 Task: Financial Form Template: Rent Receipt House.
Action: Mouse moved to (338, 178)
Screenshot: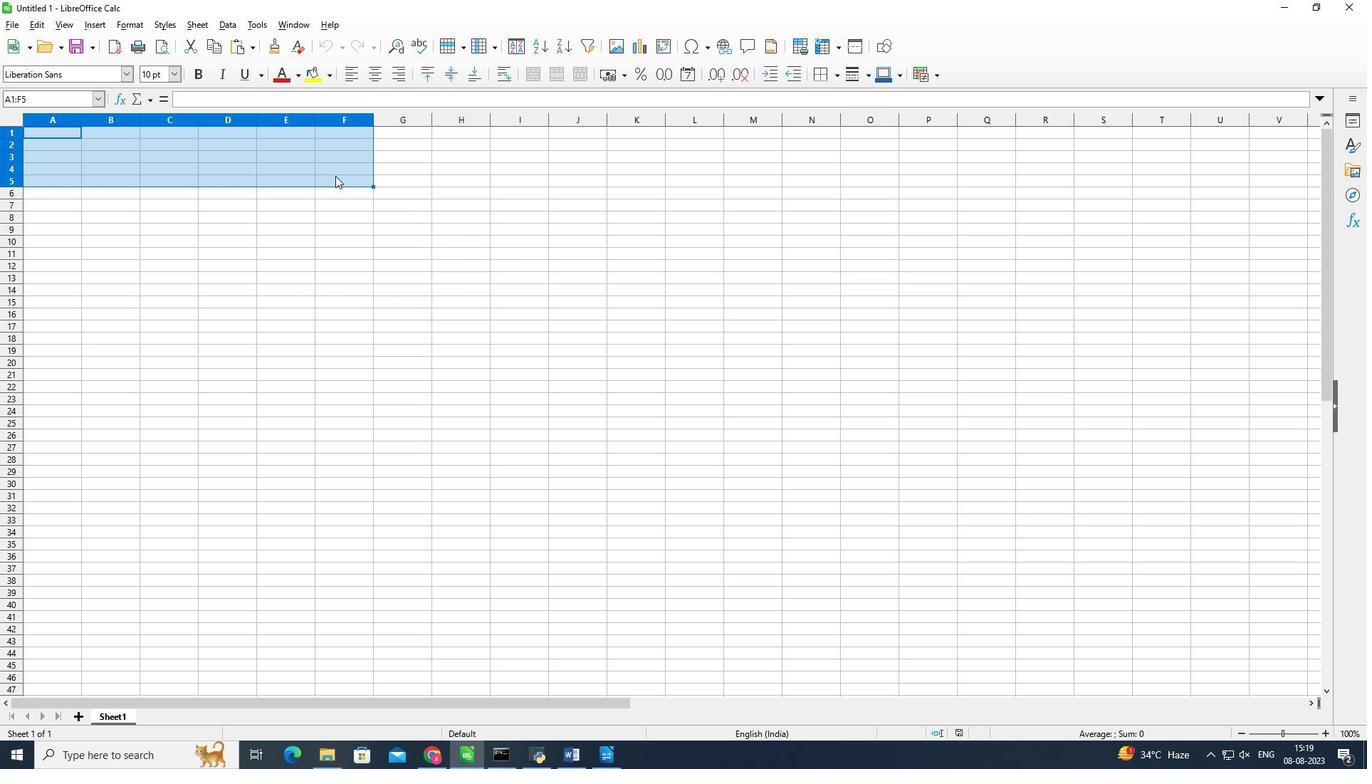 
Action: Mouse pressed left at (338, 178)
Screenshot: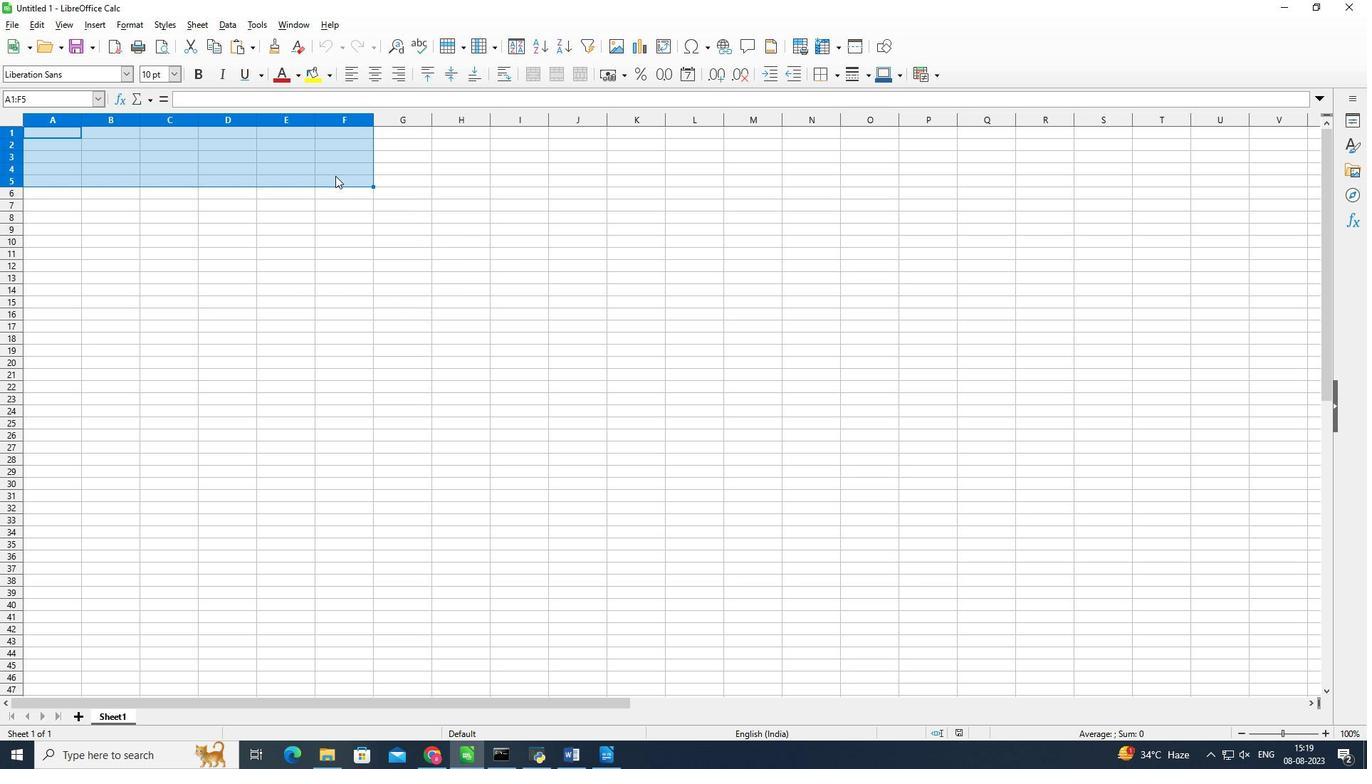 
Action: Mouse moved to (355, 227)
Screenshot: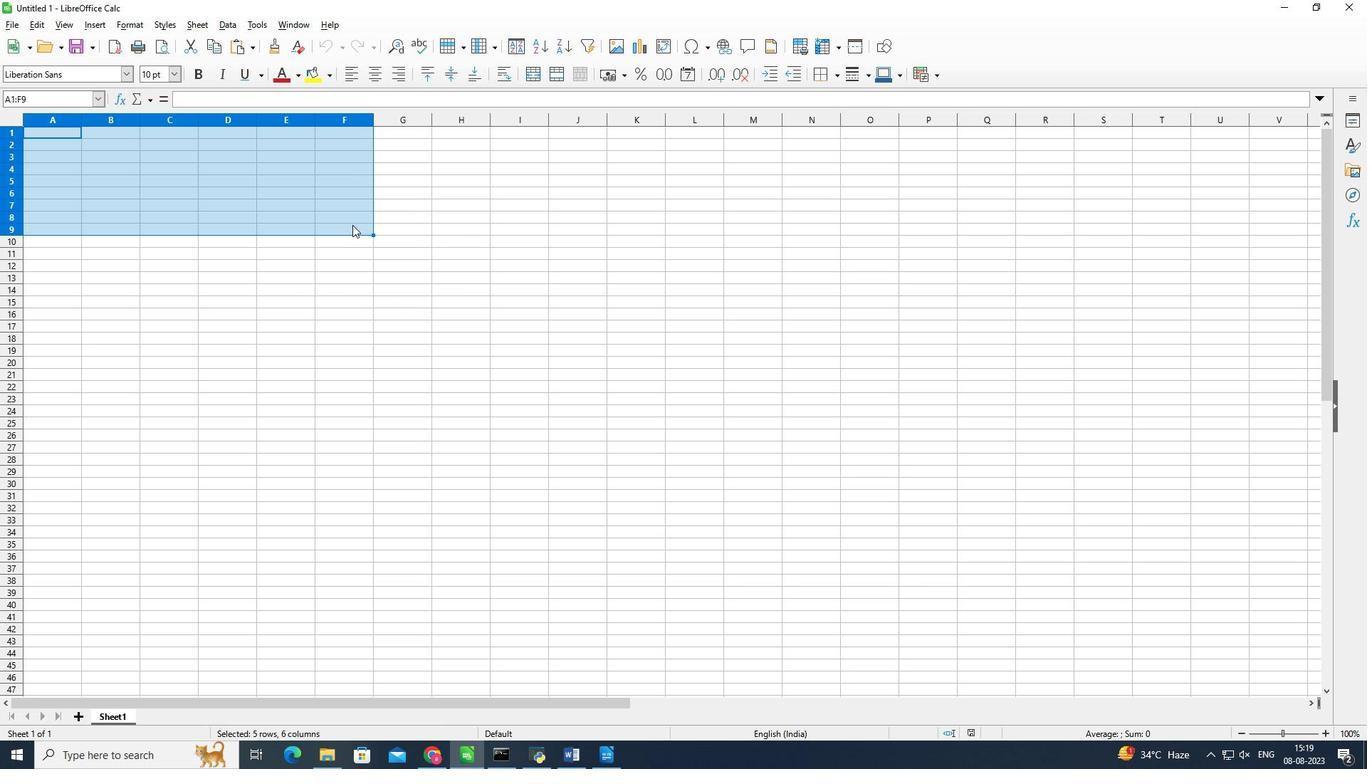 
Action: Mouse pressed left at (355, 227)
Screenshot: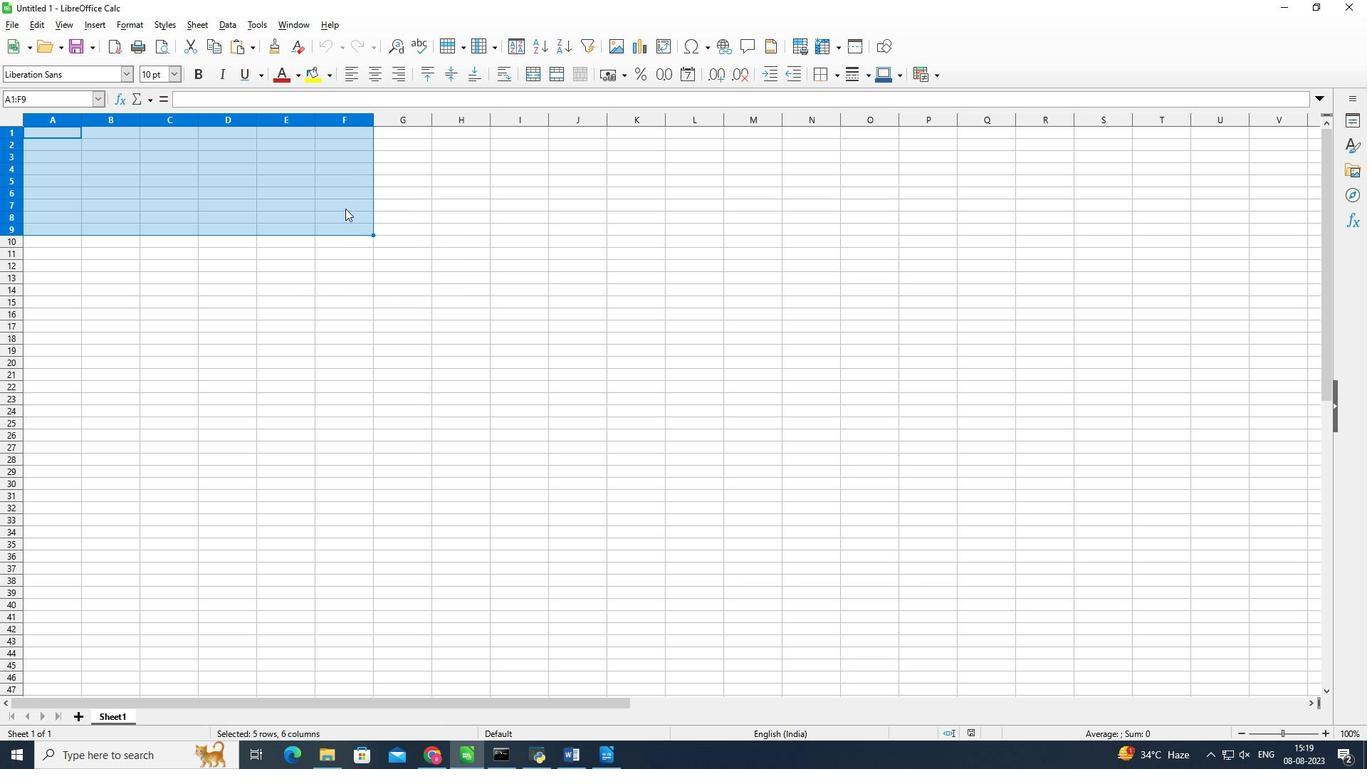 
Action: Mouse moved to (332, 186)
Screenshot: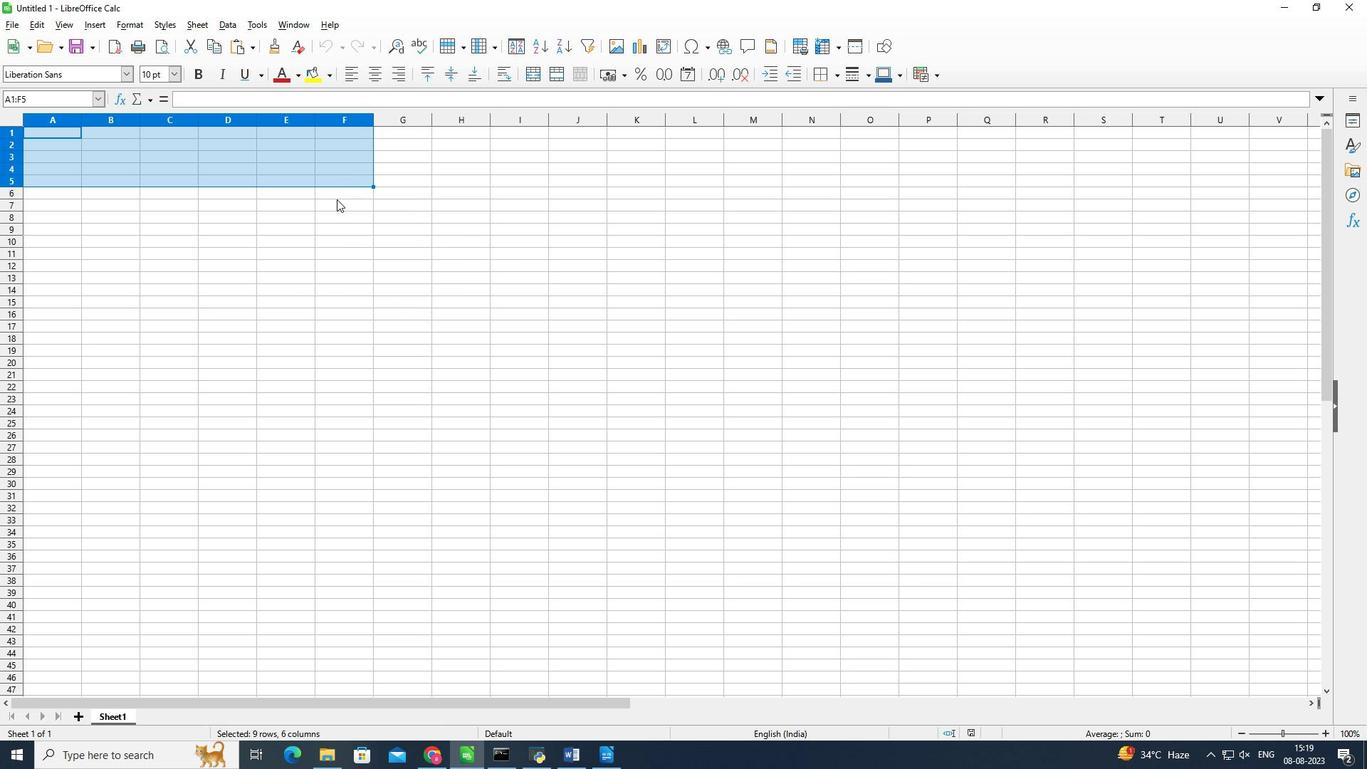 
Action: Mouse pressed left at (332, 186)
Screenshot: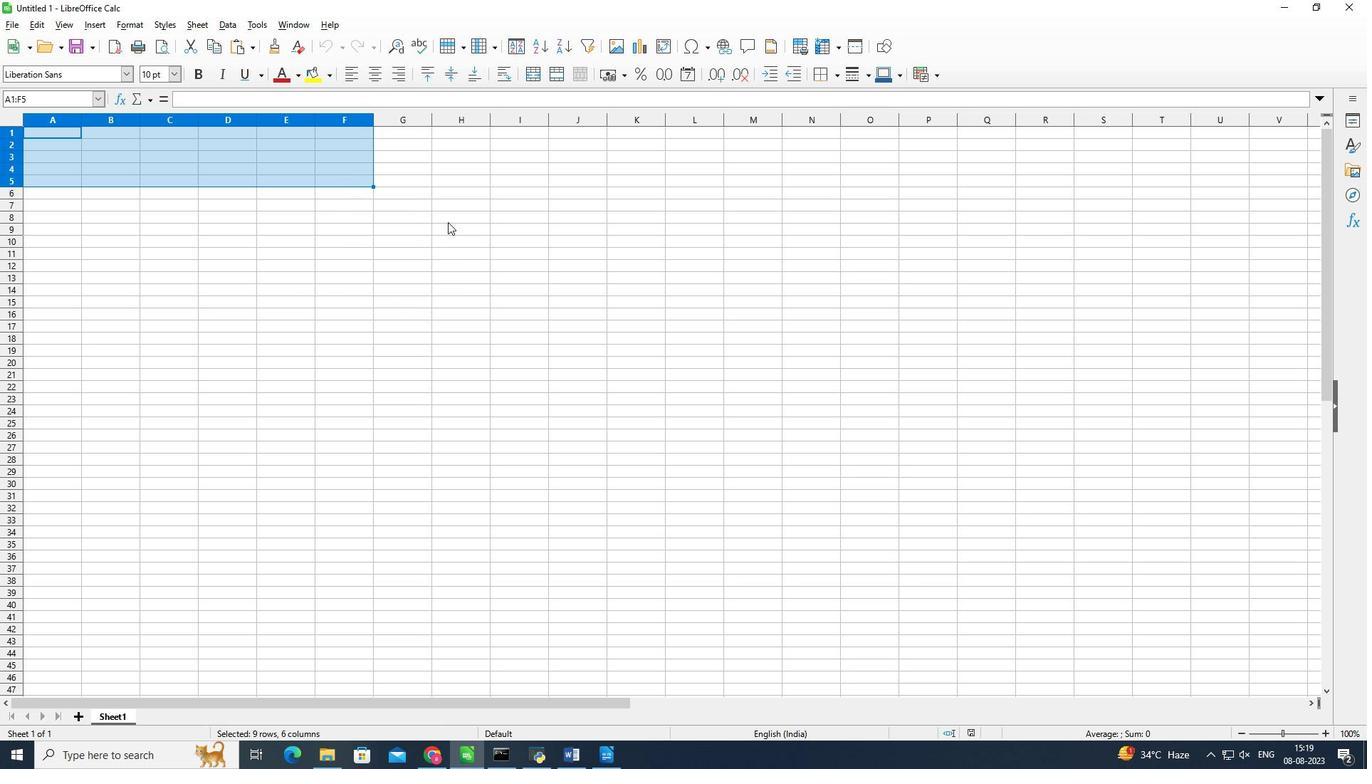 
Action: Mouse moved to (455, 225)
Screenshot: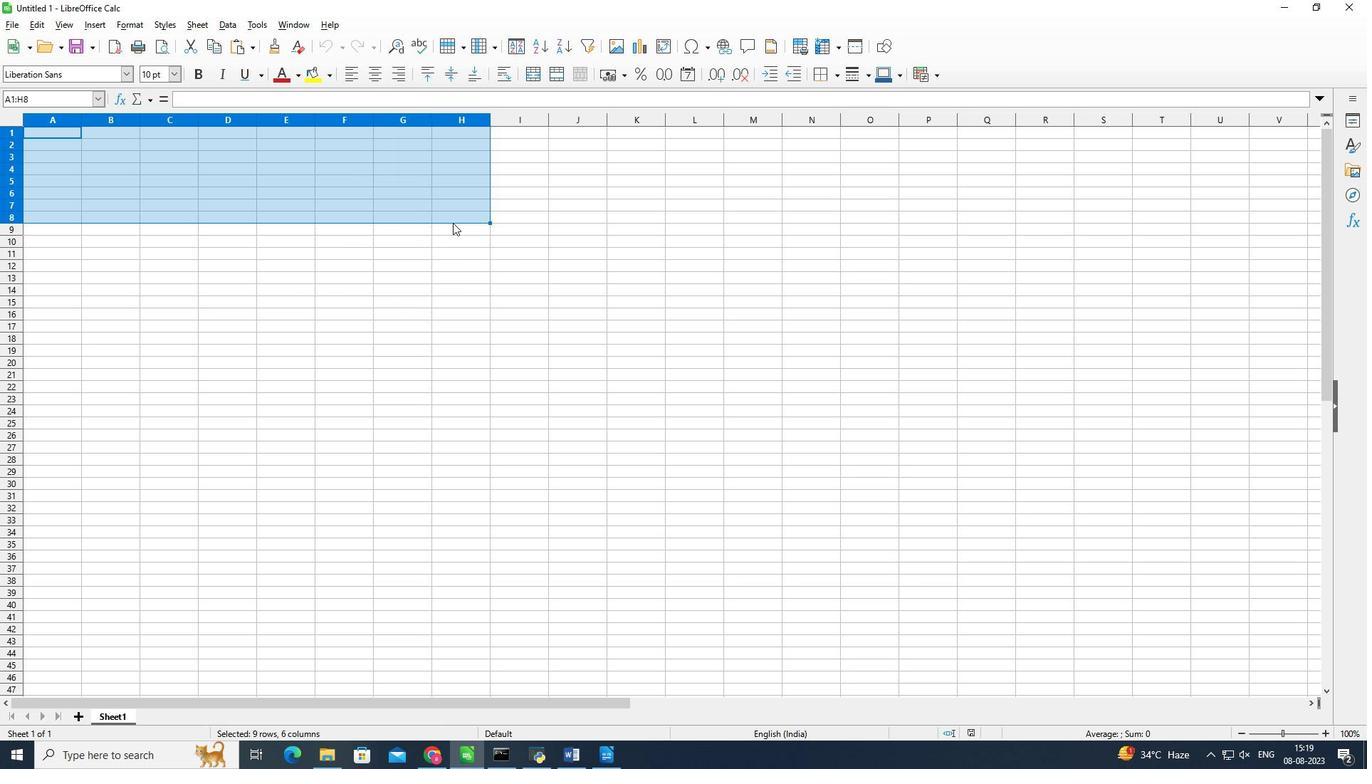 
Action: Mouse pressed left at (455, 225)
Screenshot: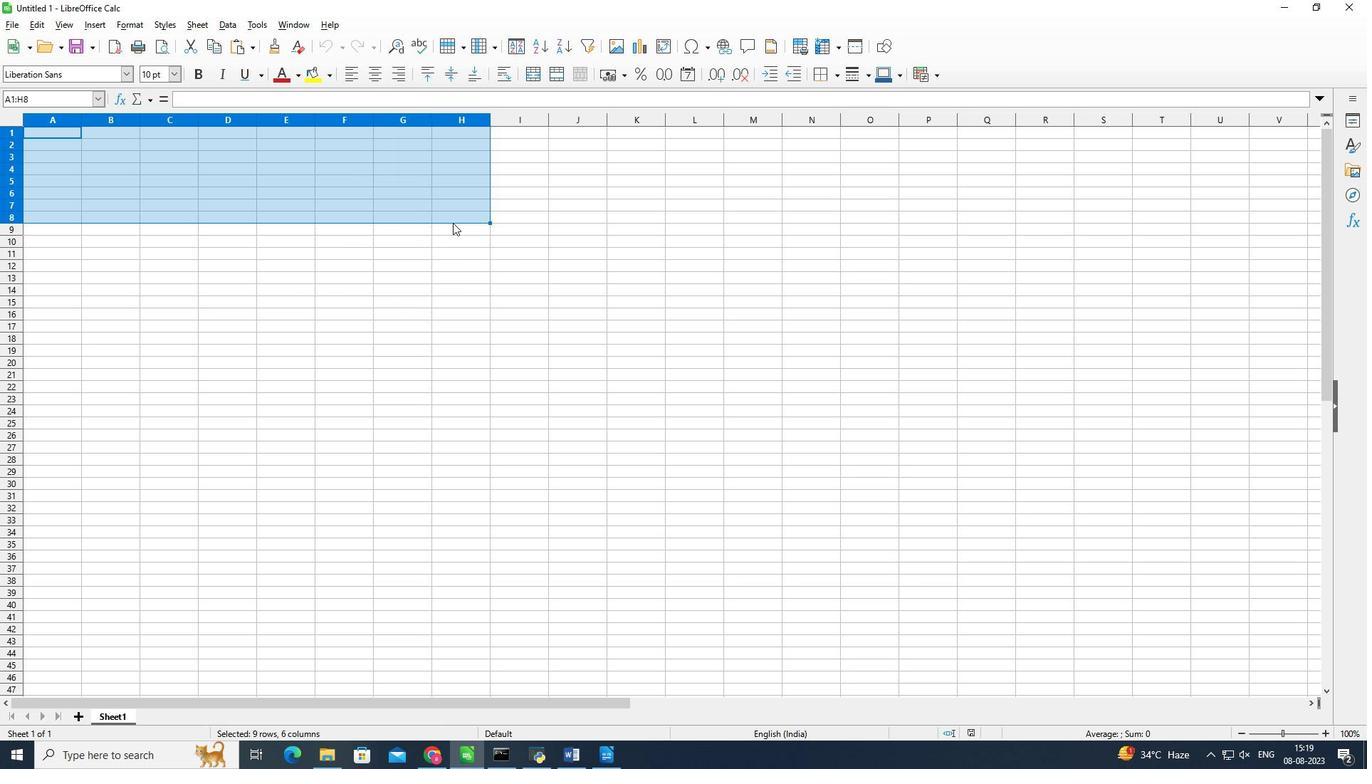 
Action: Mouse moved to (248, 267)
Screenshot: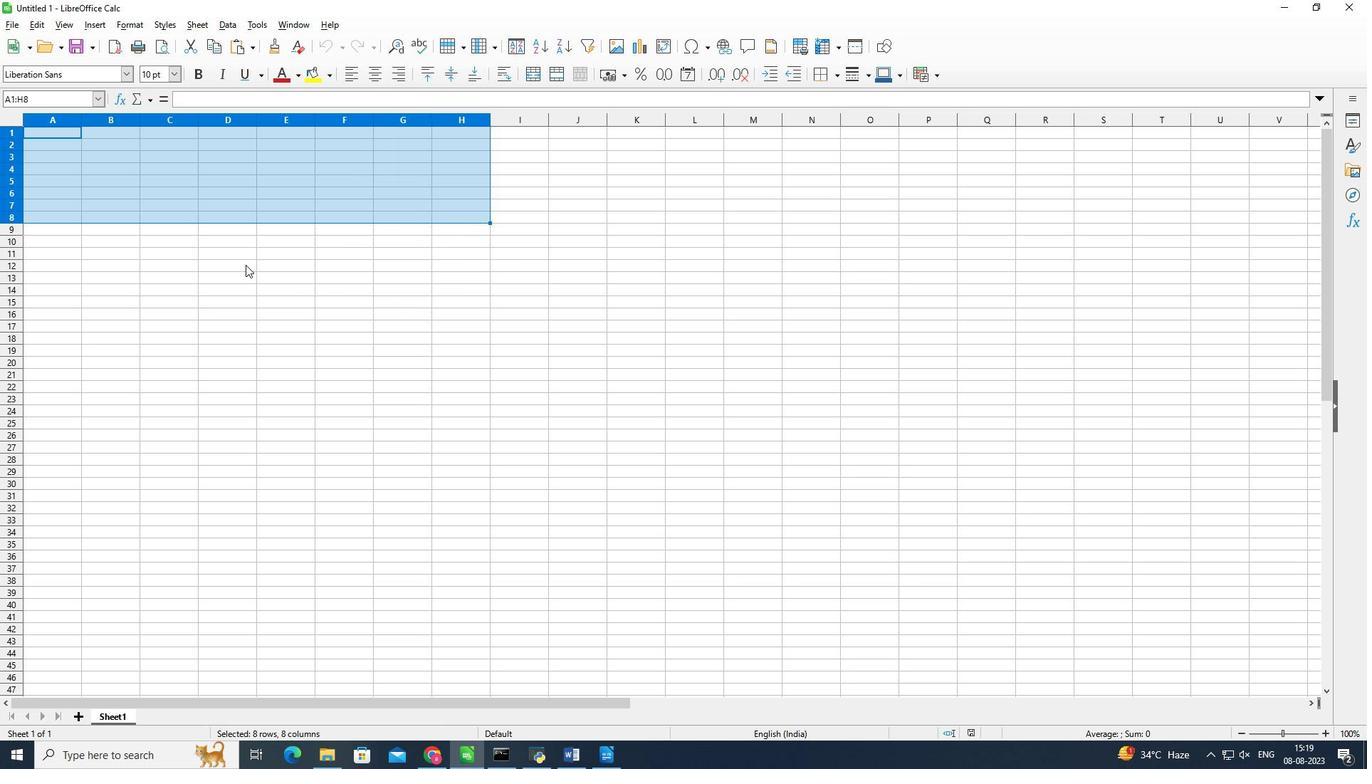 
Action: Mouse pressed left at (248, 267)
Screenshot: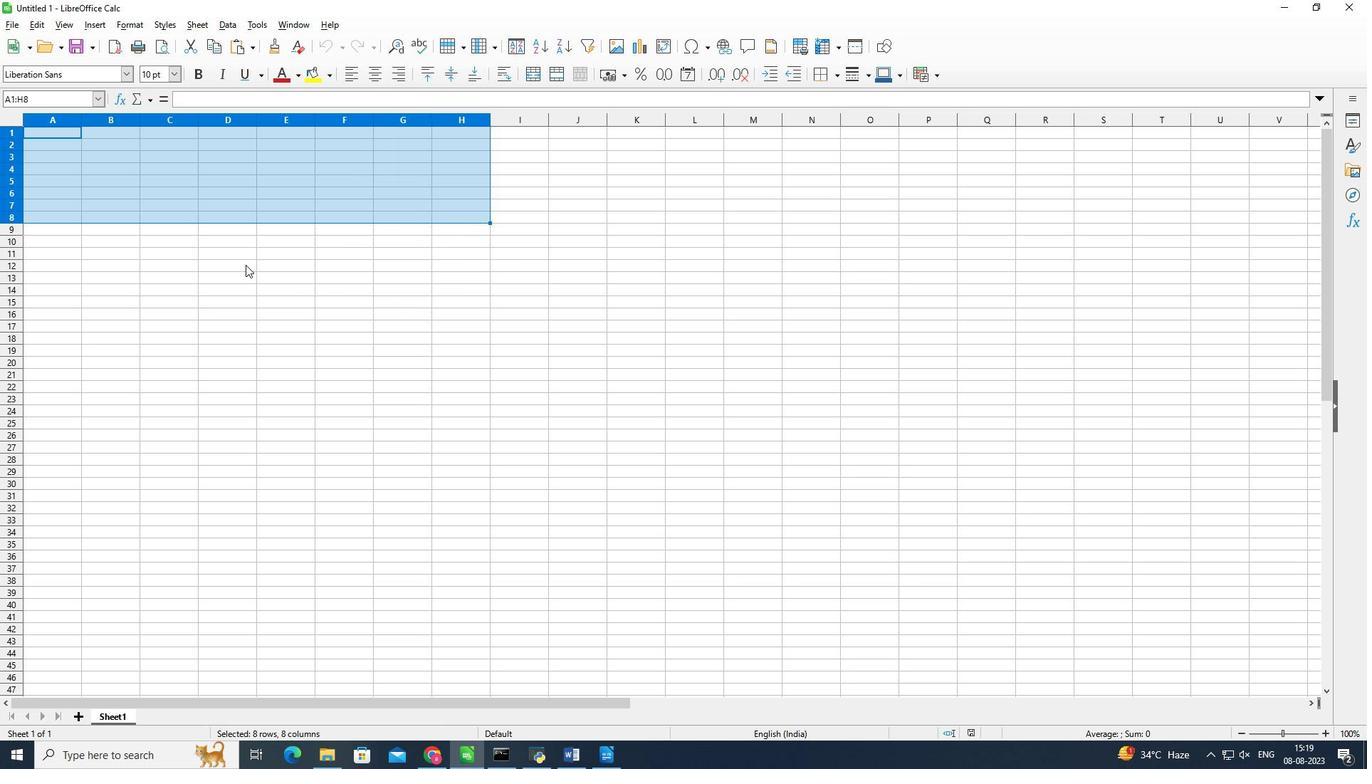 
Action: Mouse pressed left at (248, 267)
Screenshot: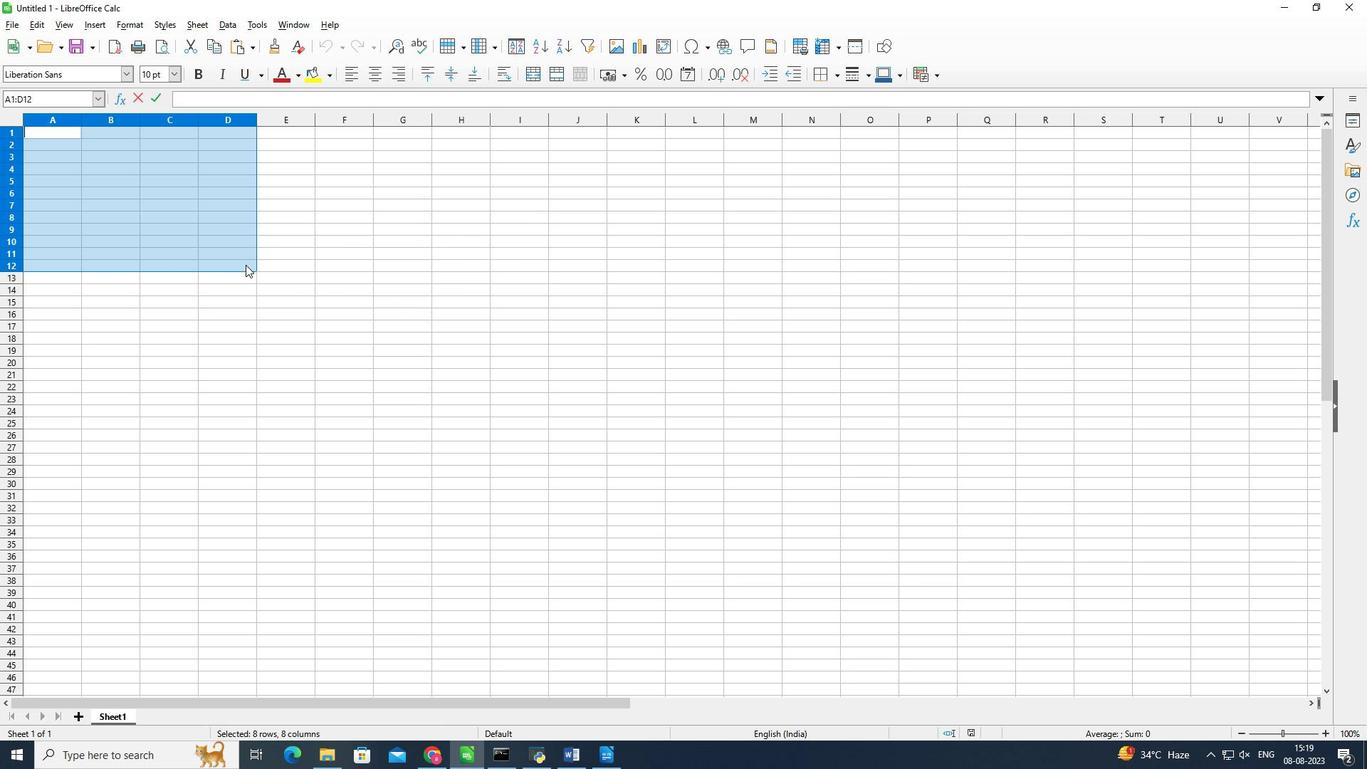
Action: Mouse pressed left at (248, 267)
Screenshot: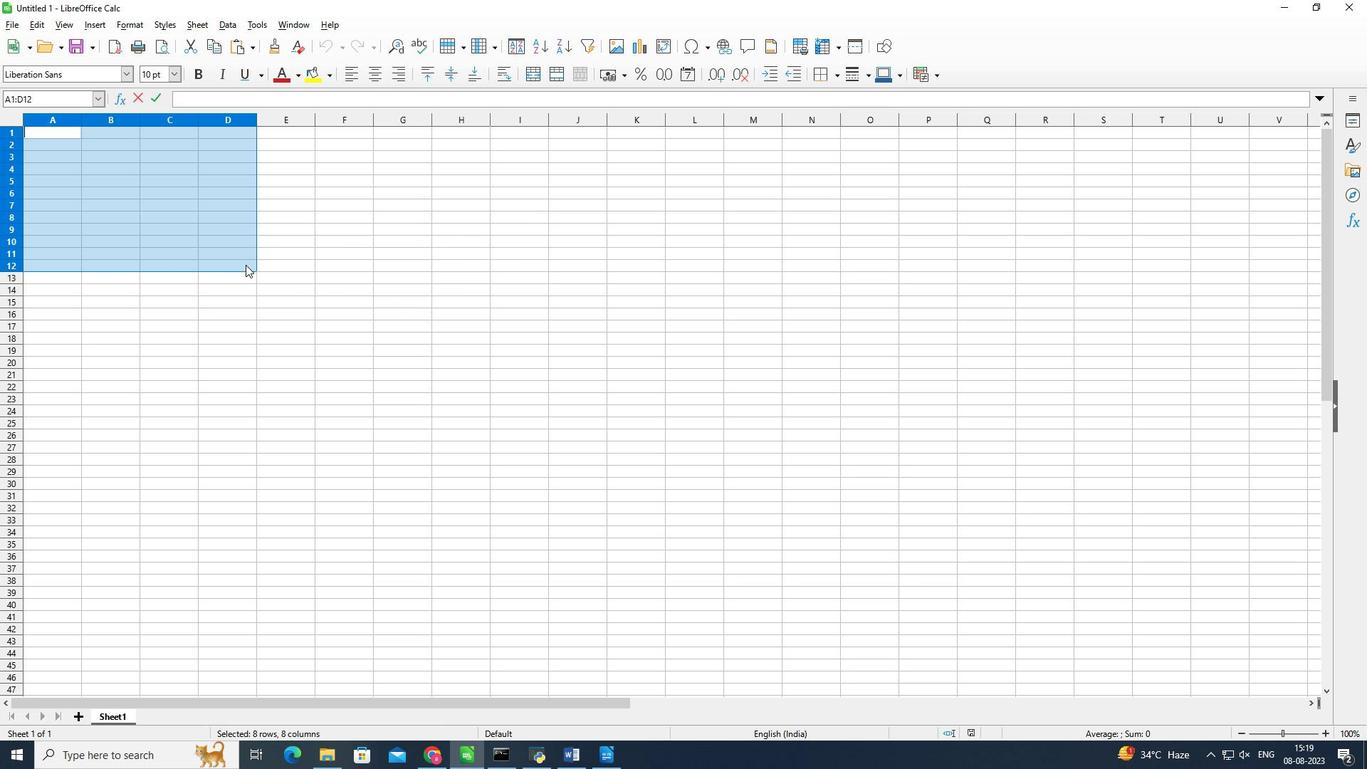 
Action: Mouse pressed left at (248, 267)
Screenshot: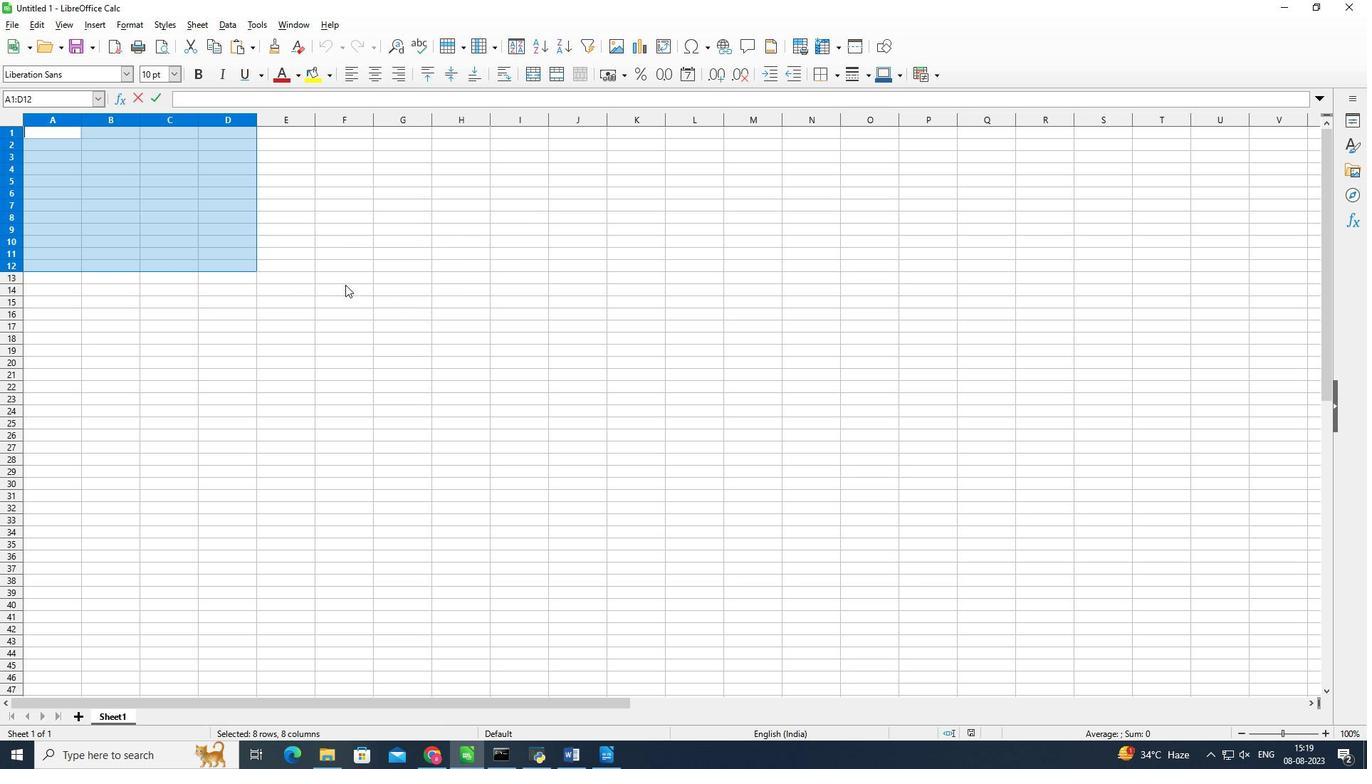 
Action: Mouse moved to (402, 292)
Screenshot: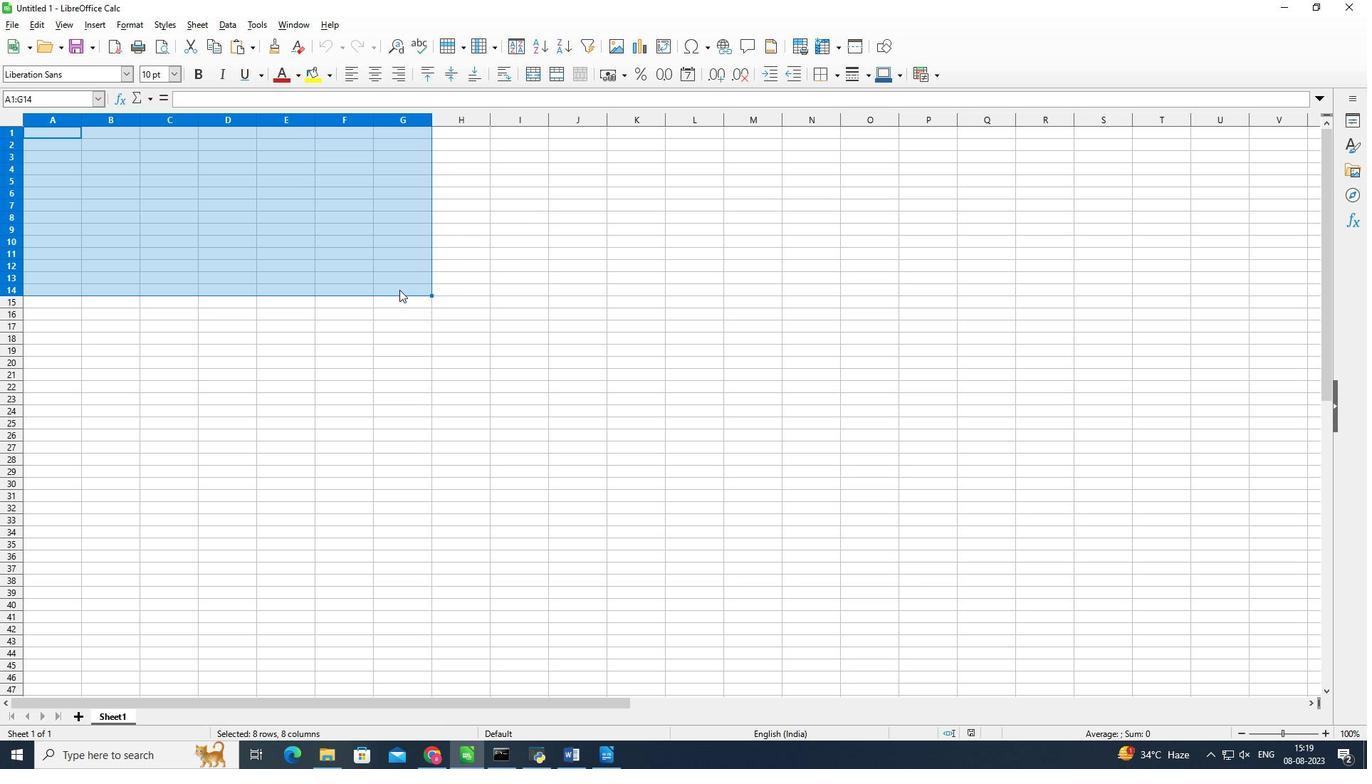 
Action: Mouse pressed left at (402, 292)
Screenshot: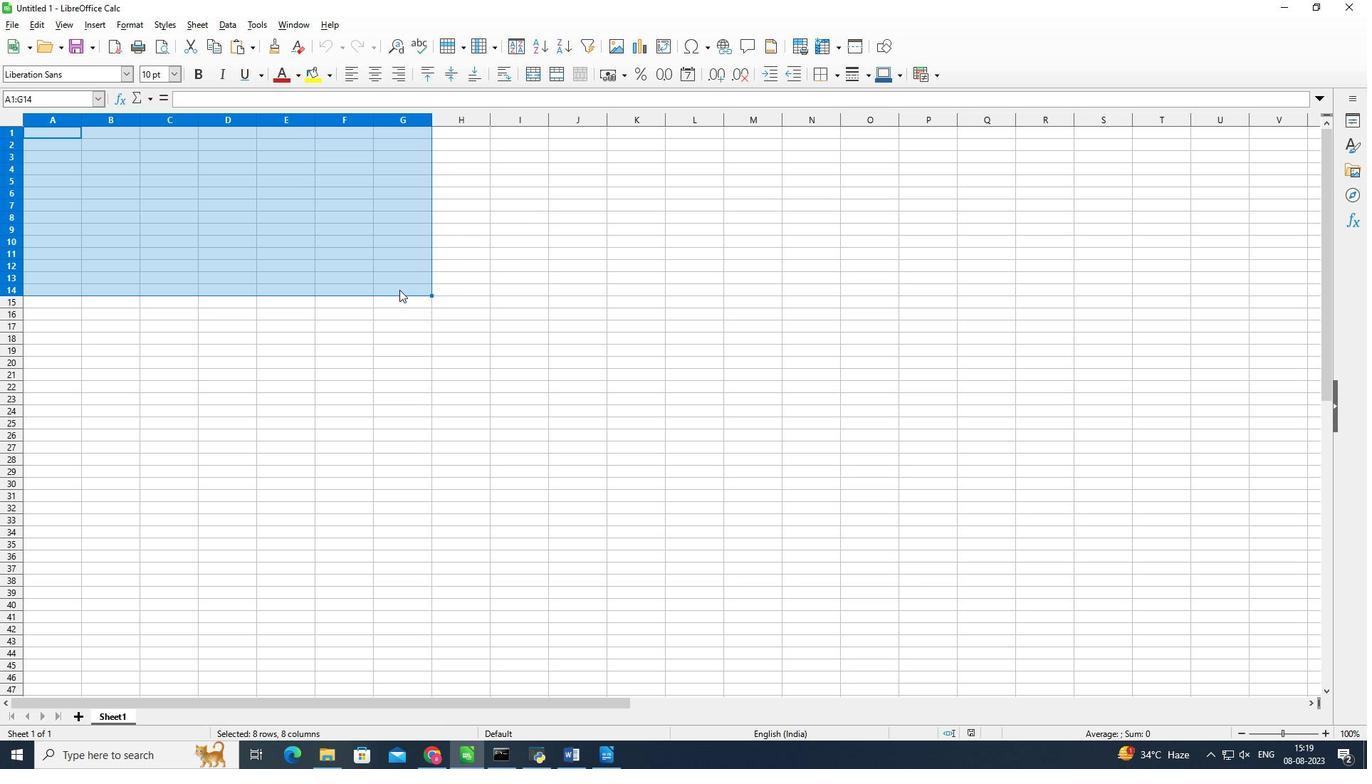 
Action: Mouse moved to (331, 361)
Screenshot: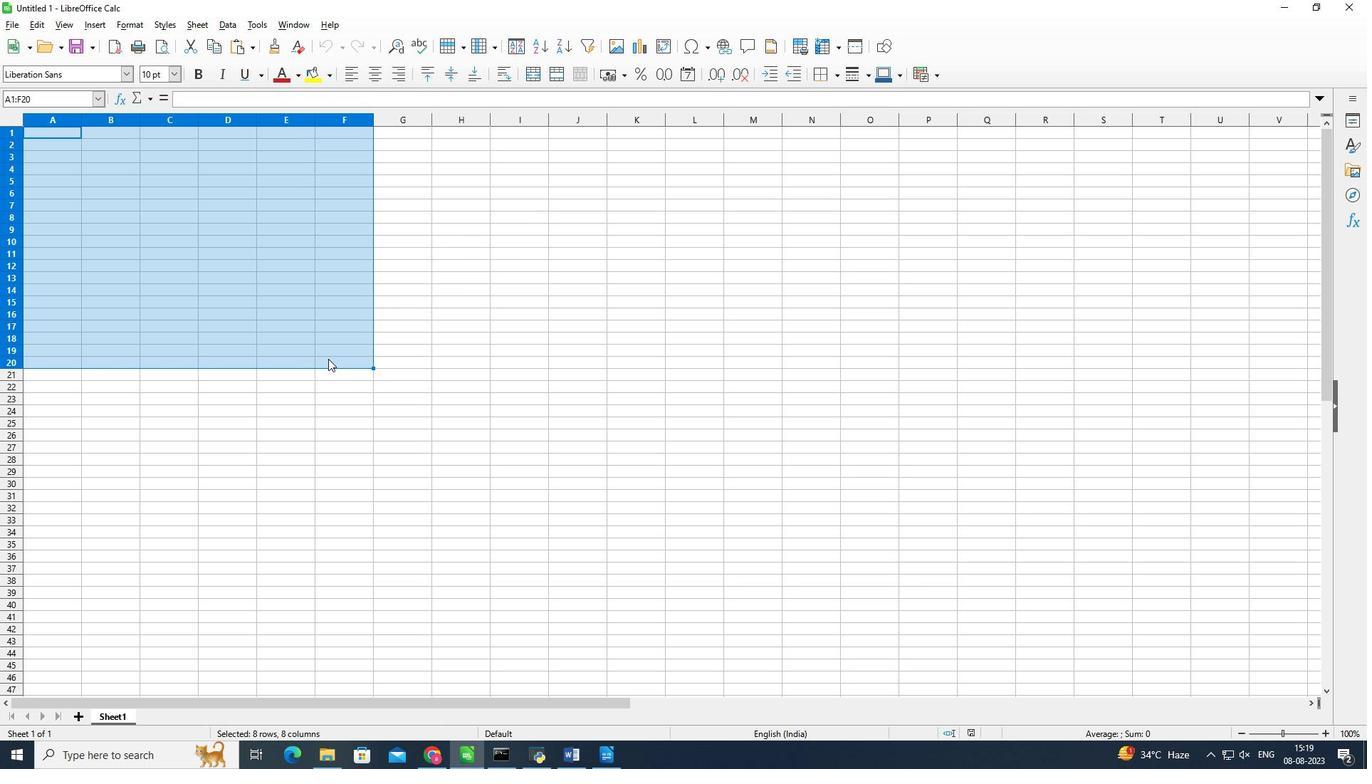 
Action: Mouse pressed left at (331, 361)
Screenshot: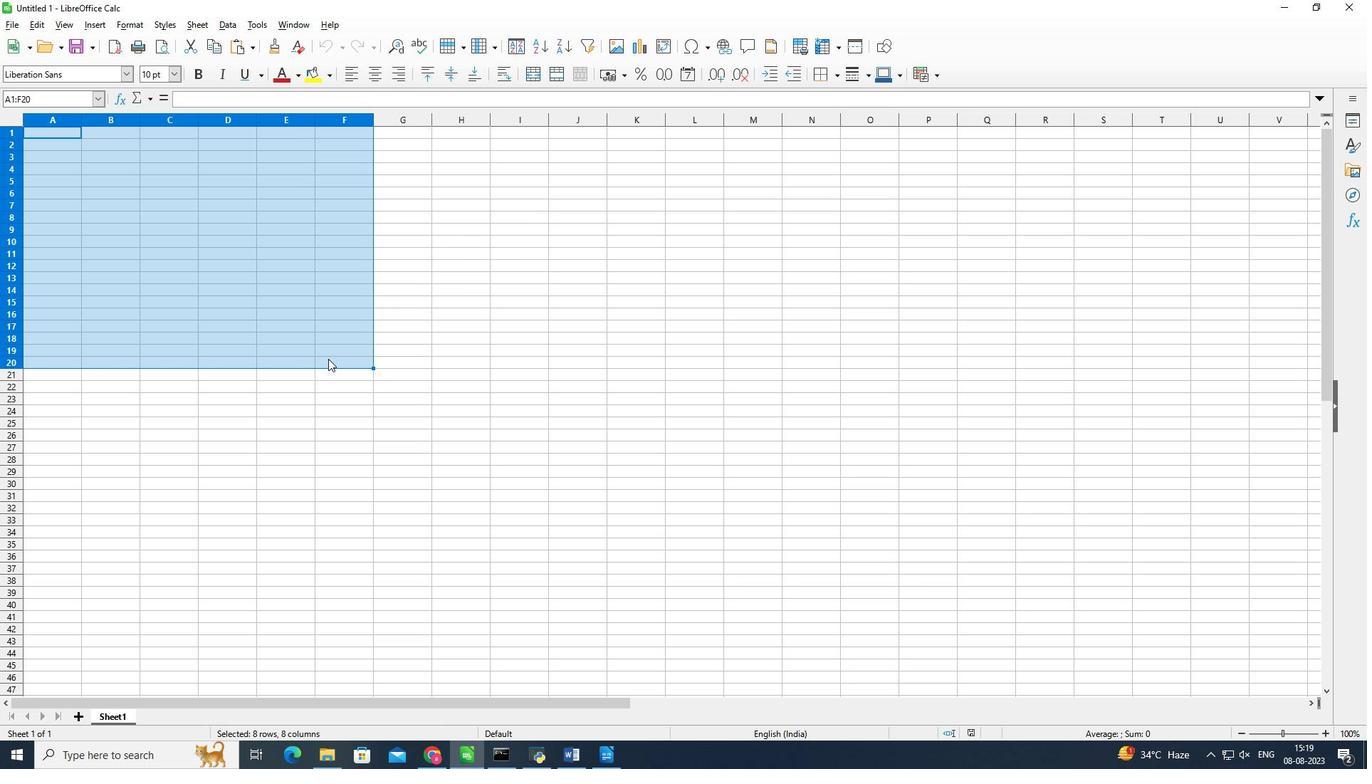 
Action: Mouse pressed right at (331, 361)
Screenshot: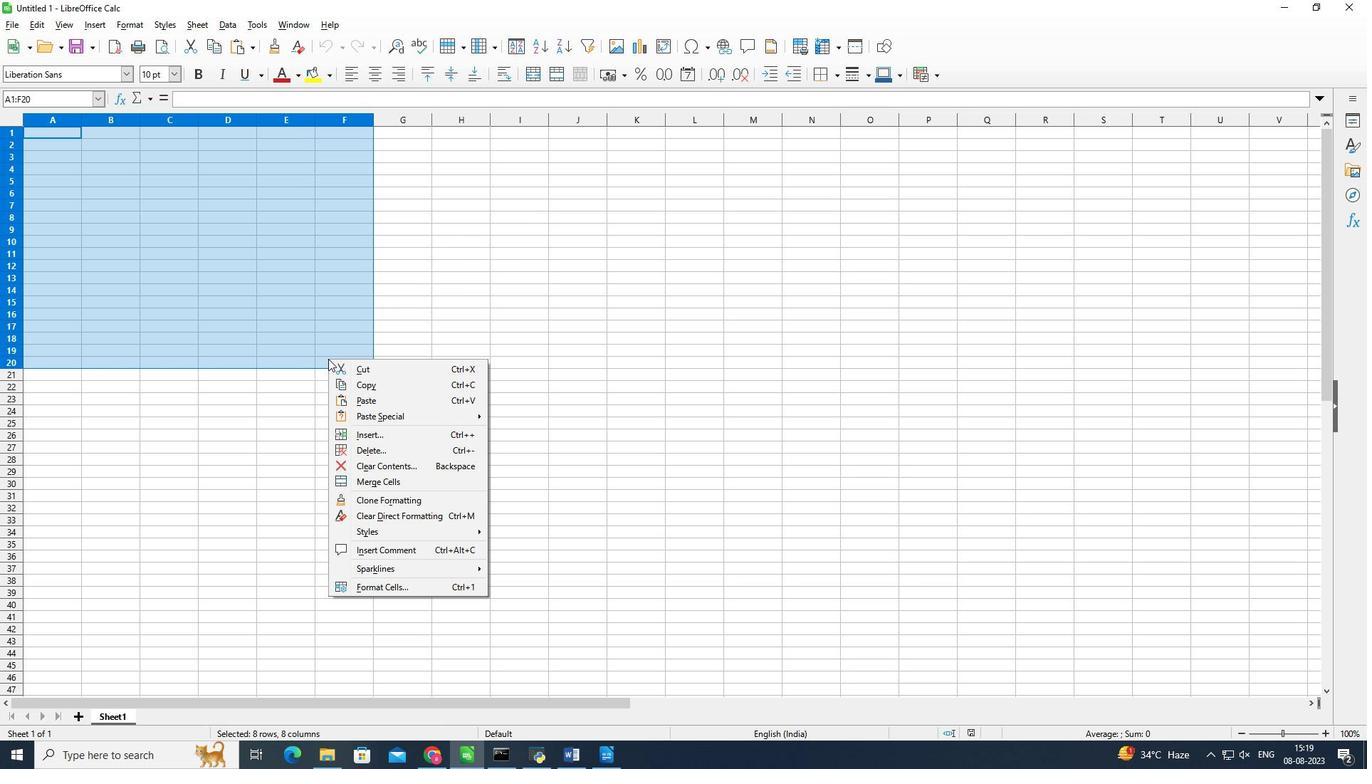 
Action: Mouse moved to (284, 418)
Screenshot: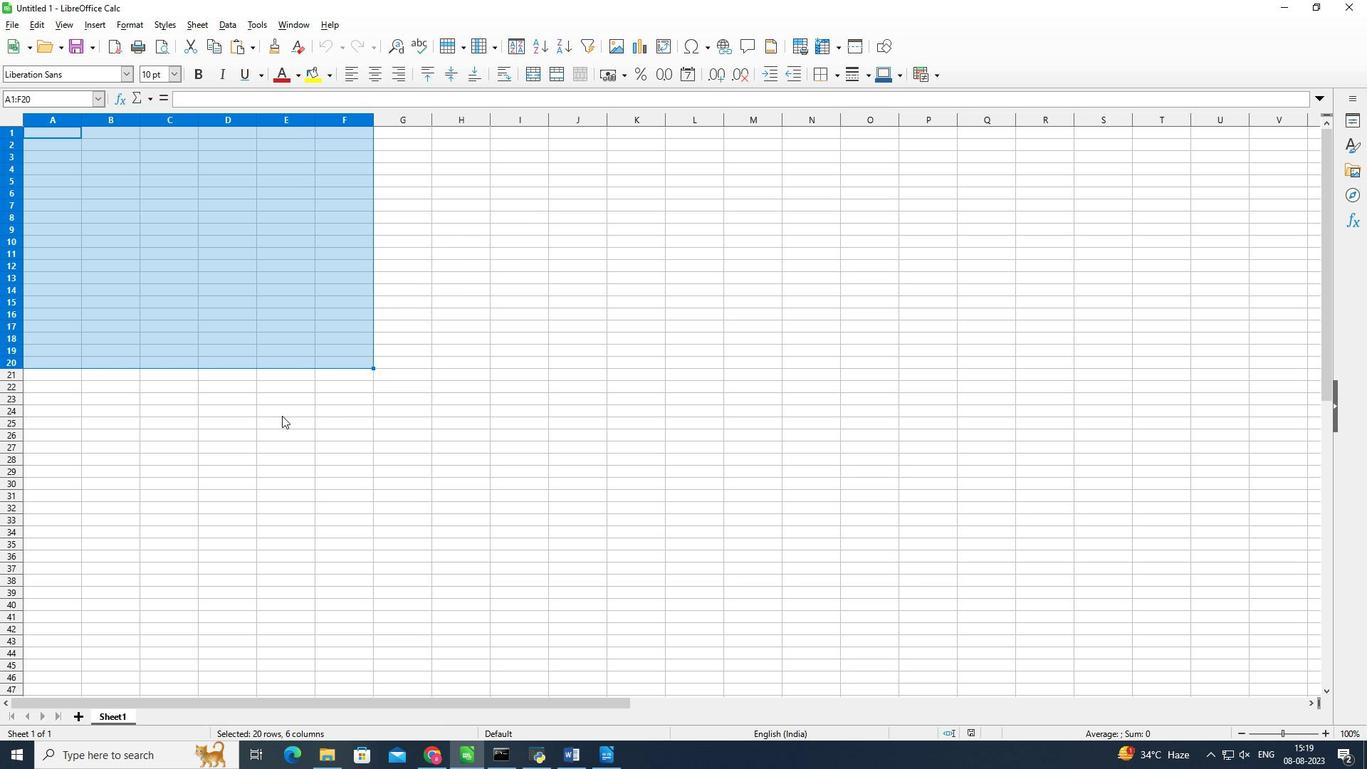 
Action: Mouse pressed left at (284, 418)
Screenshot: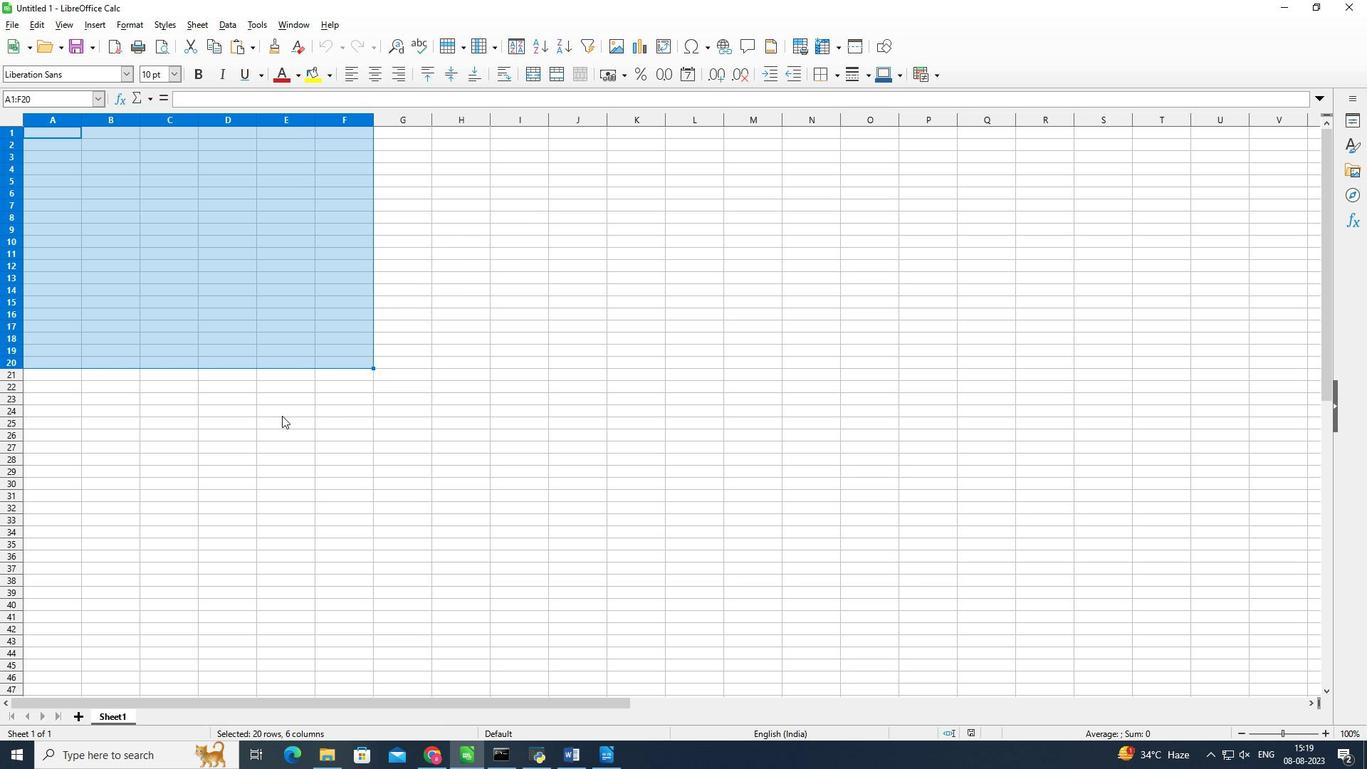 
Action: Mouse pressed left at (284, 418)
Screenshot: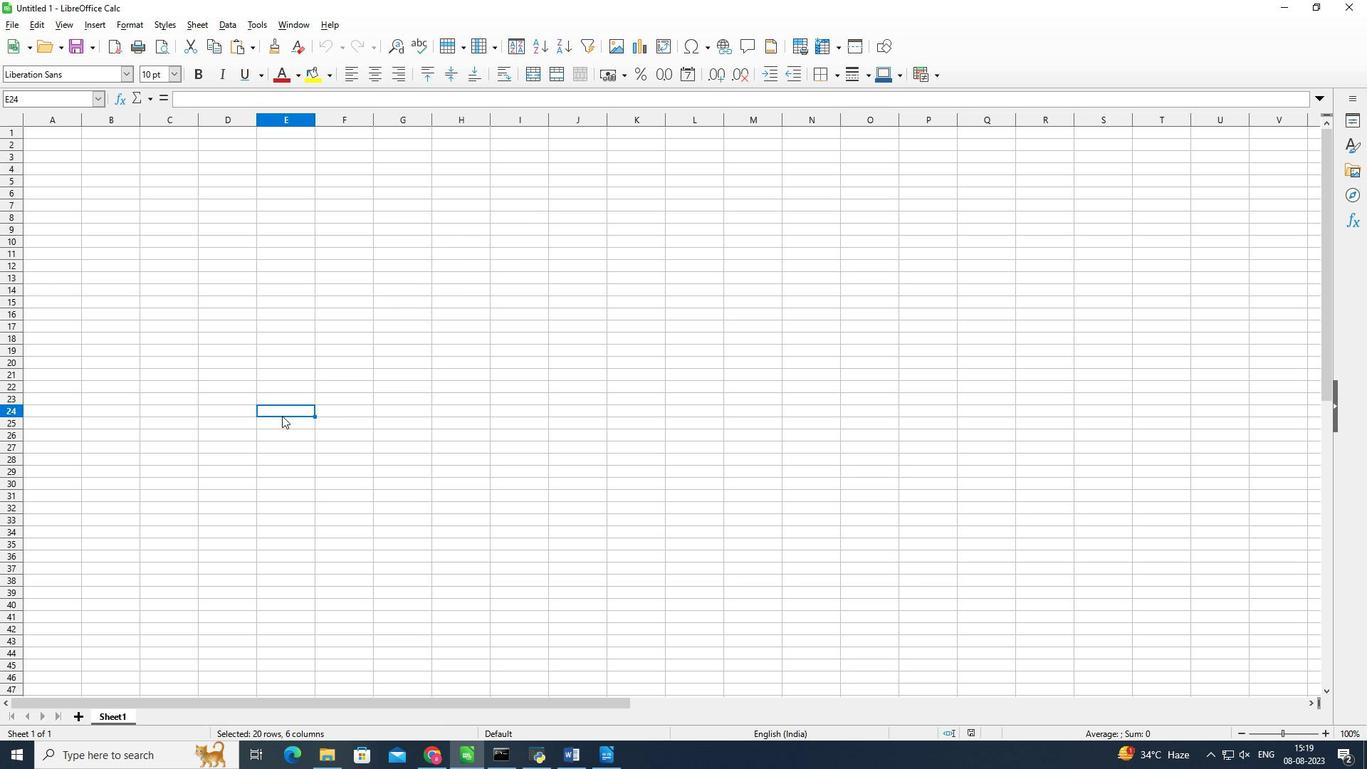 
Action: Mouse moved to (260, 175)
Screenshot: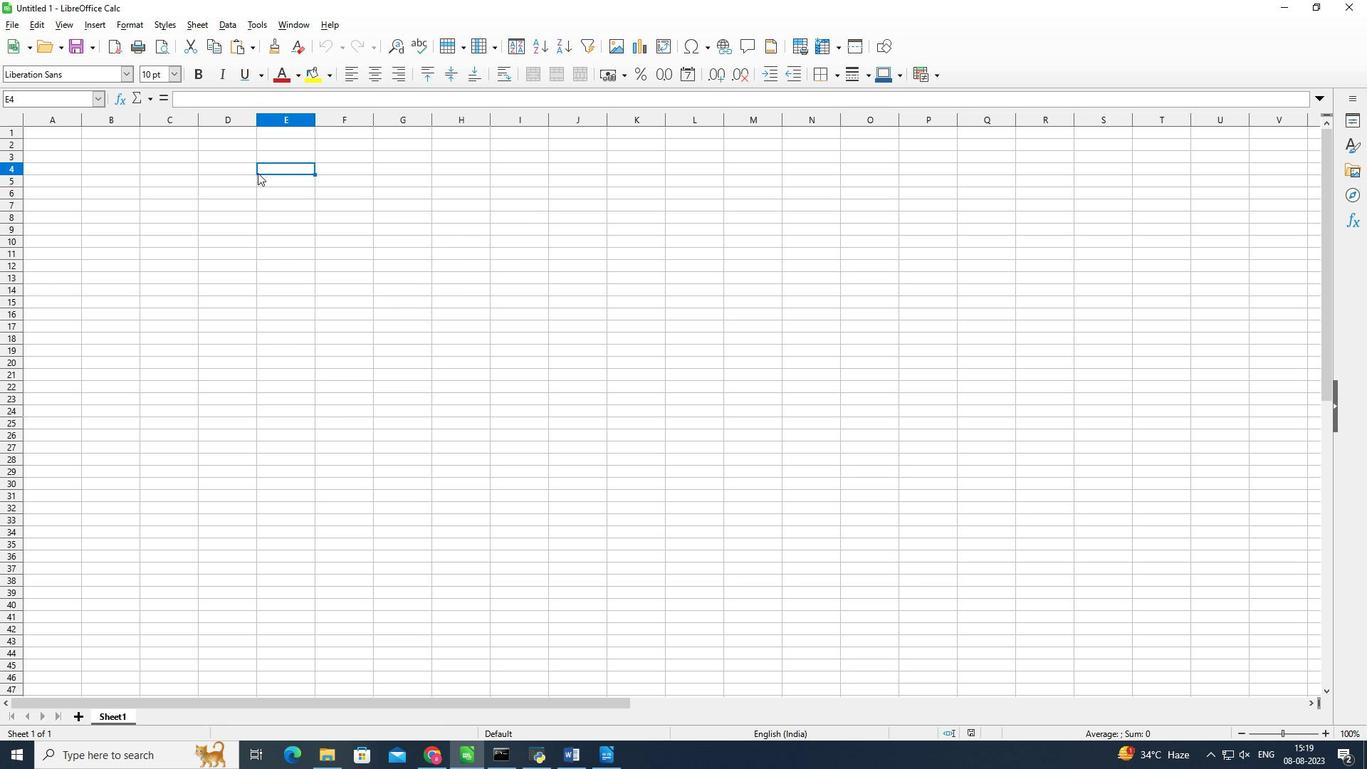 
Action: Mouse pressed left at (260, 175)
Screenshot: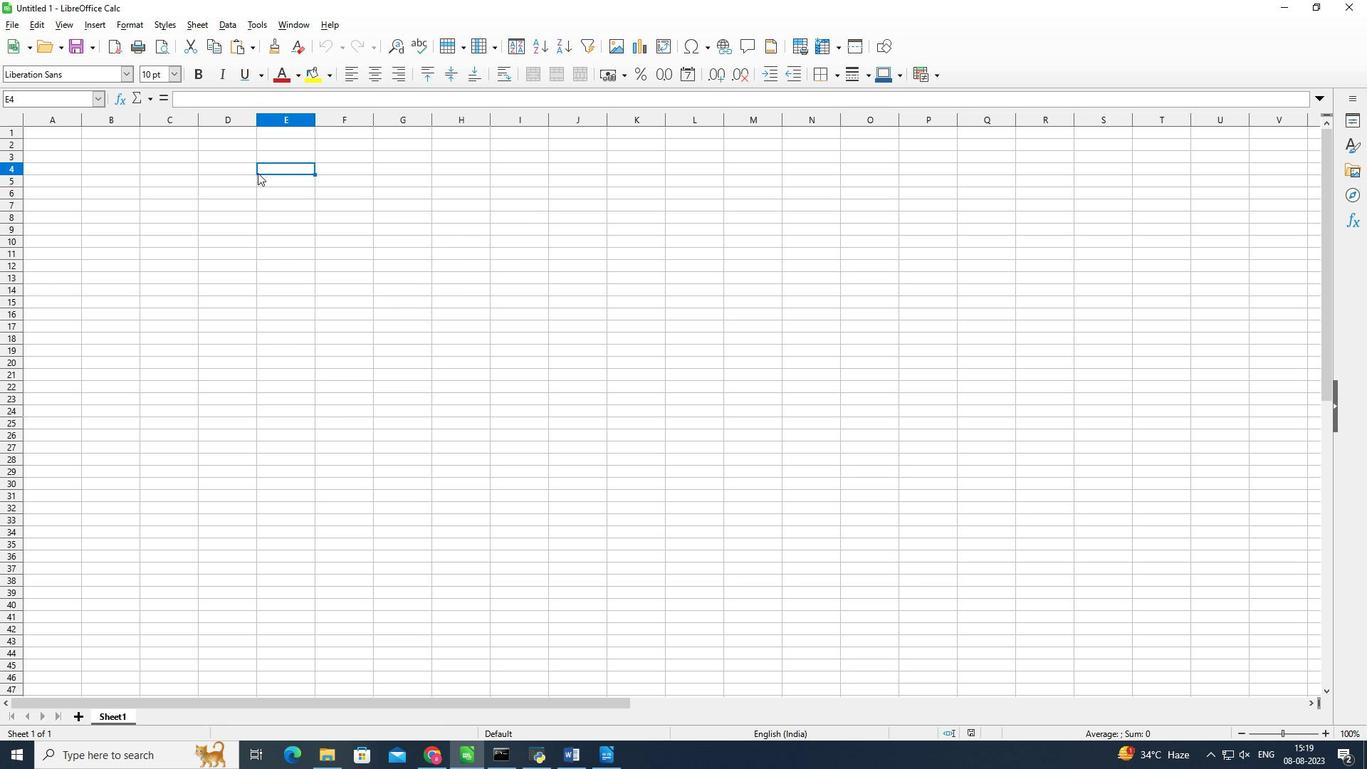 
Action: Mouse moved to (303, 169)
Screenshot: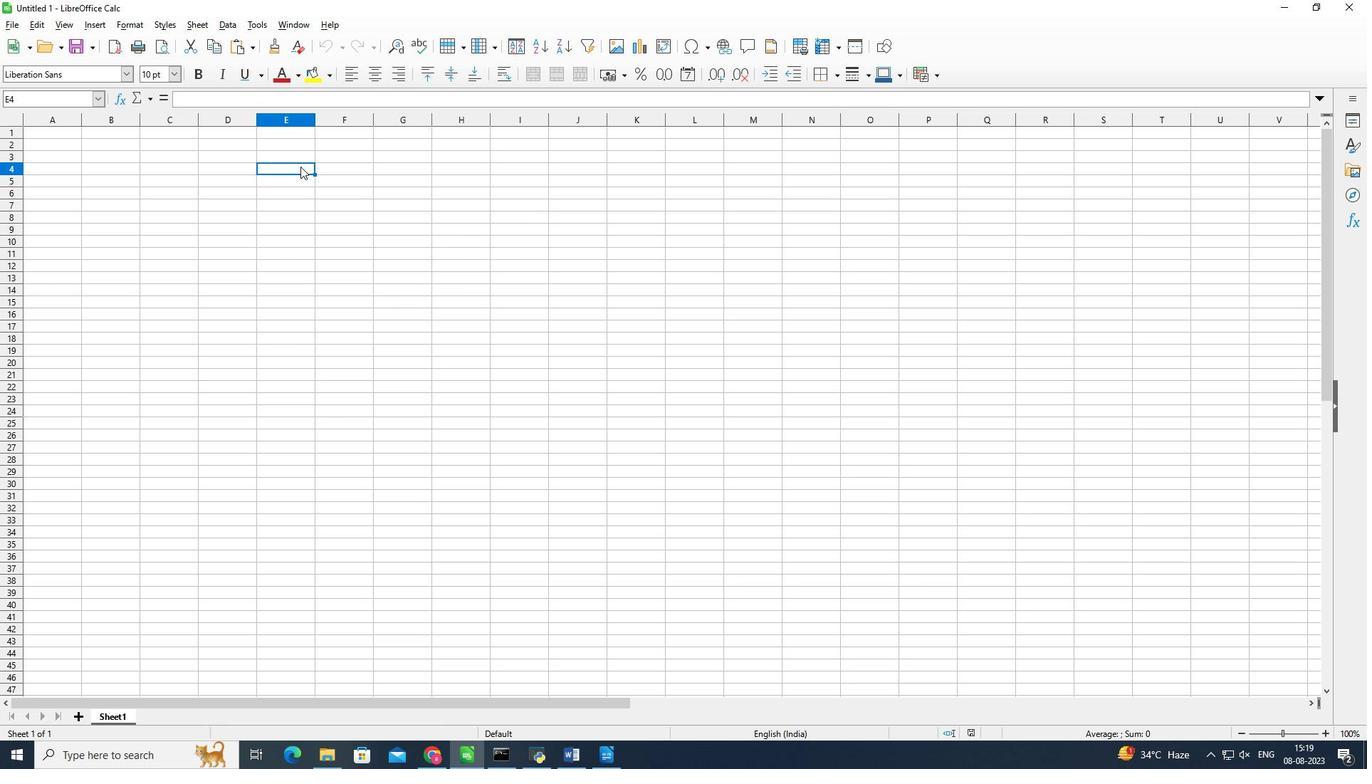 
Action: Key pressed <Key.right><Key.shift>House<Key.space>rent<Key.space><Key.backspace><Key.backspace><Key.backspace><Key.backspace><Key.backspace><Key.shift>Rent<Key.space><Key.shift>Receipt
Screenshot: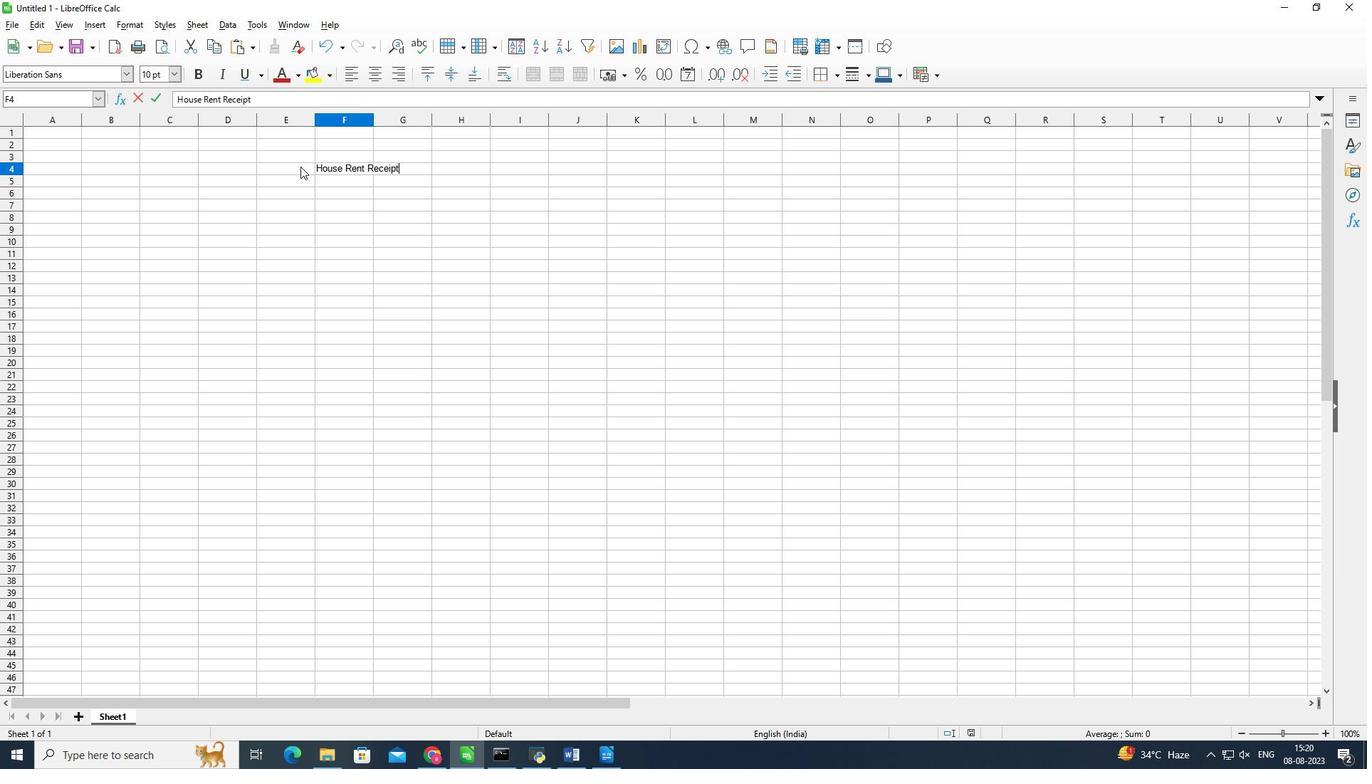 
Action: Mouse moved to (336, 183)
Screenshot: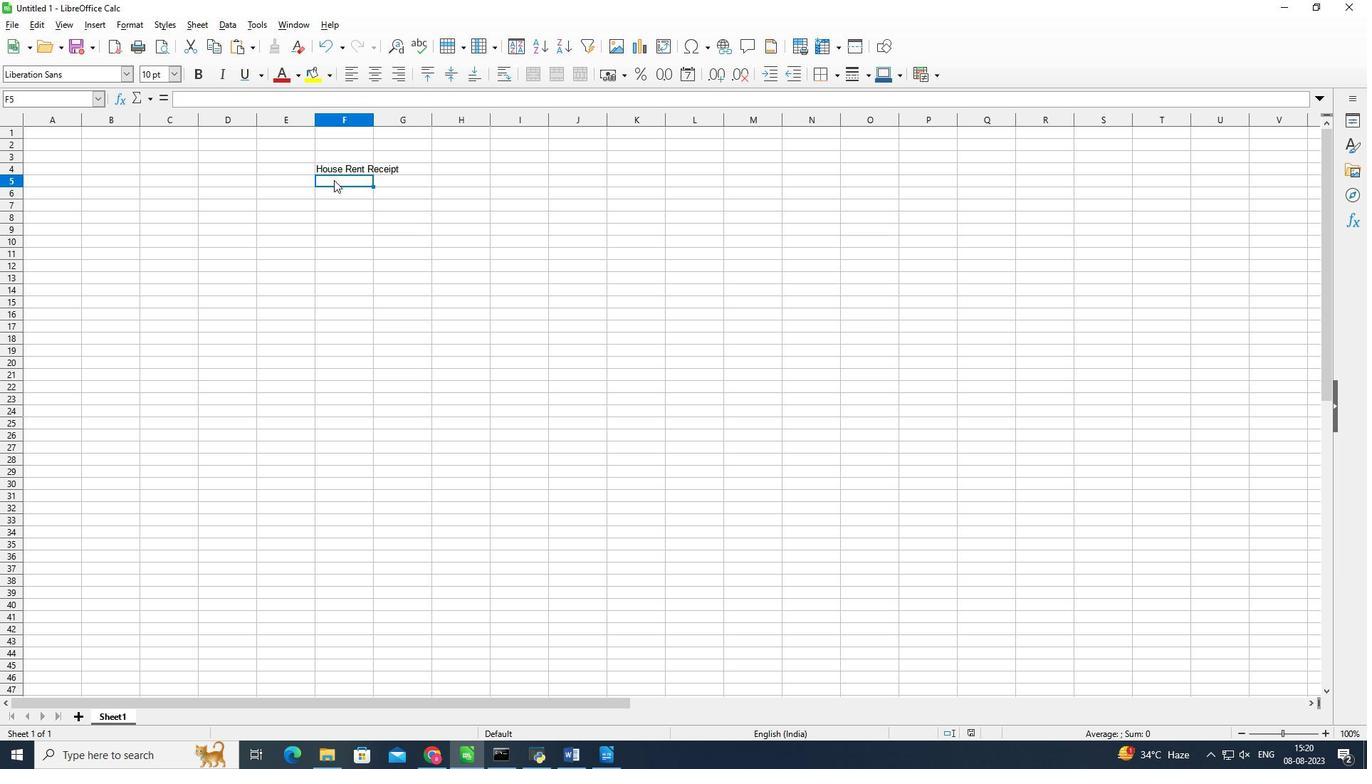 
Action: Mouse pressed left at (336, 183)
Screenshot: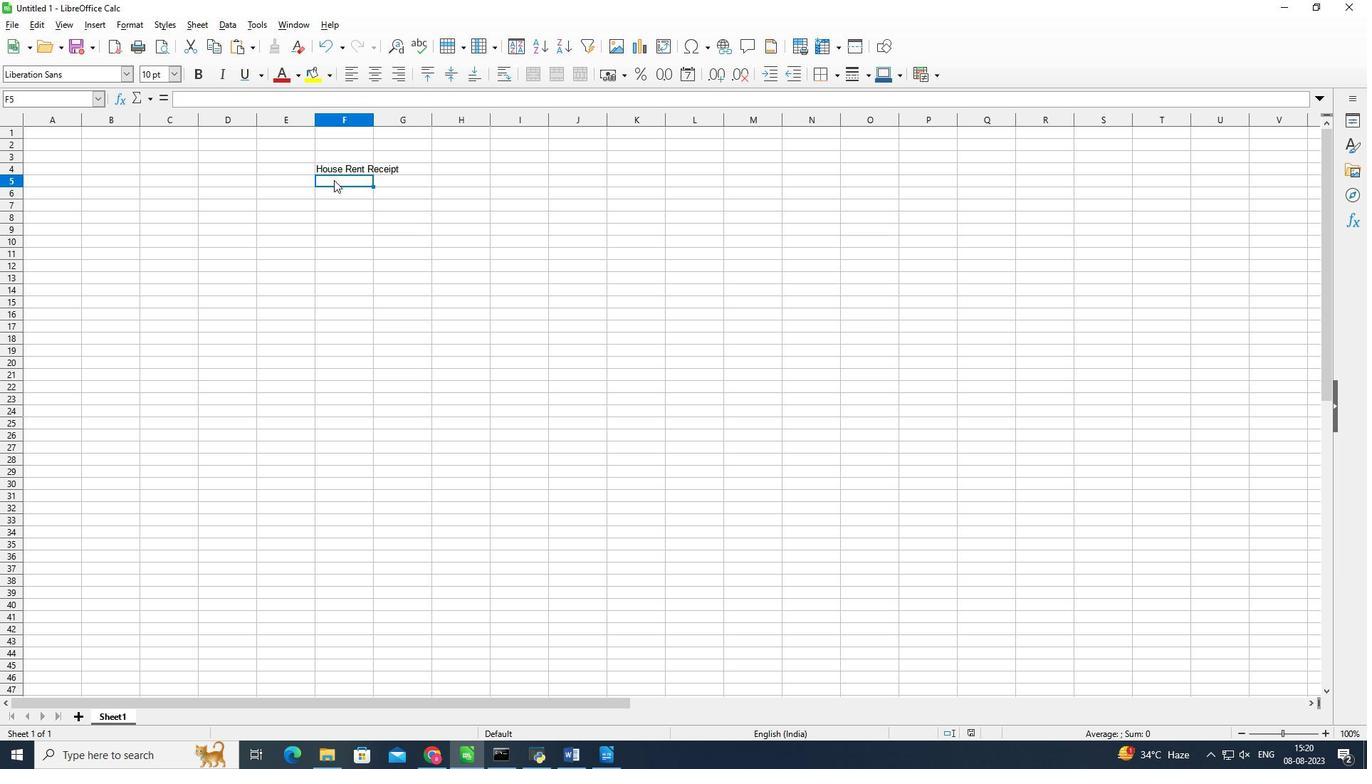 
Action: Mouse moved to (315, 168)
Screenshot: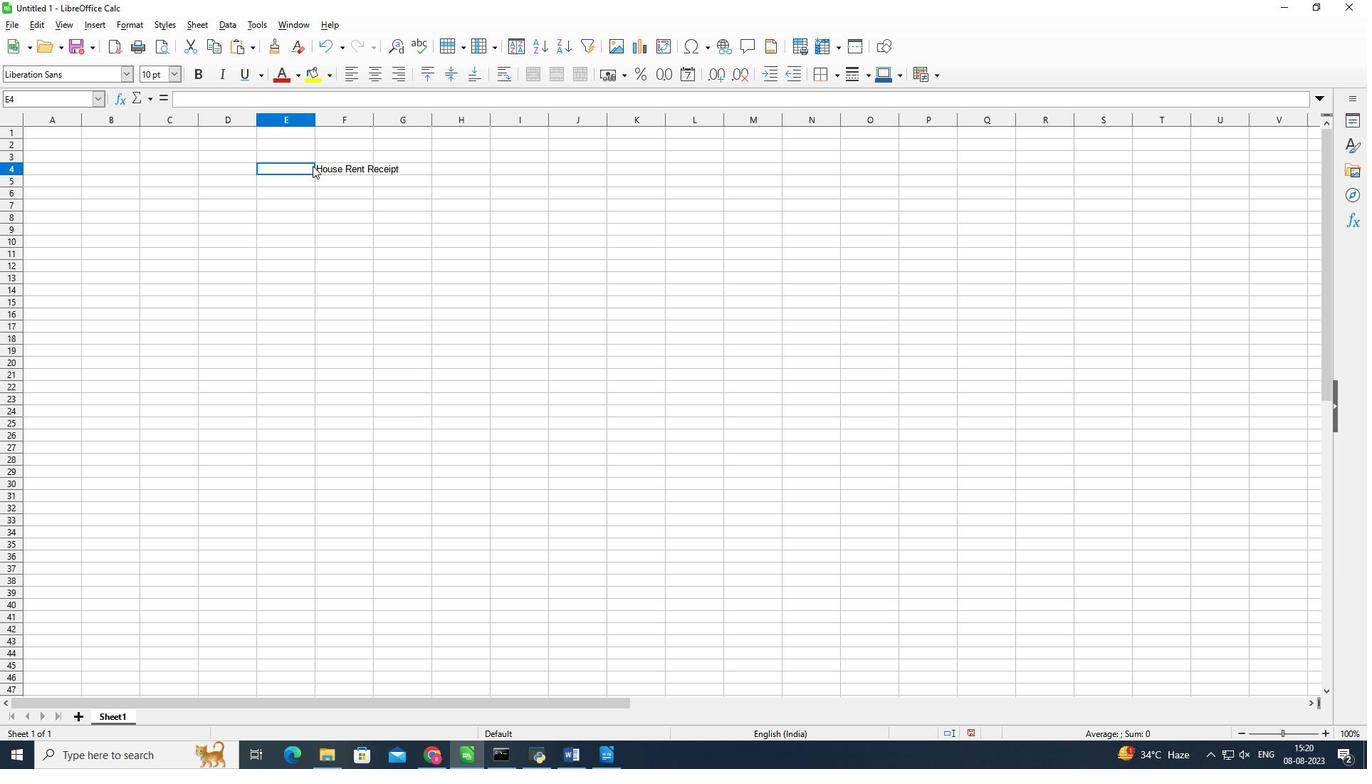 
Action: Mouse pressed left at (315, 168)
Screenshot: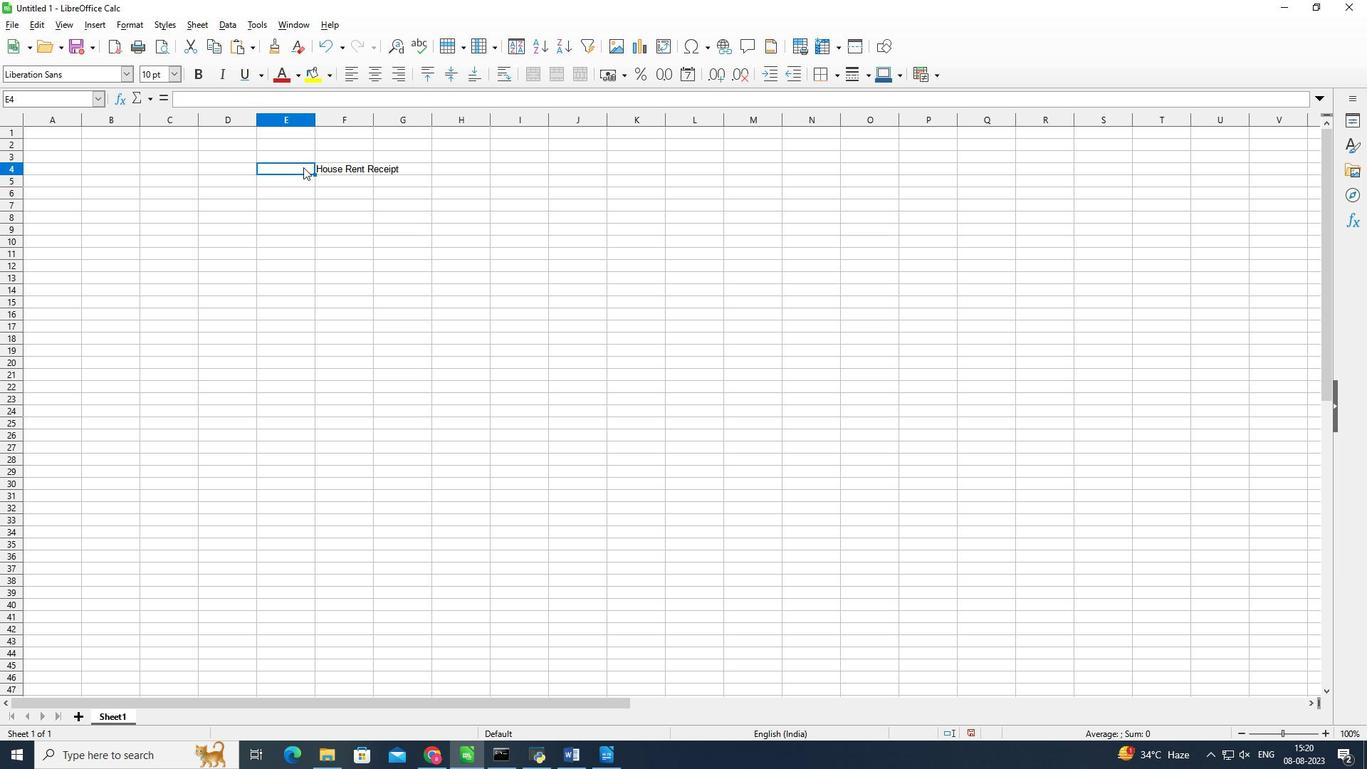 
Action: Mouse moved to (16, 178)
Screenshot: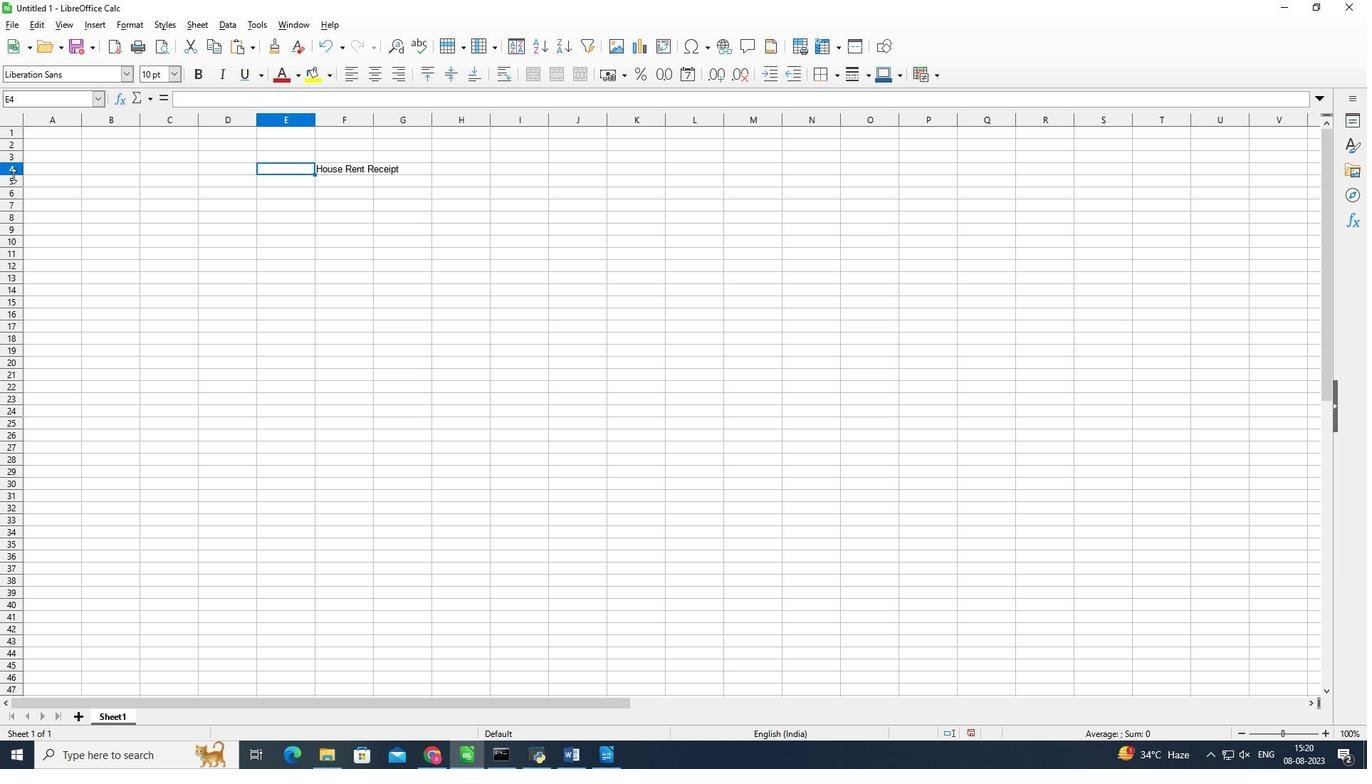 
Action: Mouse pressed left at (16, 178)
Screenshot: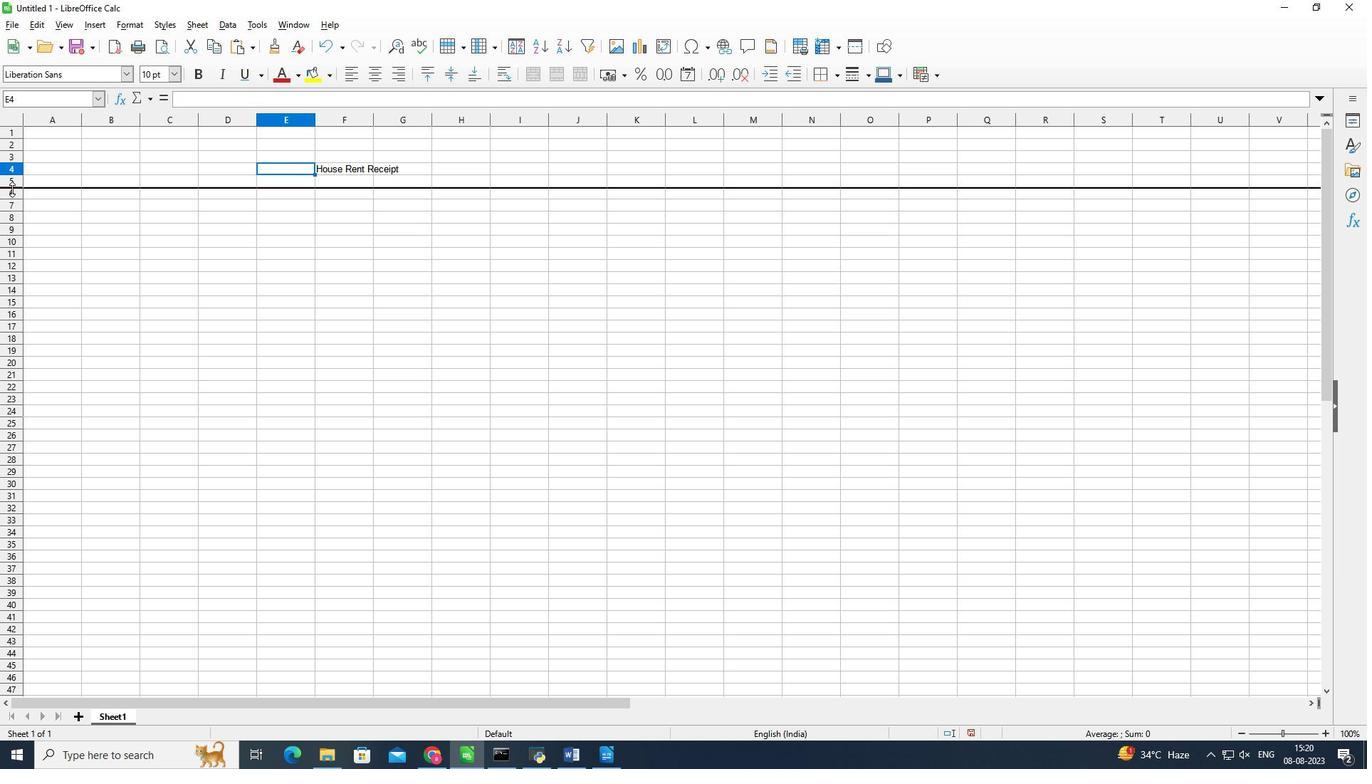 
Action: Mouse moved to (274, 204)
Screenshot: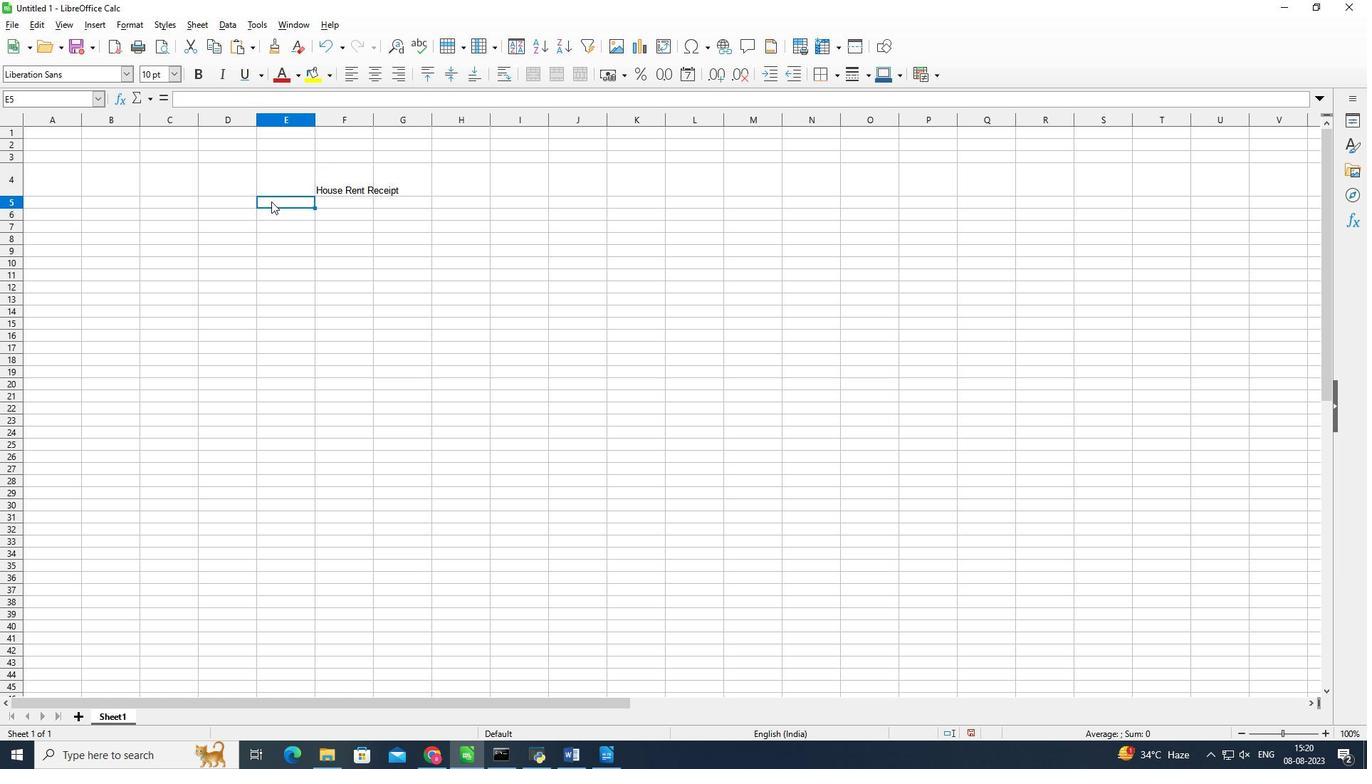 
Action: Mouse pressed left at (274, 204)
Screenshot: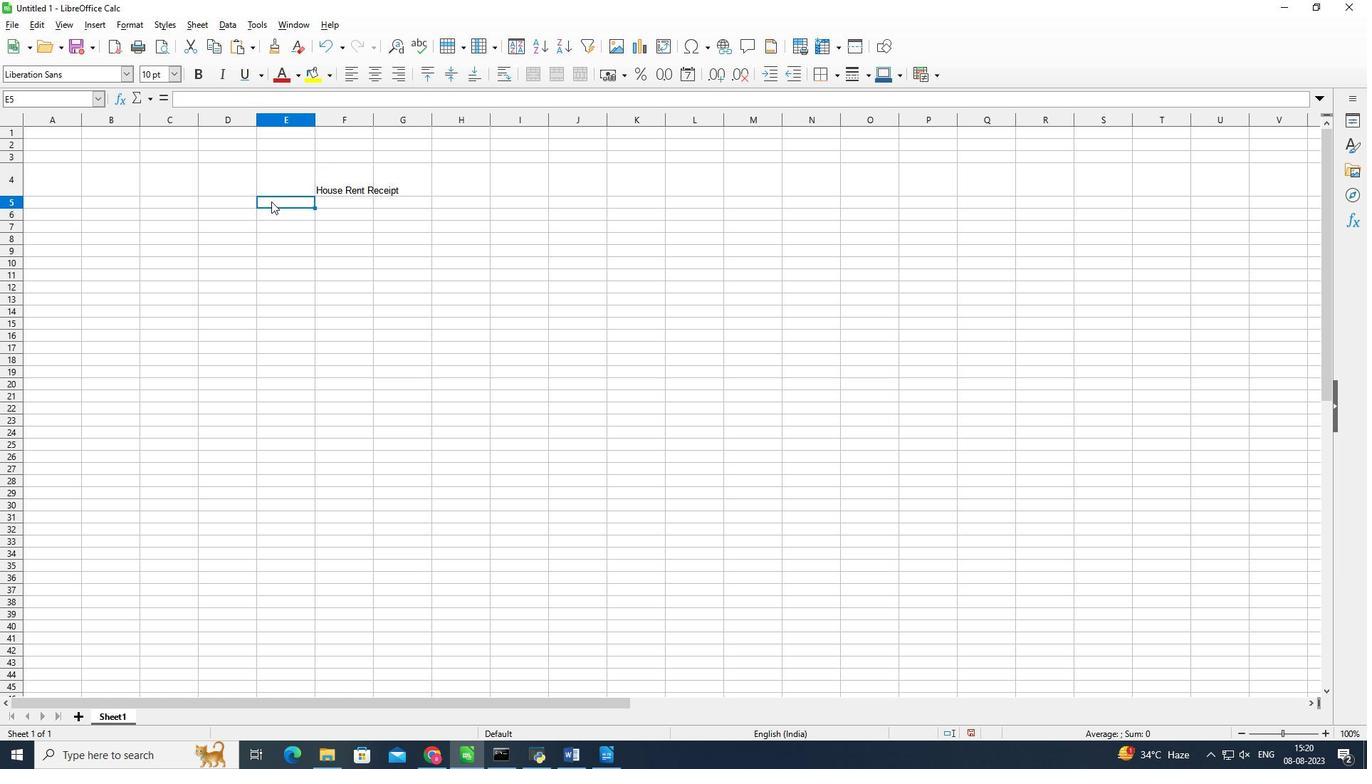 
Action: Mouse moved to (193, 203)
Screenshot: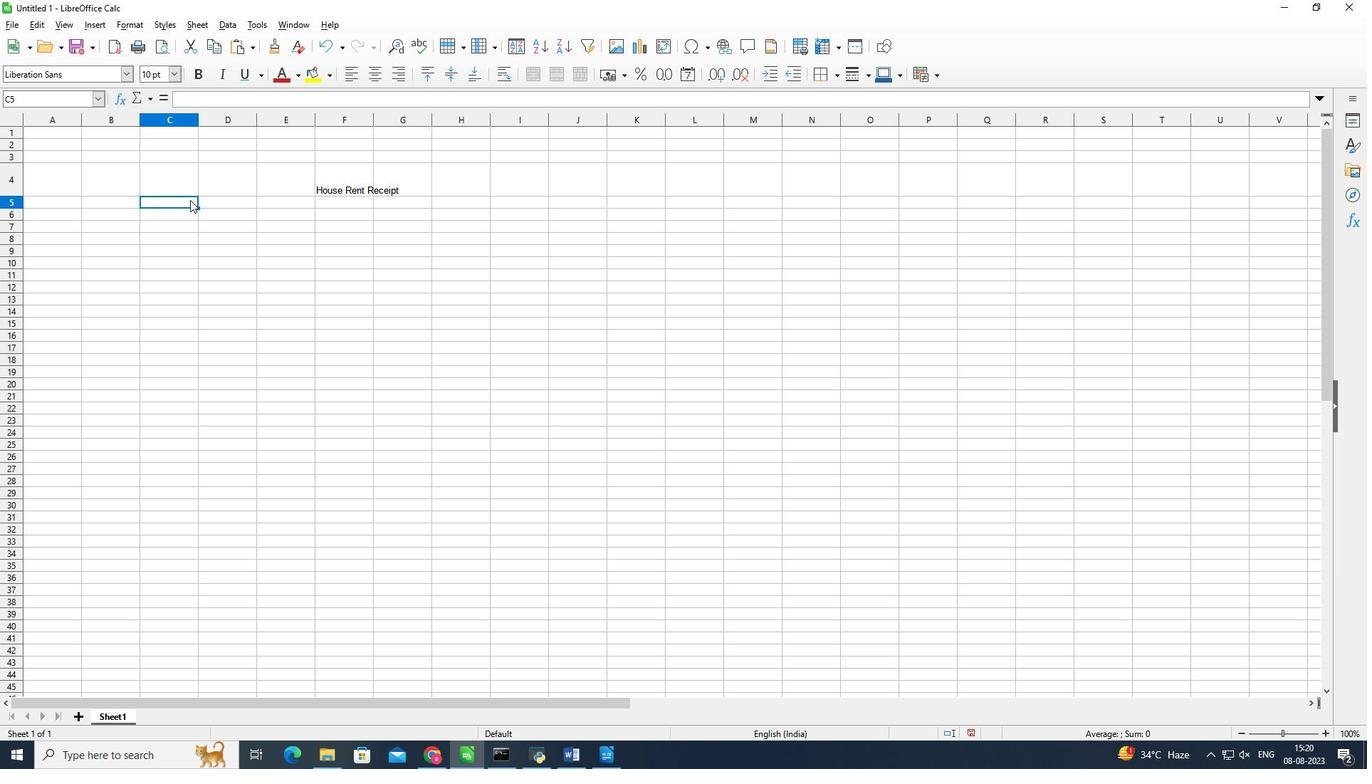 
Action: Mouse pressed left at (193, 203)
Screenshot: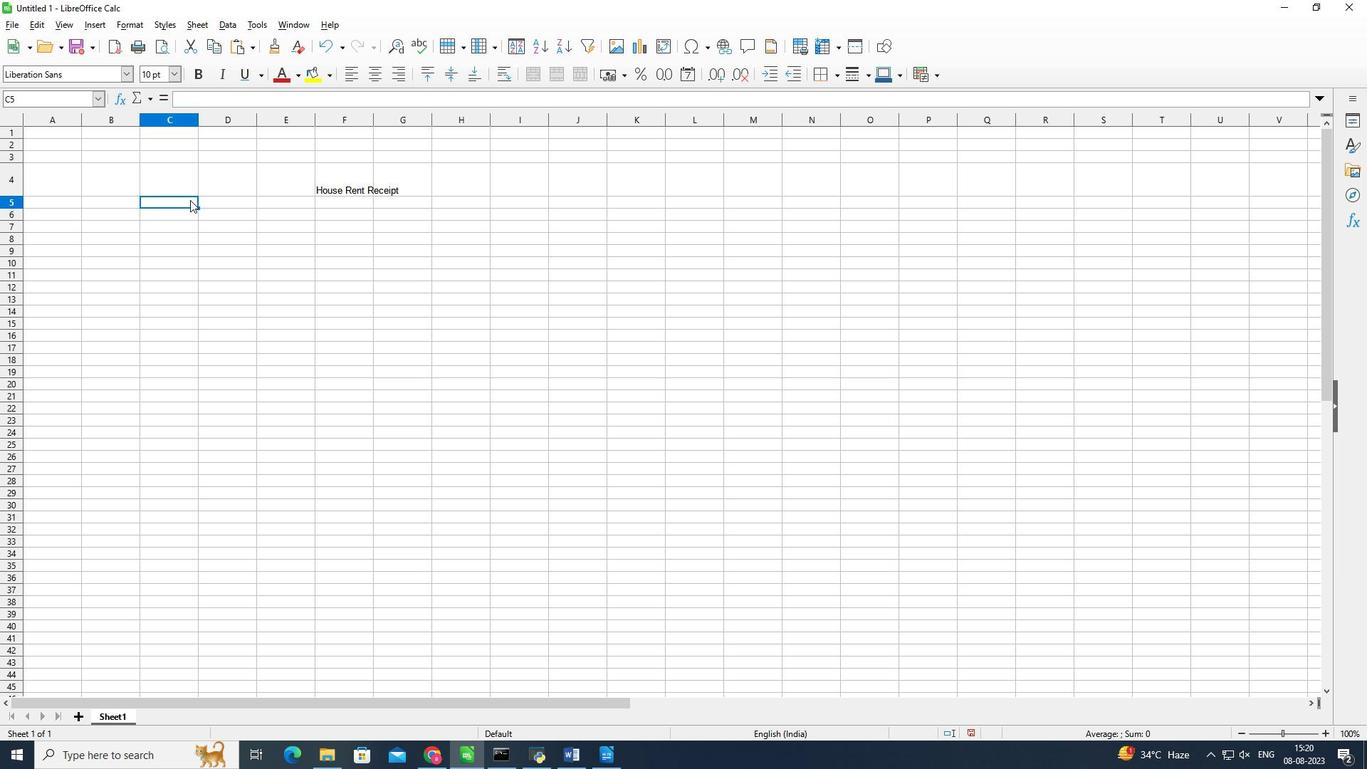 
Action: Key pressed <Key.shift>Landlord<Key.shift_r>:<Key.down><Key.shift>Address<Key.shift_r>:<Key.down><Key.shift>Email<Key.shift_r>:<Key.down><Key.shift><Key.shift><Key.shift><Key.shift><Key.shift><Key.shift><Key.shift><Key.shift><Key.shift><Key.shift><Key.shift>Phone.<Key.shift>No.<Key.down><Key.down><Key.down><Key.shift>D<Key.backspace><Key.shift>Date<Key.shift_r>:<Key.down><Key.shift><Key.shift><Key.shift><Key.shift><Key.shift>Property<Key.shift_r>:<Key.down><Key.shift><Key.shift>Renter<Key.shift_r><Key.shift_r>:<Key.down><Key.shift><Key.shift><Key.shift><Key.shift><Key.shift><Key.shift><Key.shift><Key.shift><Key.shift><Key.shift><Key.shift><Key.shift><Key.shift><Key.shift><Key.shift><Key.shift>Amt.<Key.shift>Due<Key.shift_r><Key.shift_r><Key.shift_r><Key.shift_r><Key.shift_r><Key.shift_r><Key.shift_r><Key.shift_r><Key.shift_r><Key.shift_r><Key.shift_r><Key.shift_r><Key.shift_r><Key.shift_r><Key.shift_r><Key.shift_r>:<Key.down><Key.shift><Key.shift><Key.shift><Key.shift><Key.shift><Key.shift><Key.shift><Key.shift><Key.shift><Key.shift><Key.shift><Key.shift>For<Key.space><Key.shift>Rent<Key.space><Key.shift>Fo<Key.backspace>rom<Key.shift_r><Key.shift_r><Key.shift_r>:<Key.down><Key.down>
Screenshot: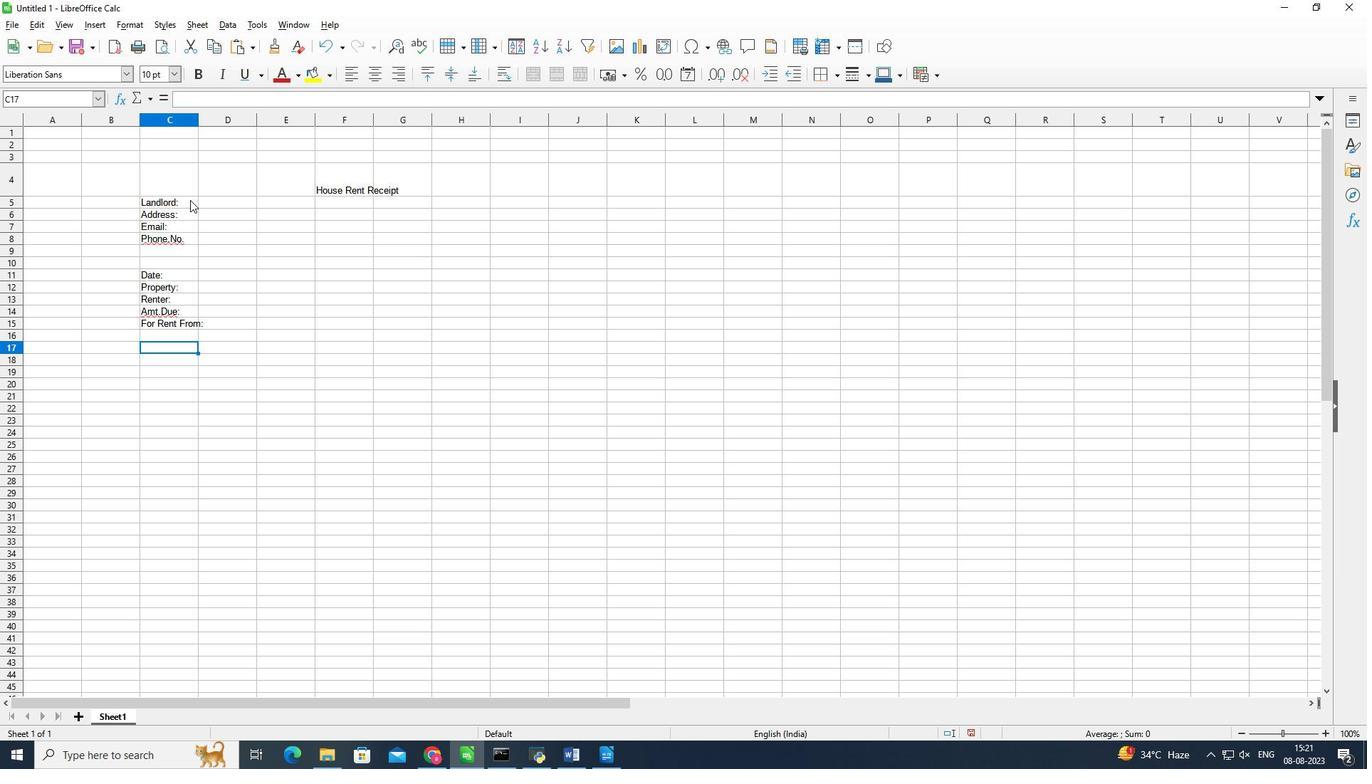 
Action: Mouse moved to (232, 203)
Screenshot: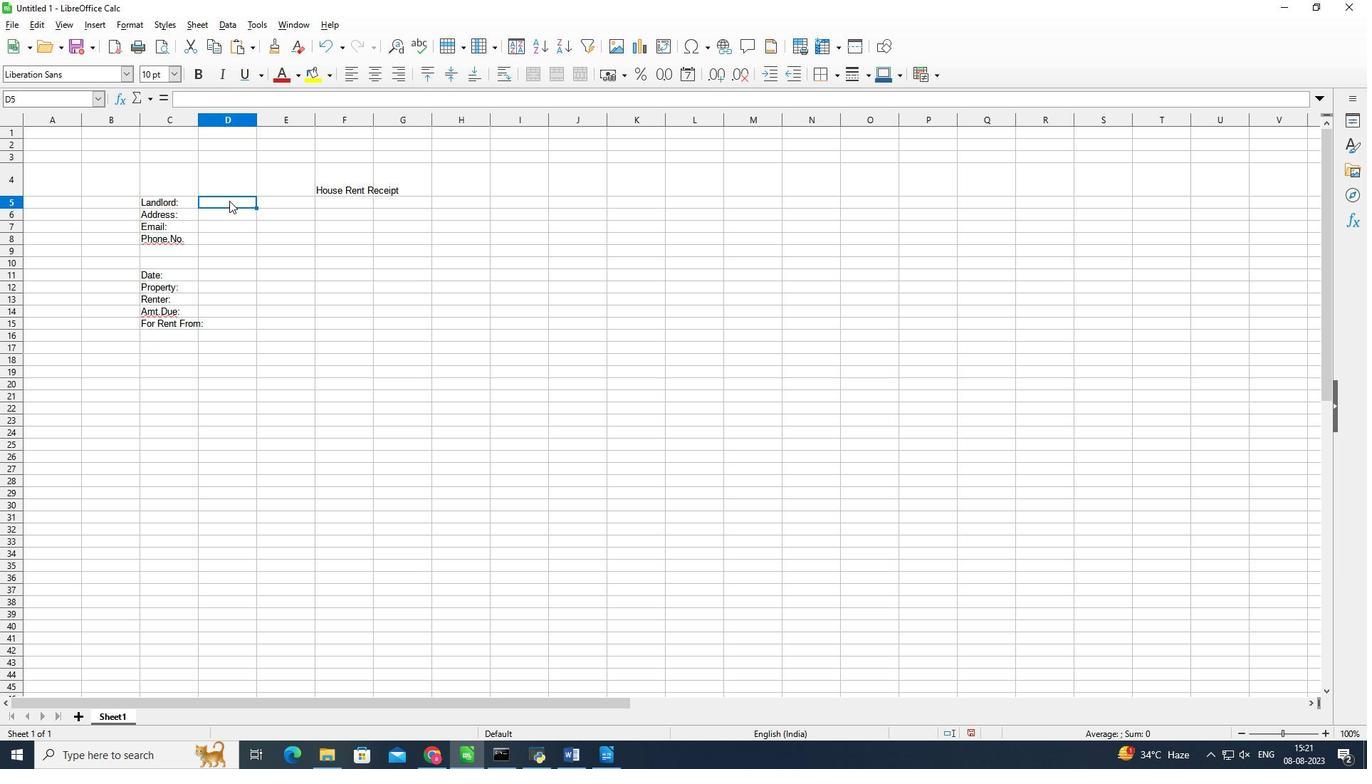 
Action: Mouse pressed left at (232, 203)
Screenshot: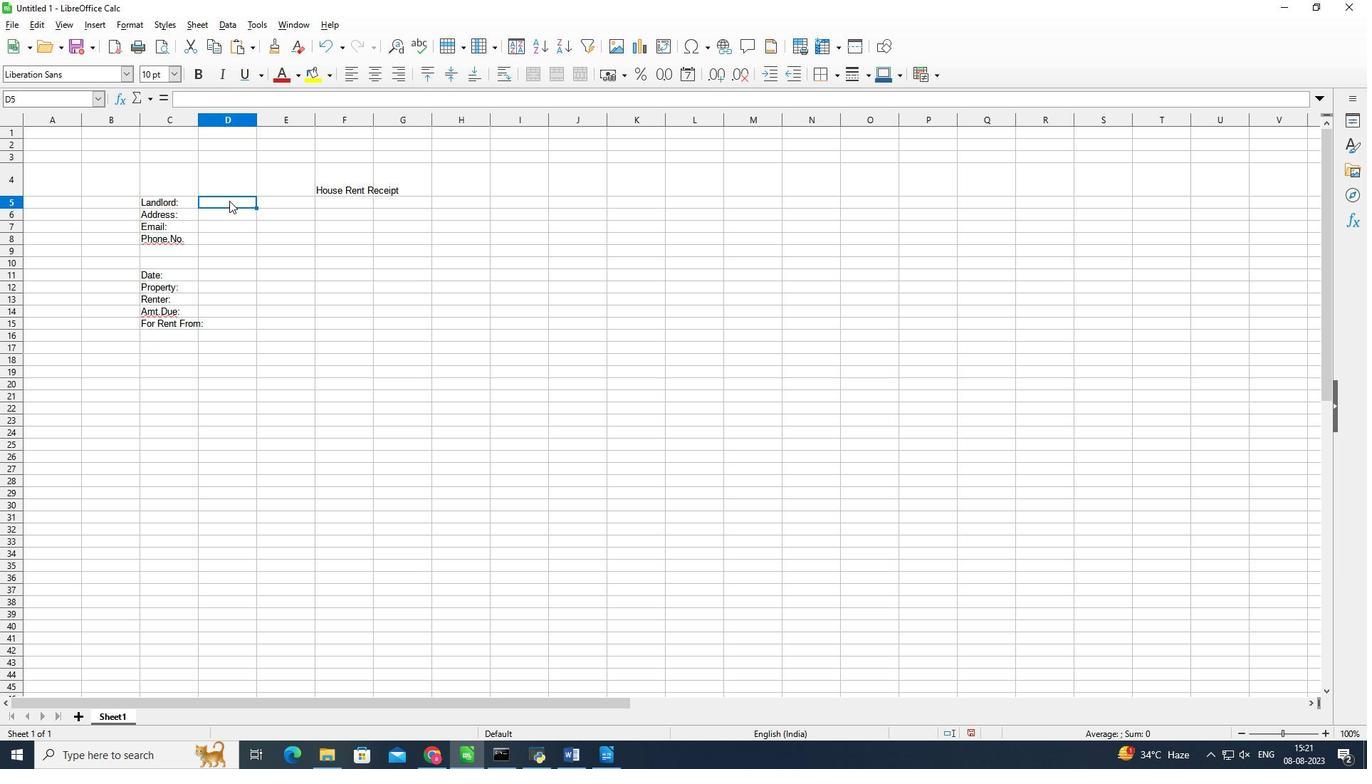 
Action: Key pressed <Key.right><Key.right><Key.shift><Key.shift><Key.shift><Key.shift><Key.shift><Key.shift><Key.shift><Key.shift><Key.shift><Key.shift><Key.shift><Key.shift><Key.shift><Key.shift><Key.shift><Key.shift><Key.shift><Key.shift><Key.shift><Key.shift><Key.shift><Key.shift><Key.shift><Key.shift><Key.shift><Key.shift><Key.shift>Company<Key.shift_r>:<Key.down><Key.down><Key.shift>U<Key.shift><Key.shift><Key.shift><Key.shift><Key.shift><Key.shift><Key.shift><Key.shift><Key.shift><Key.shift><Key.shift><Key.shift><Key.shift><Key.shift><Key.shift><Key.shift><Key.shift><Key.shift><Key.shift><Key.shift><Key.shift><Key.shift><Key.shift><Key.shift><Key.shift><Key.shift><Key.shift><Key.shift><Key.shift><Key.shift><Key.shift><Key.shift><Key.shift><Key.shift><Key.shift><Key.shift><Key.shift><Key.shift><Key.shift><Key.shift><Key.shift><Key.shift><Key.shift><Key.shift><Key.shift><Key.shift><Key.shift><Key.shift><Key.shift><Key.shift><Key.shift><Key.shift><Key.shift><Key.shift><Key.shift><Key.shift><Key.shift><Key.shift><Key.shift><Key.shift><Key.shift><Key.shift><Key.shift><Key.shift><Key.shift><Key.shift><Key.shift><Key.shift><Key.shift><Key.shift><Key.shift><Key.shift><Key.shift><Key.shift>RL<Key.down><Key.shift>Fax<Key.shift_r>:
Screenshot: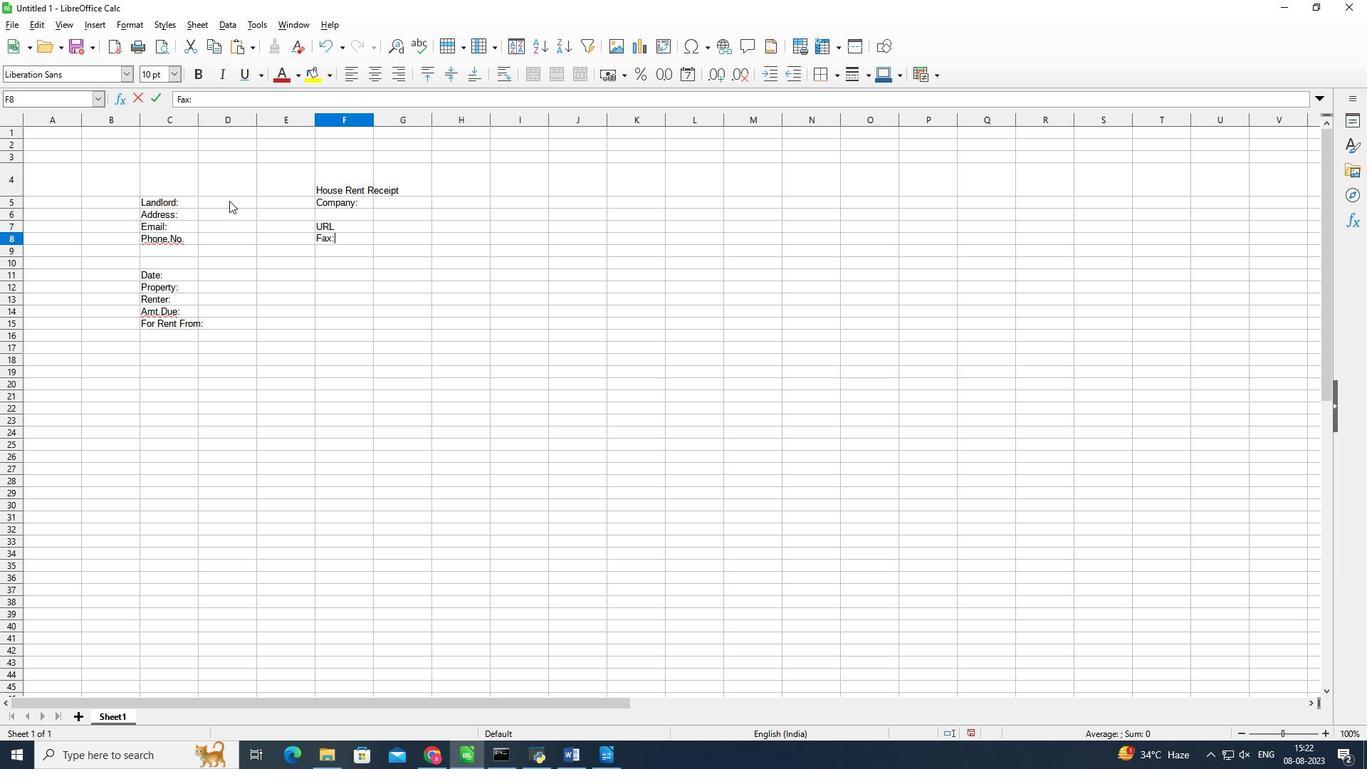 
Action: Mouse moved to (330, 205)
Screenshot: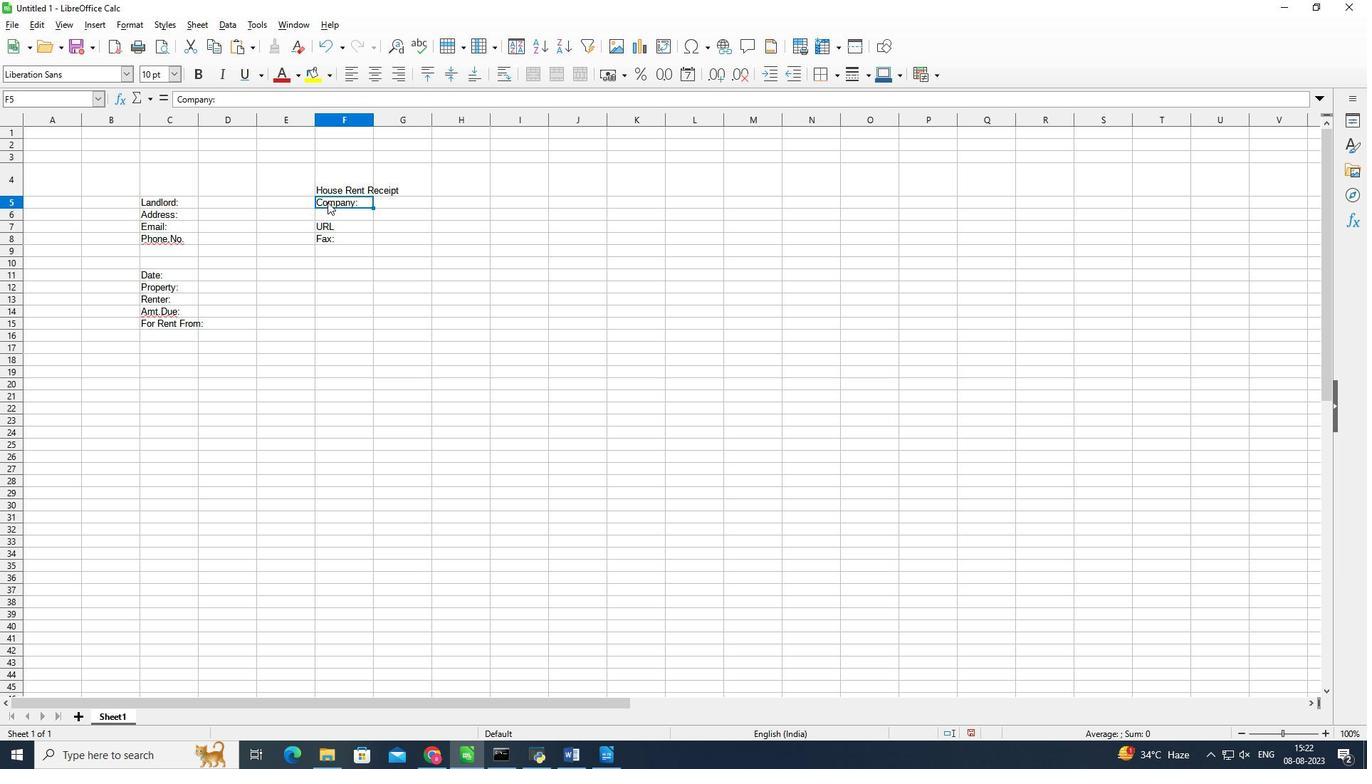 
Action: Mouse pressed left at (330, 205)
Screenshot: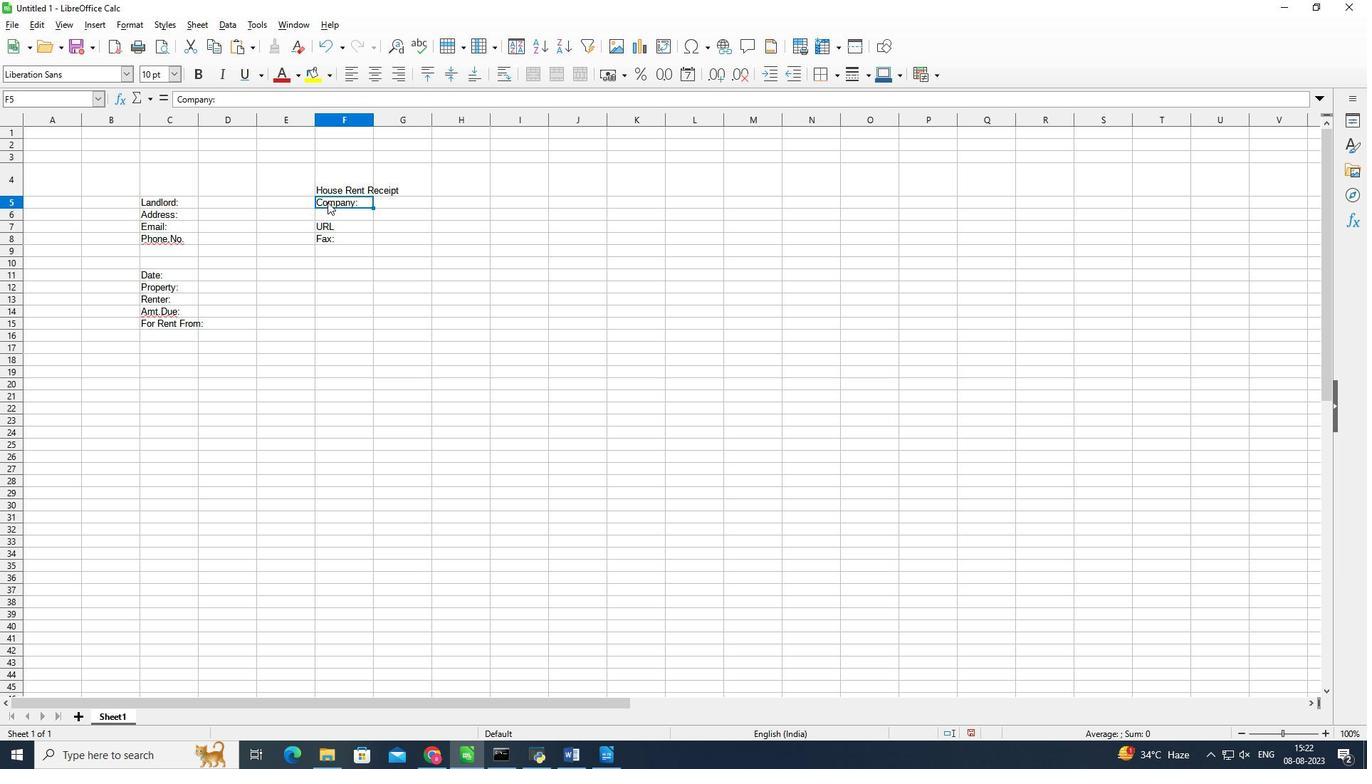 
Action: Mouse moved to (383, 84)
Screenshot: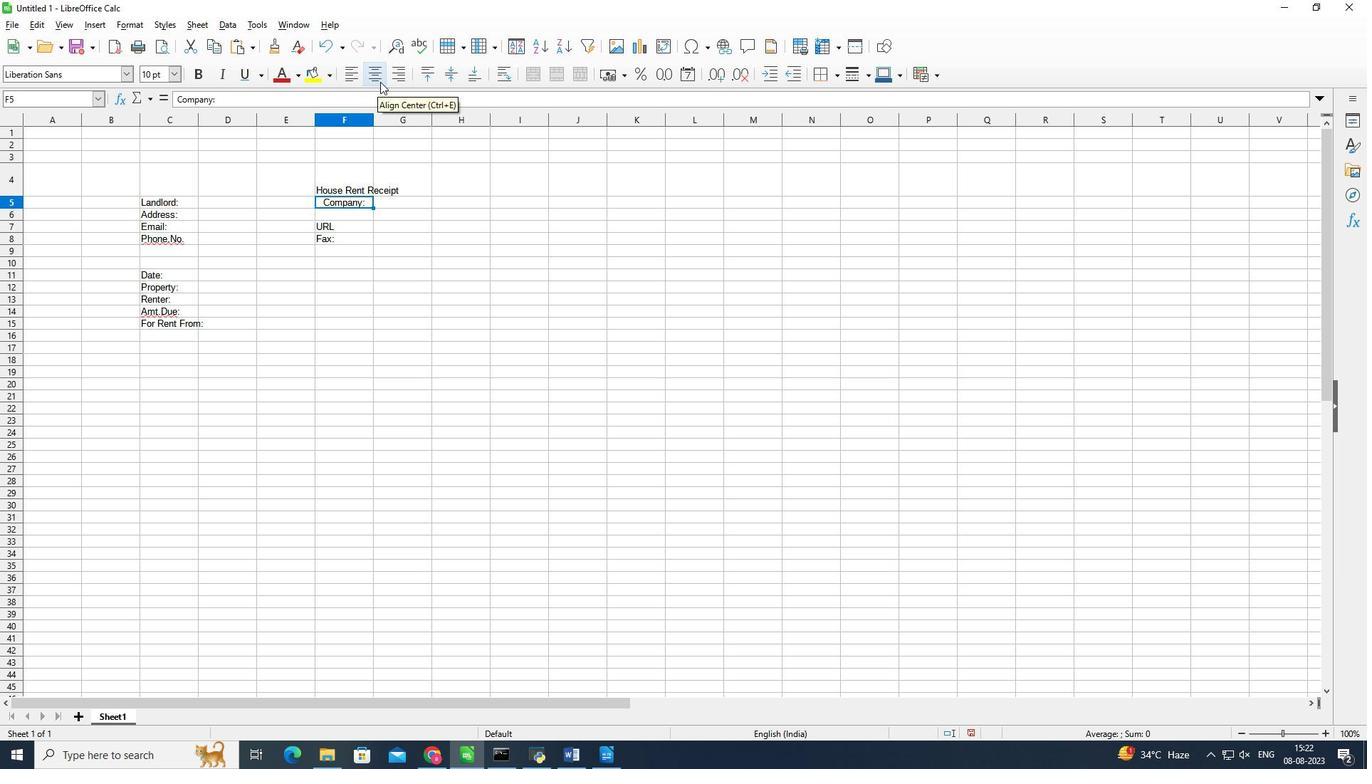 
Action: Mouse pressed left at (383, 84)
Screenshot: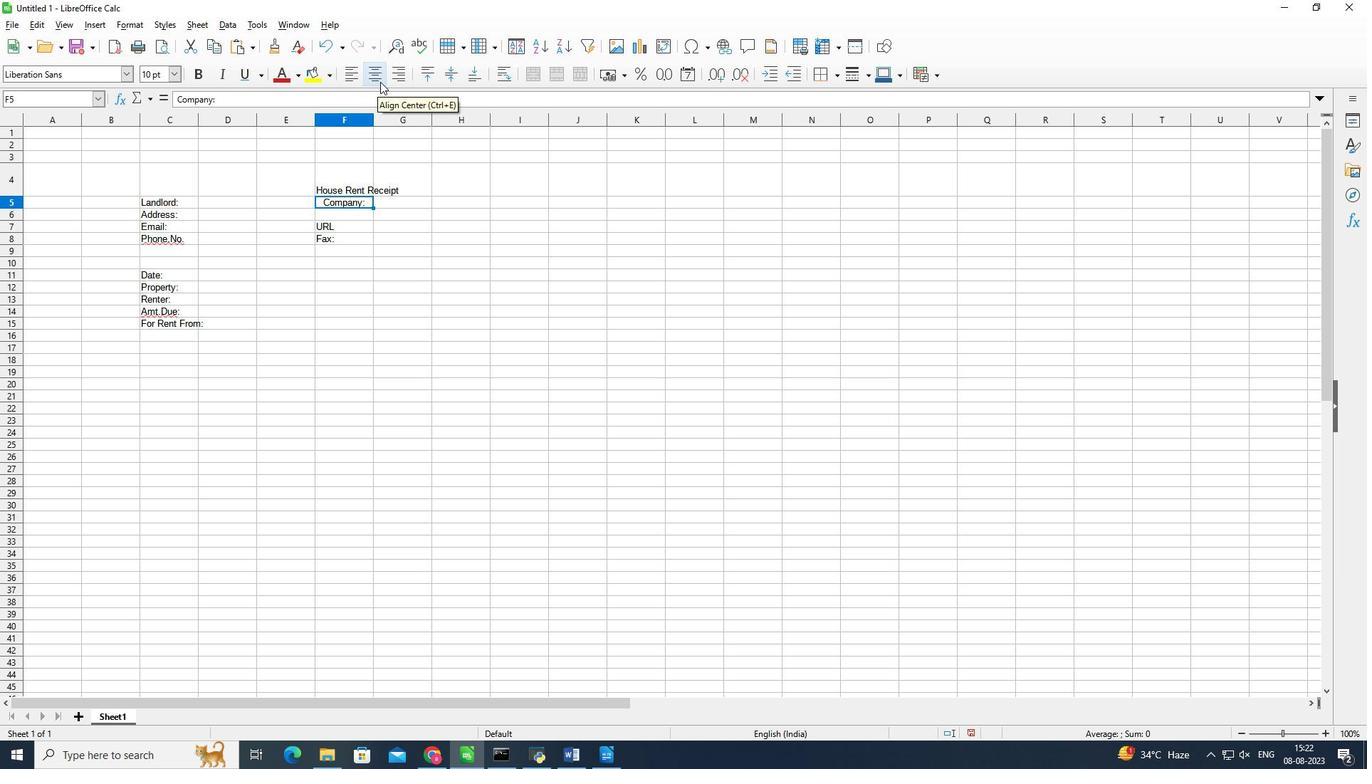 
Action: Mouse moved to (348, 225)
Screenshot: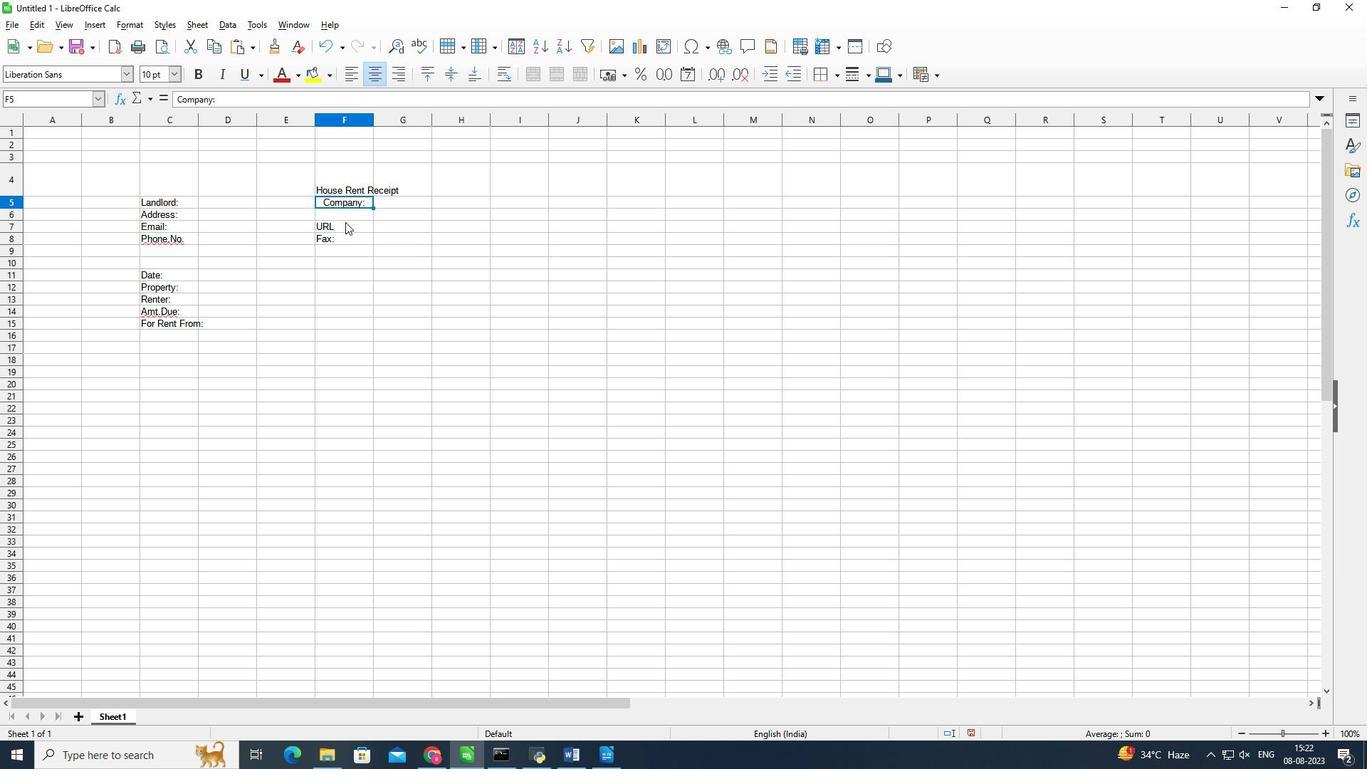 
Action: Mouse pressed left at (348, 225)
Screenshot: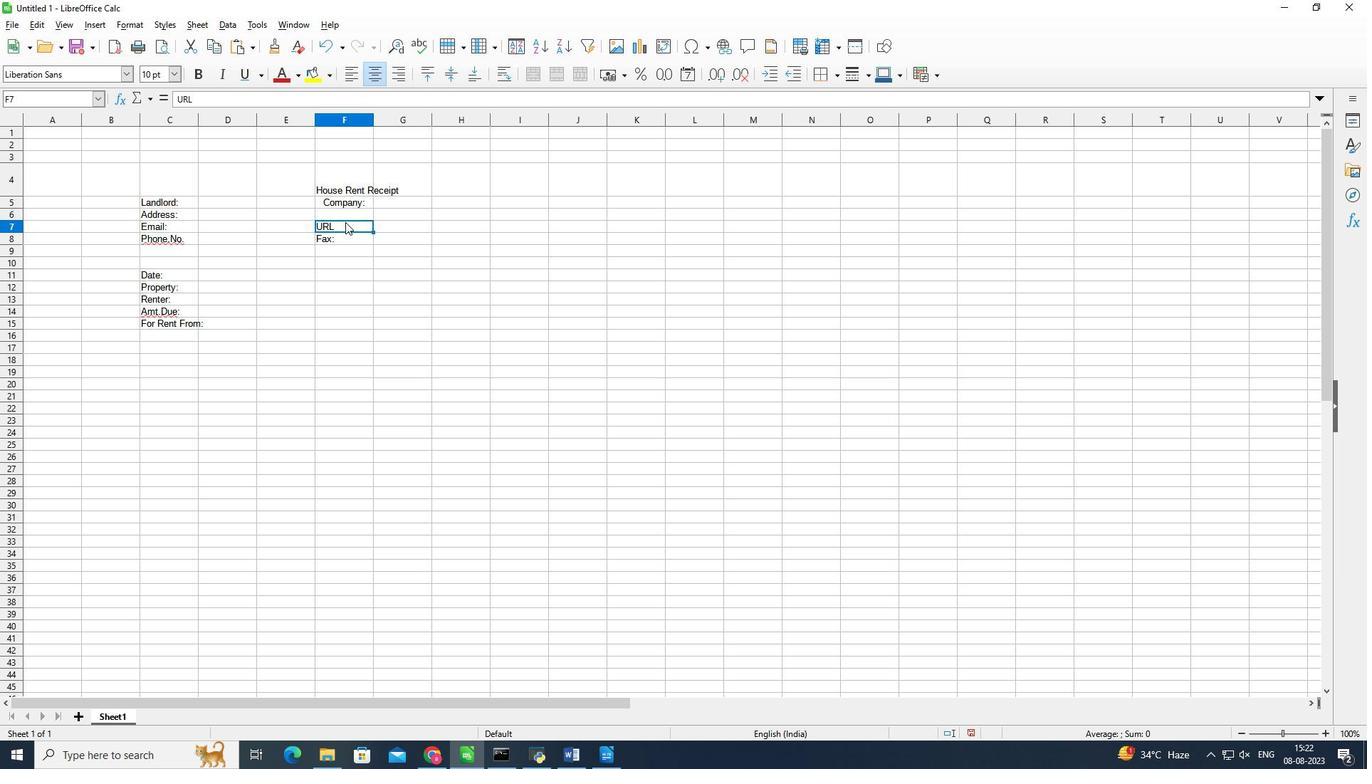 
Action: Mouse moved to (353, 81)
Screenshot: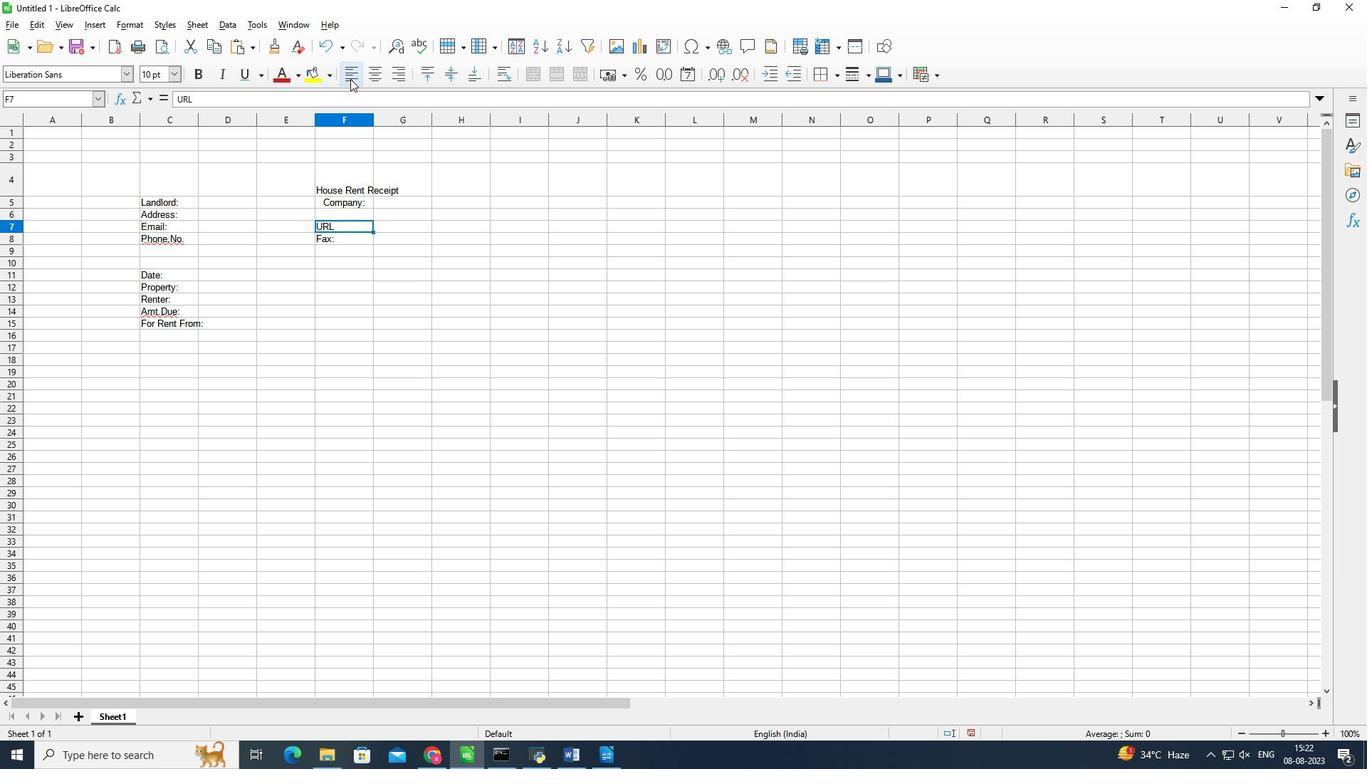 
Action: Mouse pressed left at (353, 81)
Screenshot: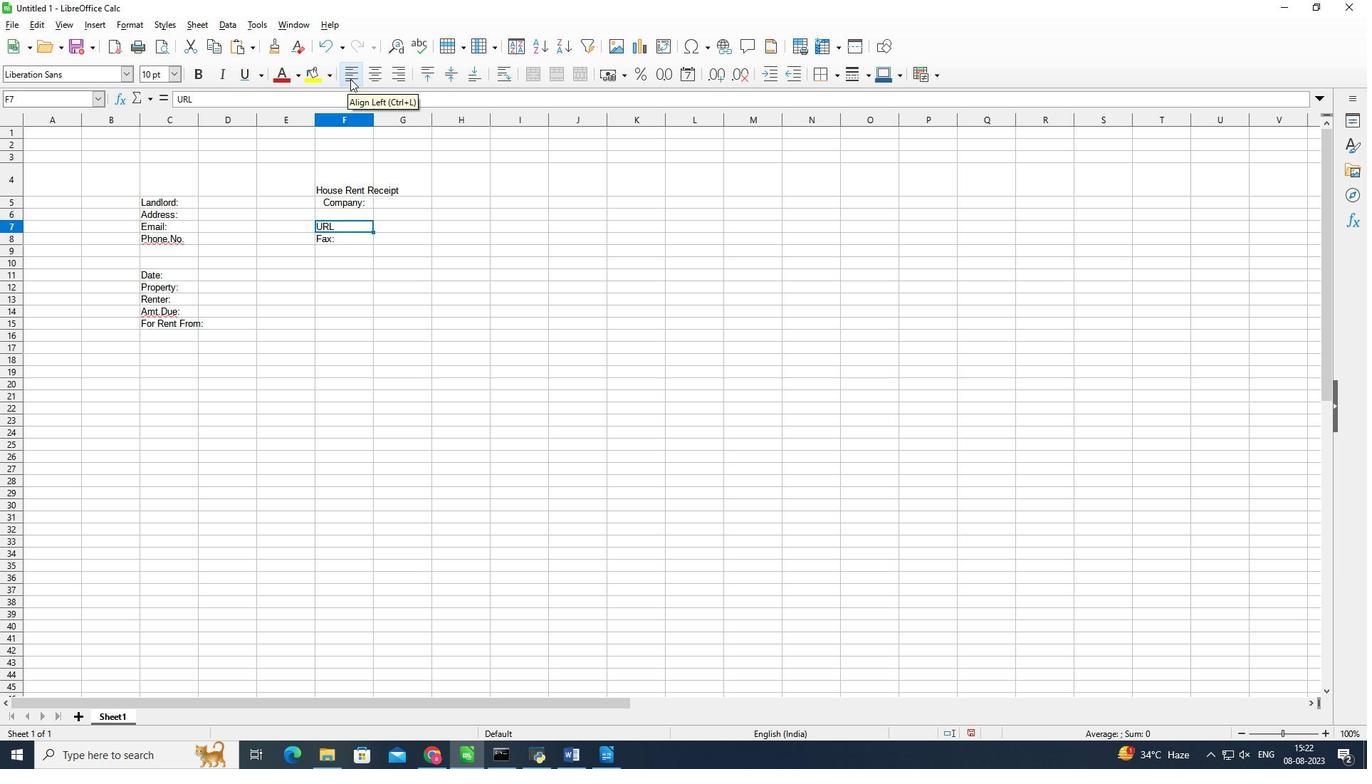 
Action: Mouse moved to (326, 273)
Screenshot: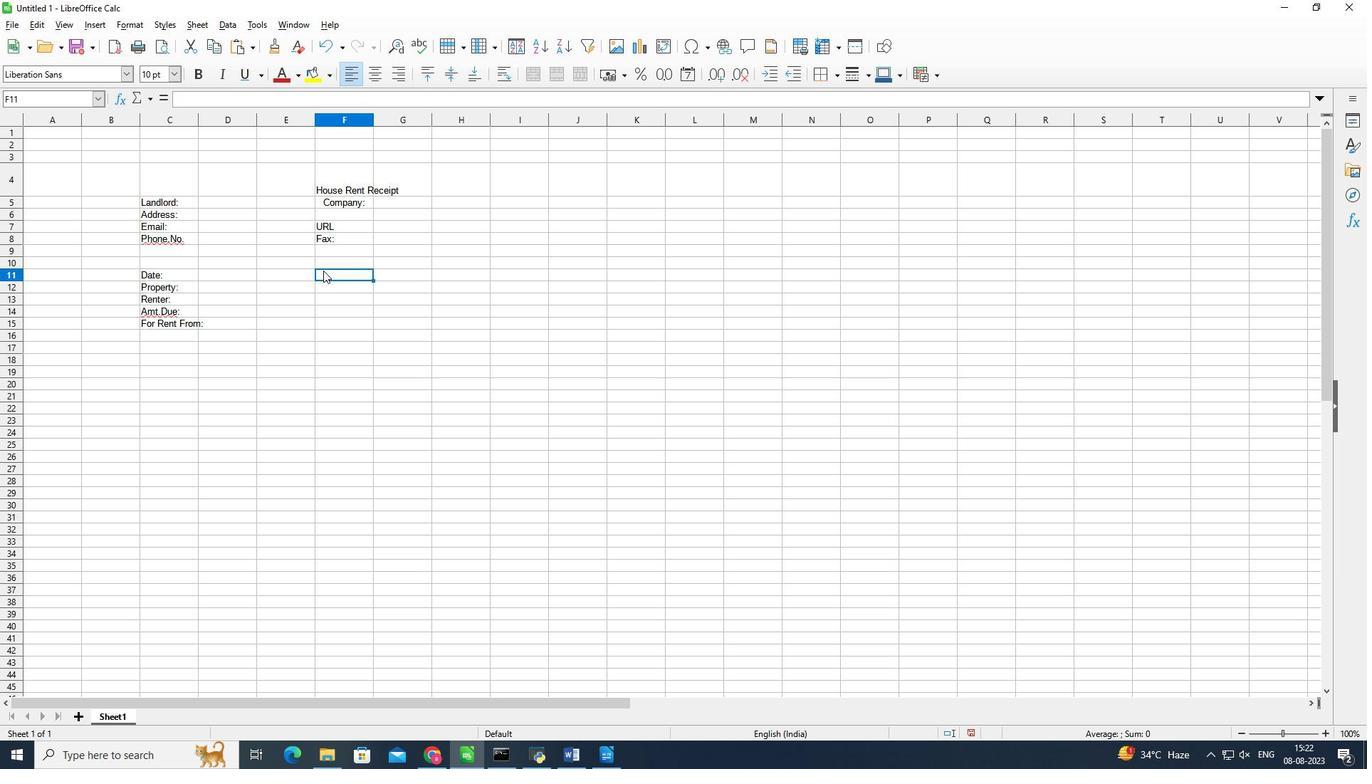 
Action: Mouse pressed left at (326, 273)
Screenshot: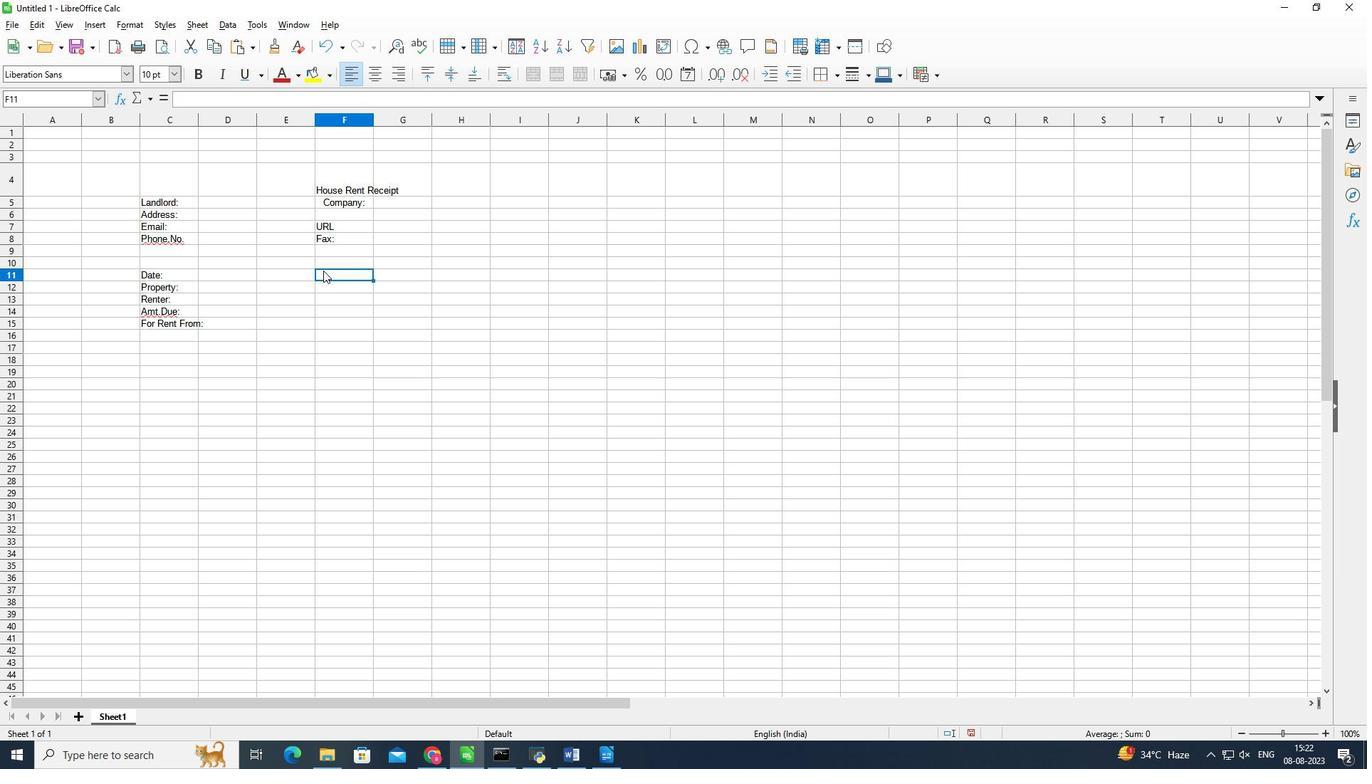 
Action: Mouse moved to (229, 207)
Screenshot: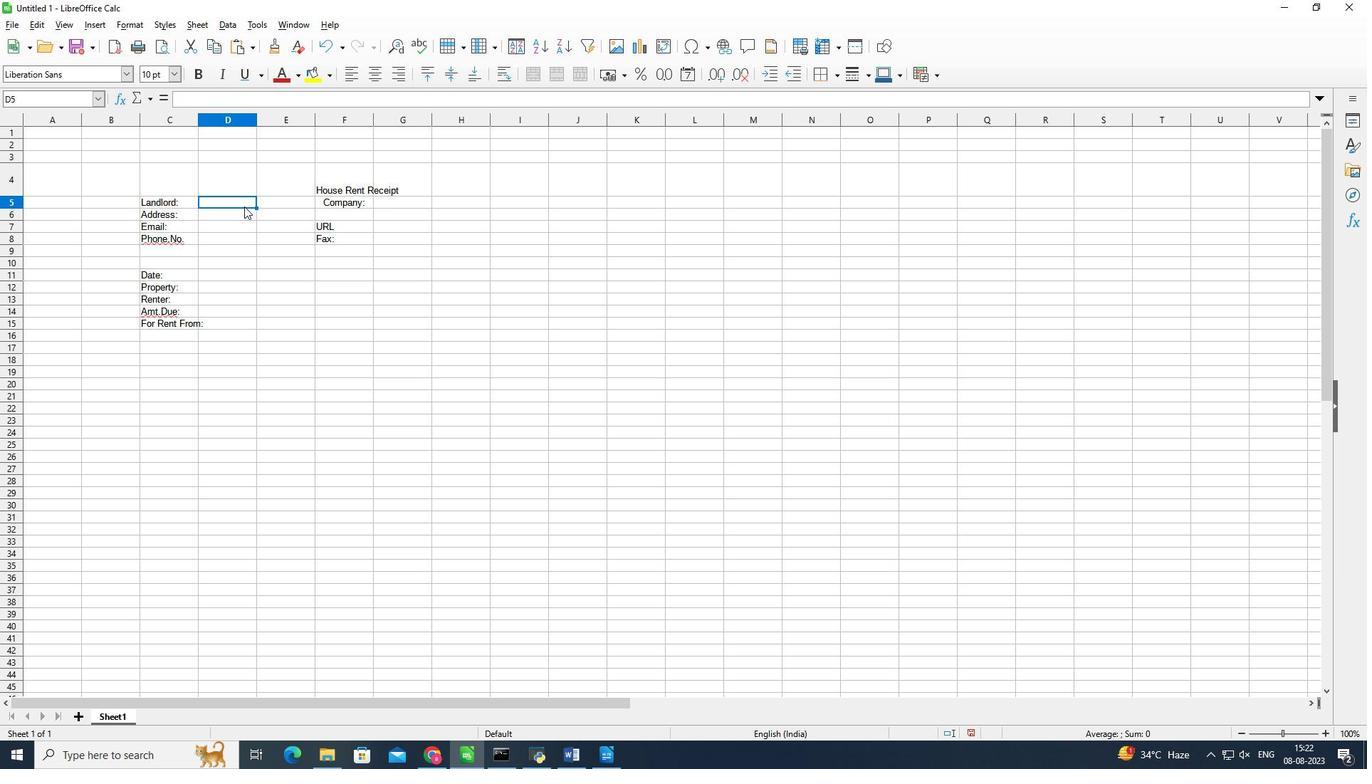 
Action: Mouse pressed left at (229, 207)
Screenshot: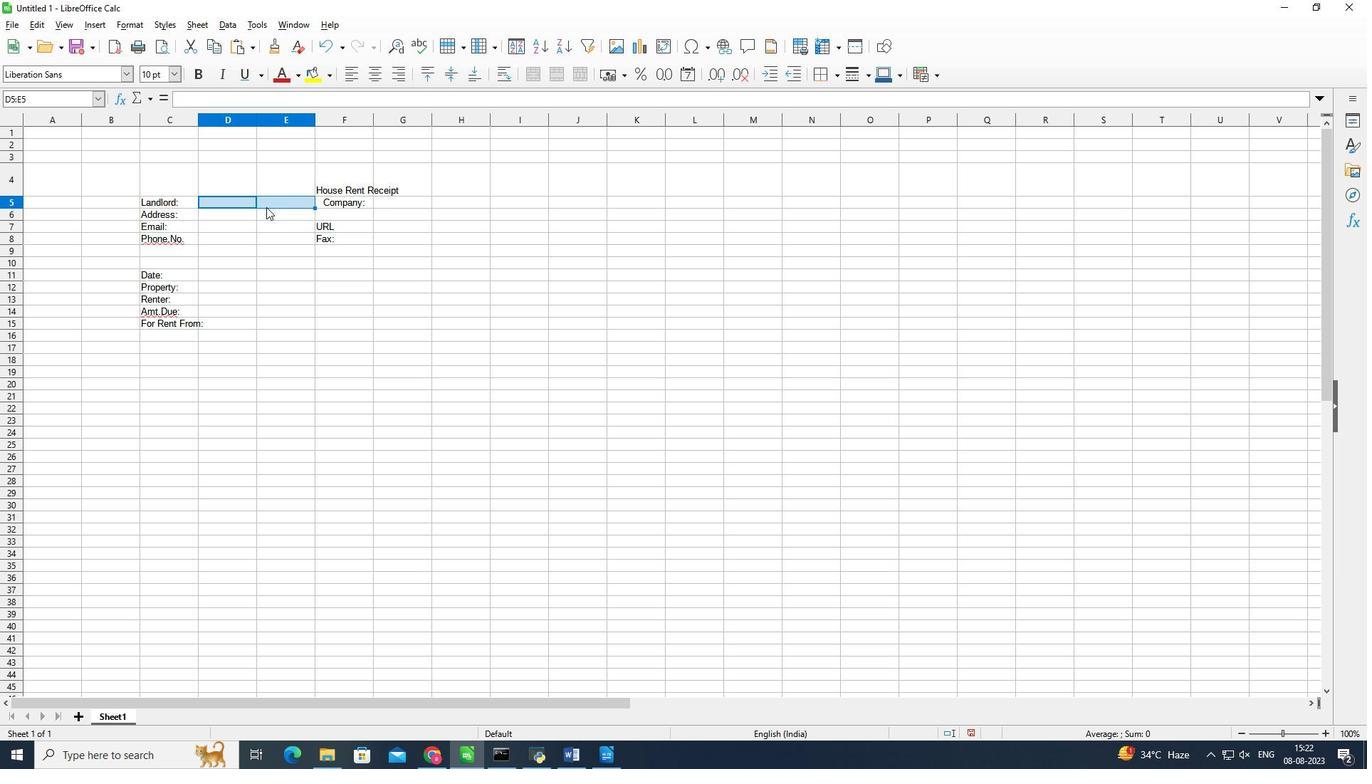 
Action: Mouse moved to (214, 216)
Screenshot: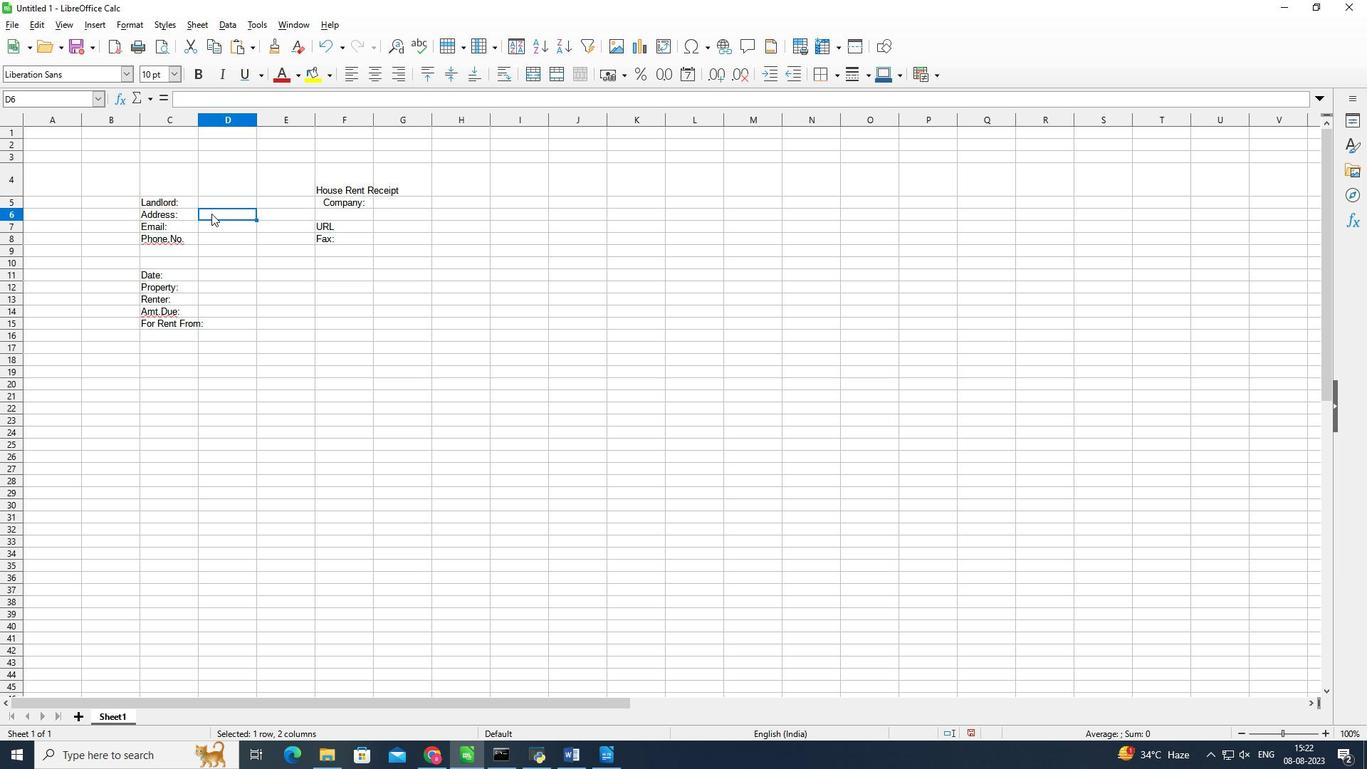 
Action: Mouse pressed left at (214, 216)
Screenshot: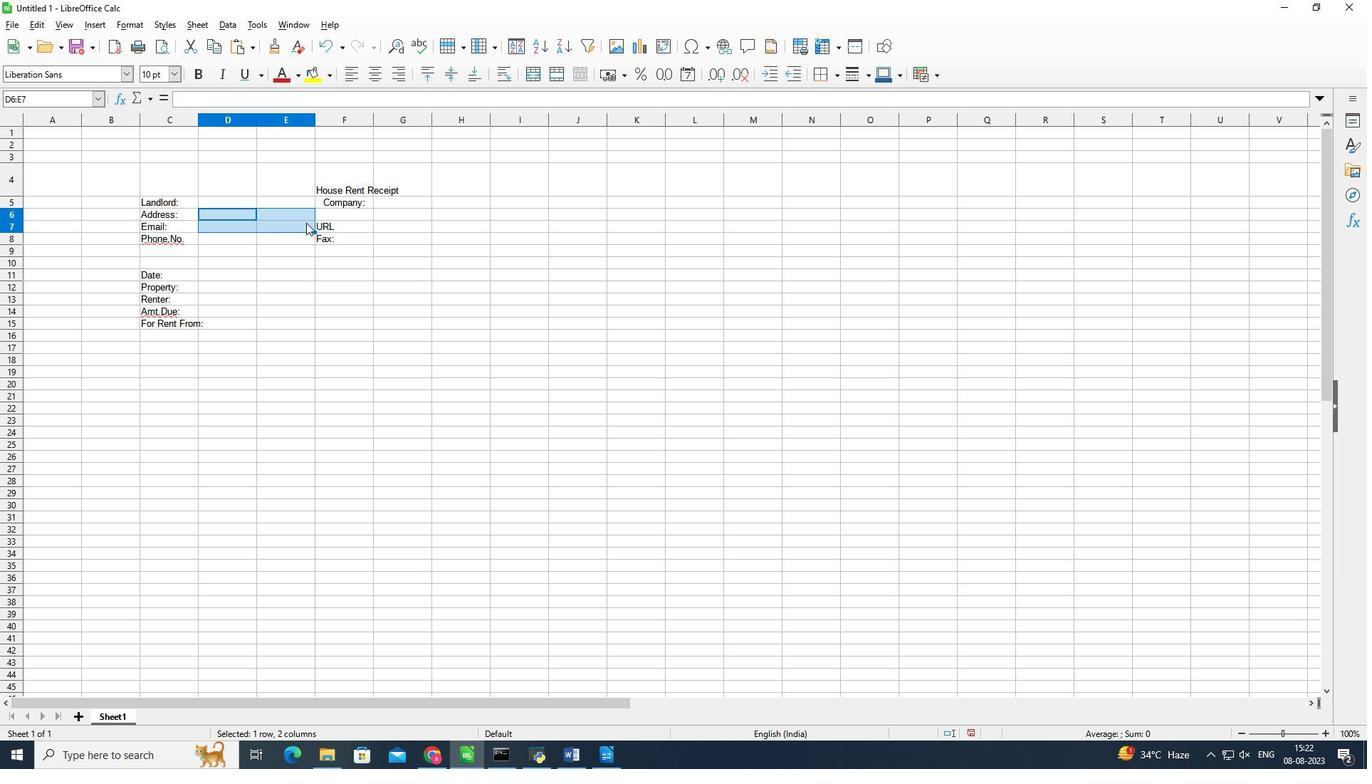 
Action: Mouse moved to (241, 243)
Screenshot: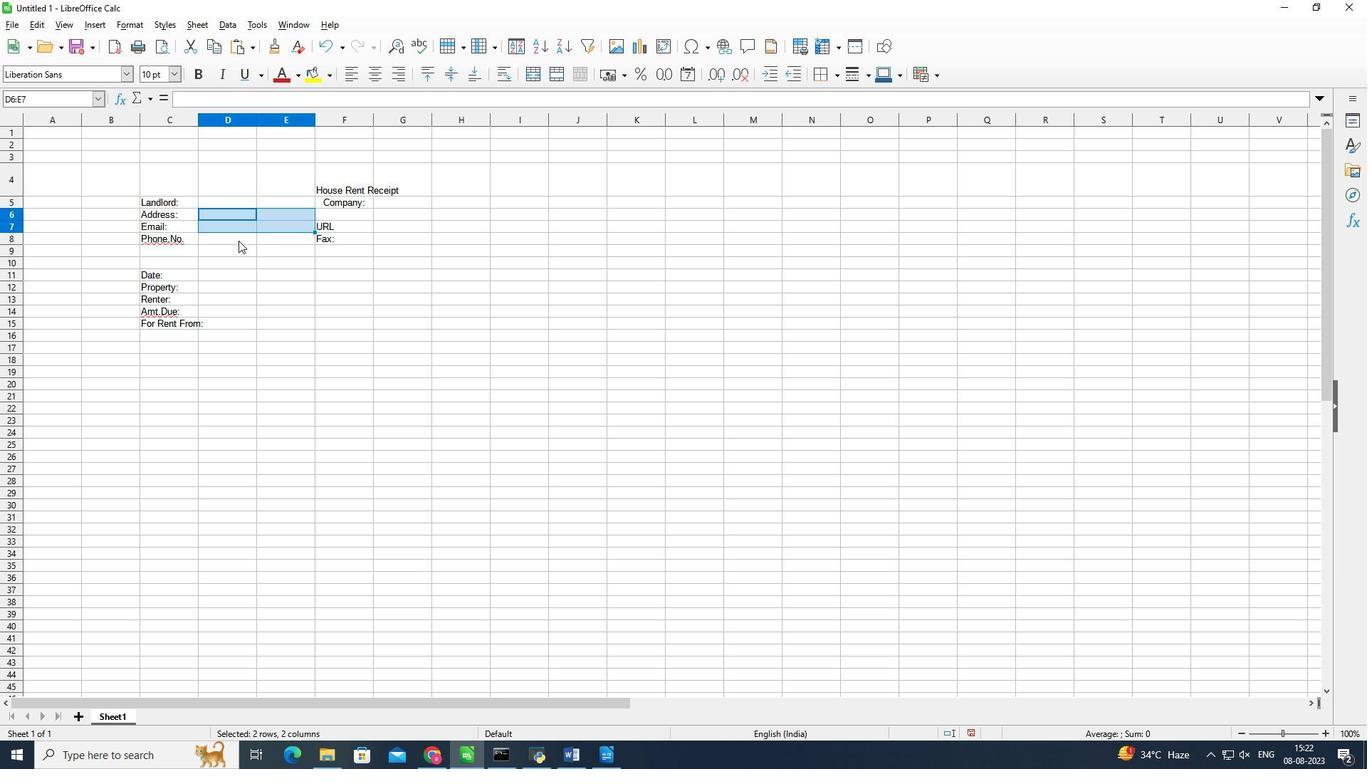 
Action: Mouse pressed left at (241, 243)
Screenshot: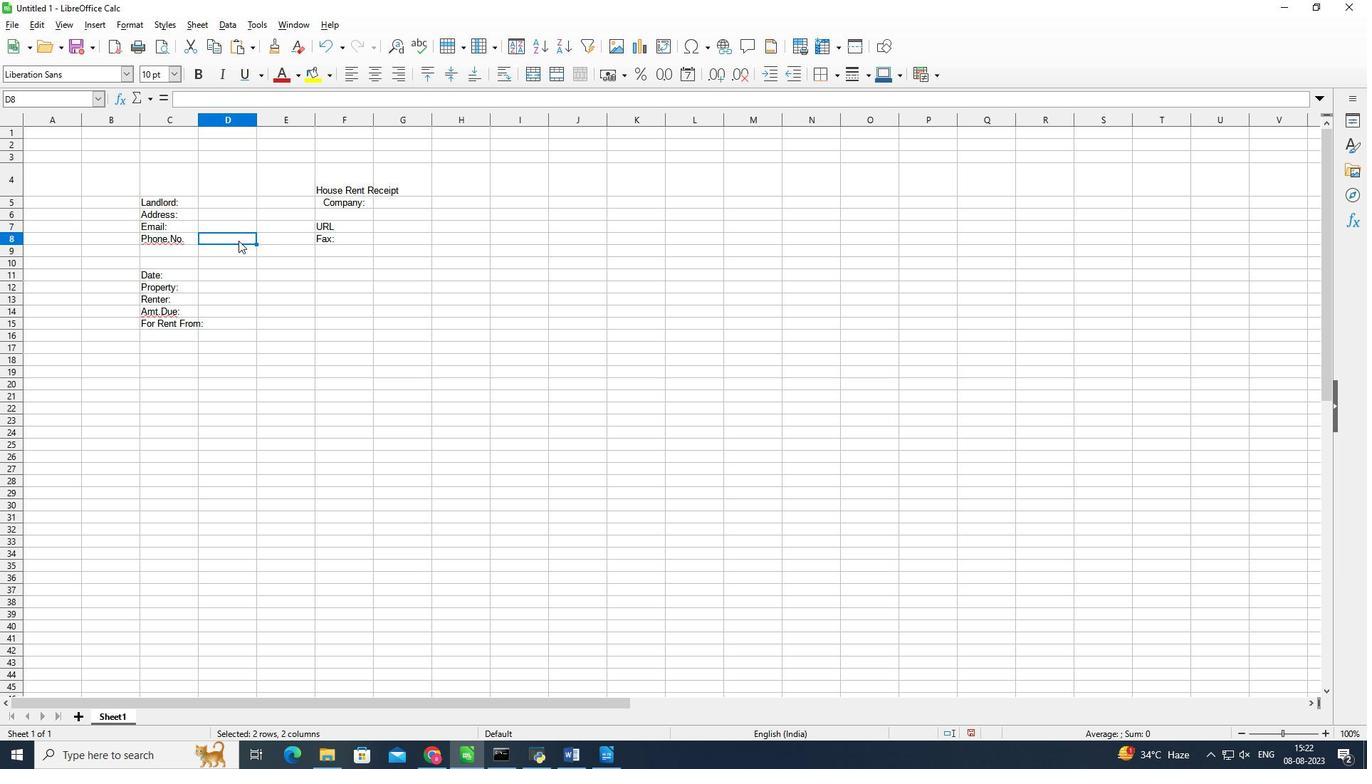 
Action: Mouse moved to (220, 215)
Screenshot: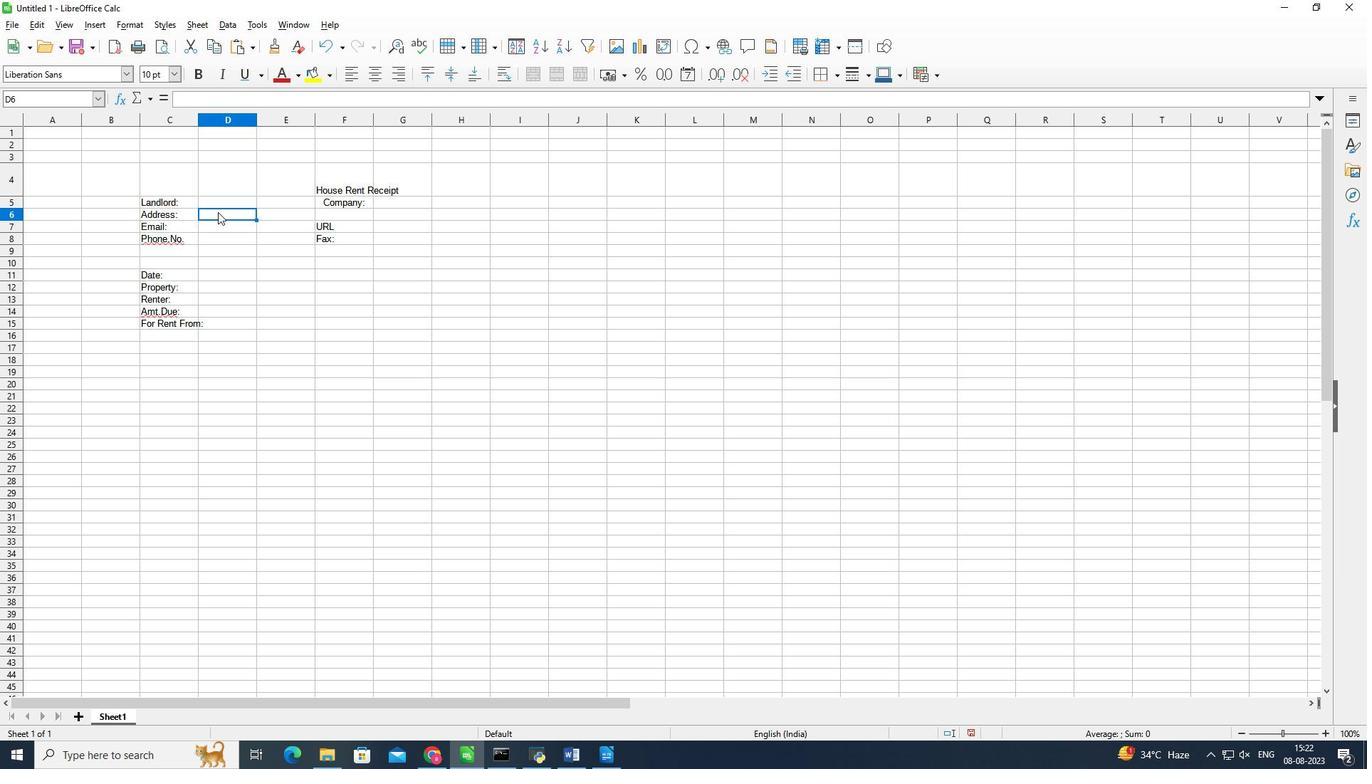 
Action: Mouse pressed left at (220, 215)
Screenshot: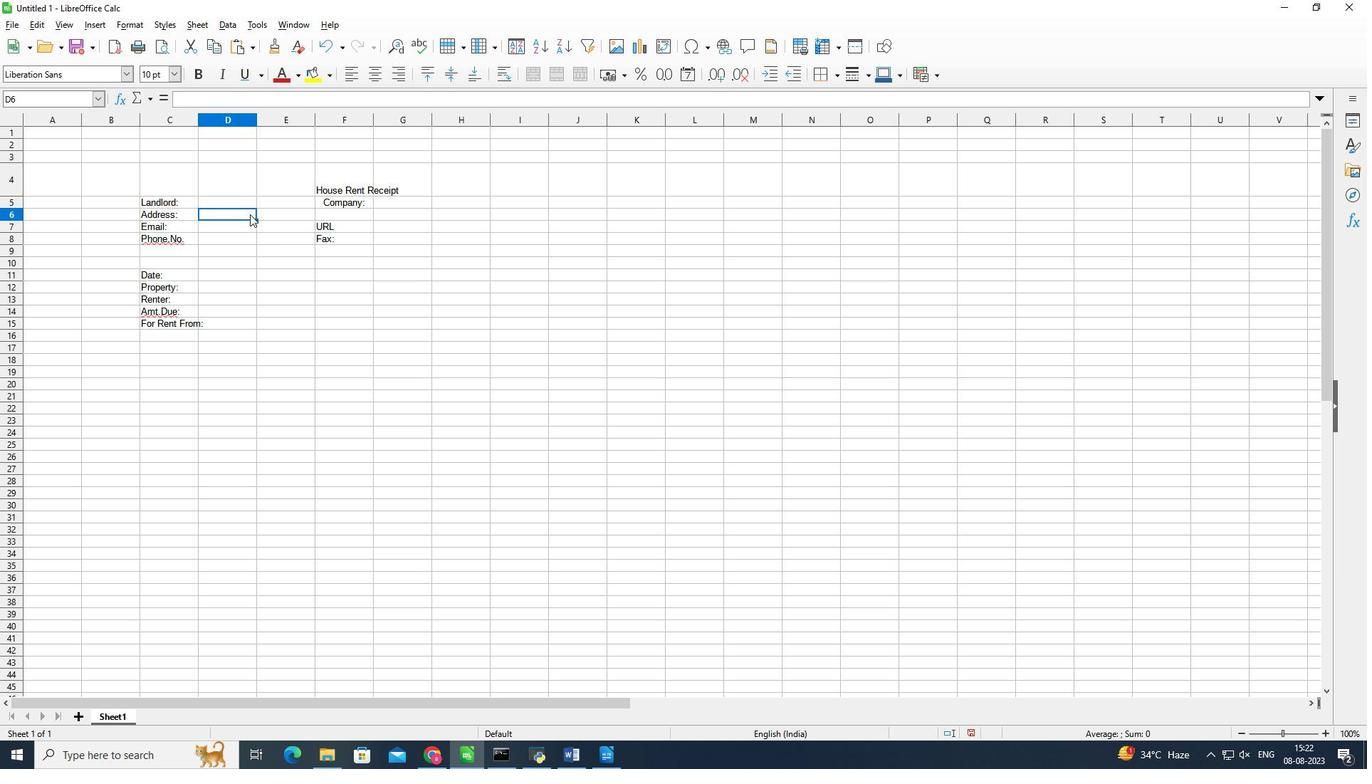 
Action: Mouse moved to (833, 79)
Screenshot: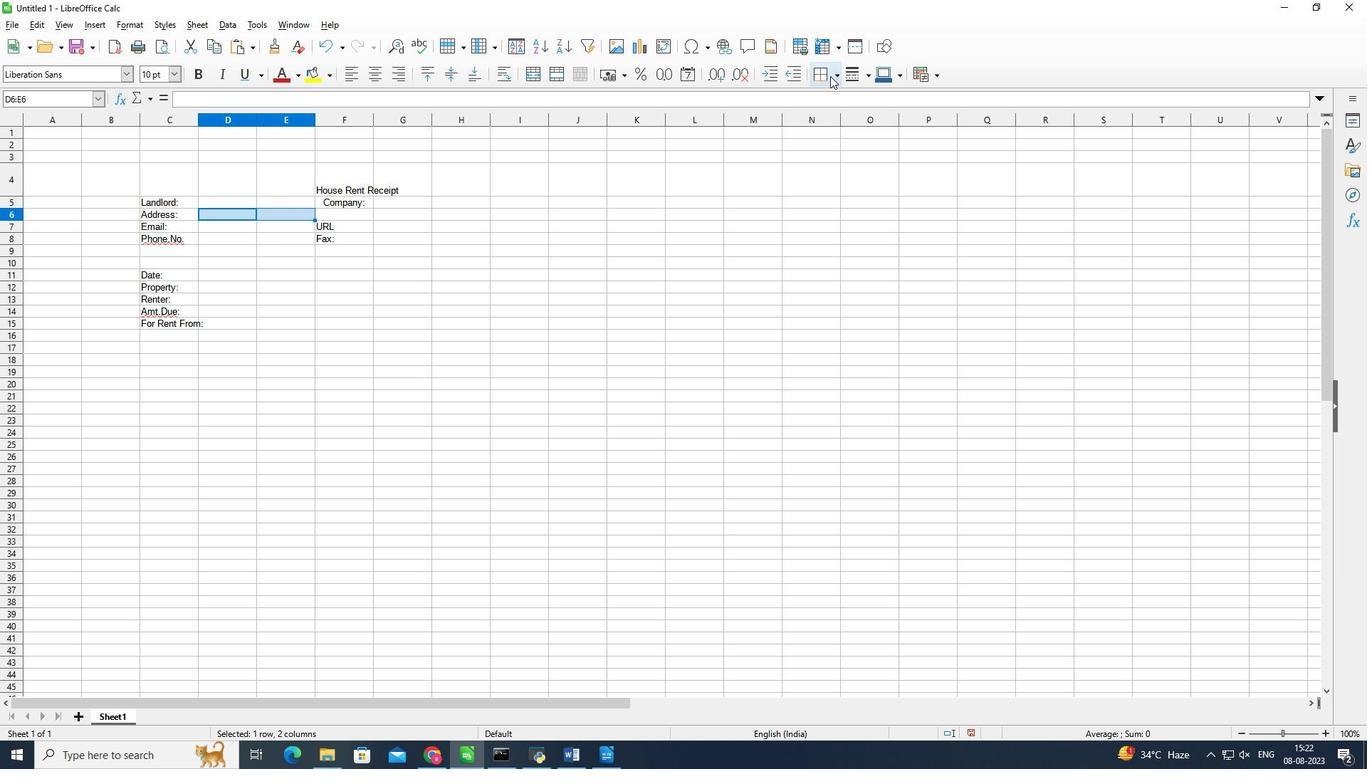 
Action: Mouse pressed left at (833, 79)
Screenshot: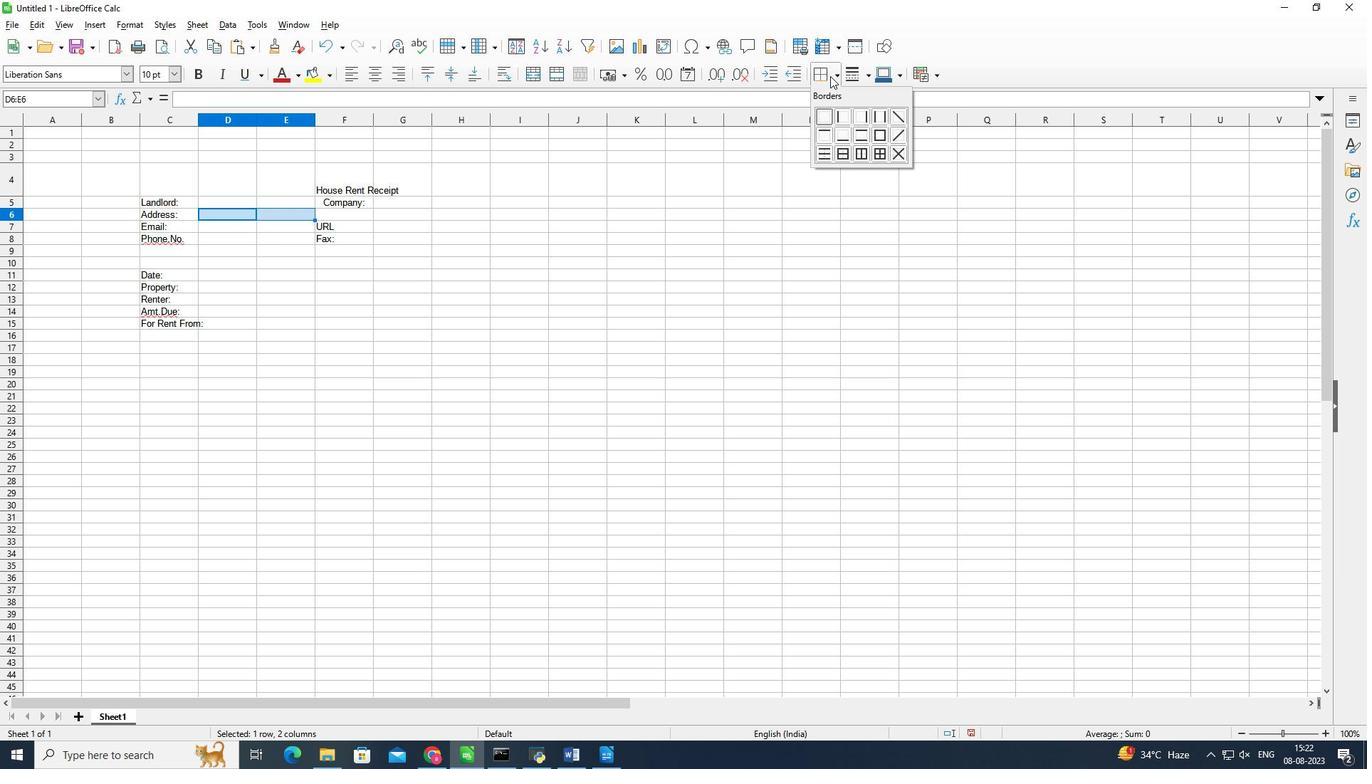 
Action: Mouse moved to (856, 132)
Screenshot: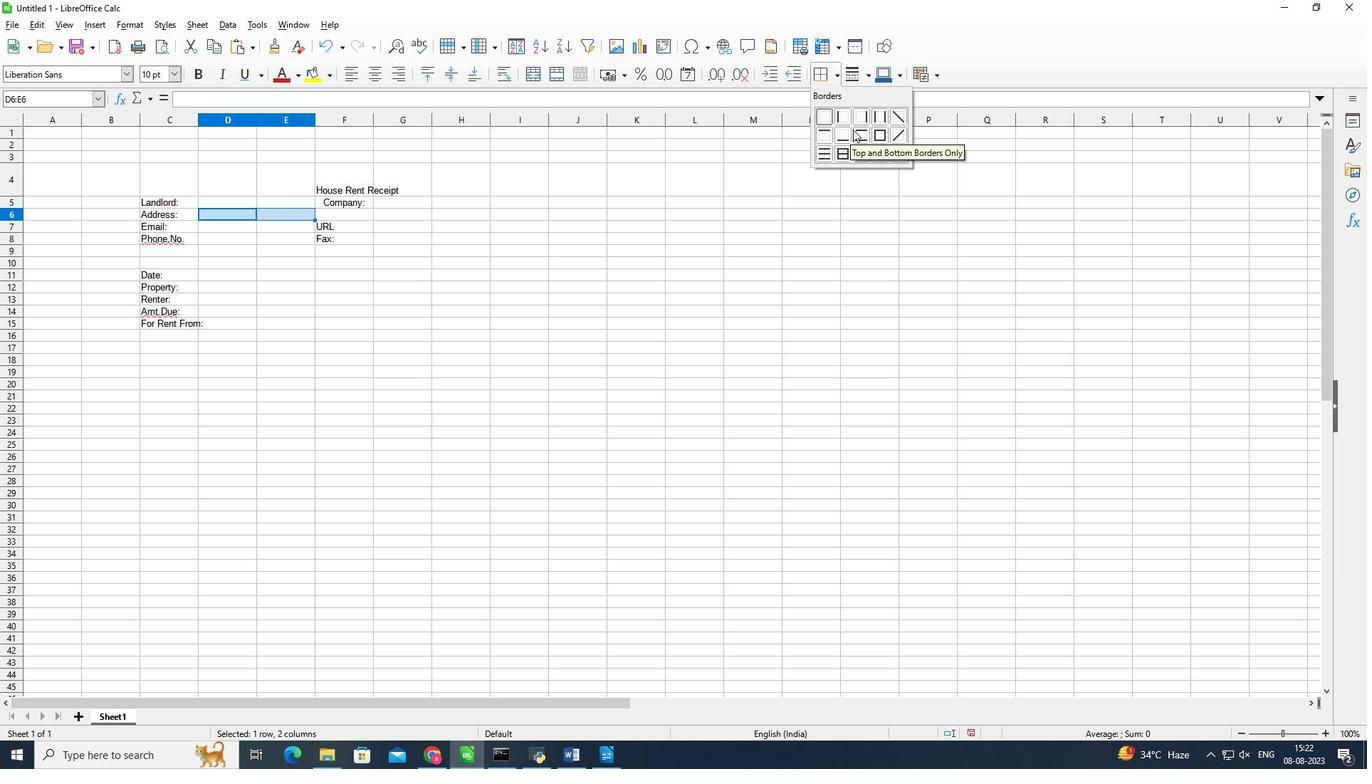 
Action: Mouse pressed left at (856, 132)
Screenshot: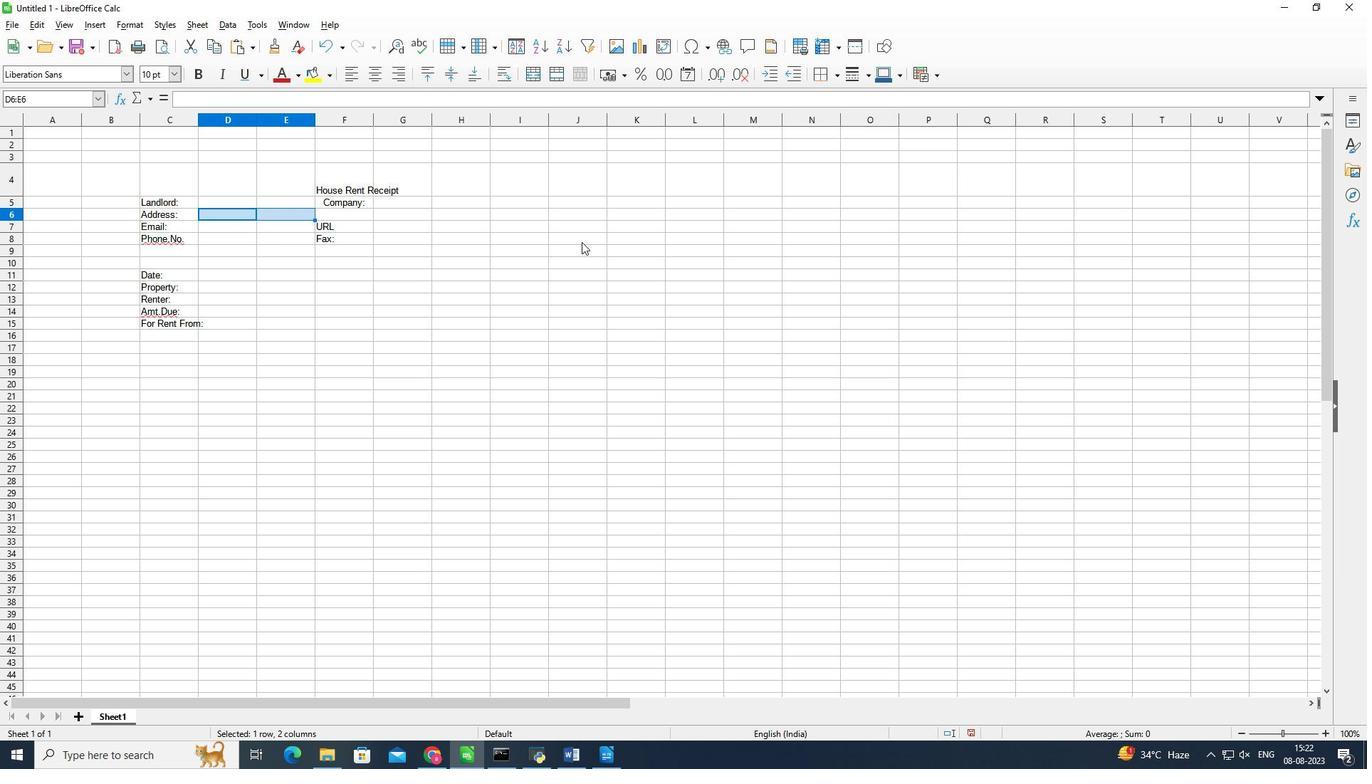 
Action: Mouse moved to (208, 236)
Screenshot: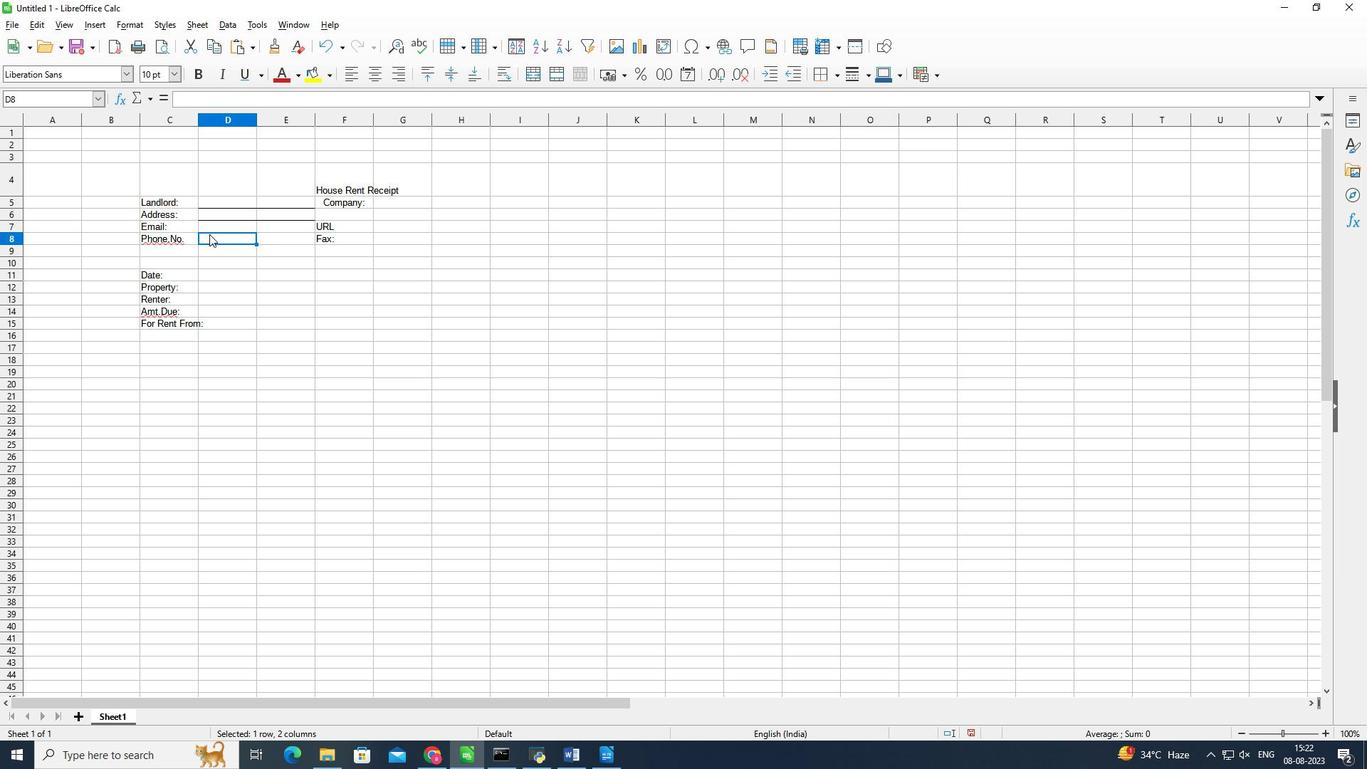
Action: Mouse pressed left at (208, 236)
Screenshot: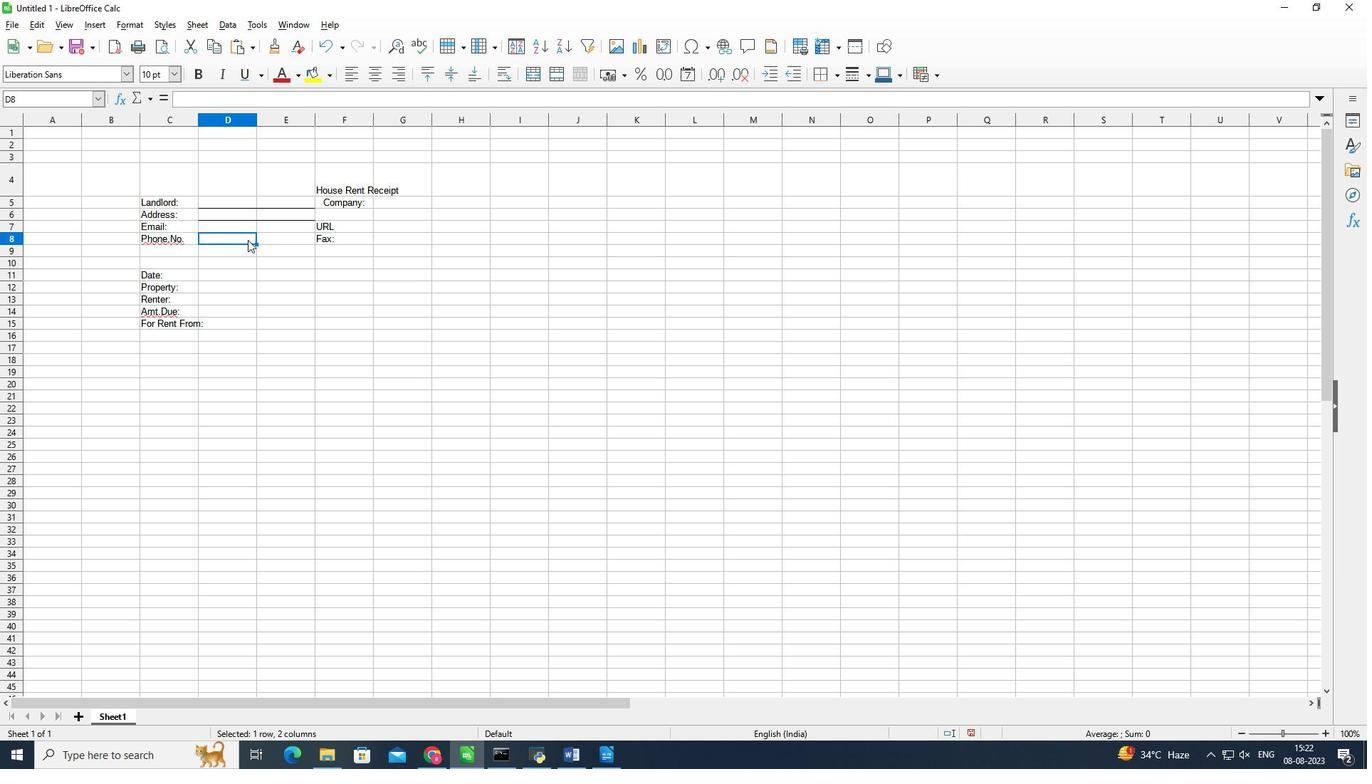 
Action: Mouse moved to (209, 229)
Screenshot: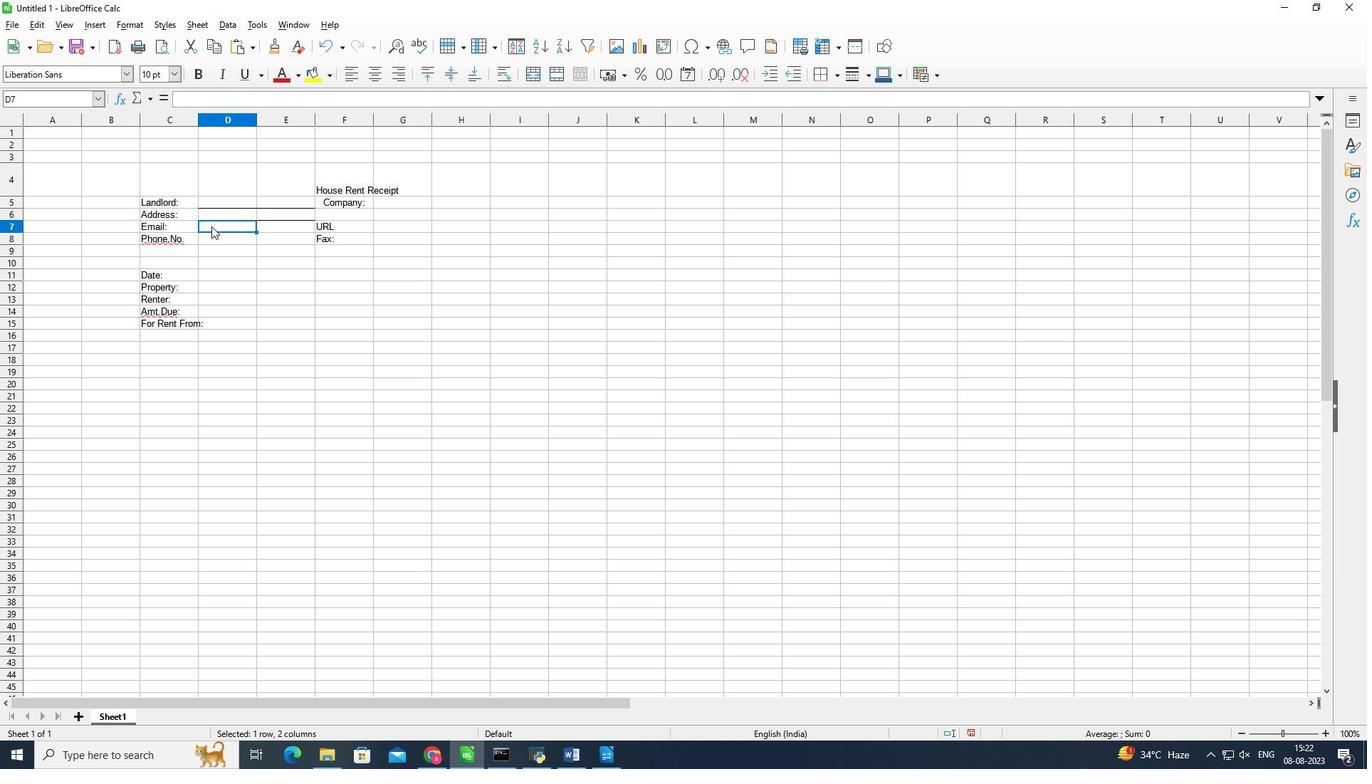 
Action: Mouse pressed left at (209, 229)
Screenshot: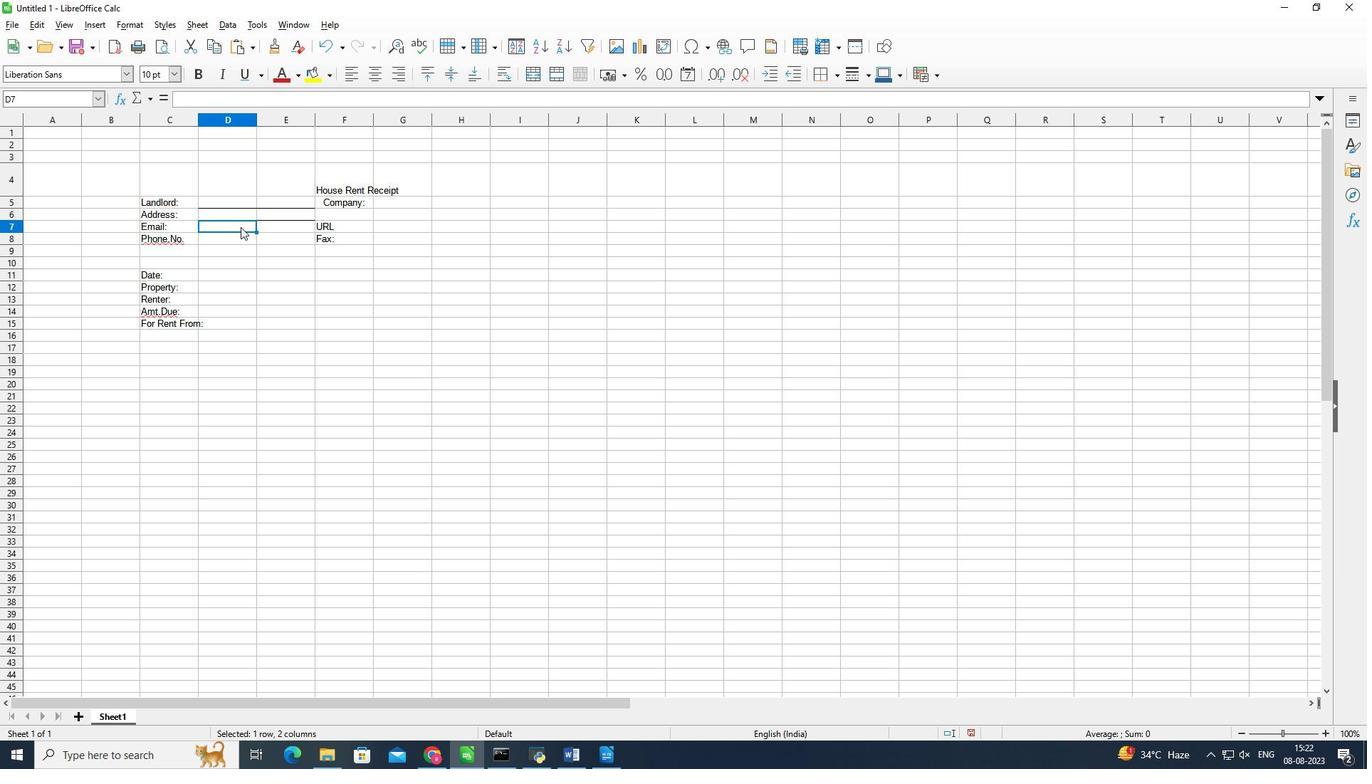 
Action: Mouse moved to (212, 240)
Screenshot: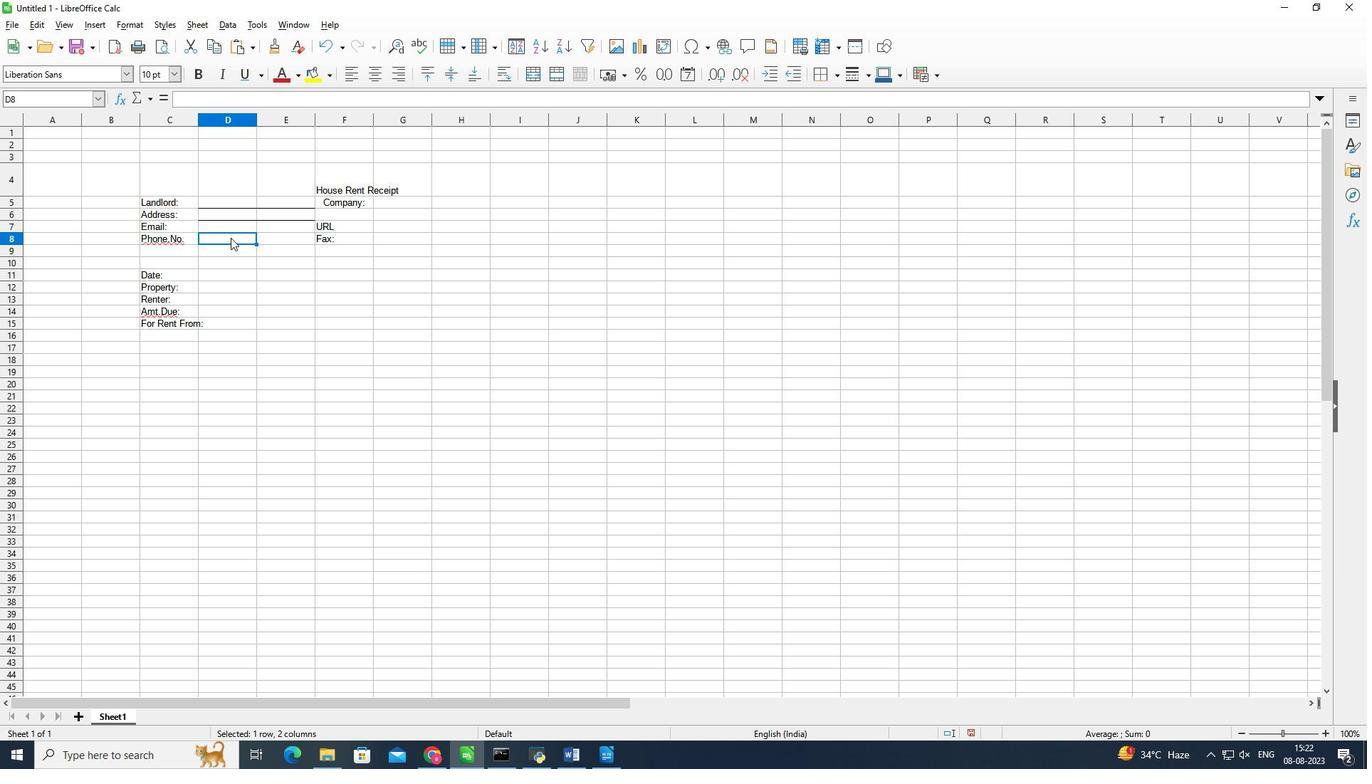 
Action: Mouse pressed left at (212, 240)
Screenshot: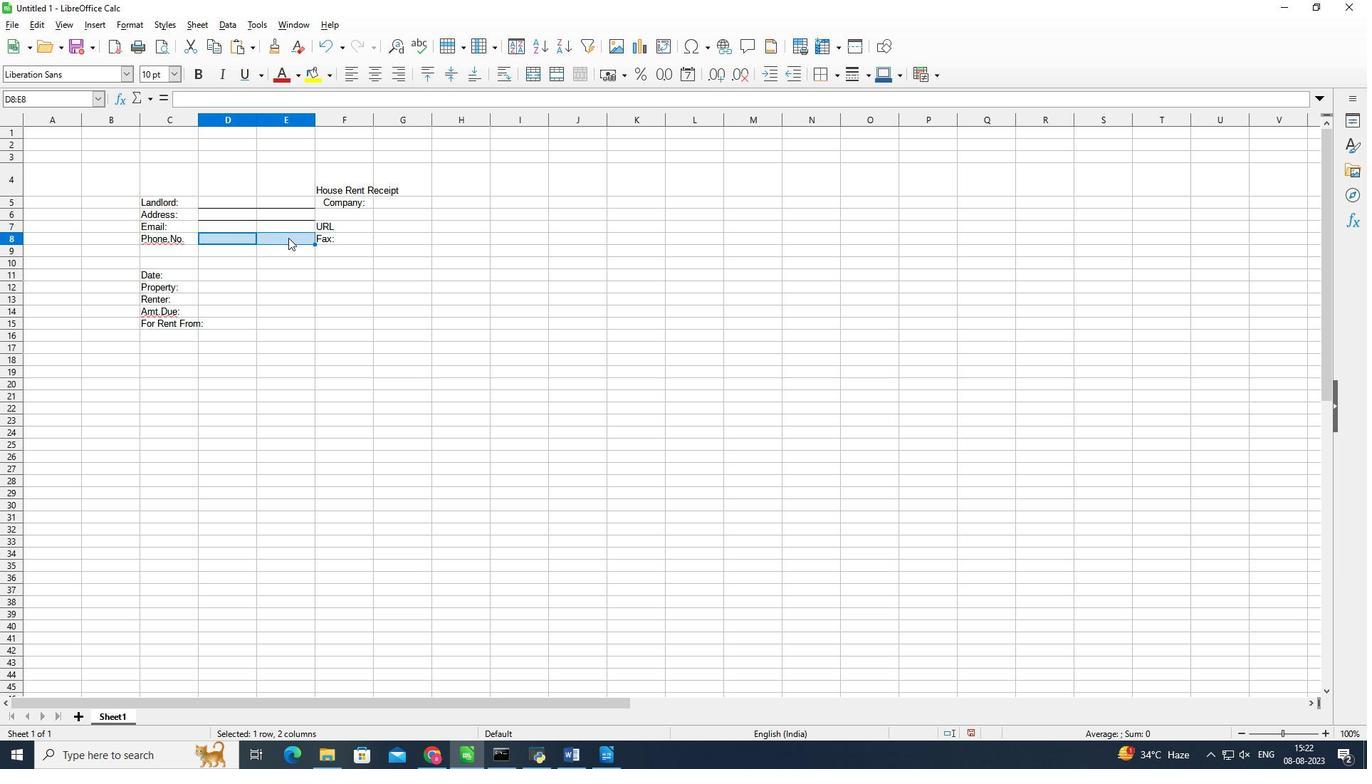 
Action: Mouse moved to (833, 78)
Screenshot: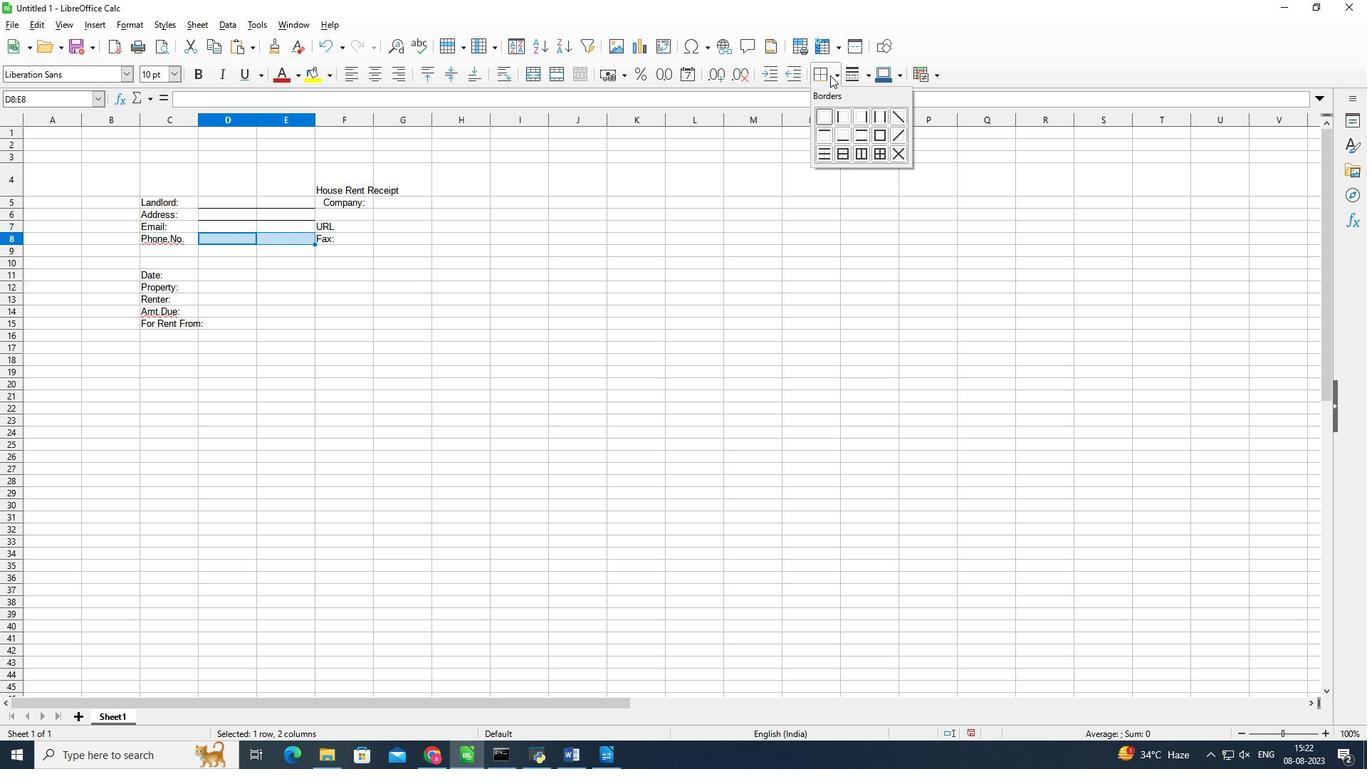 
Action: Mouse pressed left at (833, 78)
Screenshot: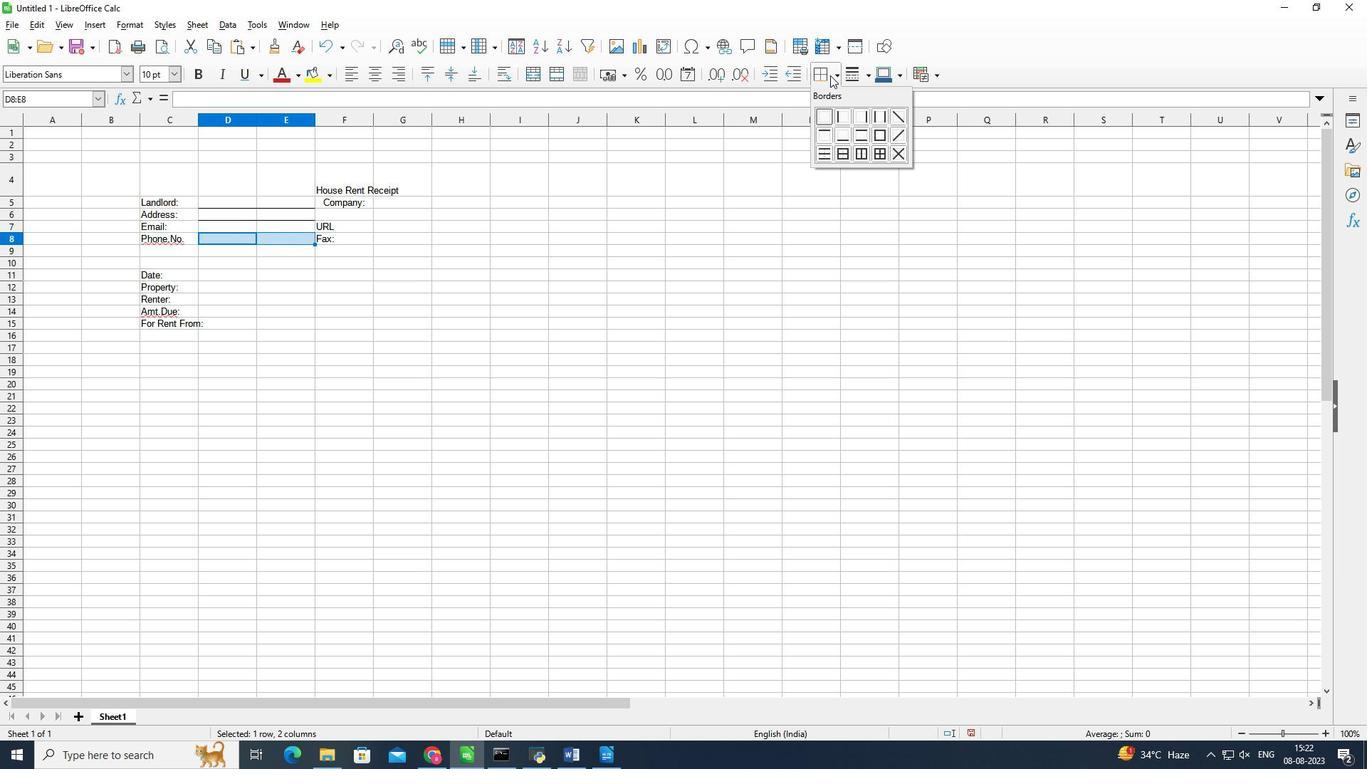 
Action: Mouse moved to (867, 133)
Screenshot: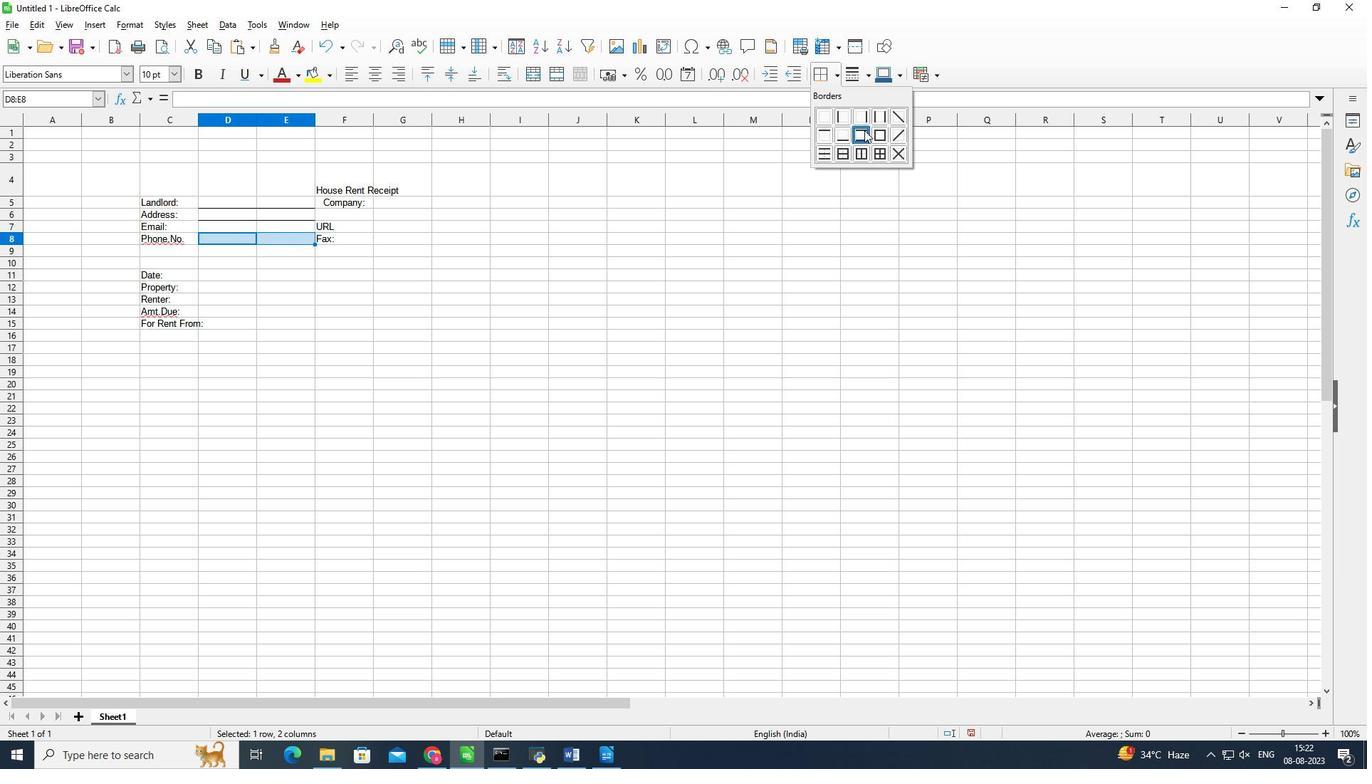 
Action: Mouse pressed left at (867, 133)
Screenshot: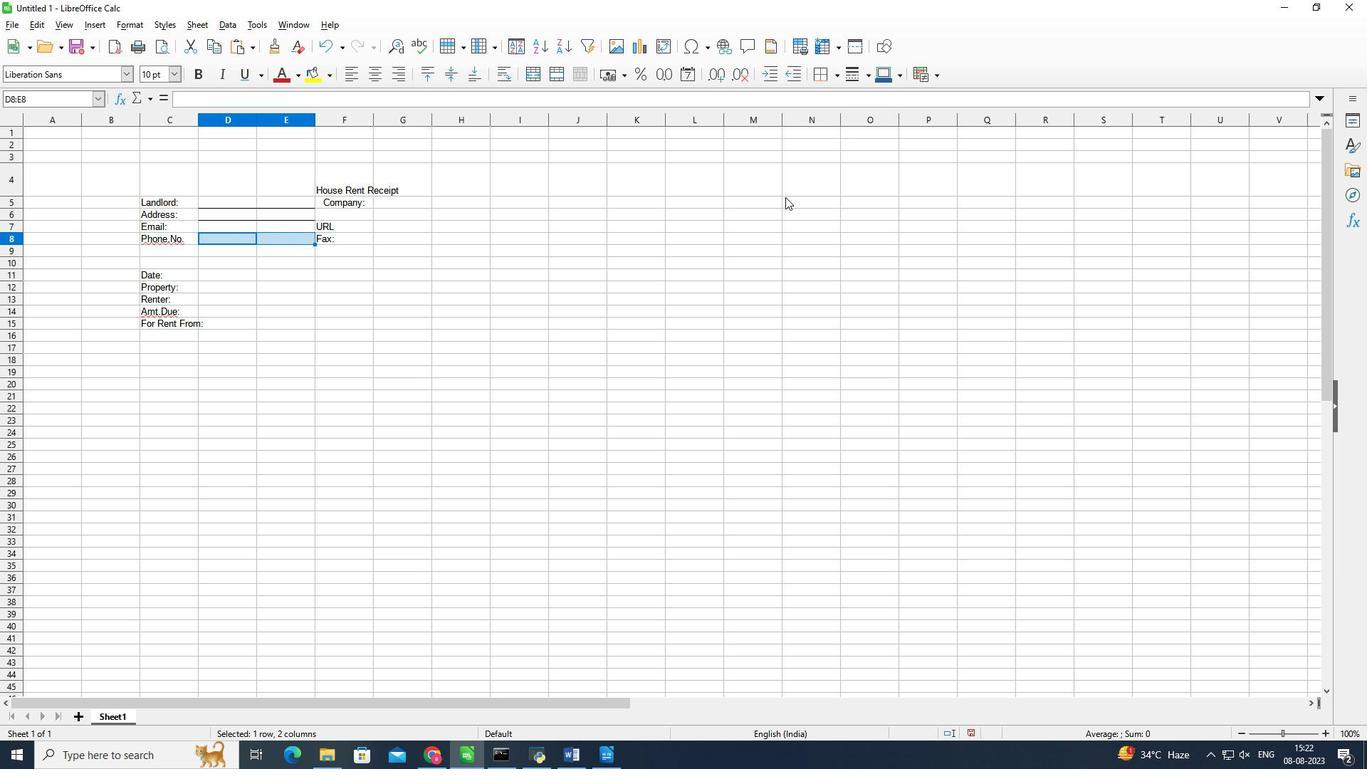 
Action: Mouse moved to (687, 274)
Screenshot: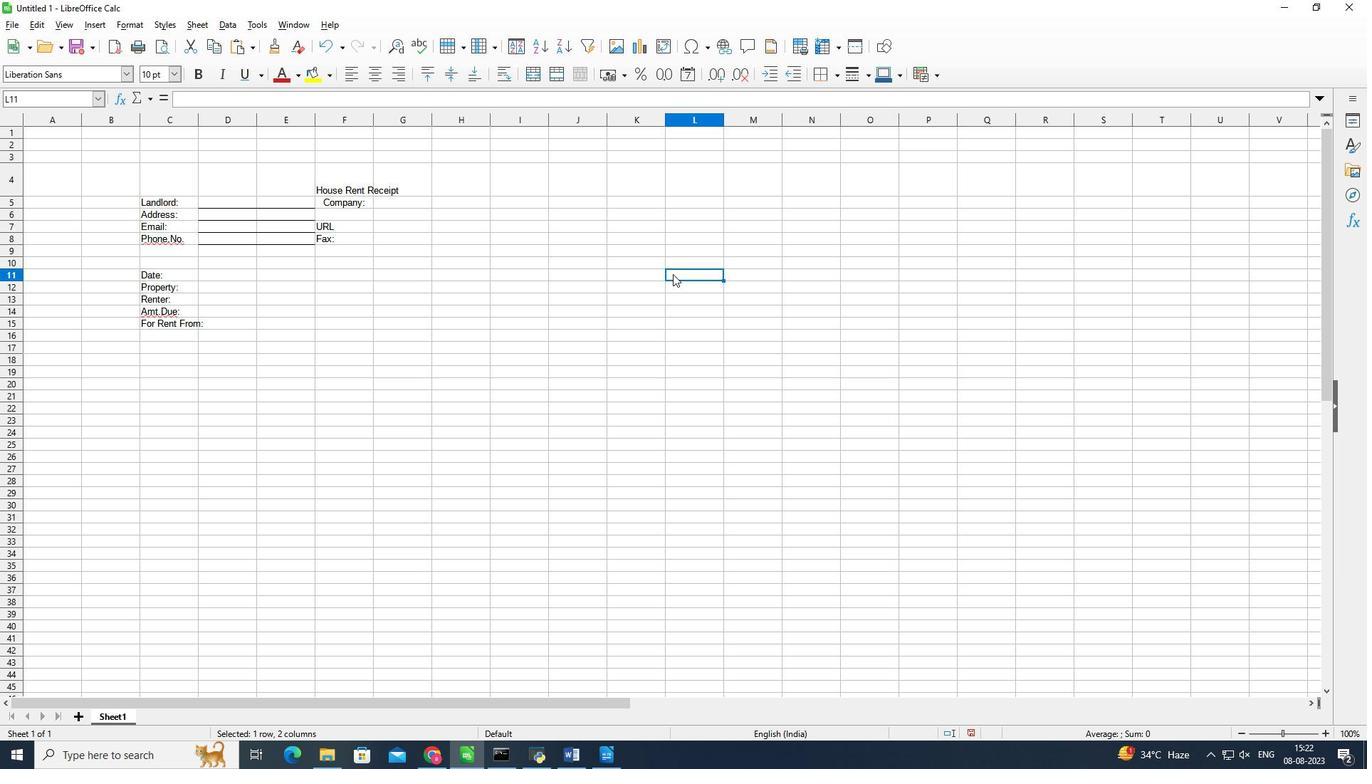 
Action: Mouse pressed left at (687, 274)
Screenshot: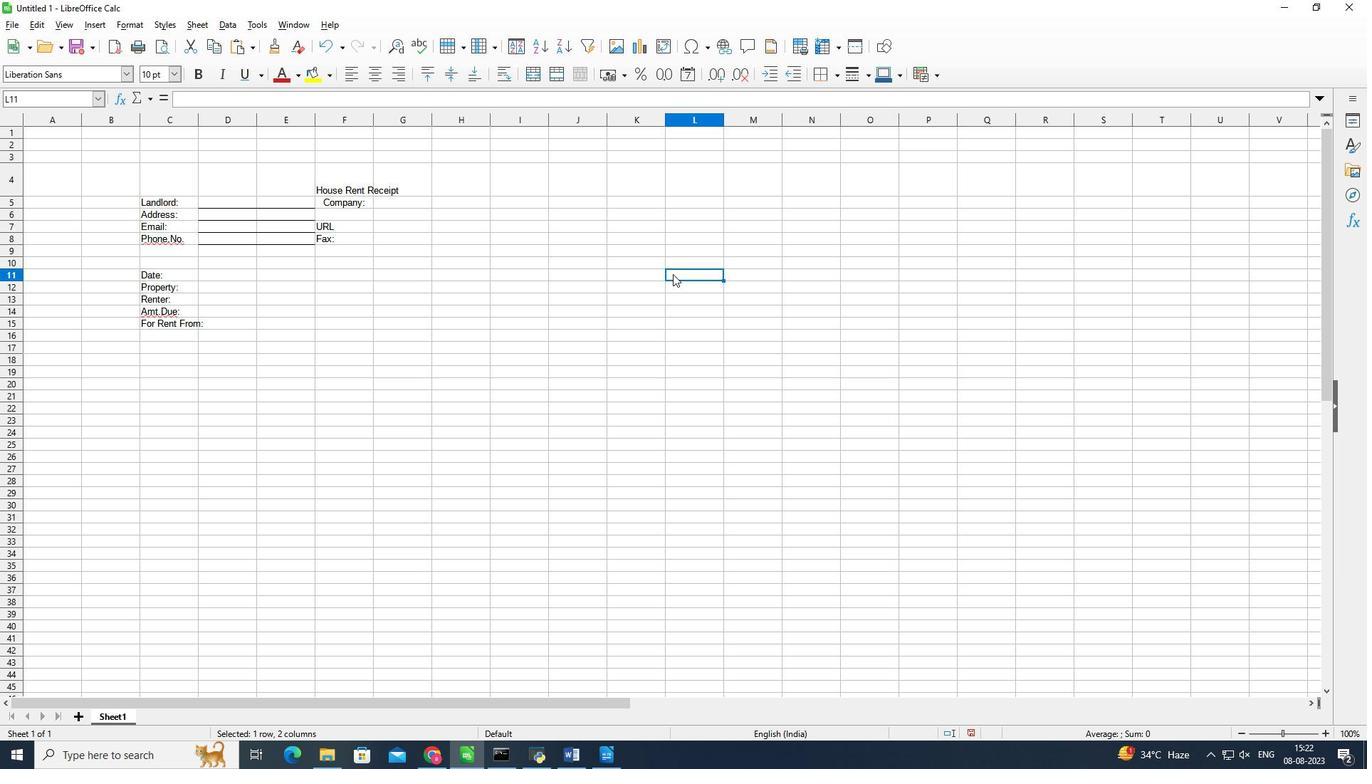 
Action: Mouse moved to (328, 220)
Screenshot: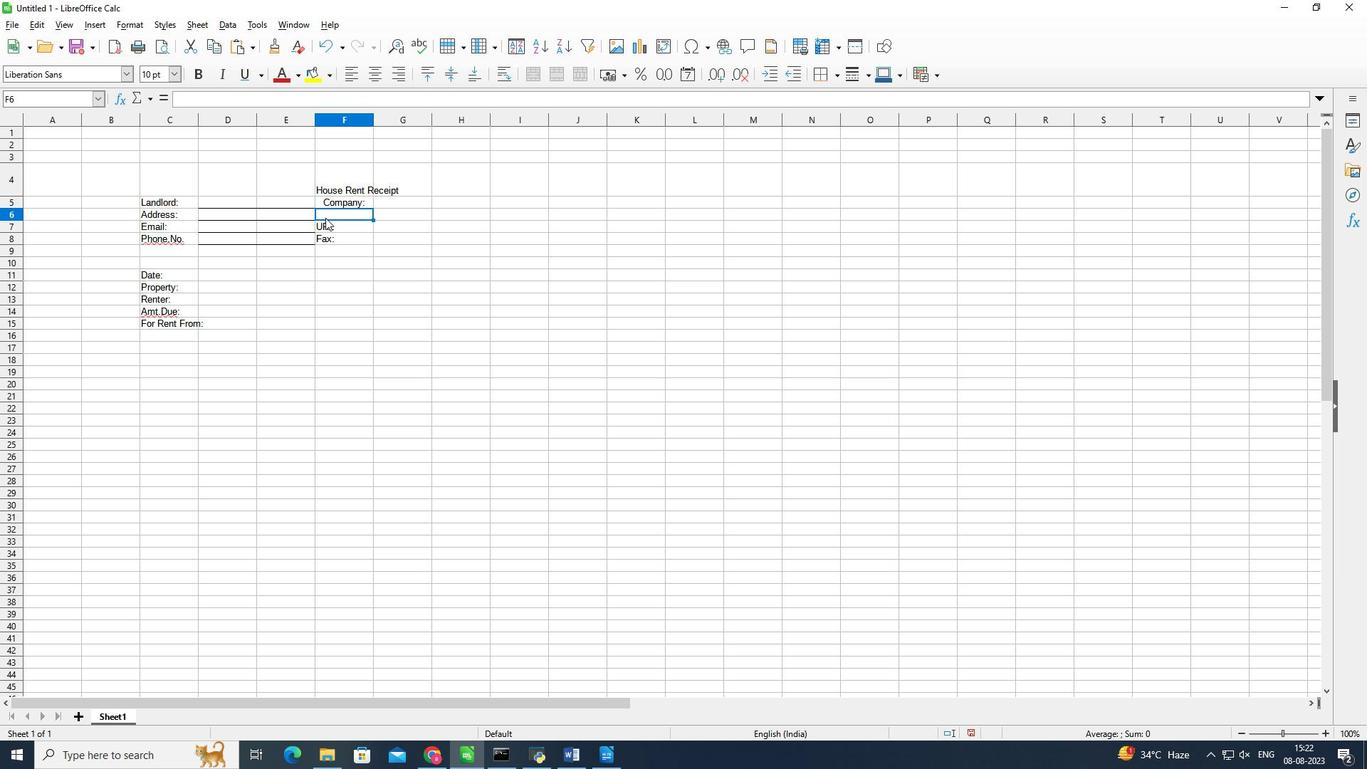 
Action: Mouse pressed left at (328, 220)
Screenshot: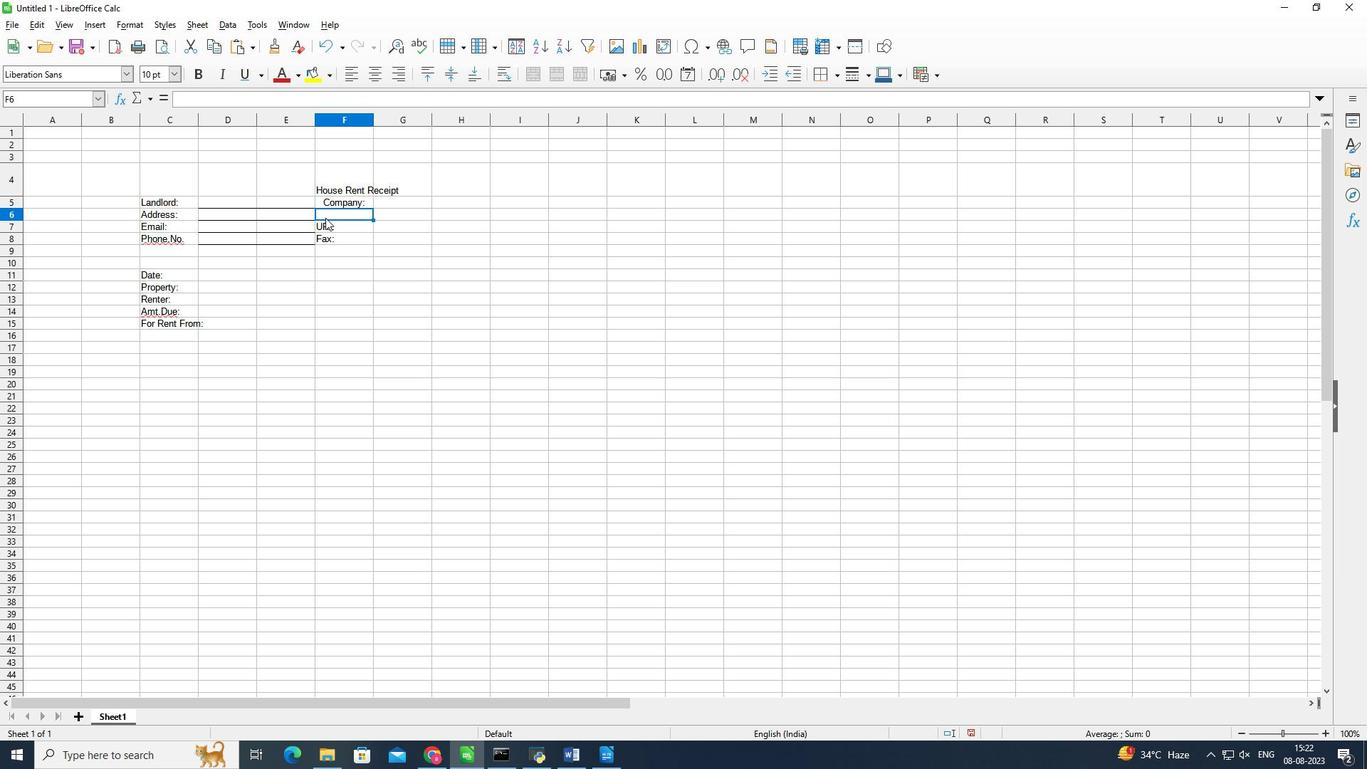 
Action: Mouse moved to (409, 207)
Screenshot: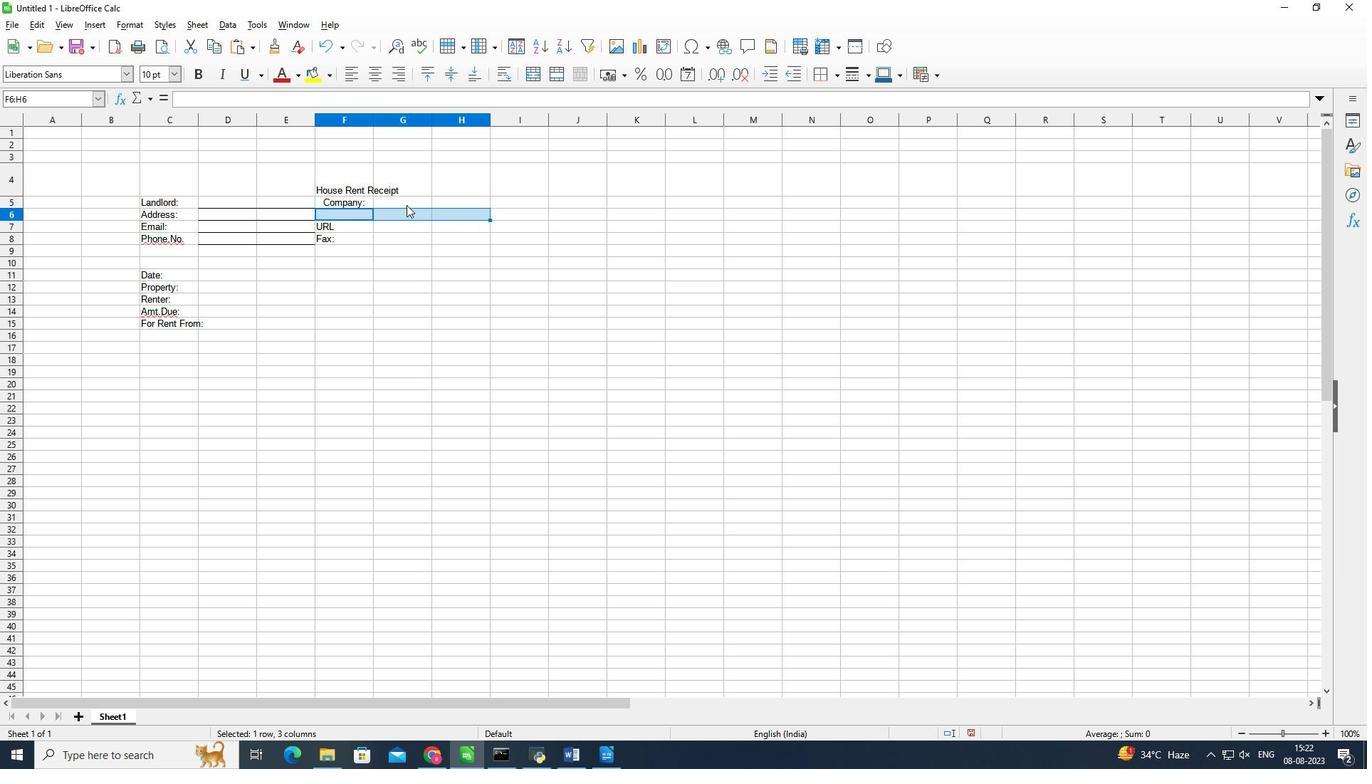 
Action: Mouse pressed left at (409, 207)
Screenshot: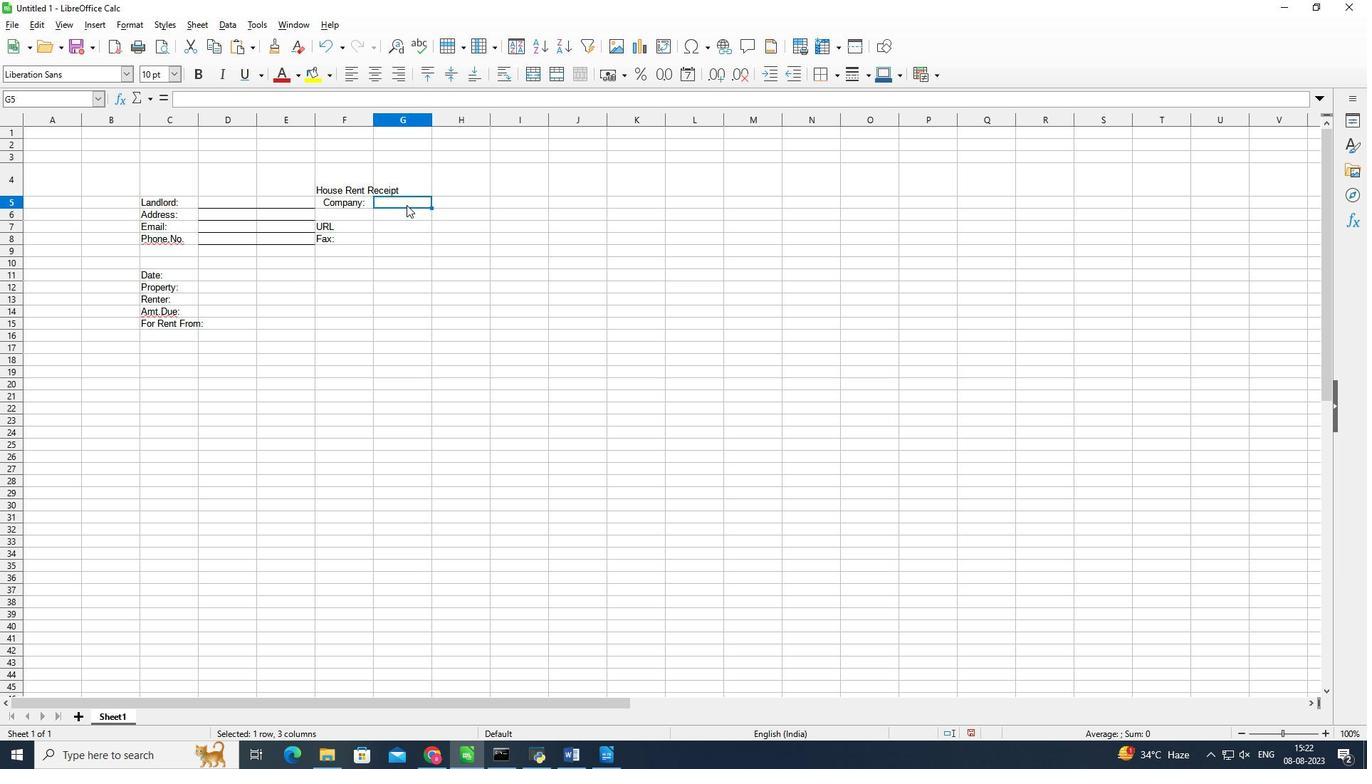 
Action: Mouse pressed left at (409, 207)
Screenshot: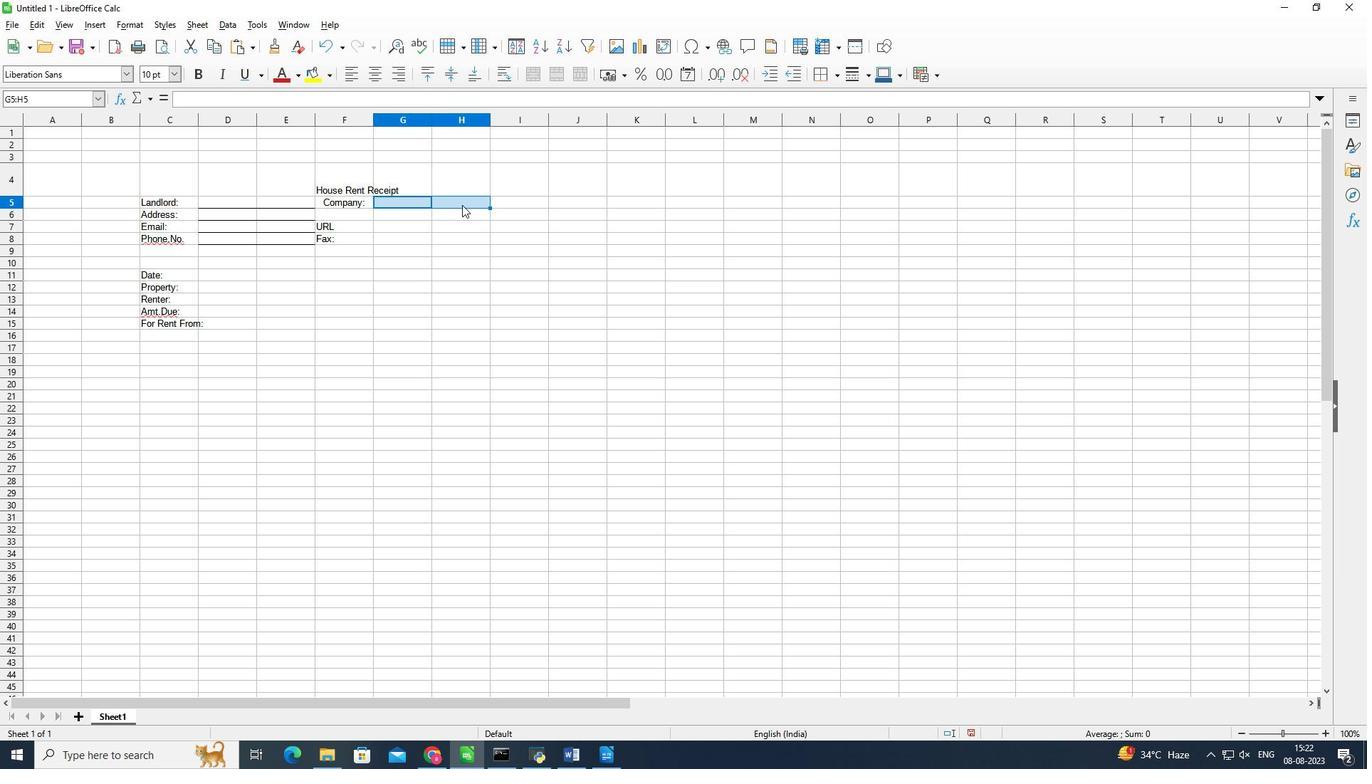 
Action: Mouse moved to (833, 77)
Screenshot: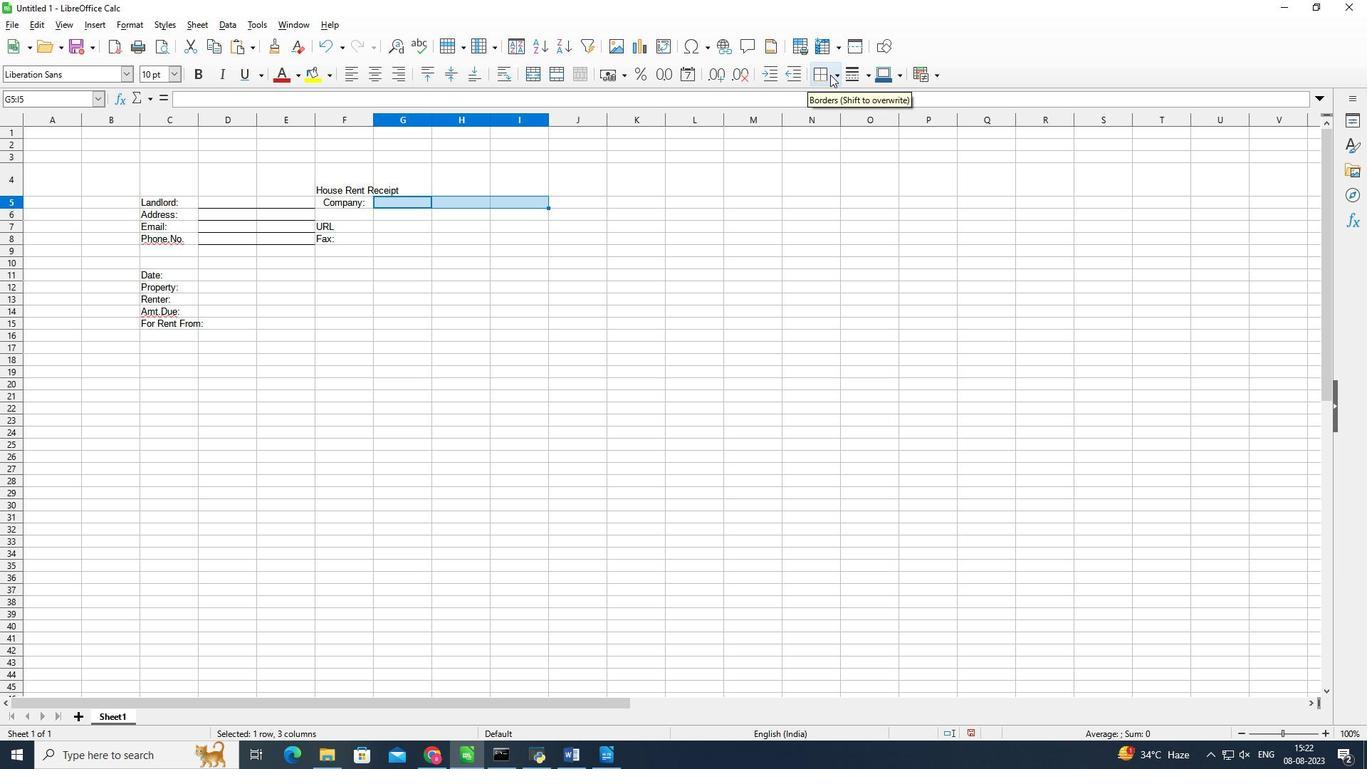 
Action: Mouse pressed left at (833, 77)
Screenshot: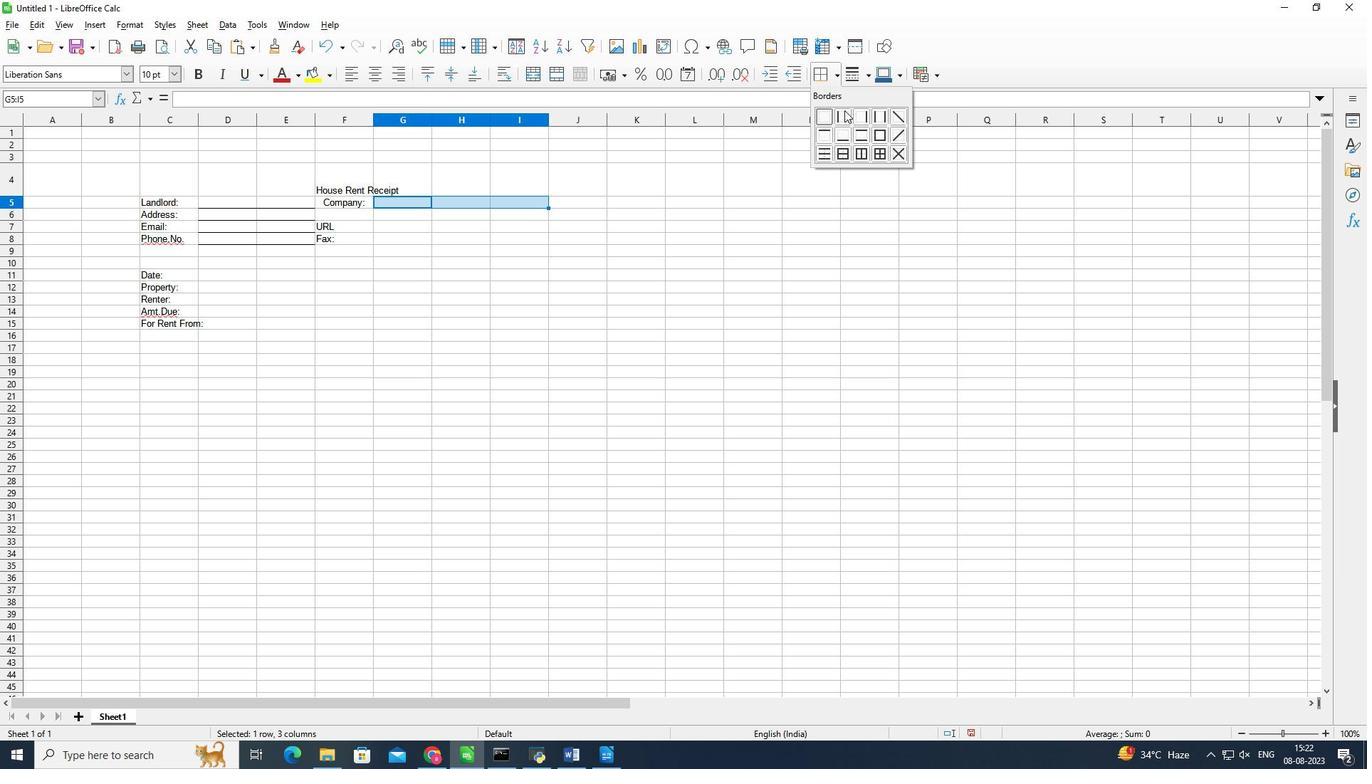 
Action: Mouse moved to (852, 136)
Screenshot: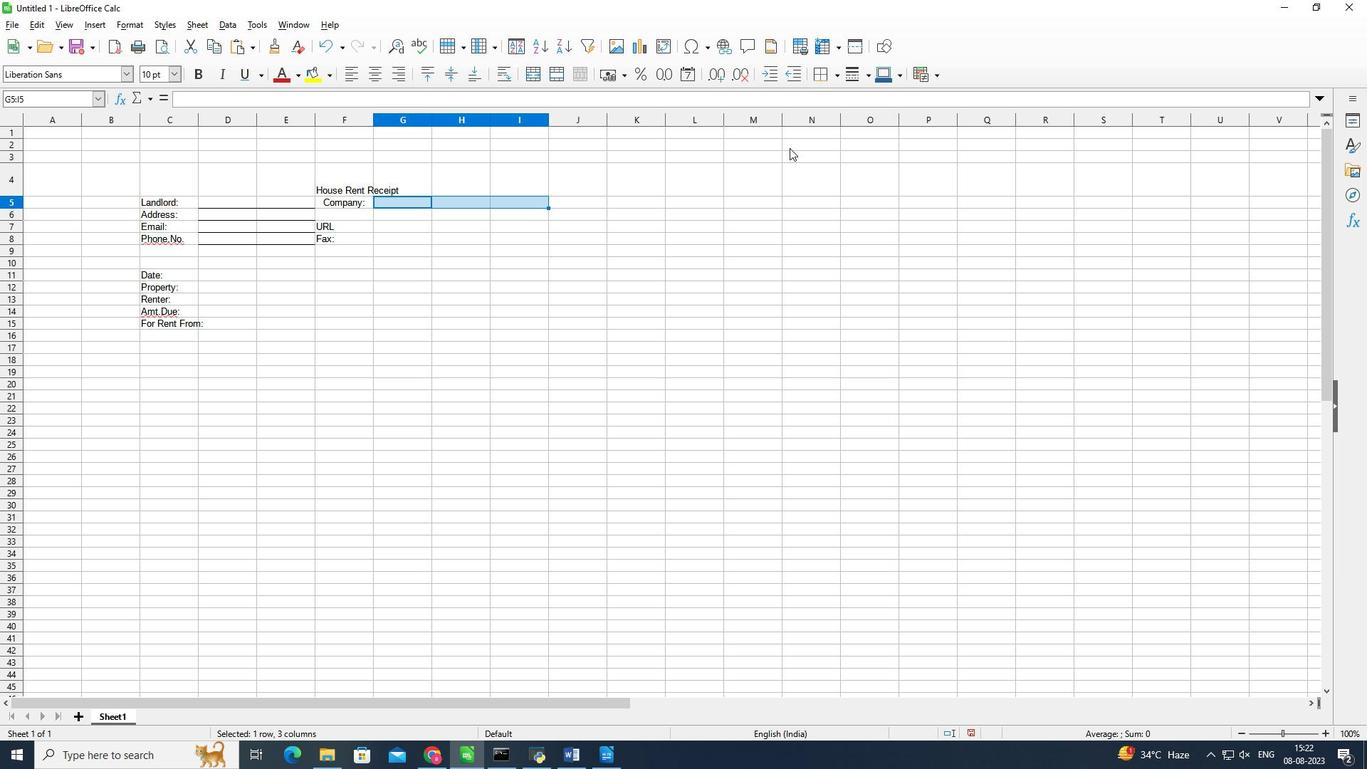 
Action: Mouse pressed left at (852, 136)
Screenshot: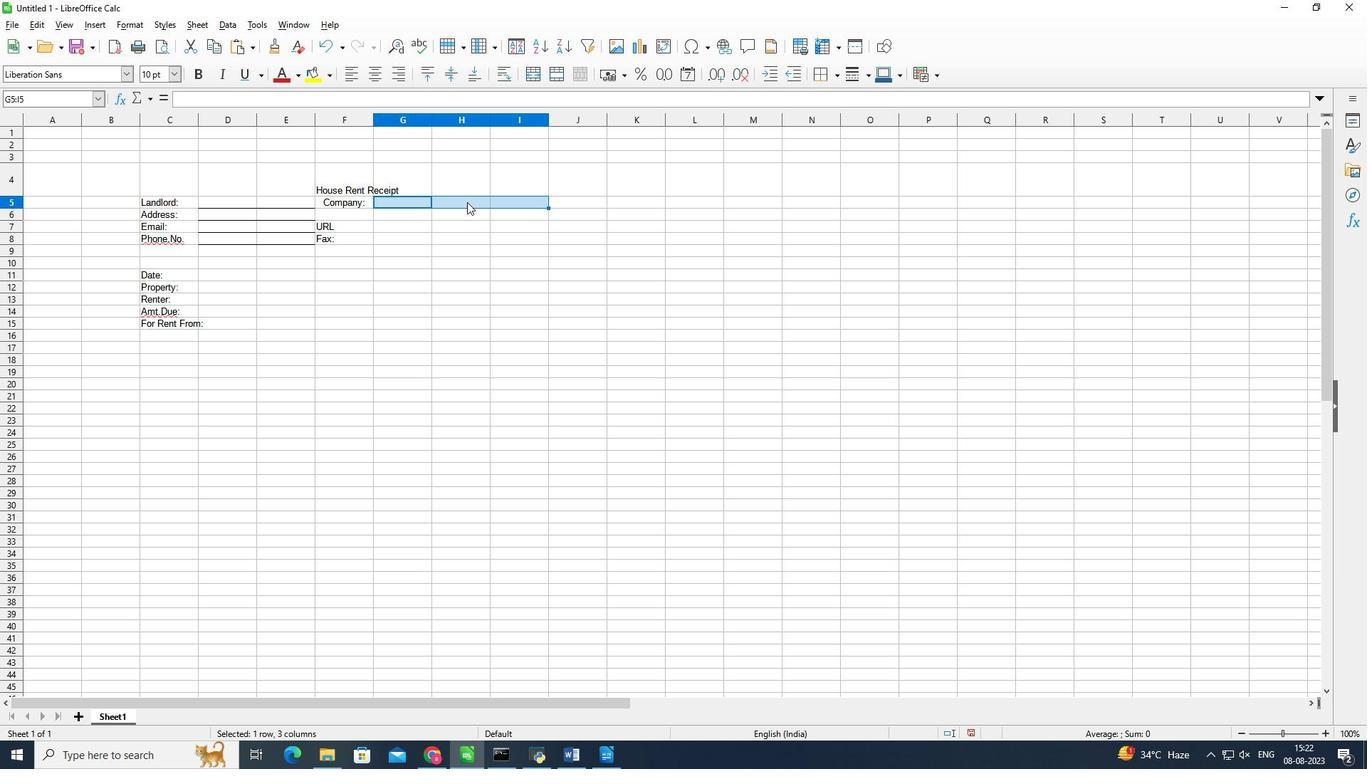 
Action: Mouse moved to (385, 217)
Screenshot: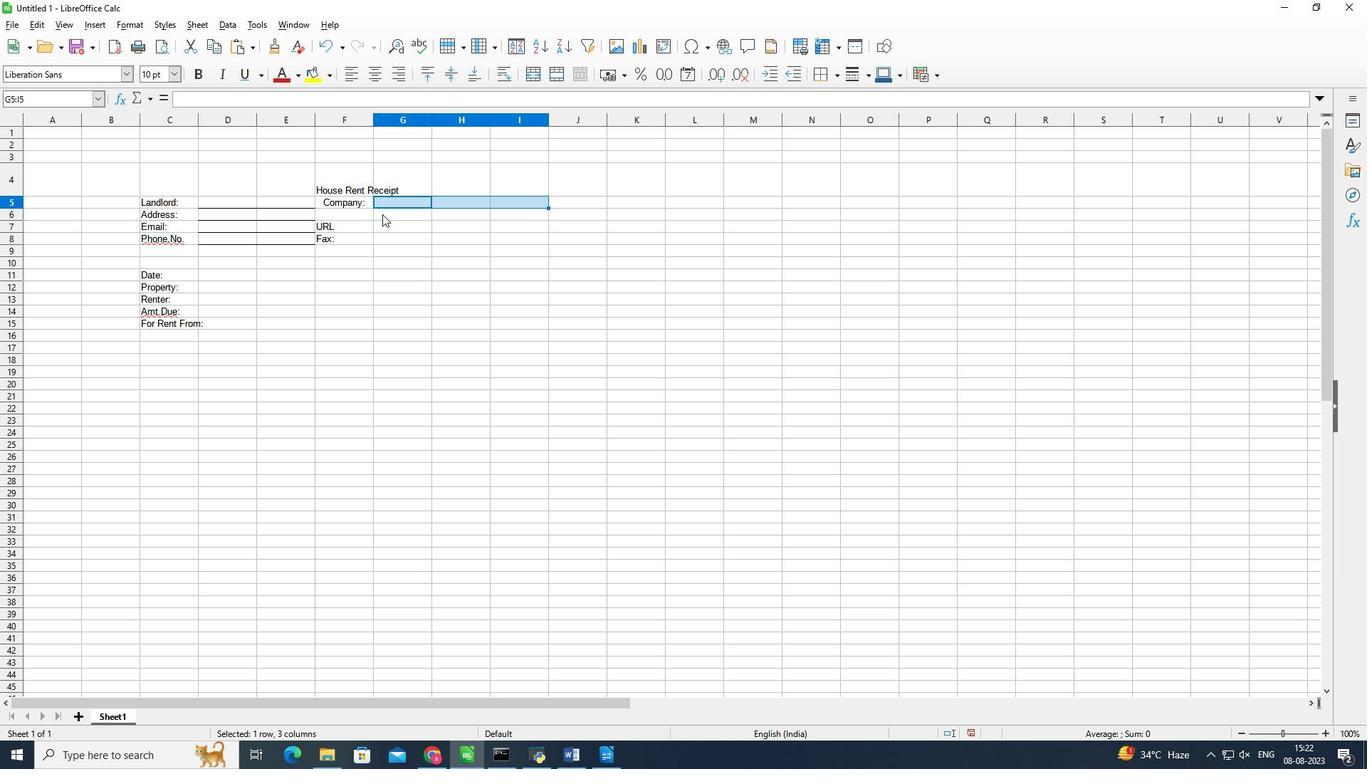 
Action: Mouse pressed left at (385, 217)
Screenshot: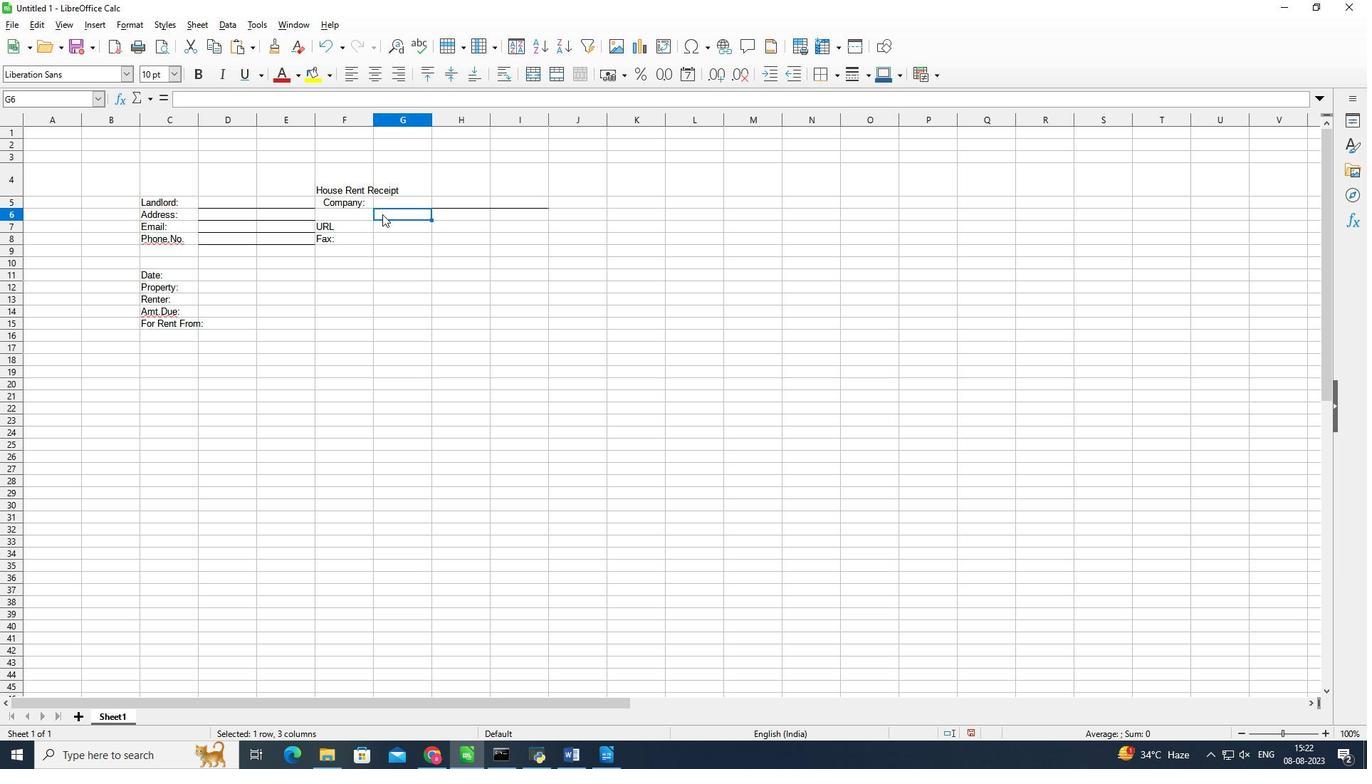 
Action: Mouse moved to (341, 214)
Screenshot: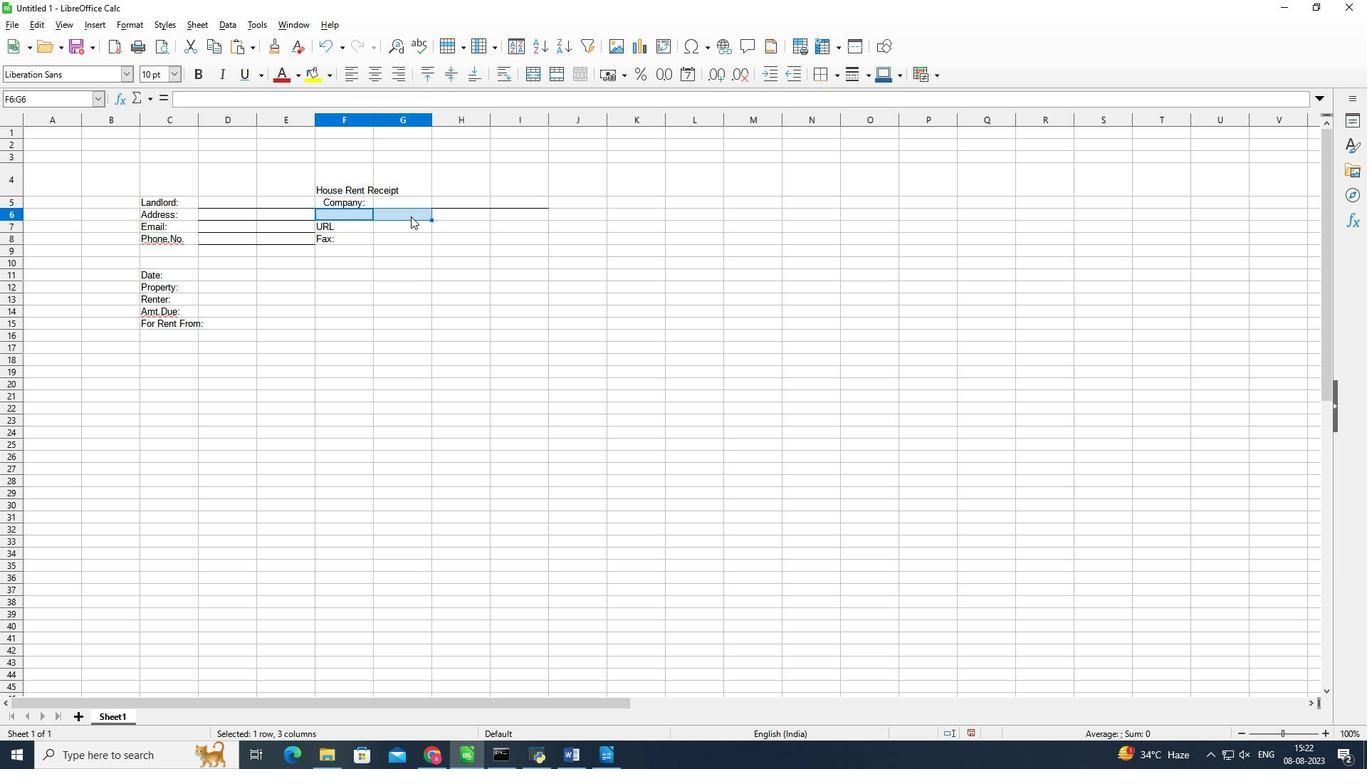 
Action: Mouse pressed left at (341, 214)
Screenshot: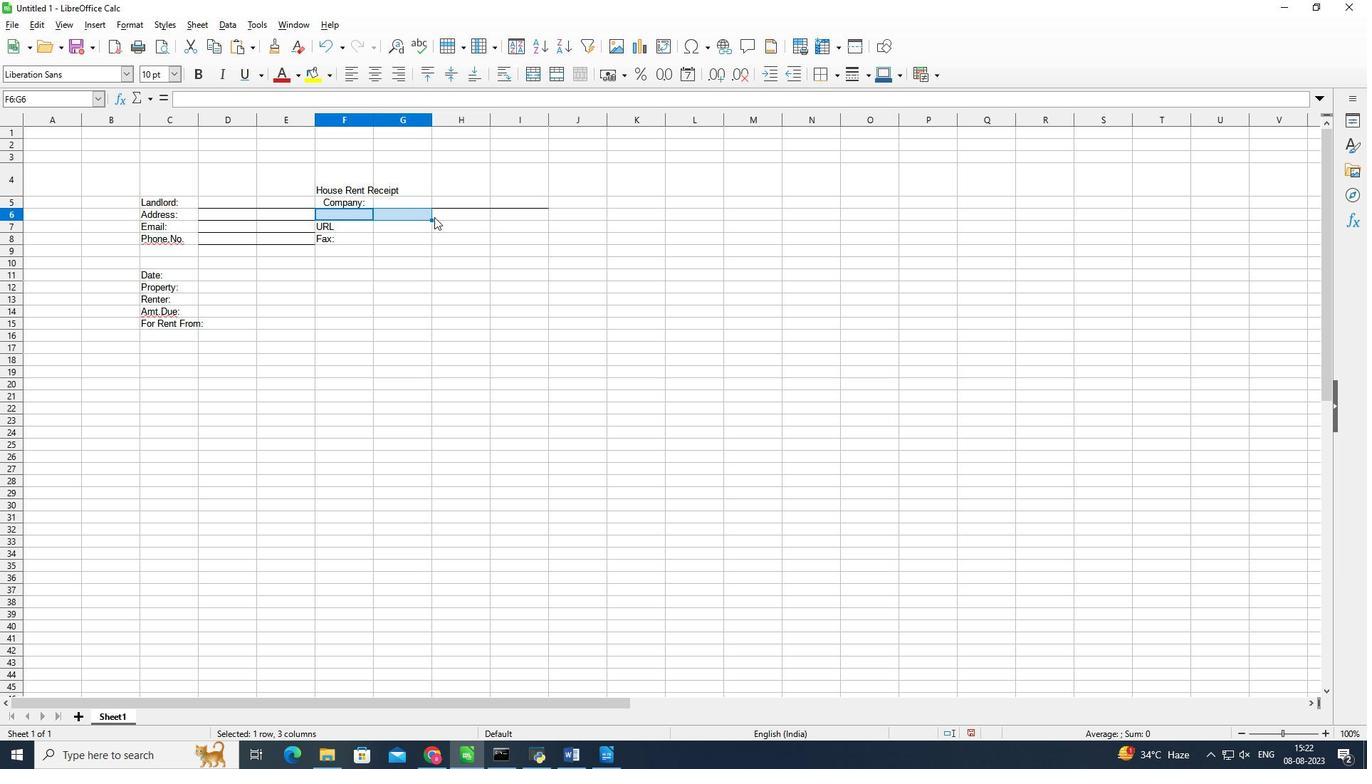 
Action: Mouse moved to (838, 78)
Screenshot: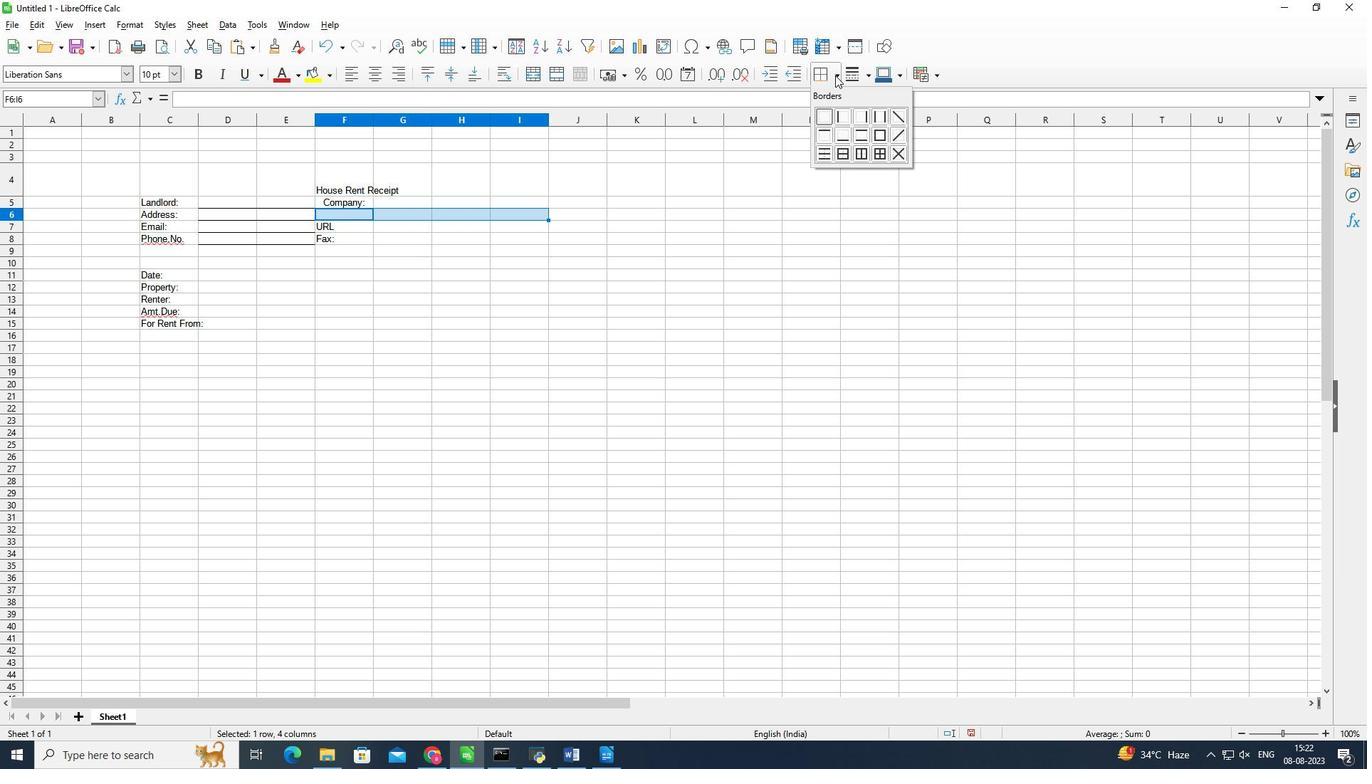 
Action: Mouse pressed left at (838, 78)
Screenshot: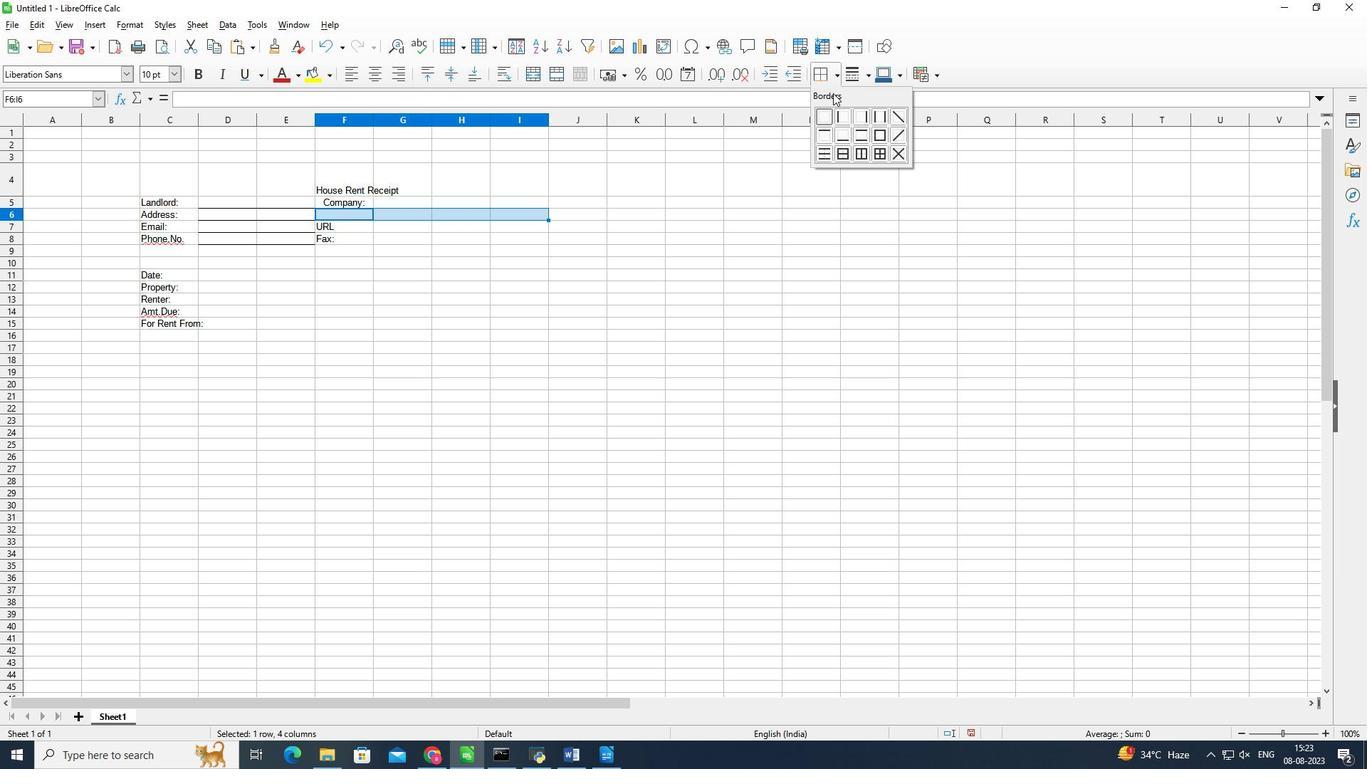 
Action: Mouse moved to (846, 135)
Screenshot: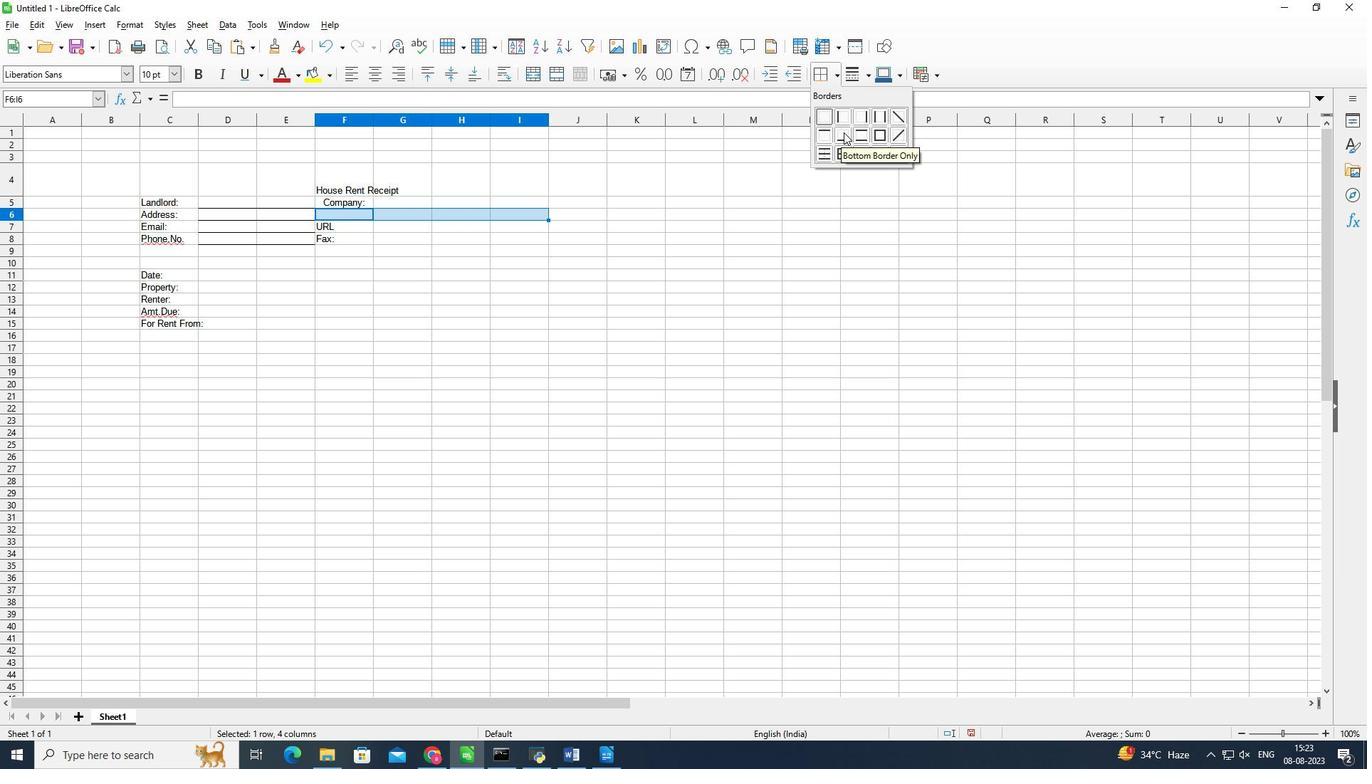 
Action: Mouse pressed left at (846, 135)
Screenshot: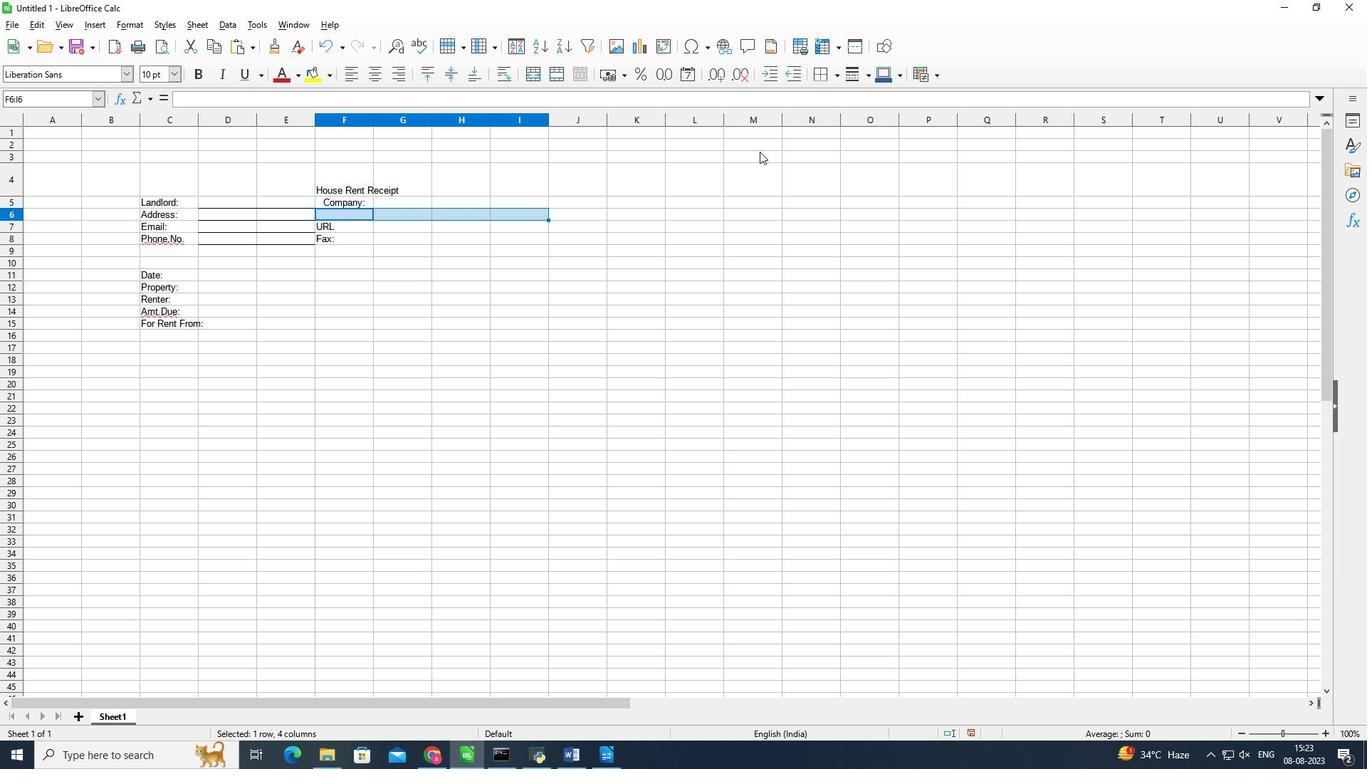 
Action: Mouse moved to (388, 230)
Screenshot: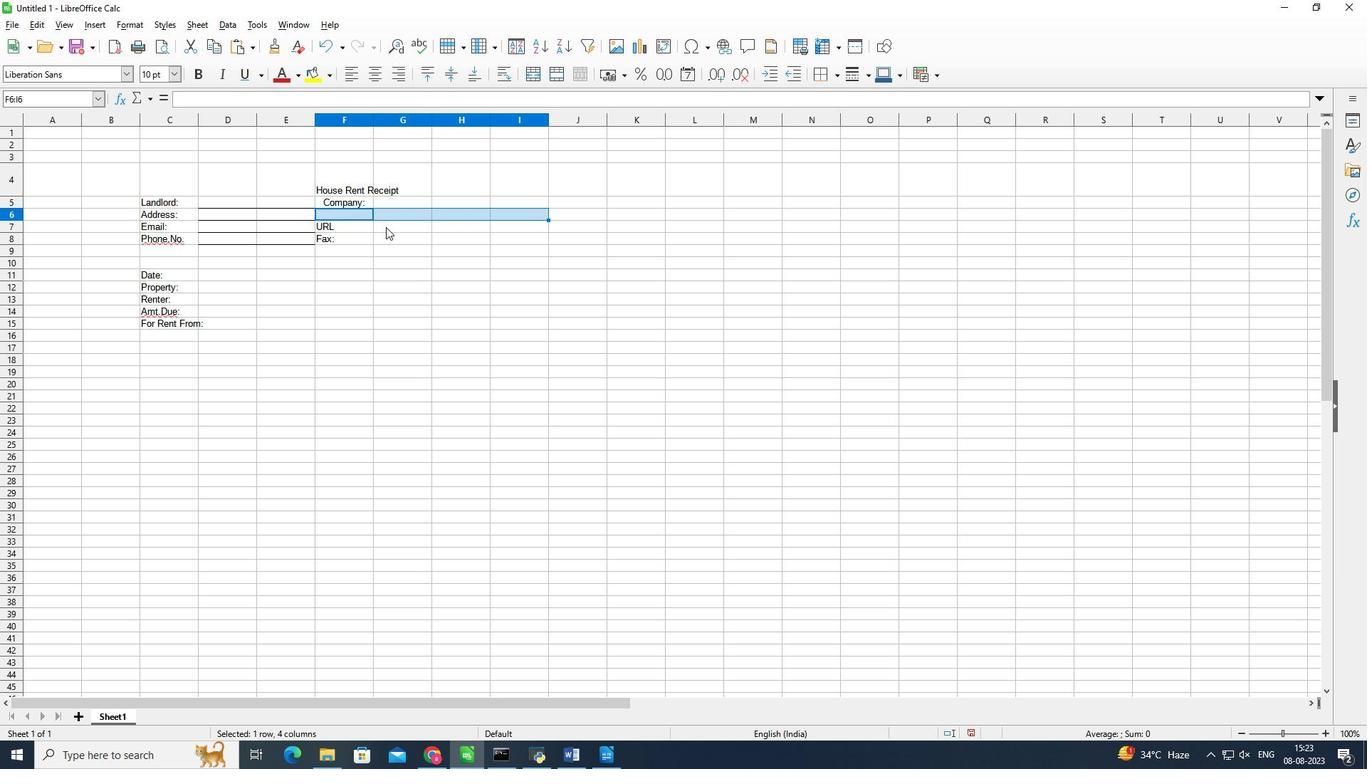 
Action: Mouse pressed left at (388, 230)
Screenshot: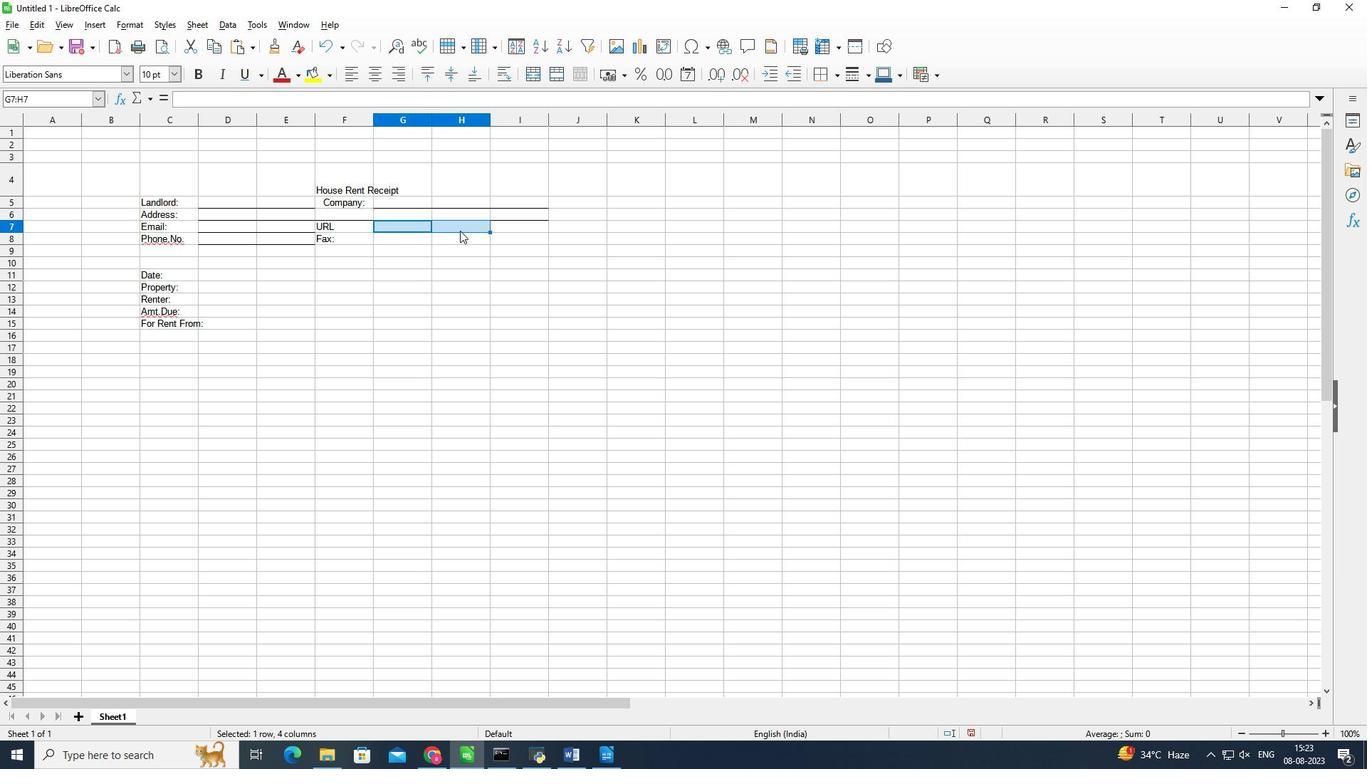 
Action: Mouse moved to (834, 81)
Screenshot: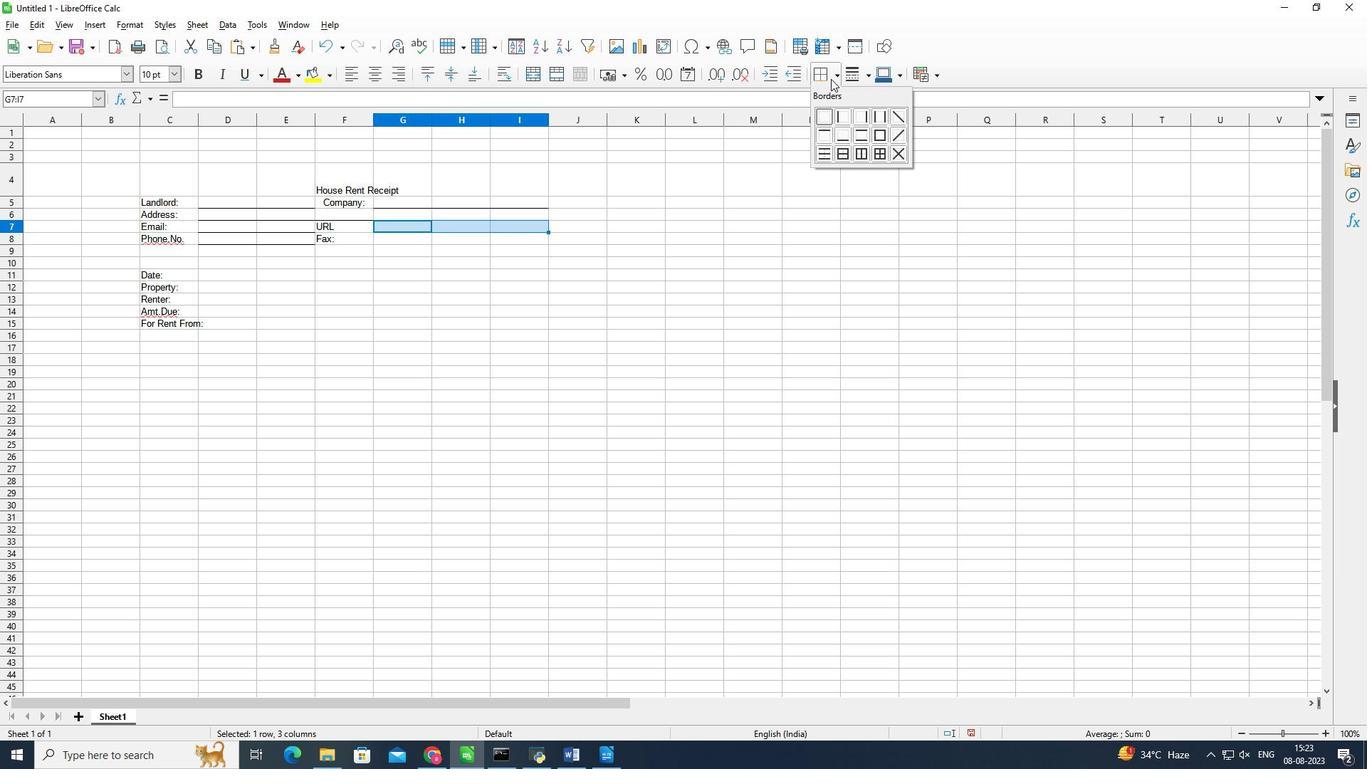 
Action: Mouse pressed left at (834, 81)
Screenshot: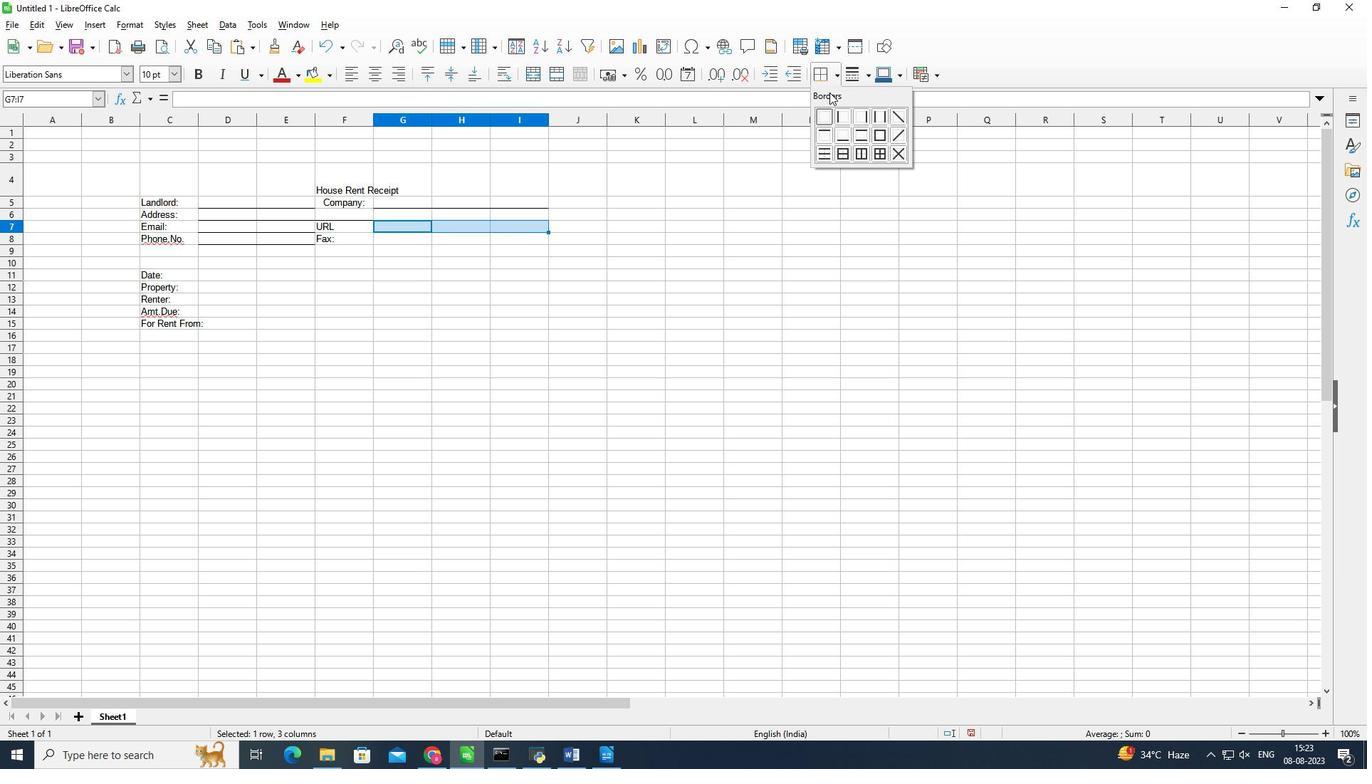 
Action: Mouse moved to (851, 139)
Screenshot: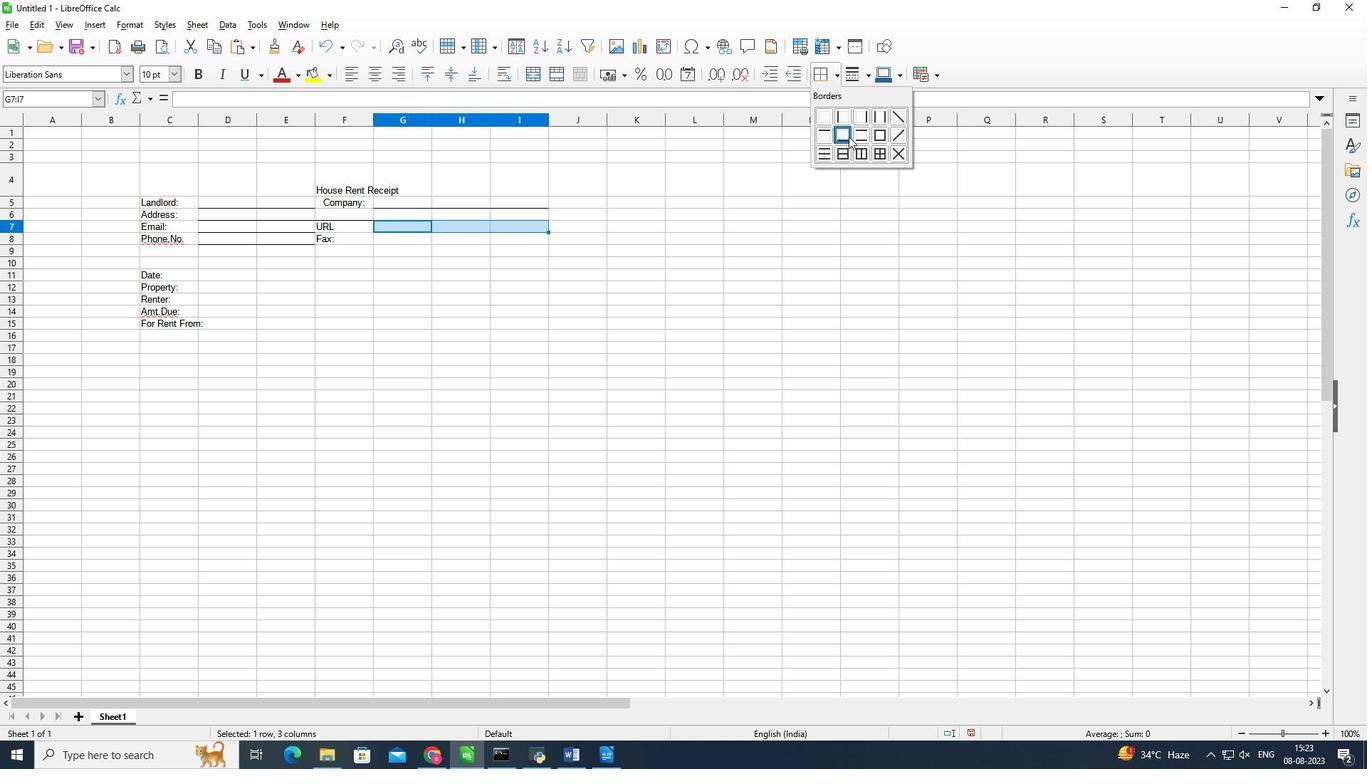 
Action: Mouse pressed left at (851, 139)
Screenshot: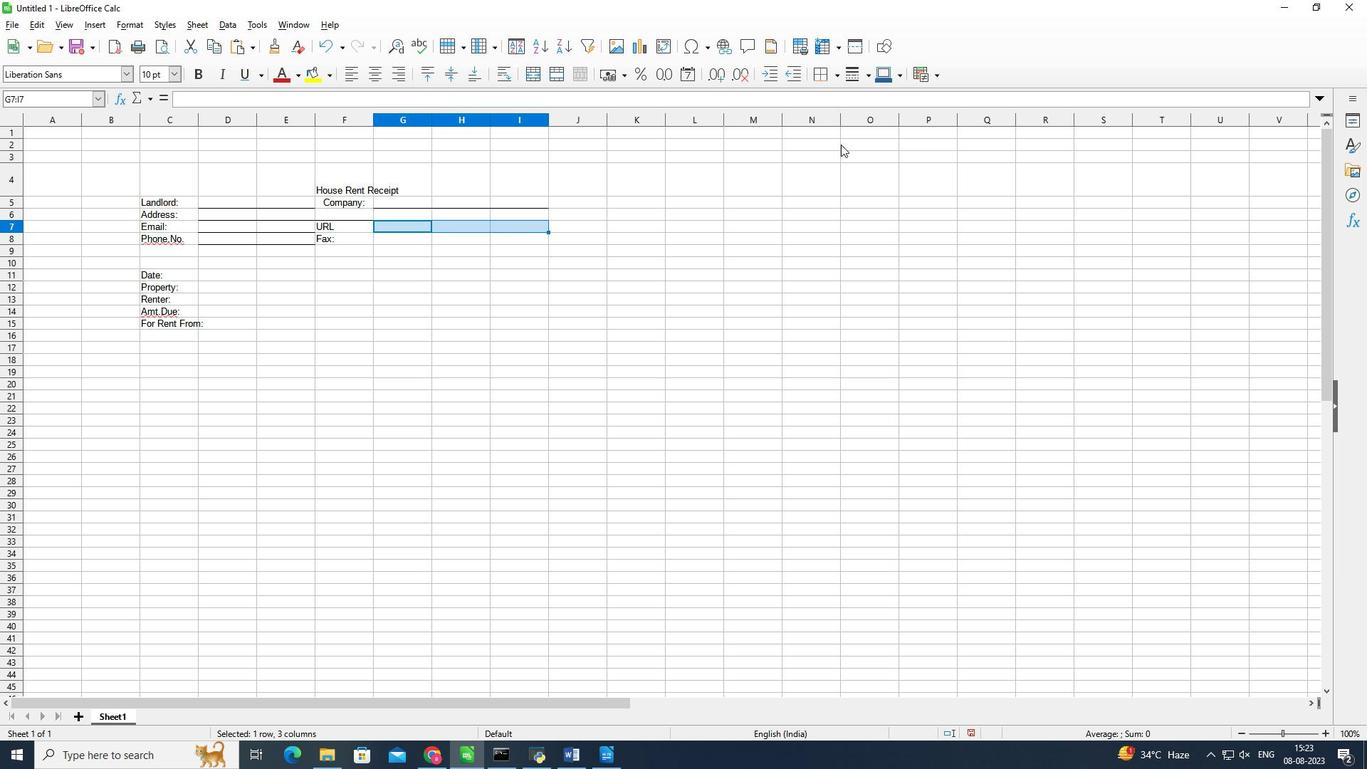 
Action: Mouse moved to (796, 182)
Screenshot: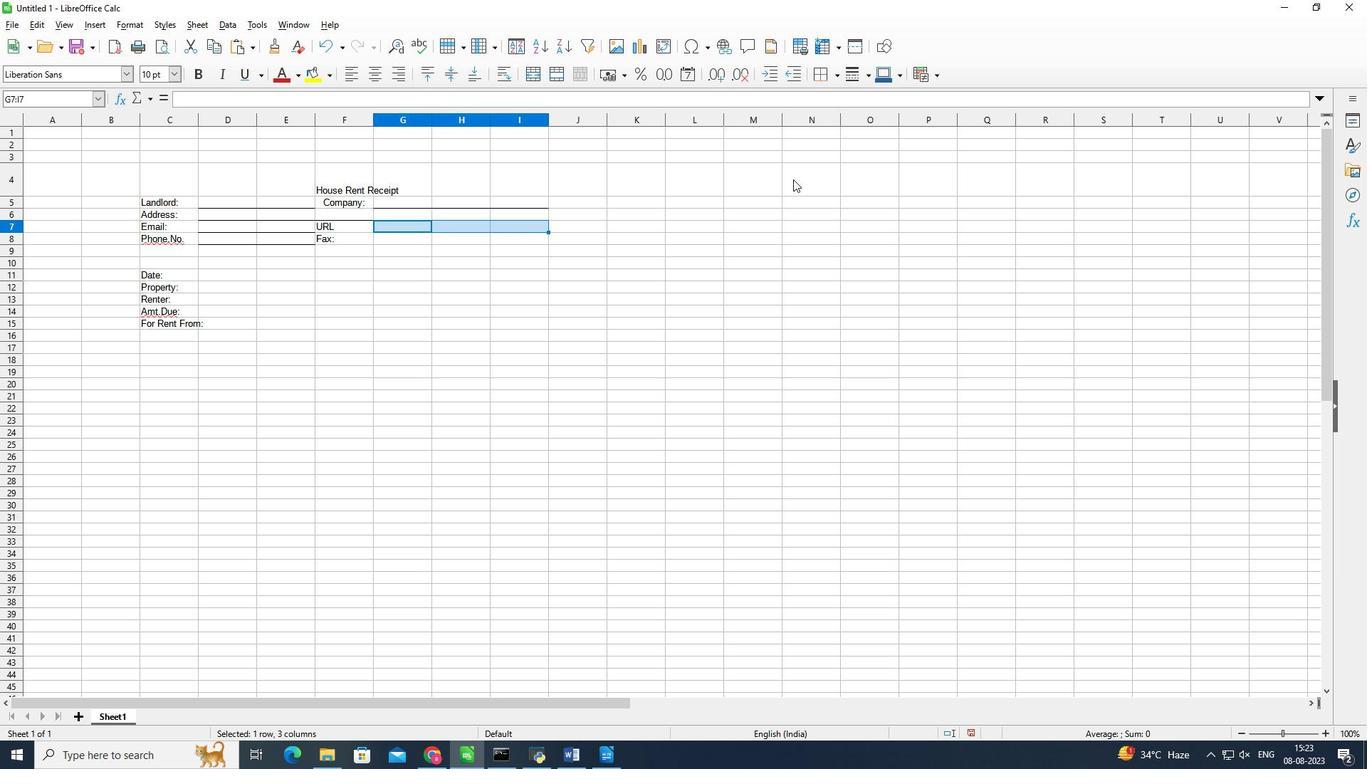 
Action: Key pressed <Key.down>
Screenshot: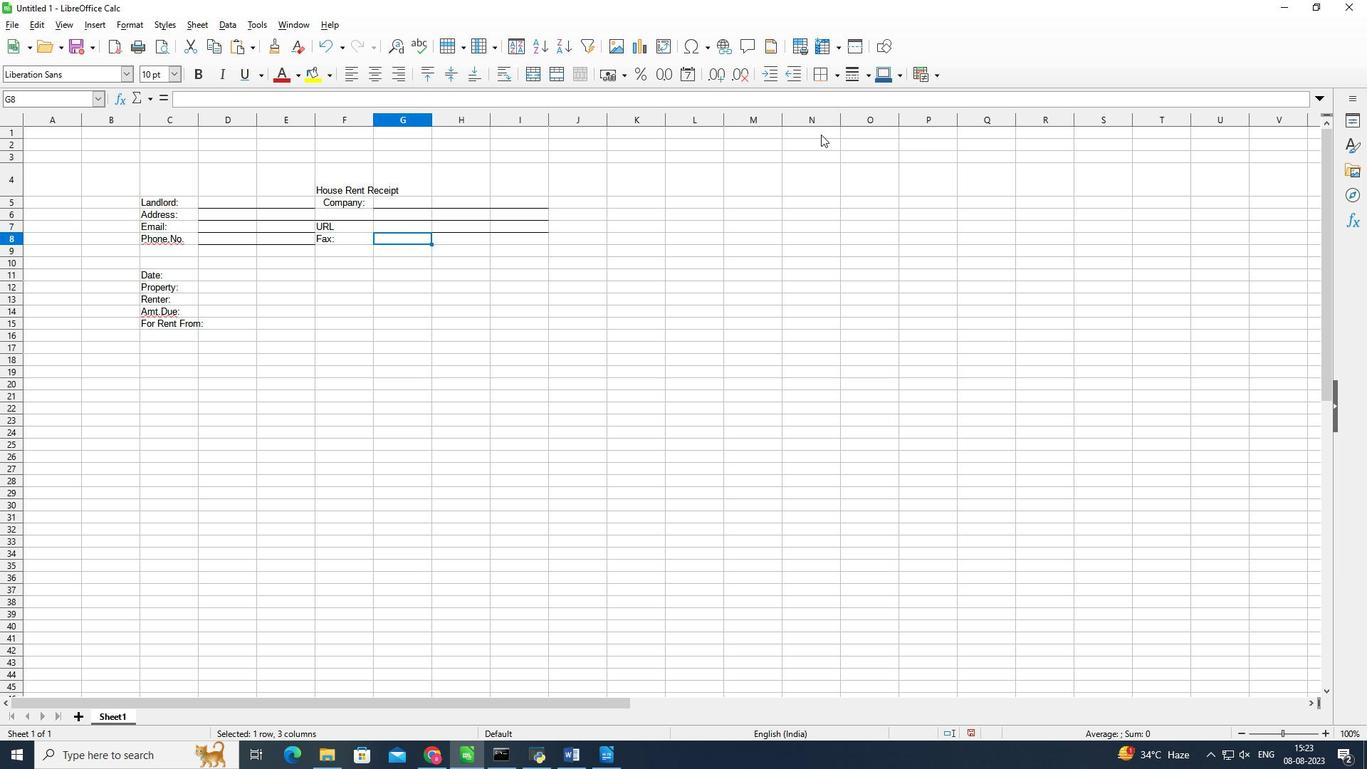 
Action: Mouse moved to (824, 137)
Screenshot: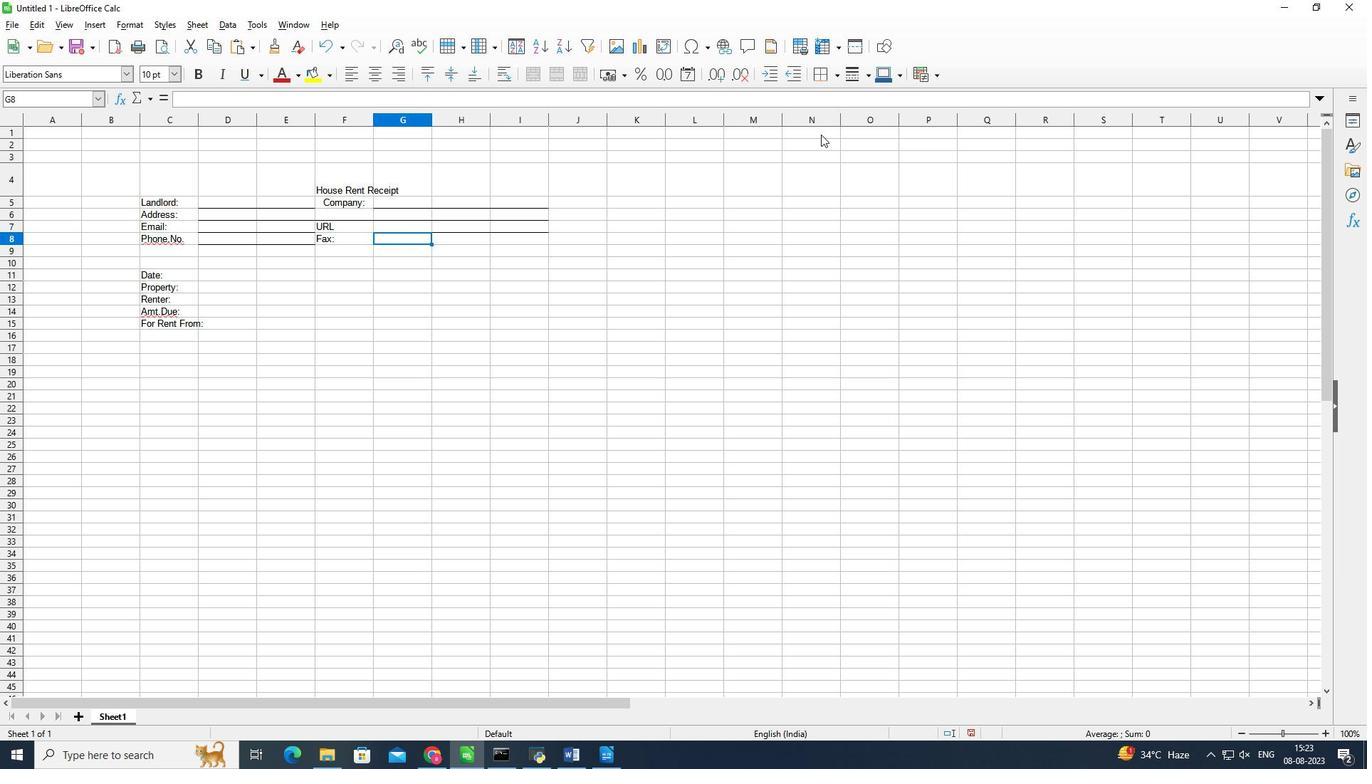 
Action: Key pressed <Key.shift><Key.right><Key.right>
Screenshot: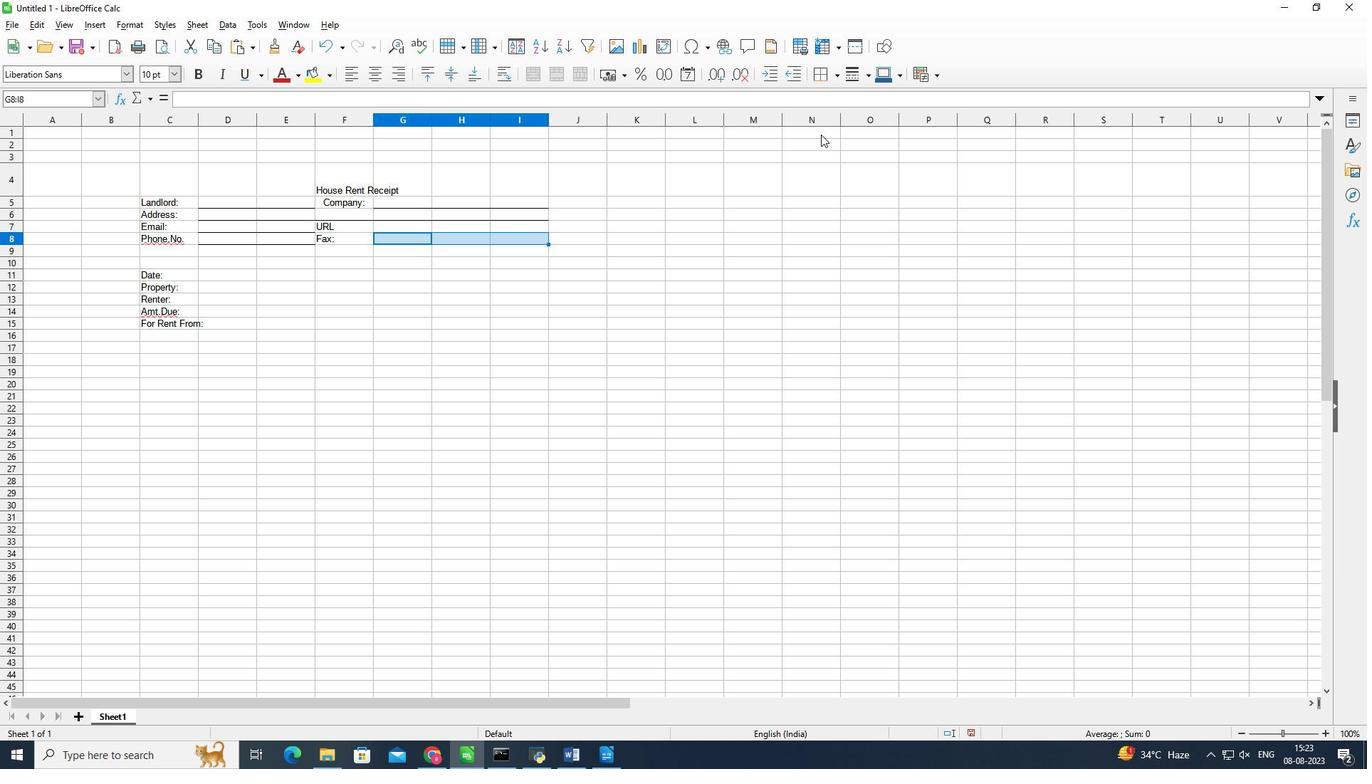 
Action: Mouse moved to (833, 83)
Screenshot: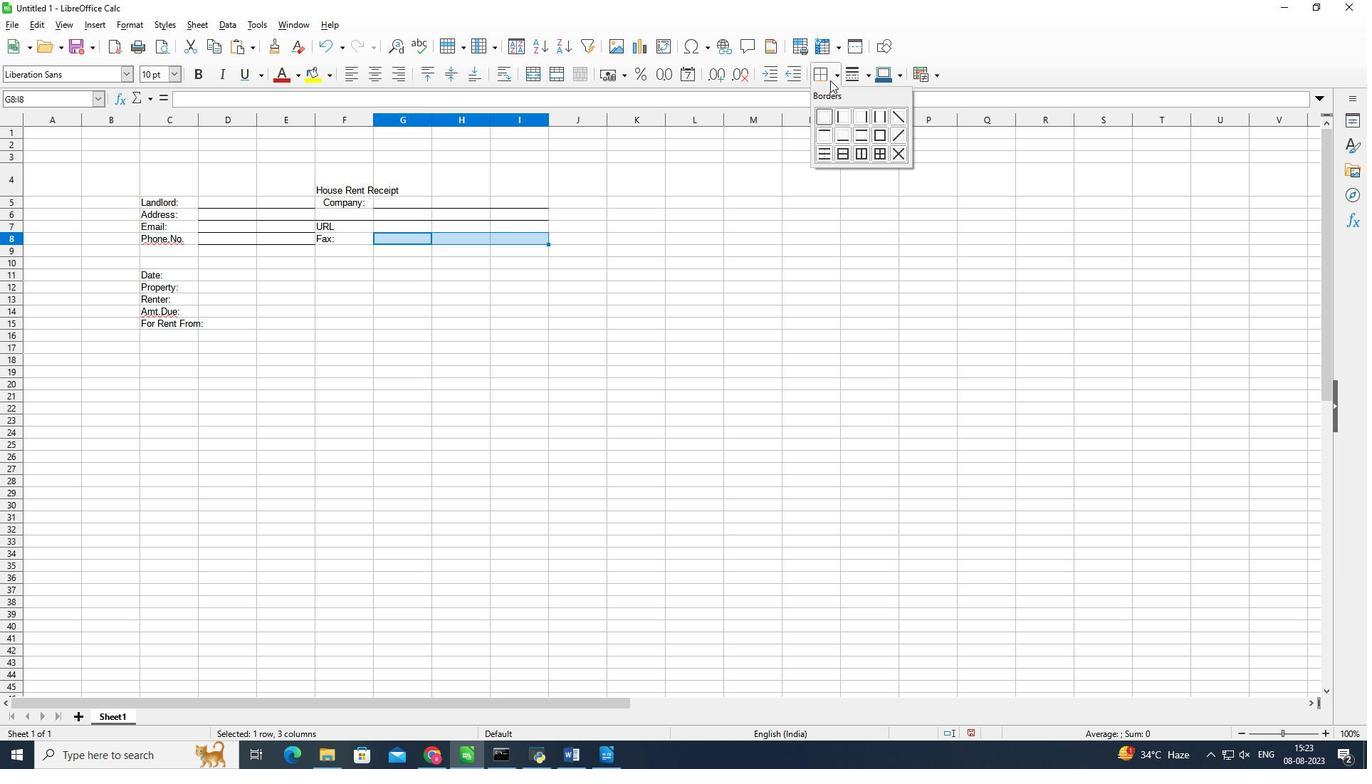 
Action: Mouse pressed left at (833, 83)
Screenshot: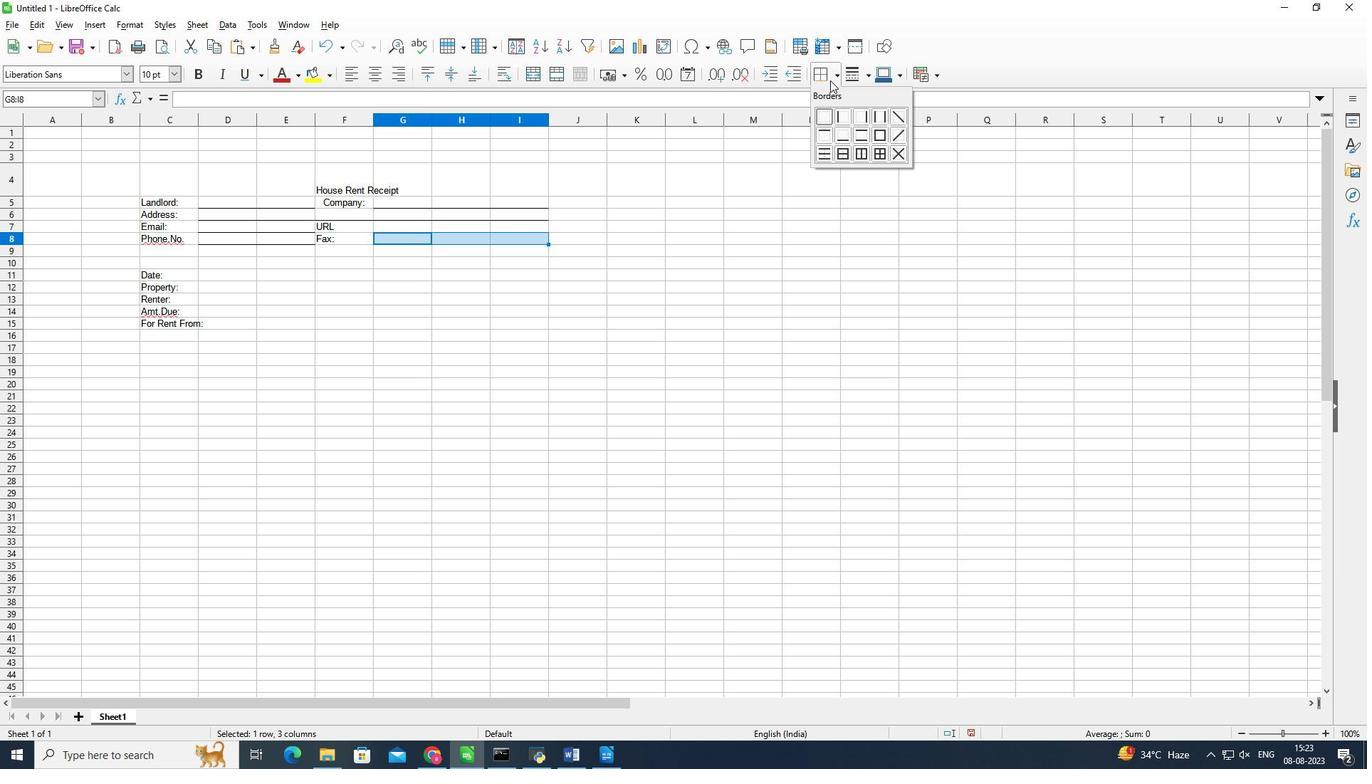 
Action: Mouse moved to (850, 144)
Screenshot: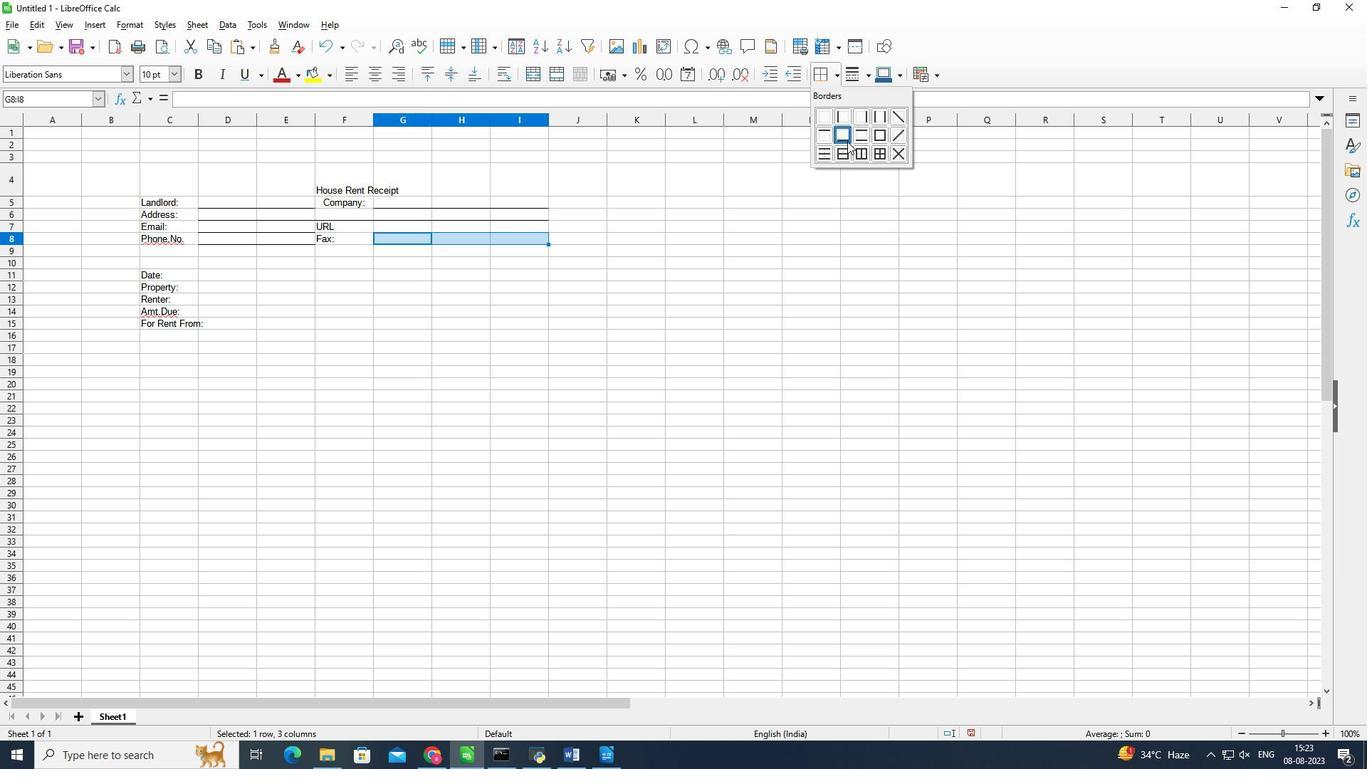 
Action: Mouse pressed left at (850, 144)
Screenshot: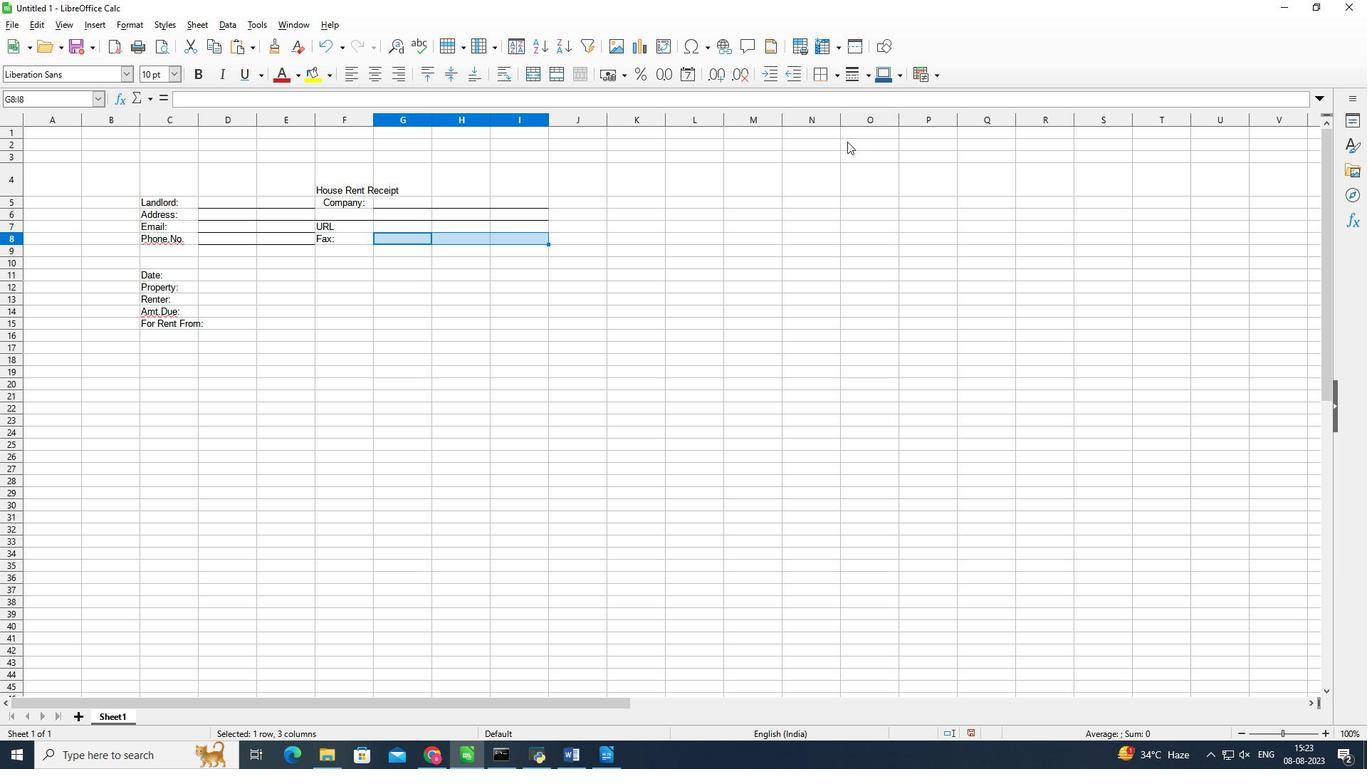 
Action: Mouse moved to (609, 116)
Screenshot: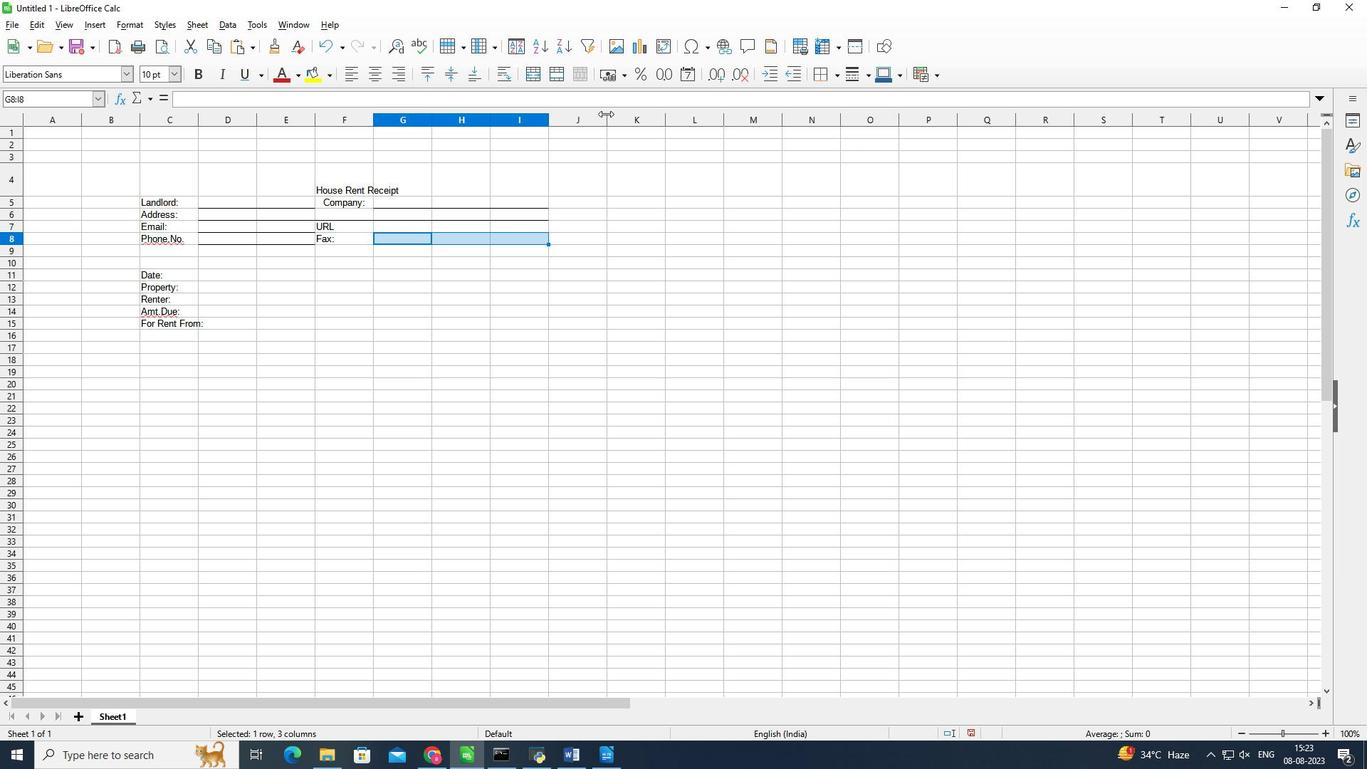 
Action: Mouse pressed left at (609, 116)
Screenshot: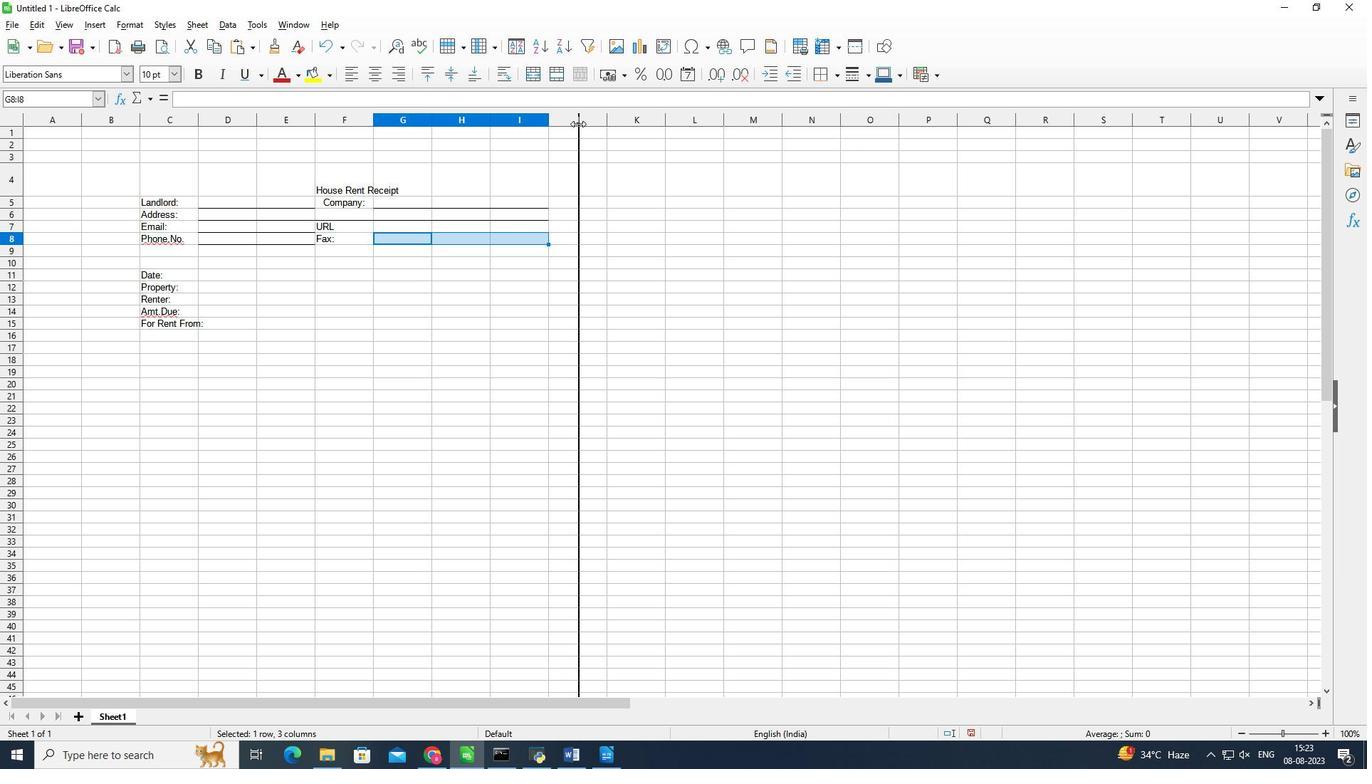 
Action: Mouse moved to (577, 211)
Screenshot: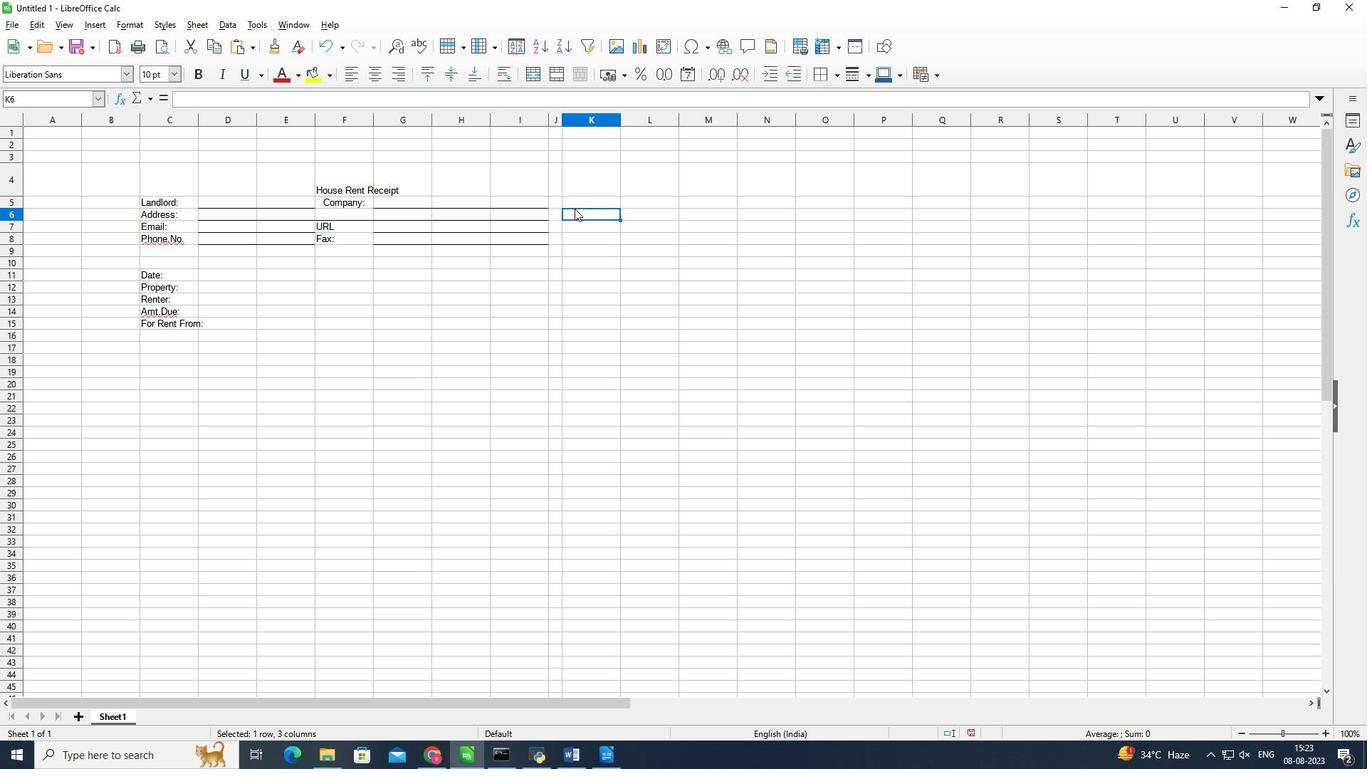 
Action: Mouse pressed left at (577, 211)
Screenshot: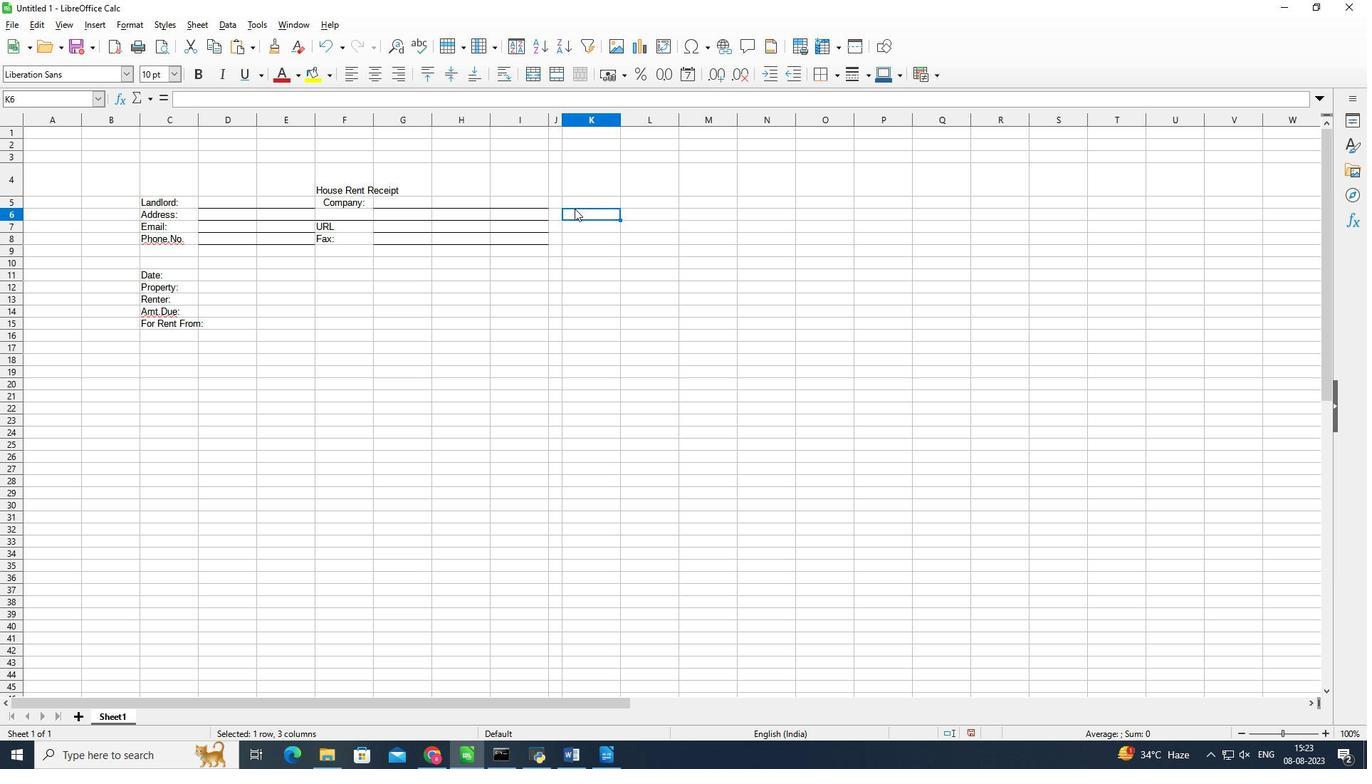 
Action: Mouse moved to (622, 122)
Screenshot: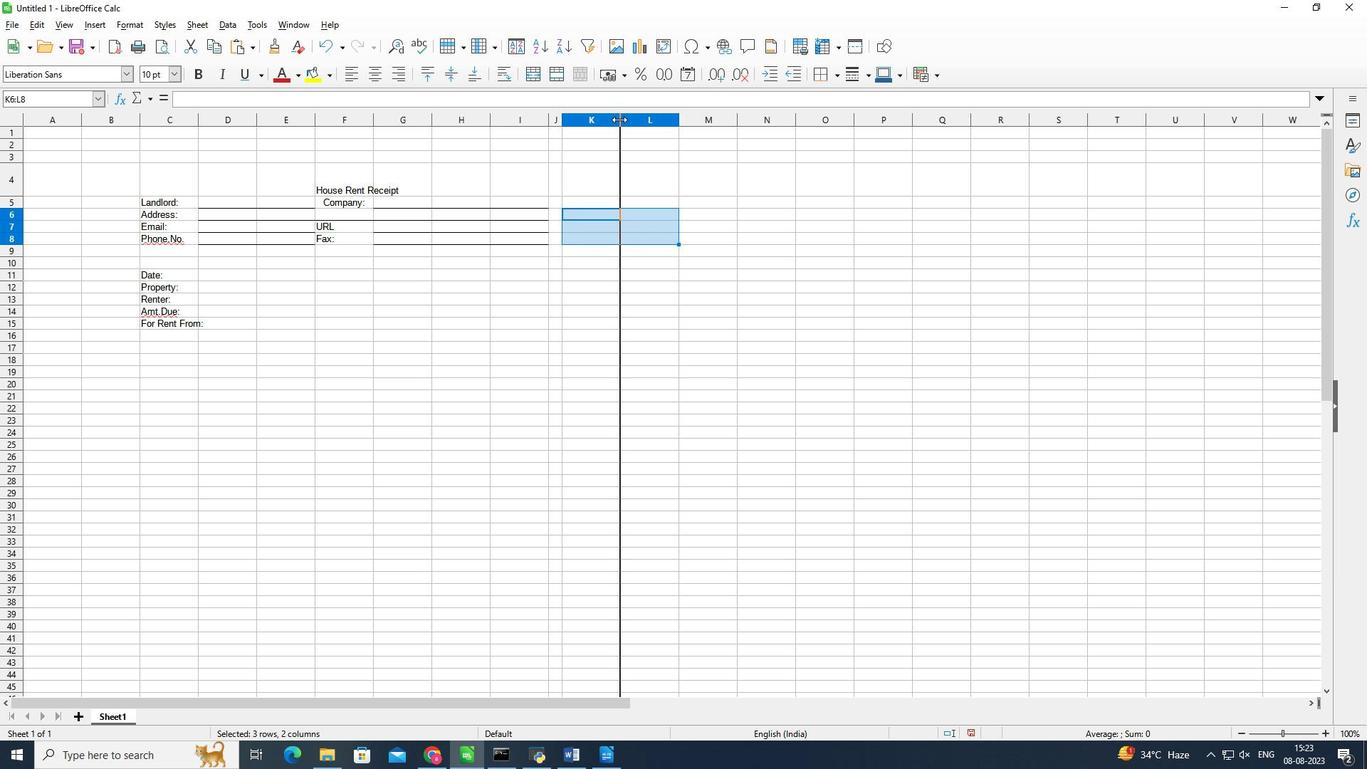 
Action: Mouse pressed left at (622, 122)
Screenshot: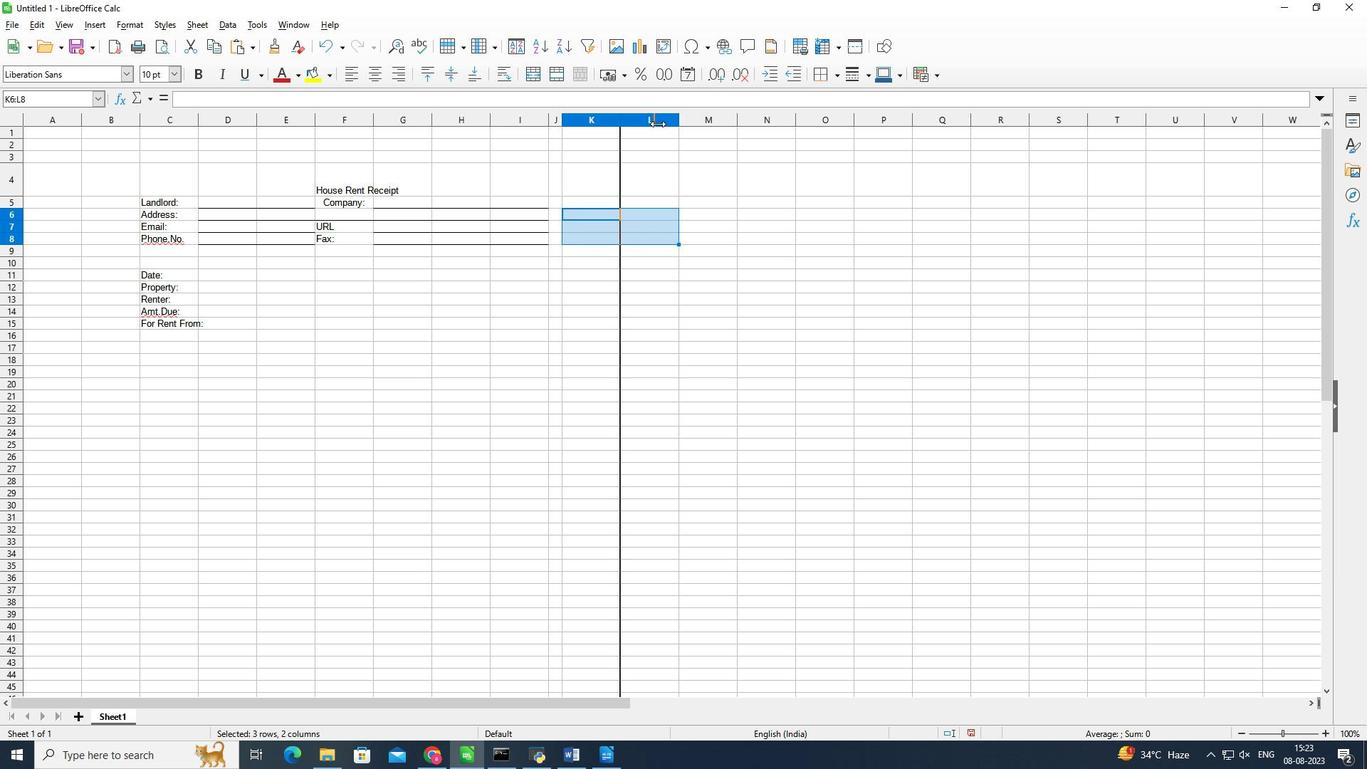
Action: Mouse moved to (621, 266)
Screenshot: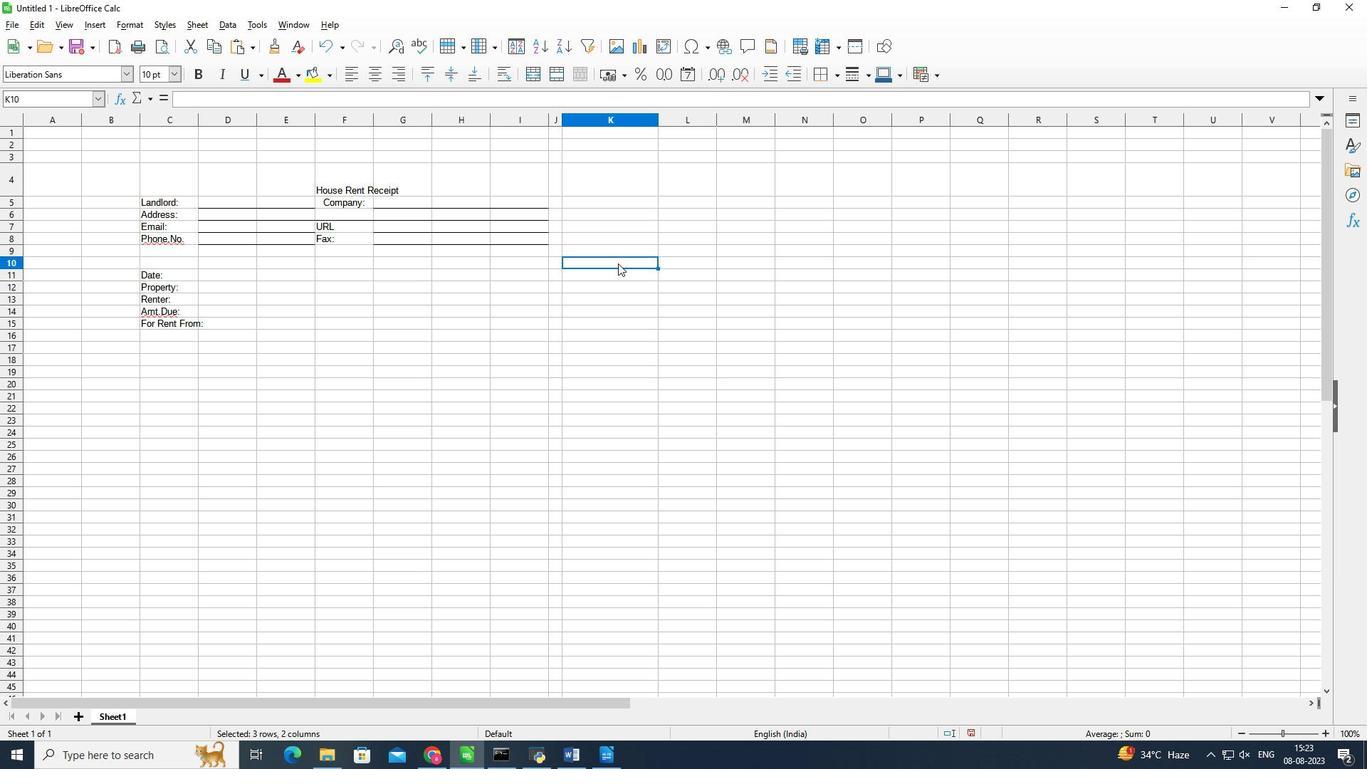 
Action: Mouse pressed left at (621, 266)
Screenshot: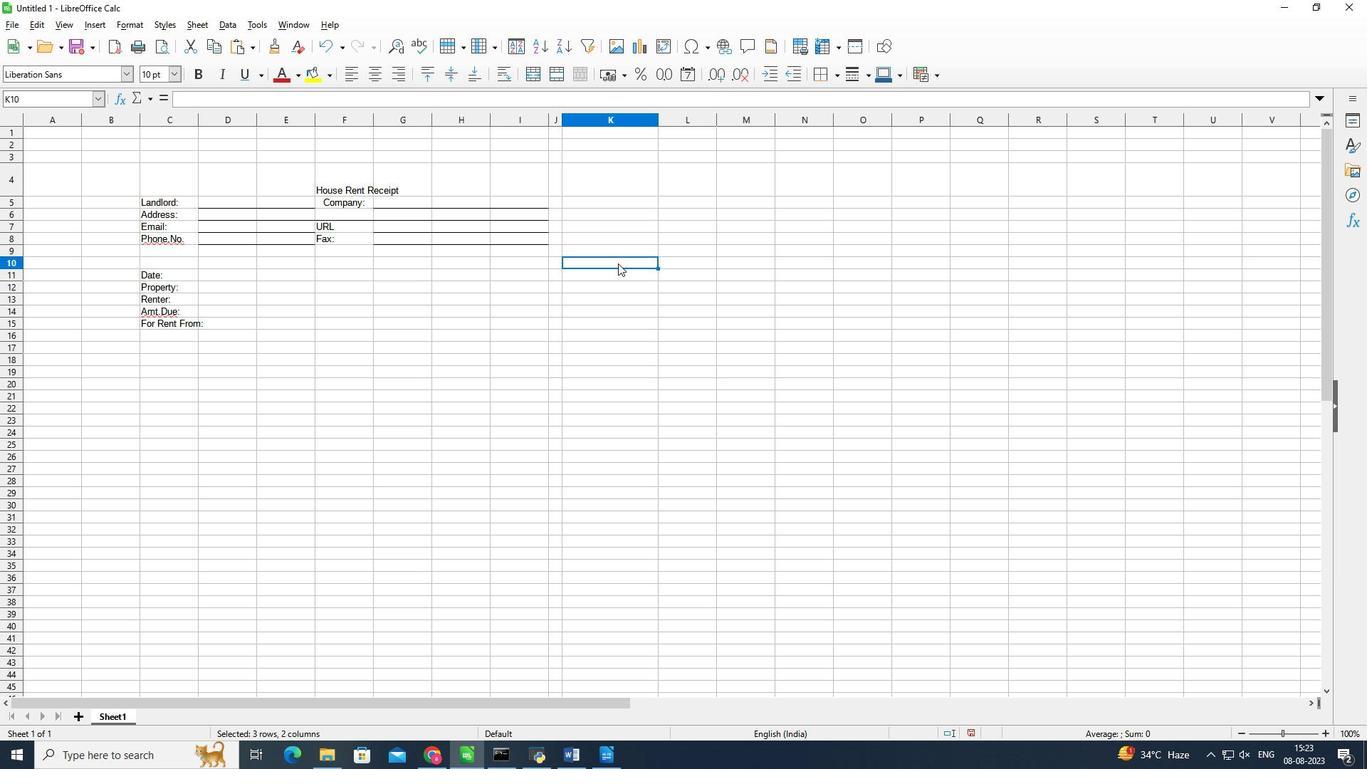 
Action: Mouse moved to (148, 250)
Screenshot: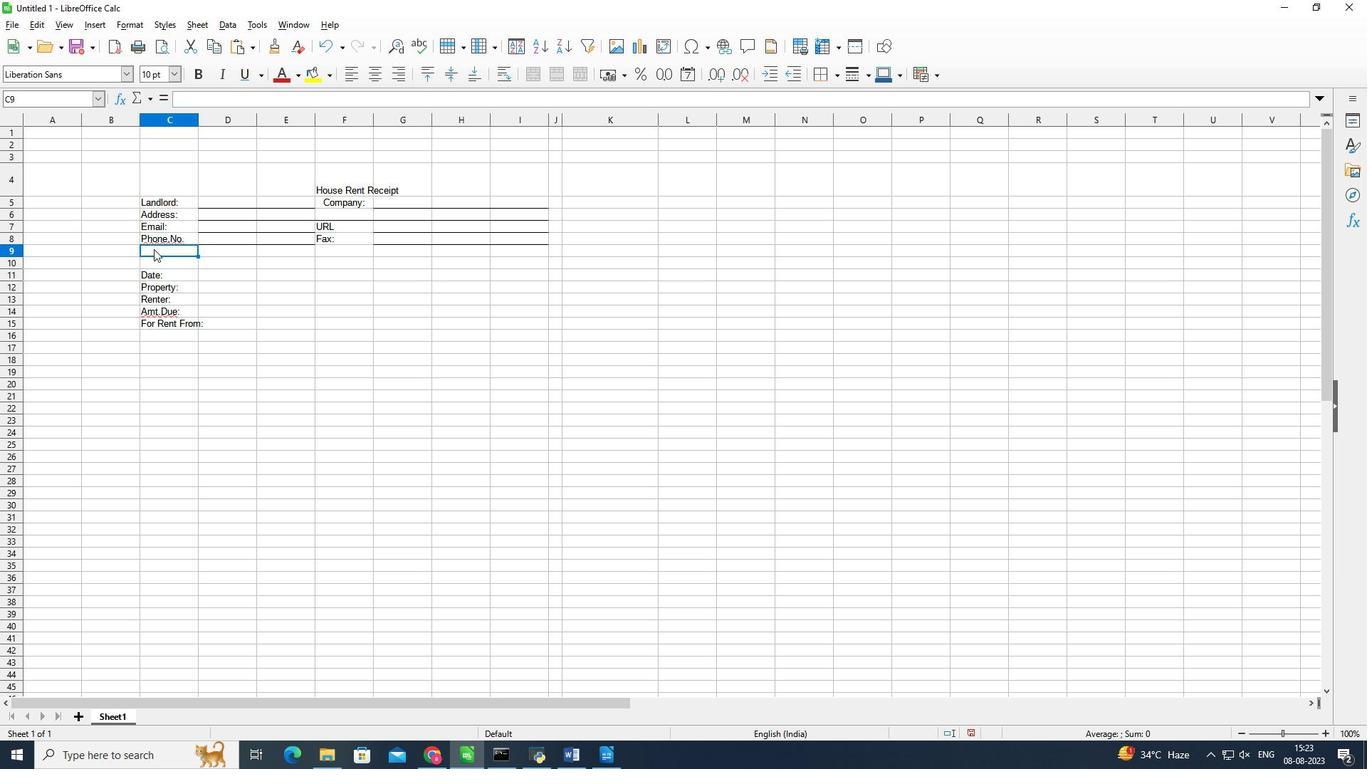 
Action: Mouse pressed left at (148, 250)
Screenshot: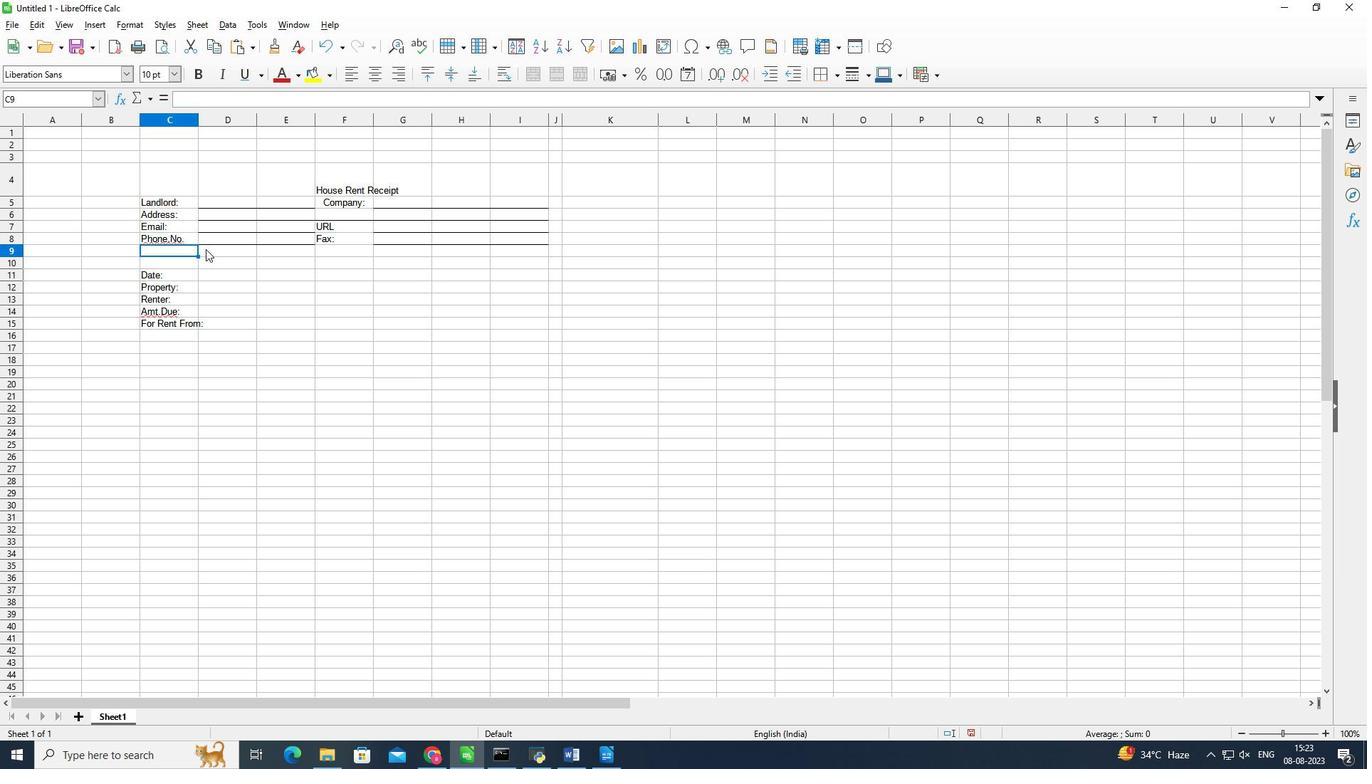 
Action: Mouse moved to (836, 81)
Screenshot: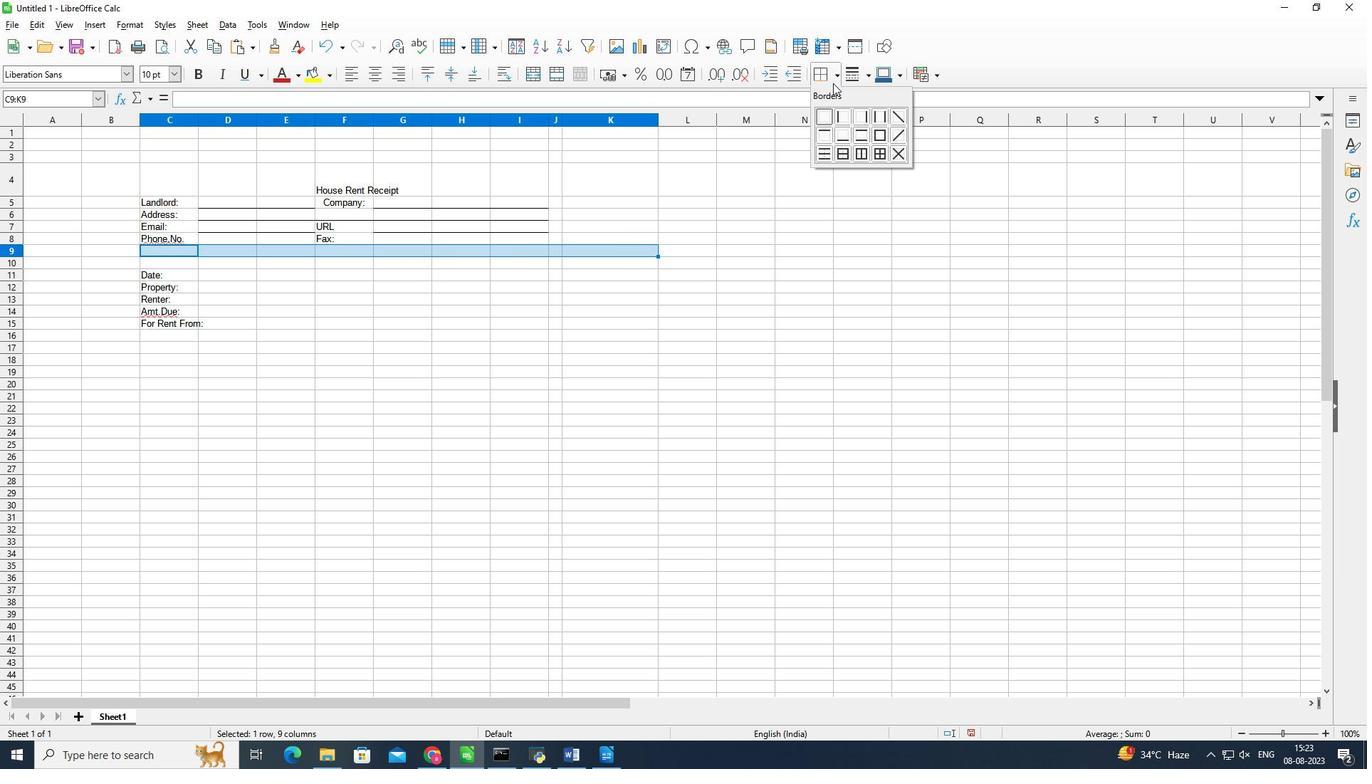 
Action: Mouse pressed left at (836, 81)
Screenshot: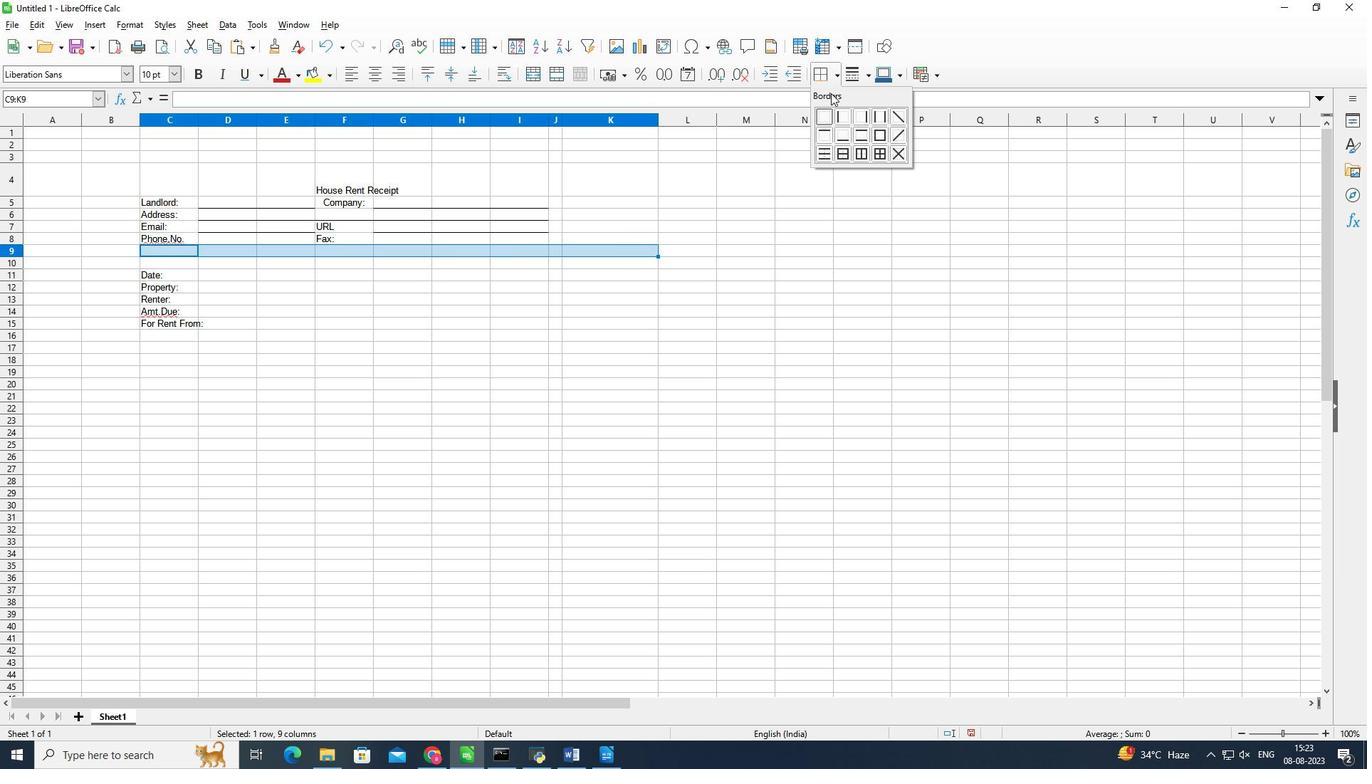 
Action: Mouse moved to (844, 140)
Screenshot: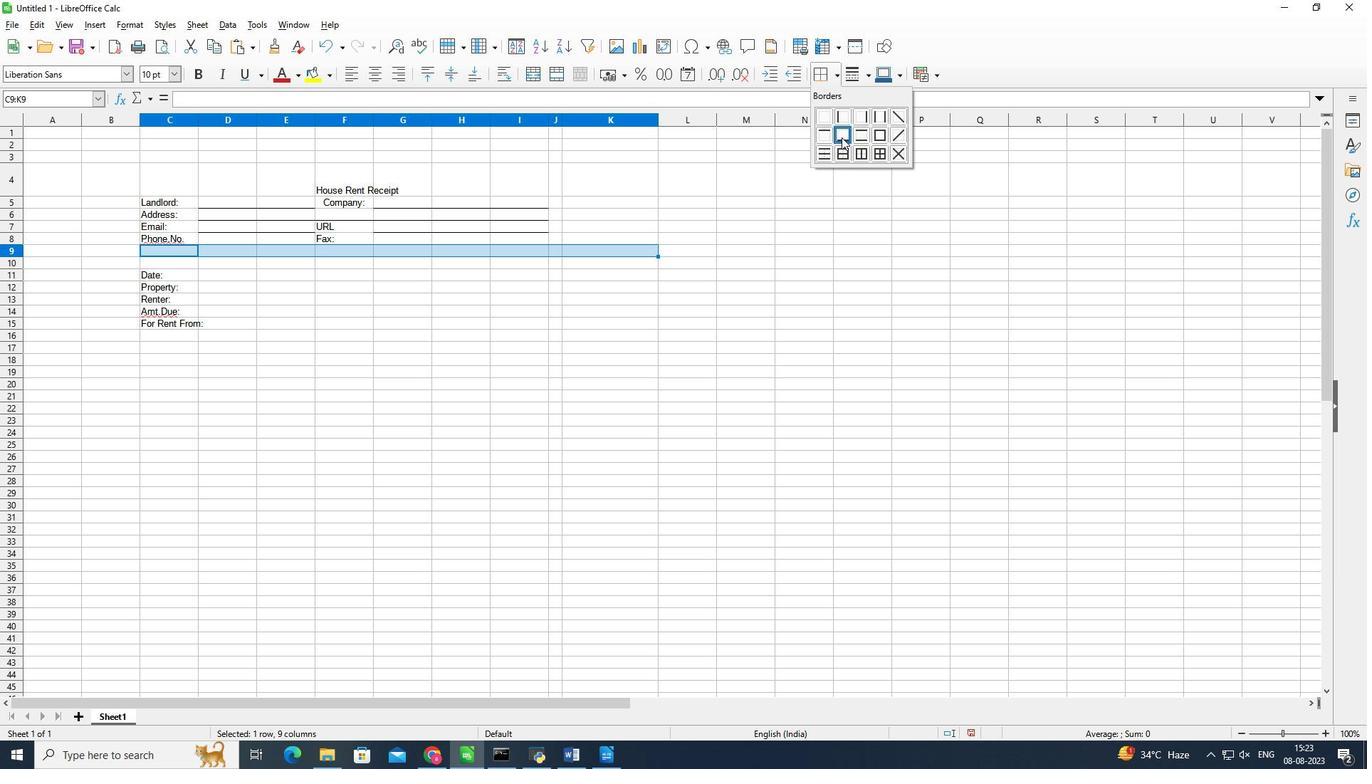 
Action: Mouse pressed left at (844, 140)
Screenshot: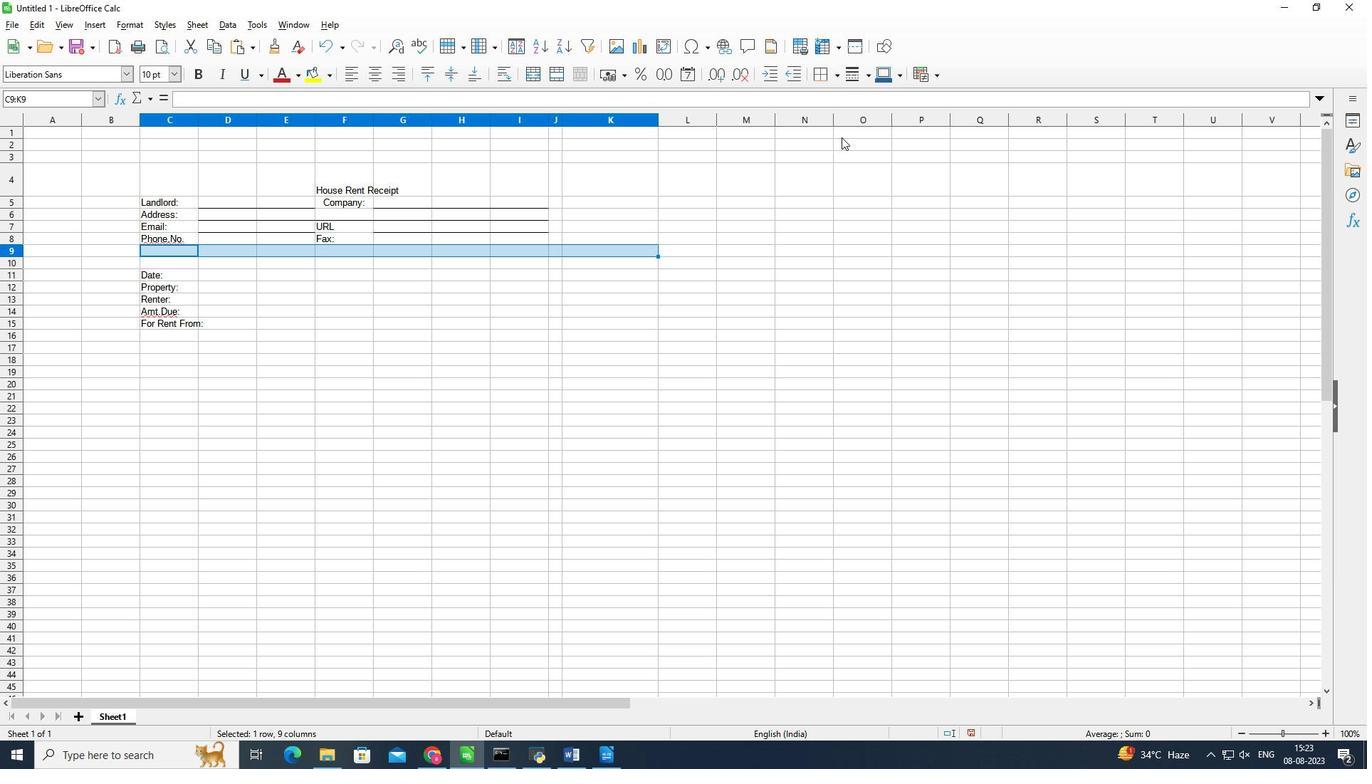 
Action: Mouse moved to (538, 365)
Screenshot: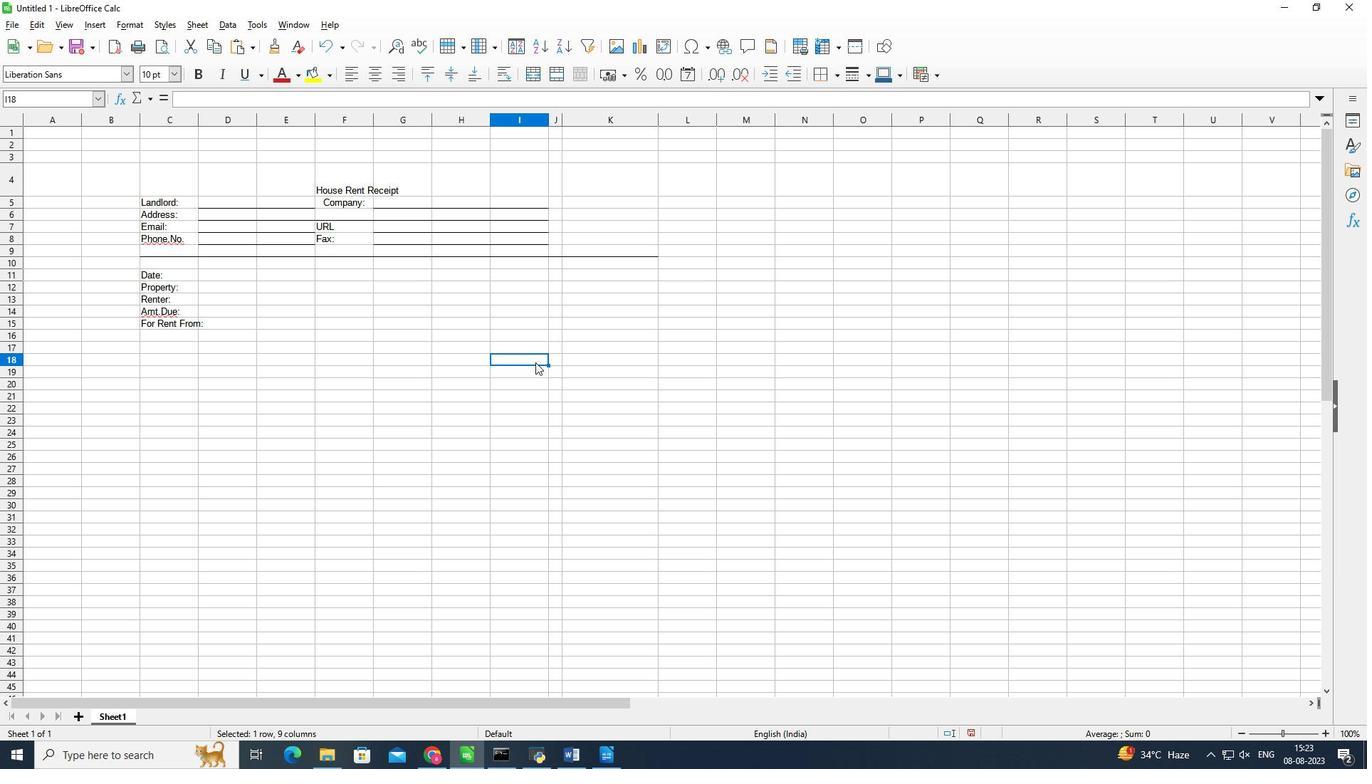 
Action: Mouse pressed left at (538, 365)
Screenshot: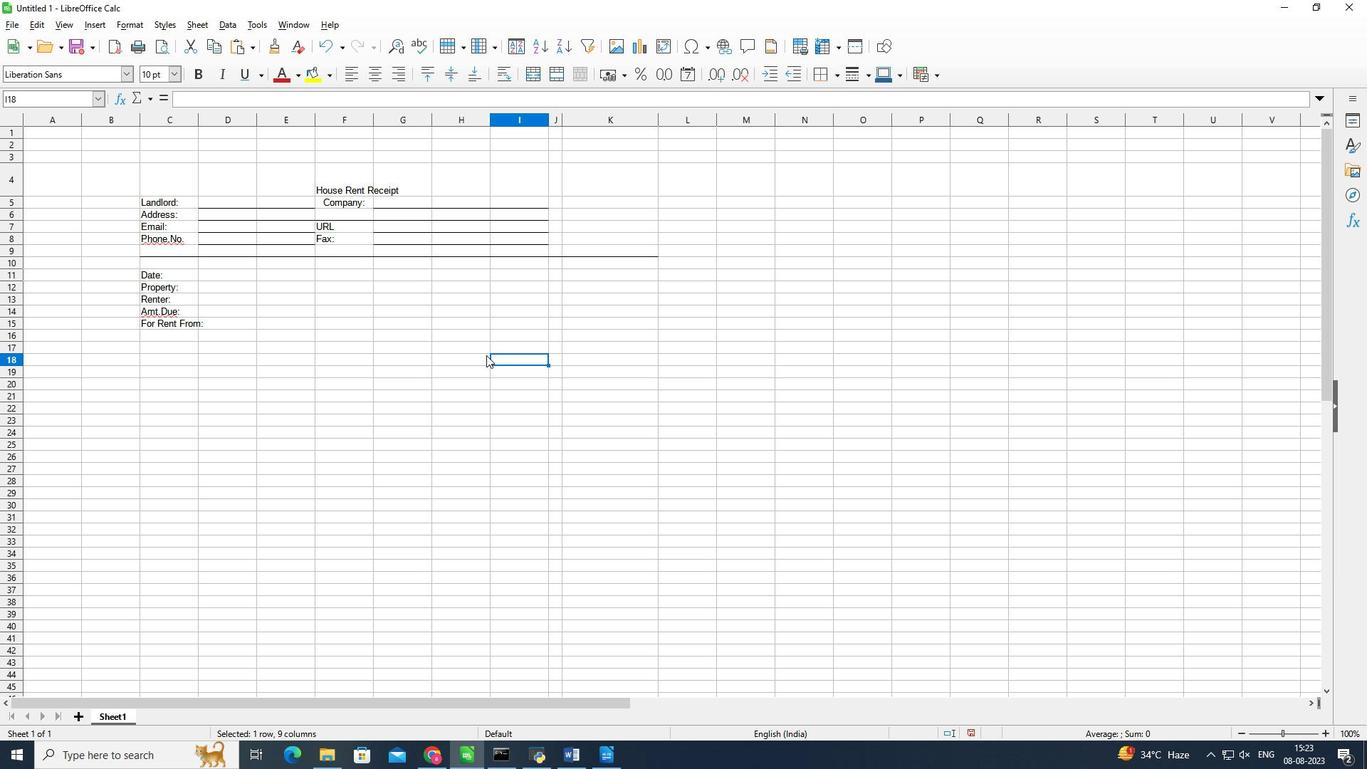 
Action: Mouse moved to (349, 282)
Screenshot: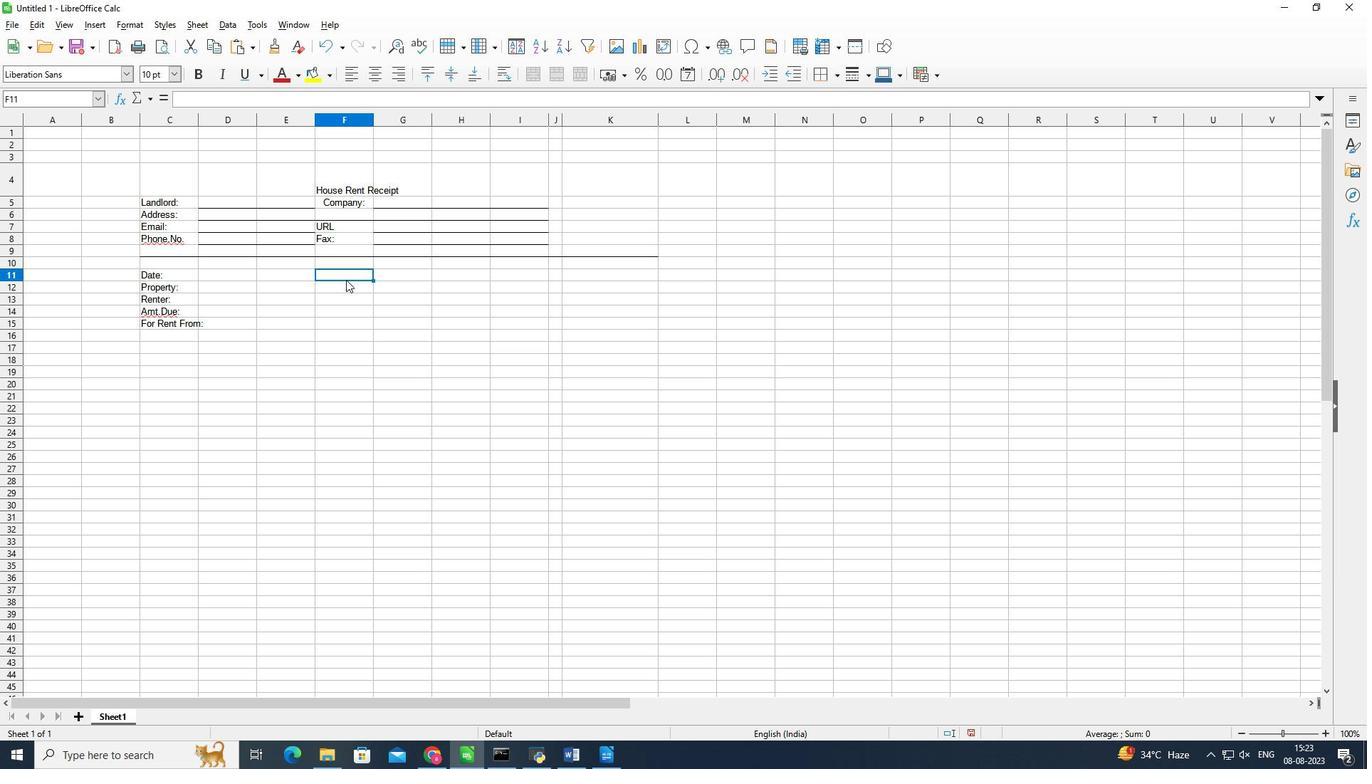 
Action: Mouse pressed left at (349, 282)
Screenshot: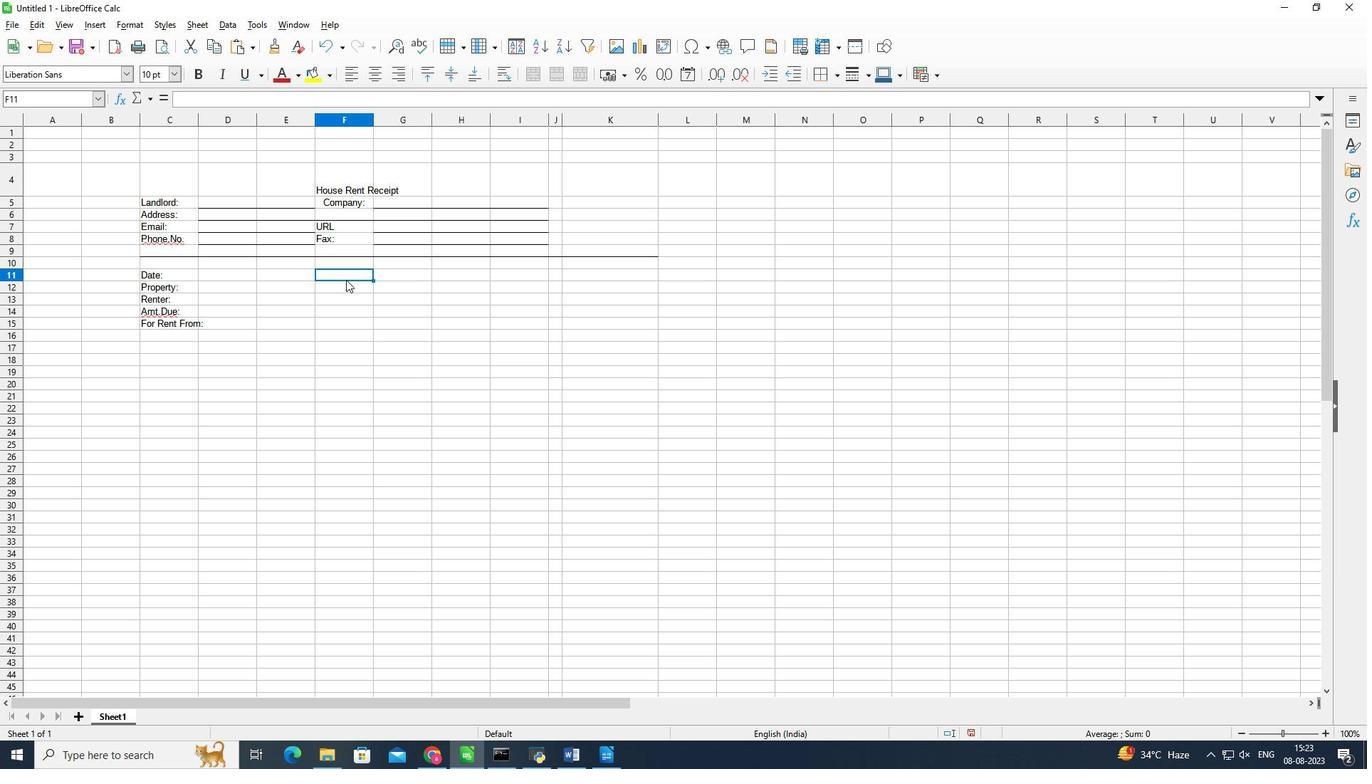 
Action: Mouse moved to (398, 272)
Screenshot: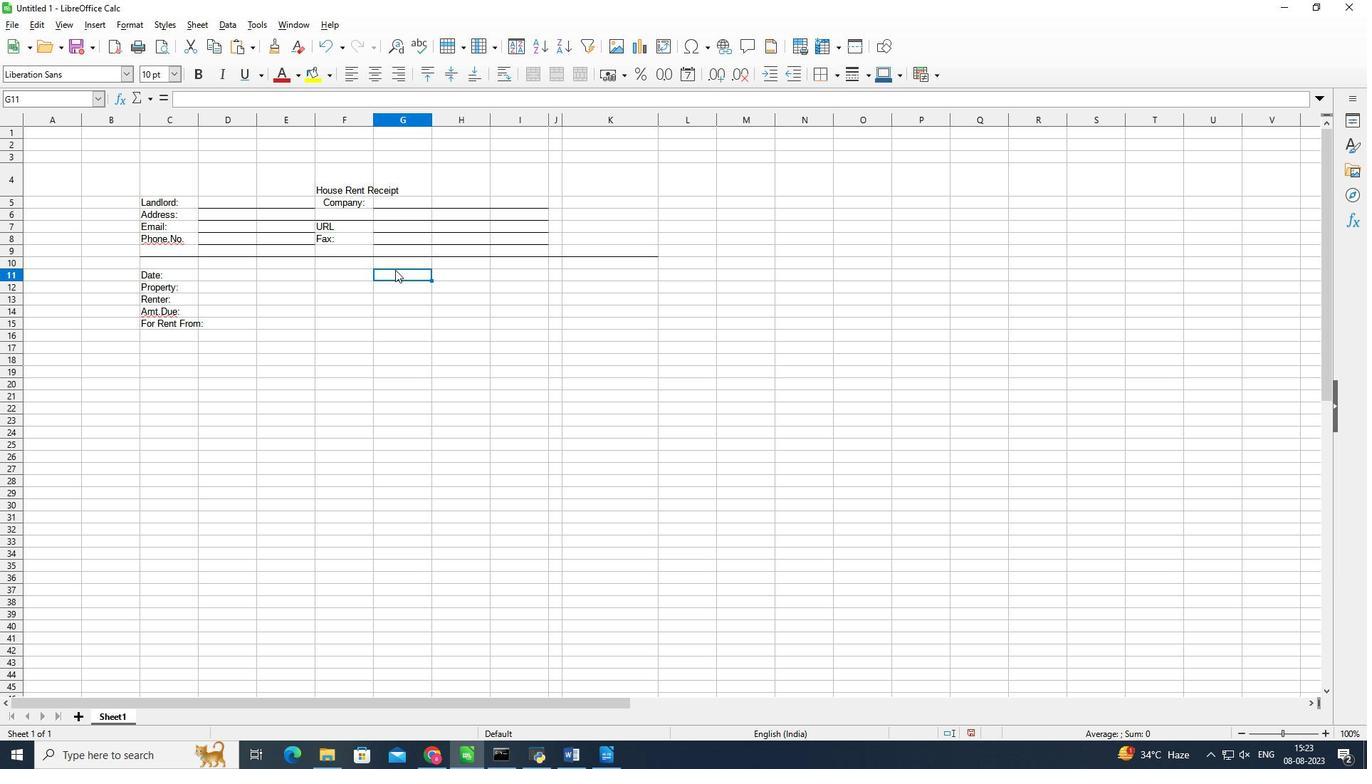 
Action: Mouse pressed left at (398, 272)
Screenshot: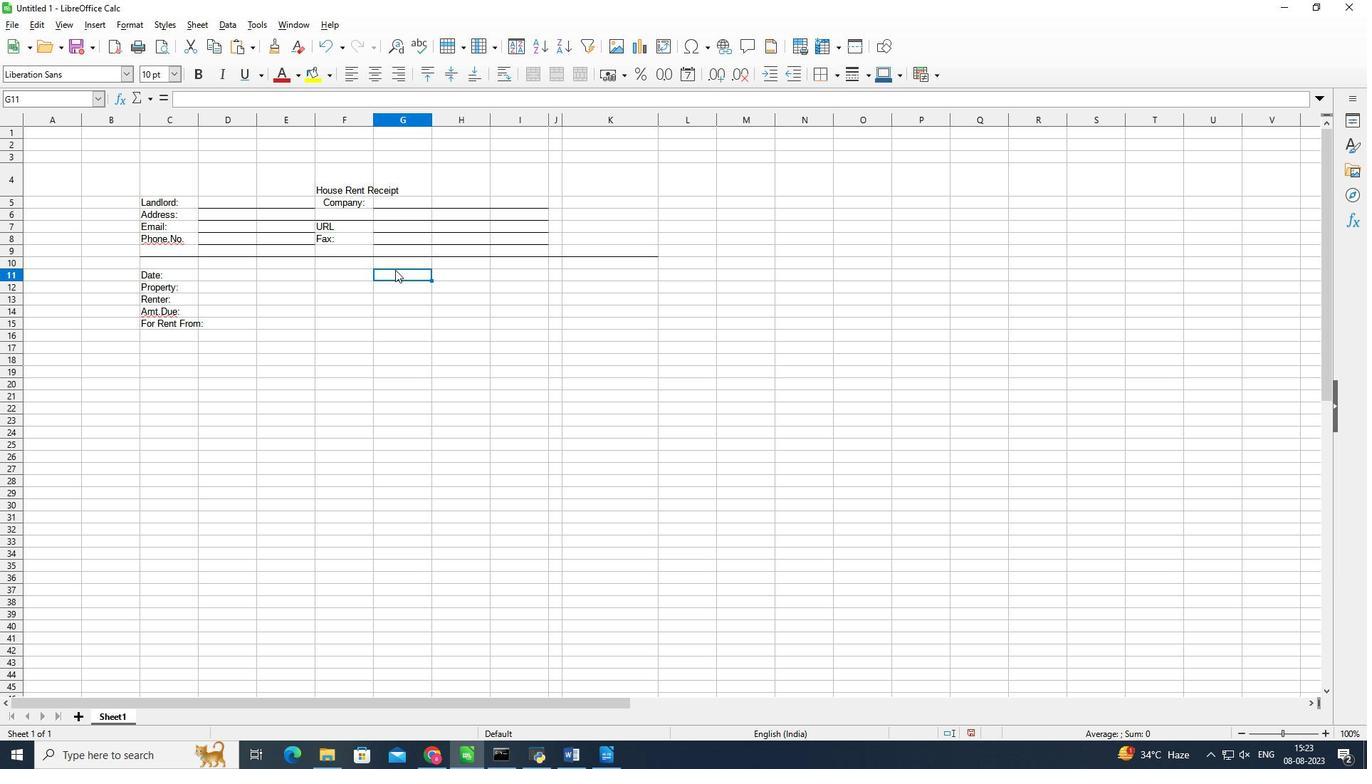 
Action: Key pressed <Key.shift>Receipt<Key.space><Key.shift>No.<Key.down><Key.down><Key.shift>Paid<Key.space><Key.shift>by<Key.shift_r>:<Key.down><Key.shift>Amt.<Key.space><Key.shift>Paid<Key.shift_r>:<Key.down><Key.shift><Key.shift><Key.shift><Key.shift><Key.shift><Key.shift><Key.shift><Key.shift><Key.shift><Key.shift><Key.shift><Key.shift><Key.shift><Key.shift><Key.shift><Key.shift><Key.shift><Key.shift><Key.shift>To<Key.shift_r>:
Screenshot: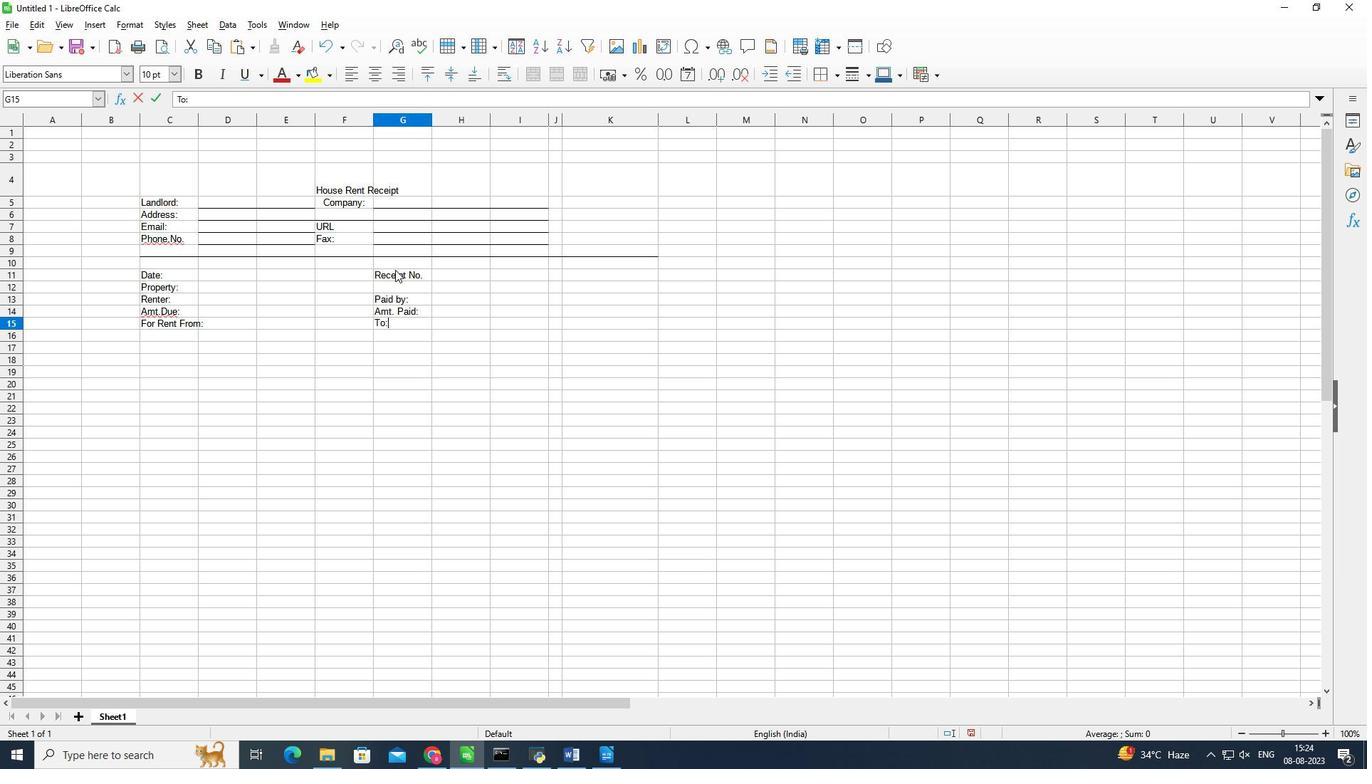 
Action: Mouse moved to (240, 277)
Screenshot: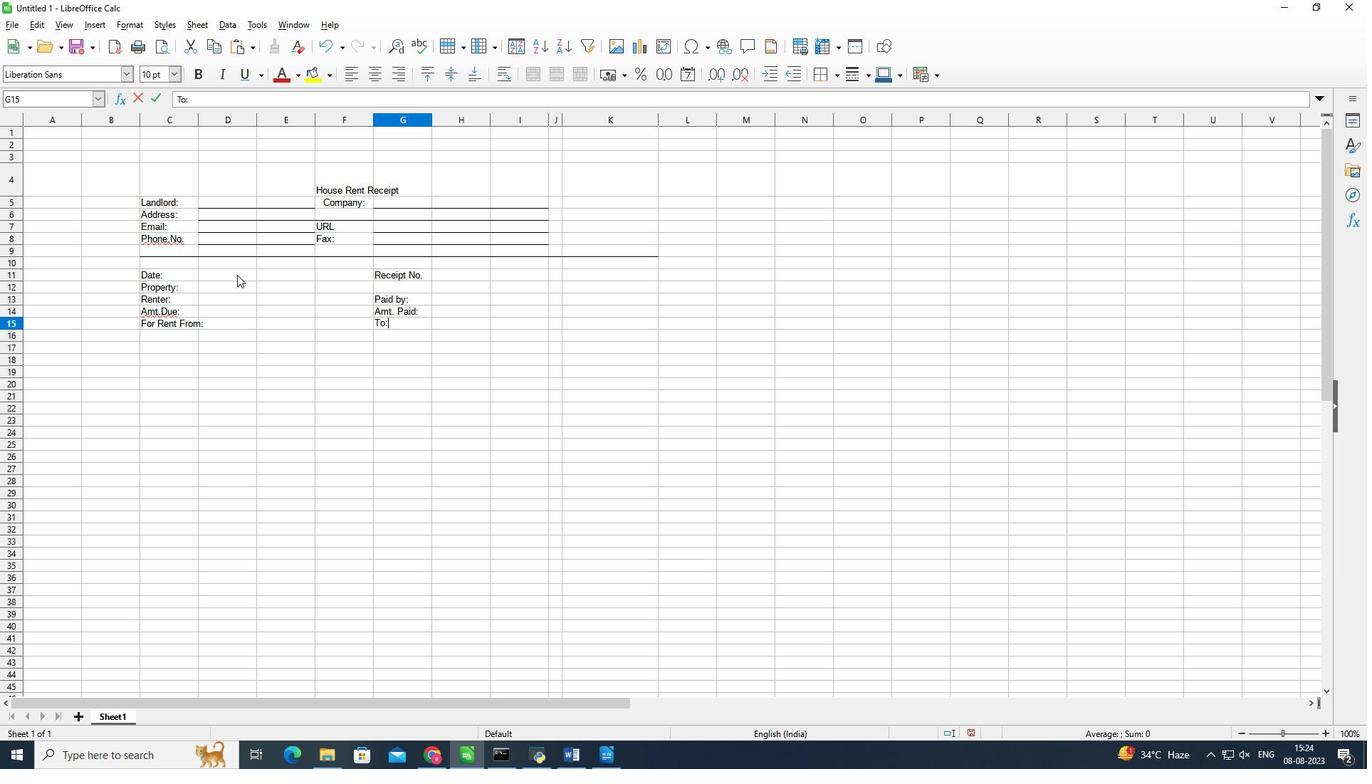 
Action: Mouse pressed left at (240, 277)
Screenshot: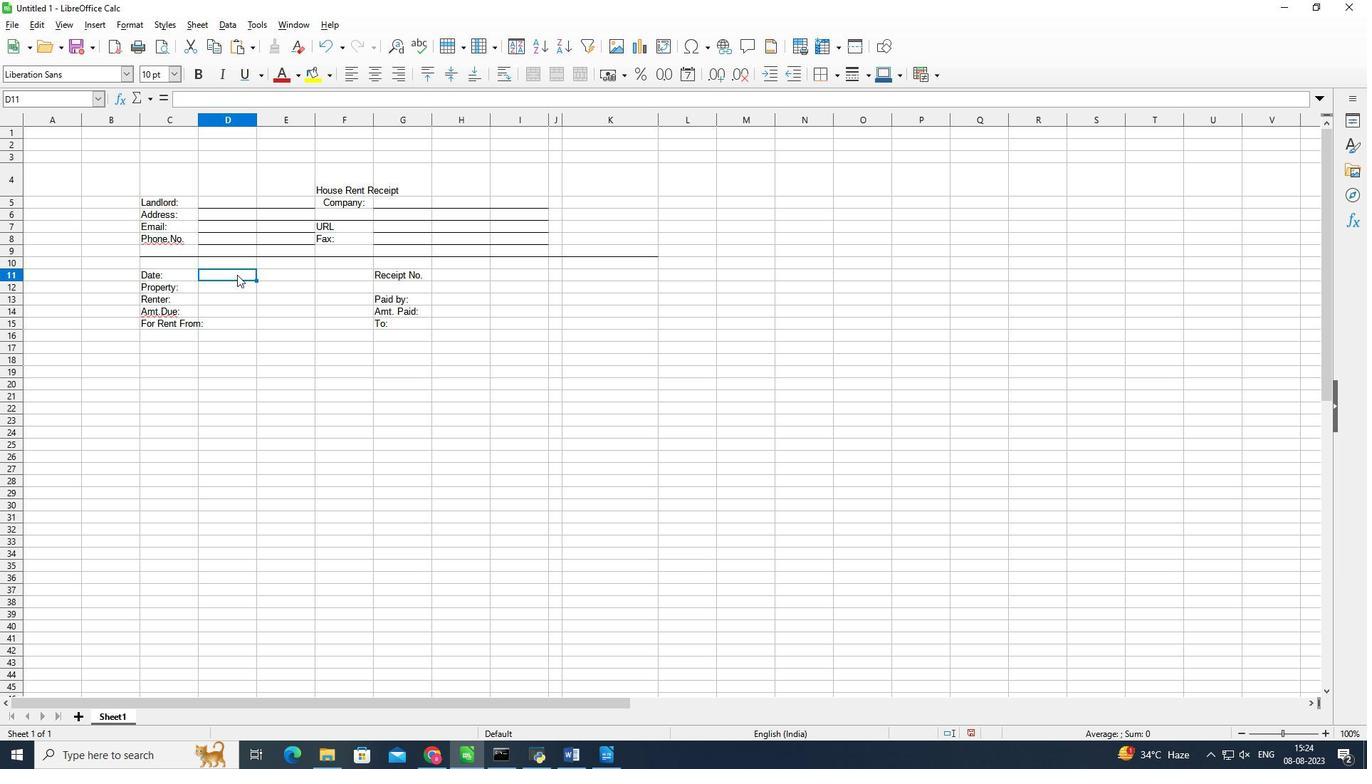 
Action: Key pressed <Key.shift><Key.right><Key.right>
Screenshot: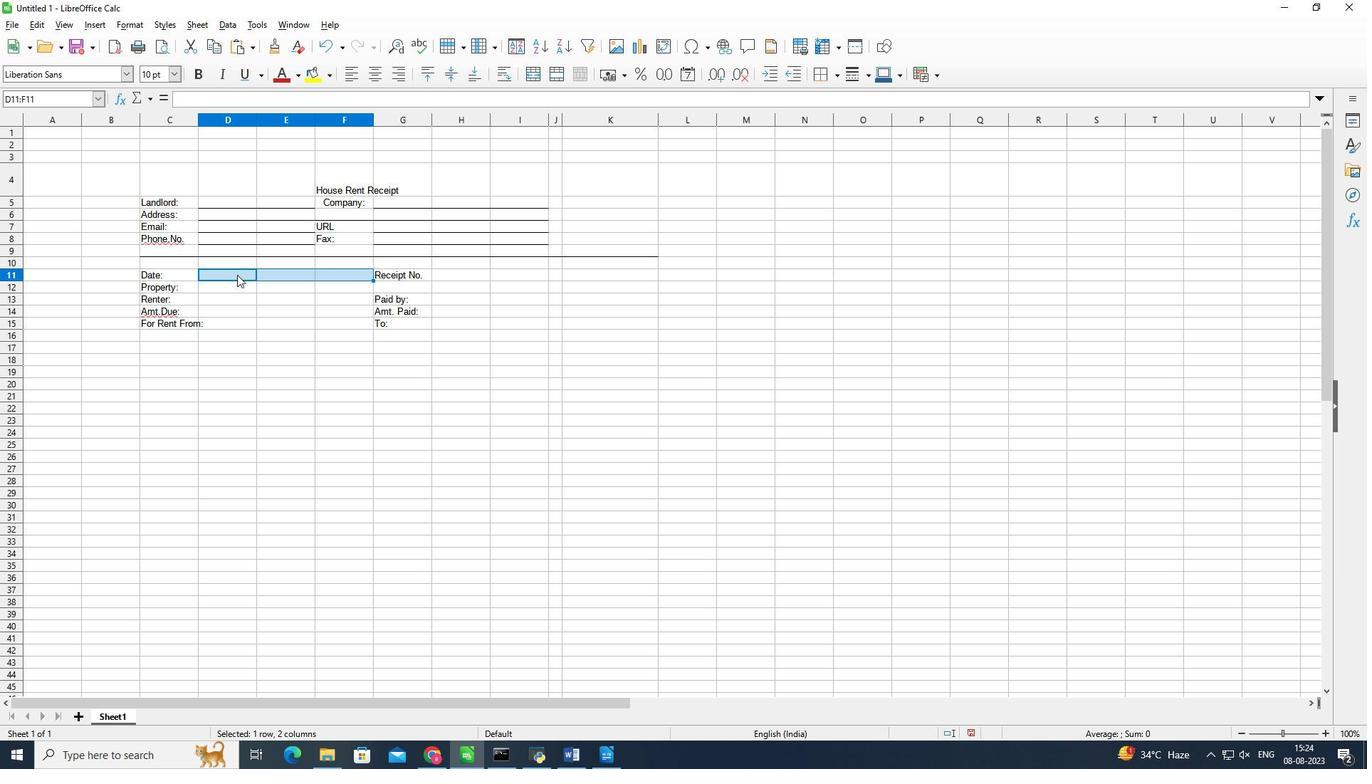 
Action: Mouse moved to (824, 73)
Screenshot: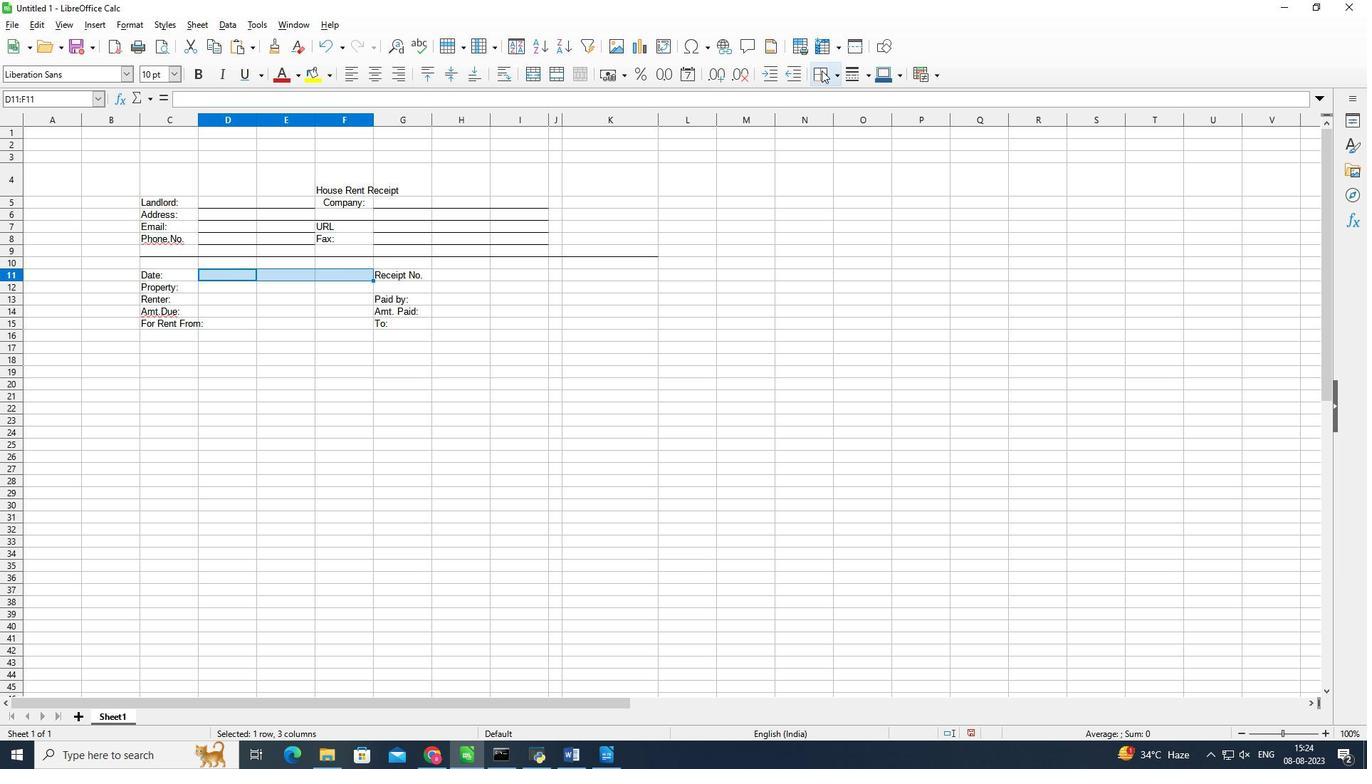 
Action: Mouse pressed left at (824, 73)
Screenshot: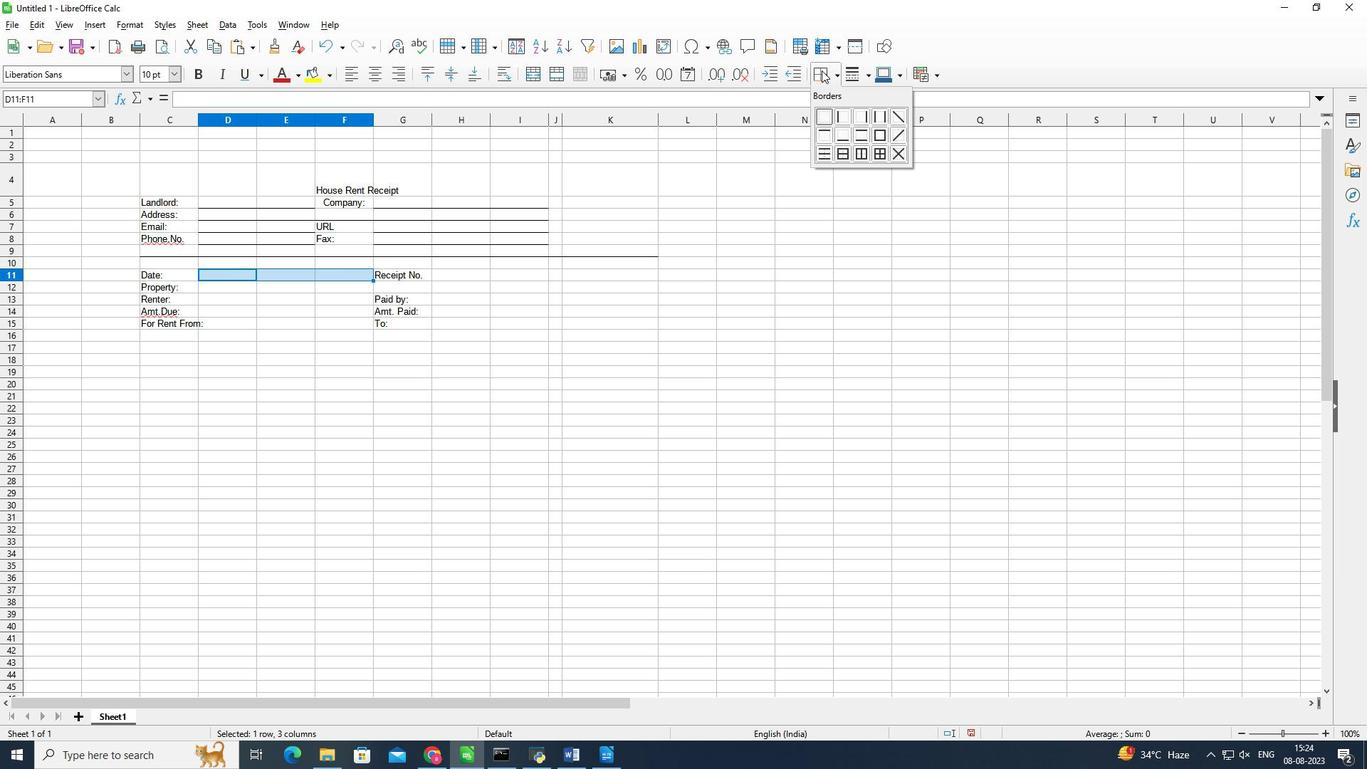 
Action: Mouse moved to (842, 143)
Screenshot: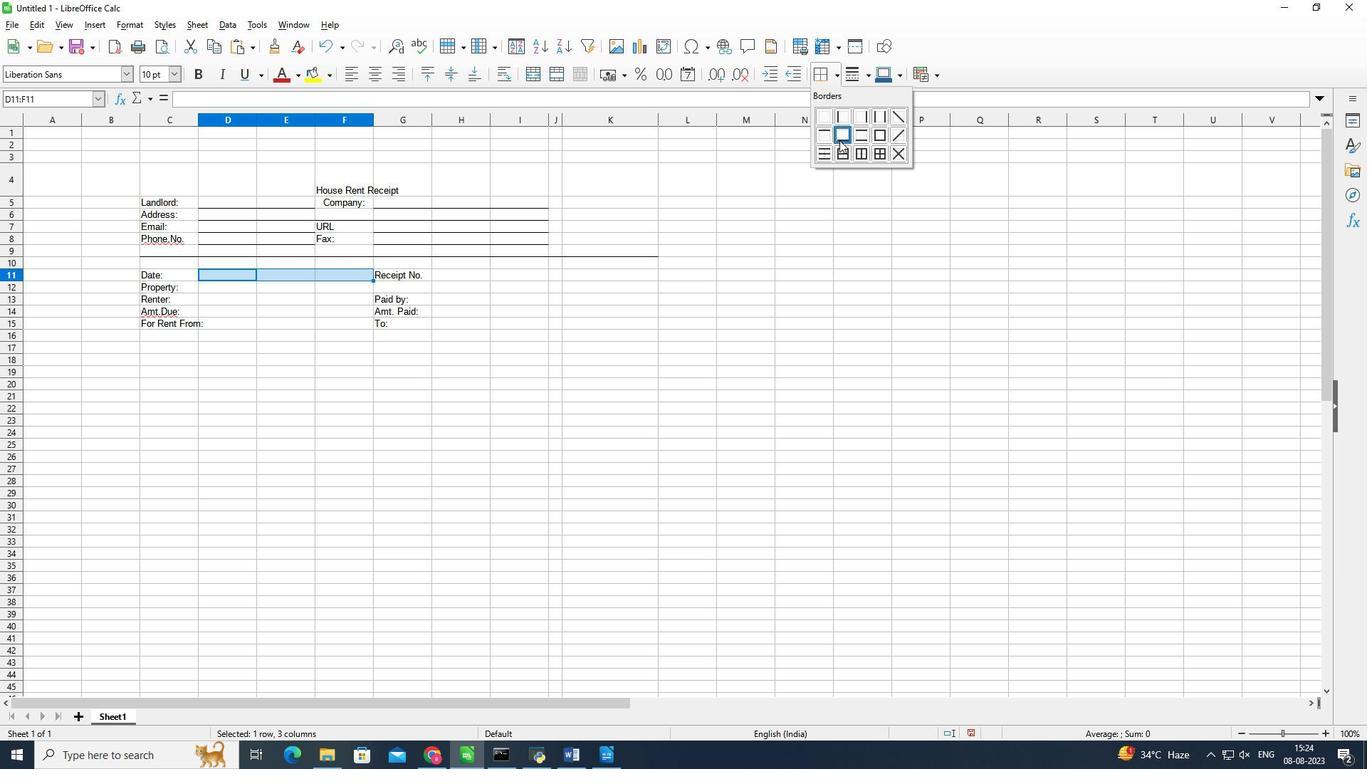 
Action: Mouse pressed left at (842, 143)
Screenshot: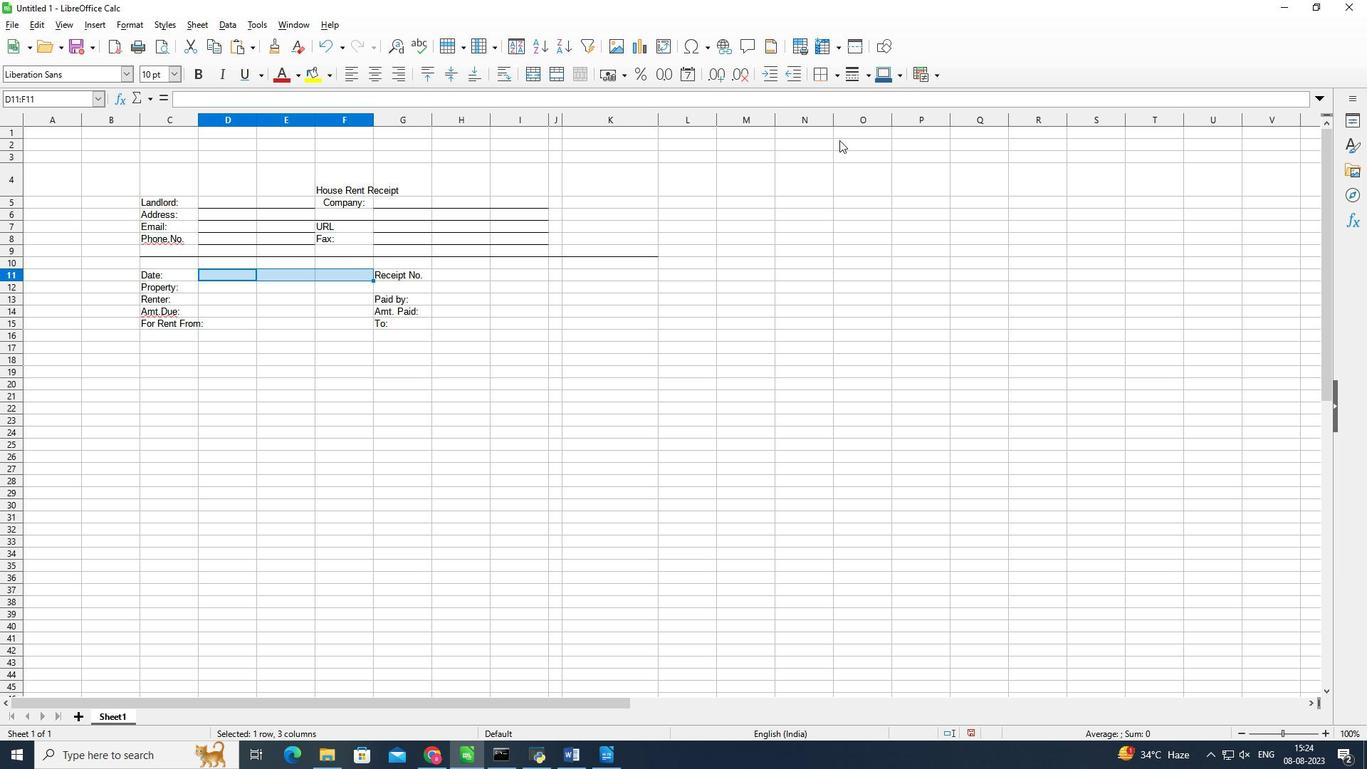 
Action: Key pressed <Key.down><Key.shift><Key.right><Key.right>
Screenshot: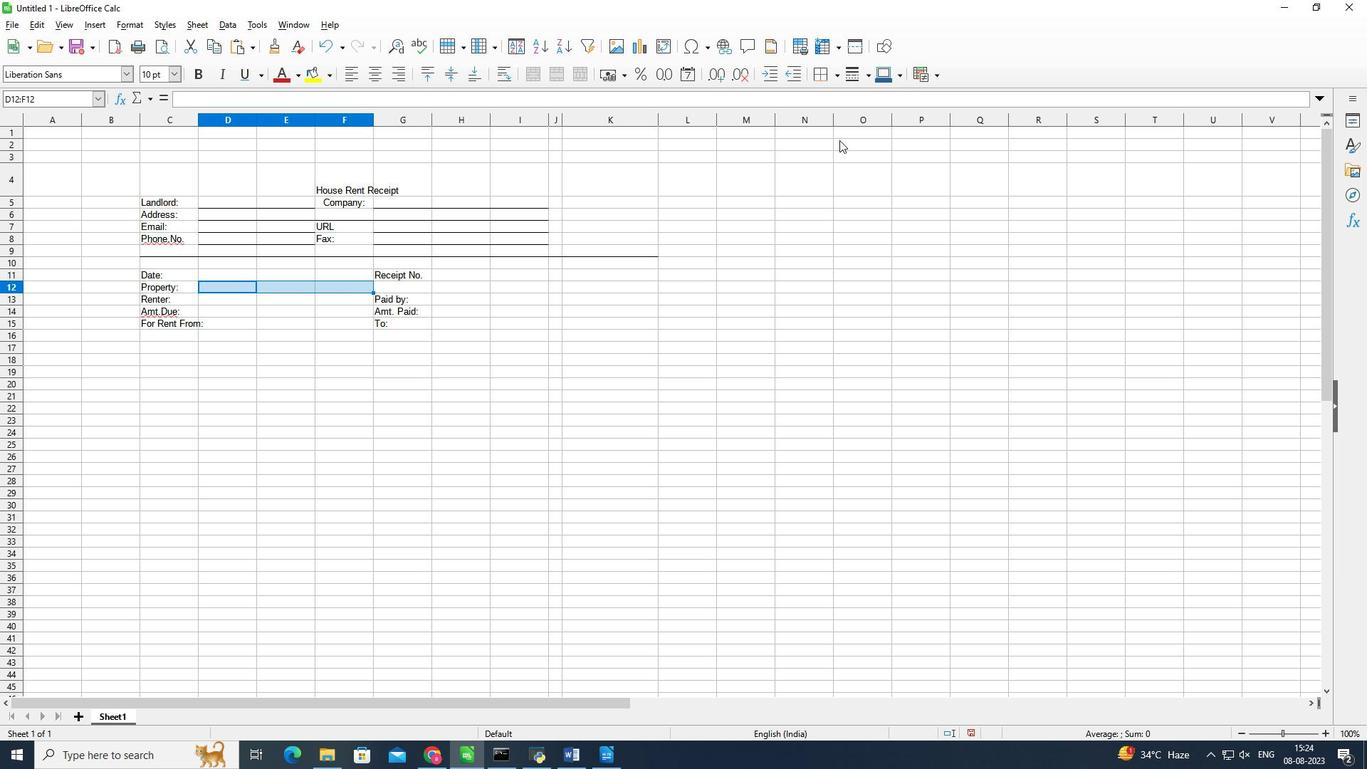 
Action: Mouse moved to (838, 64)
Screenshot: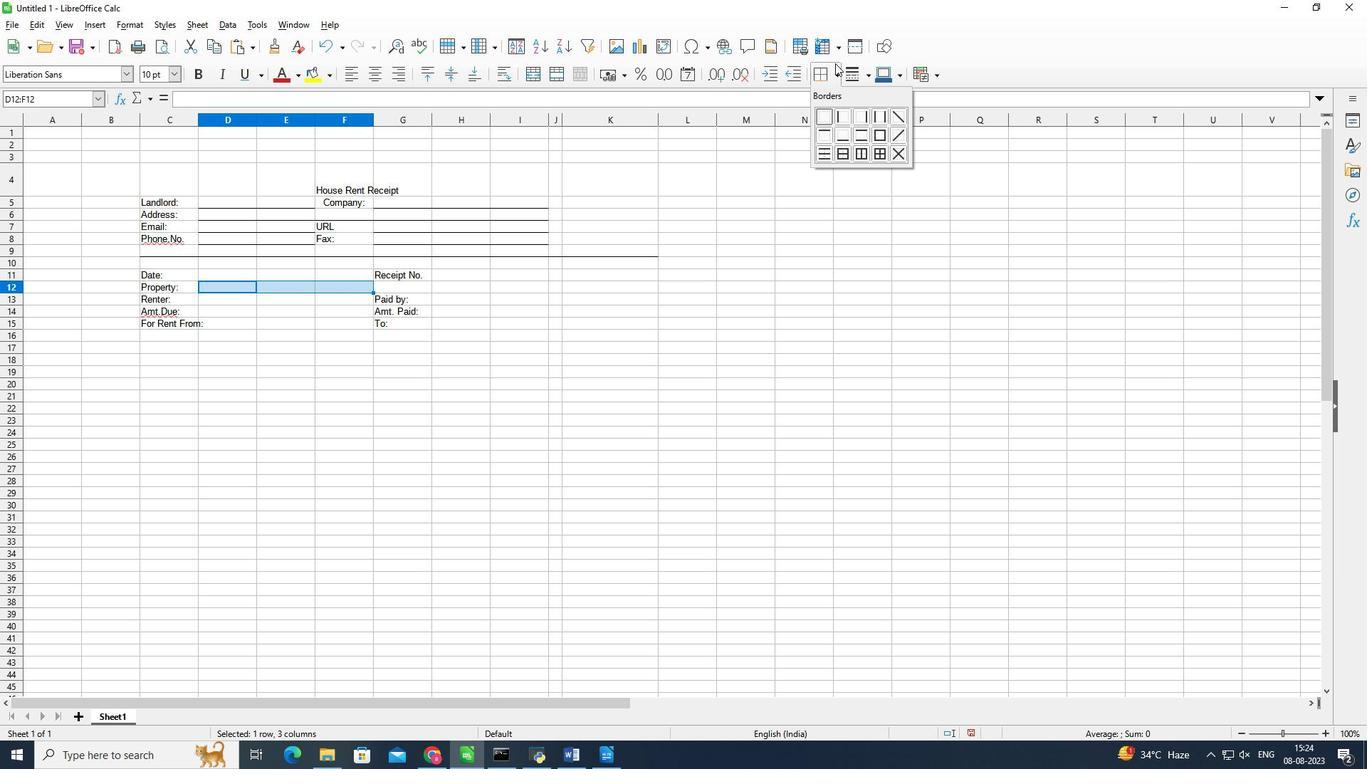 
Action: Mouse pressed left at (838, 64)
Screenshot: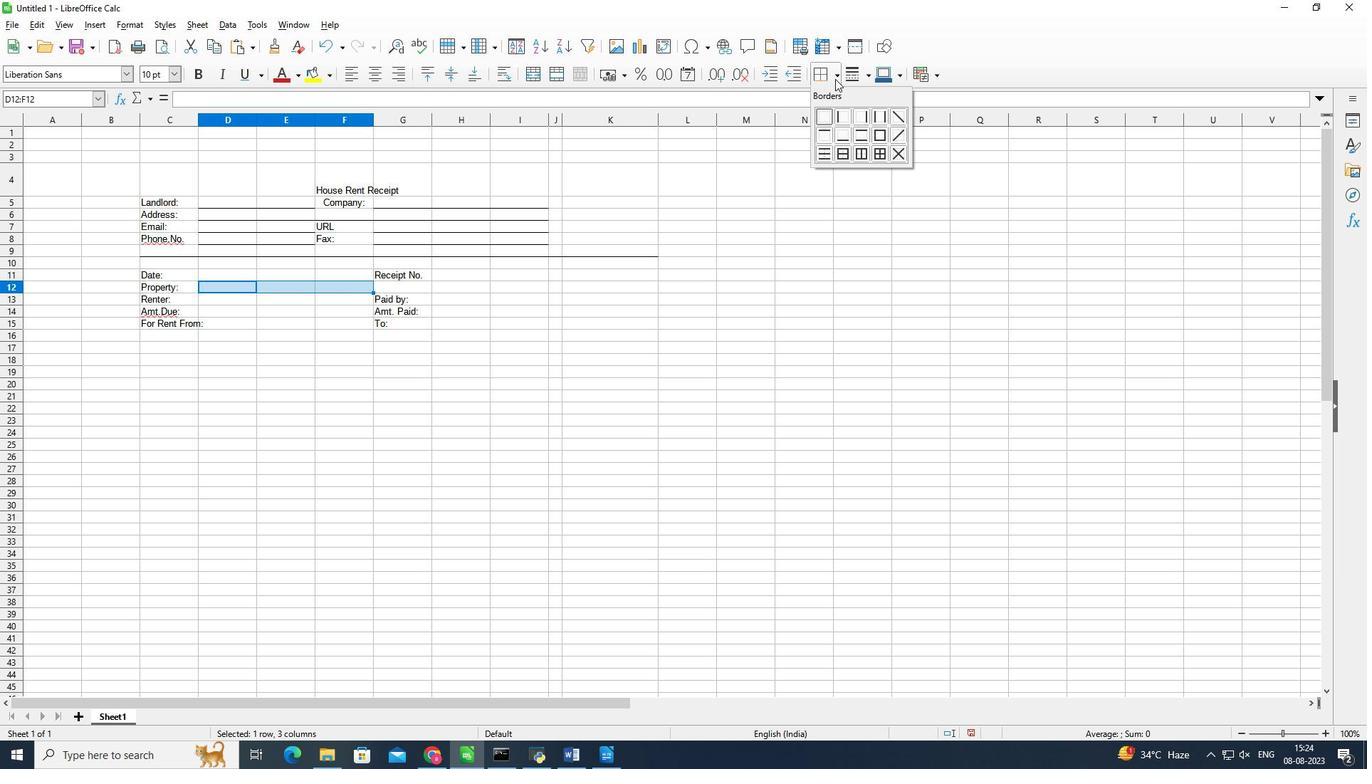 
Action: Mouse moved to (848, 143)
Screenshot: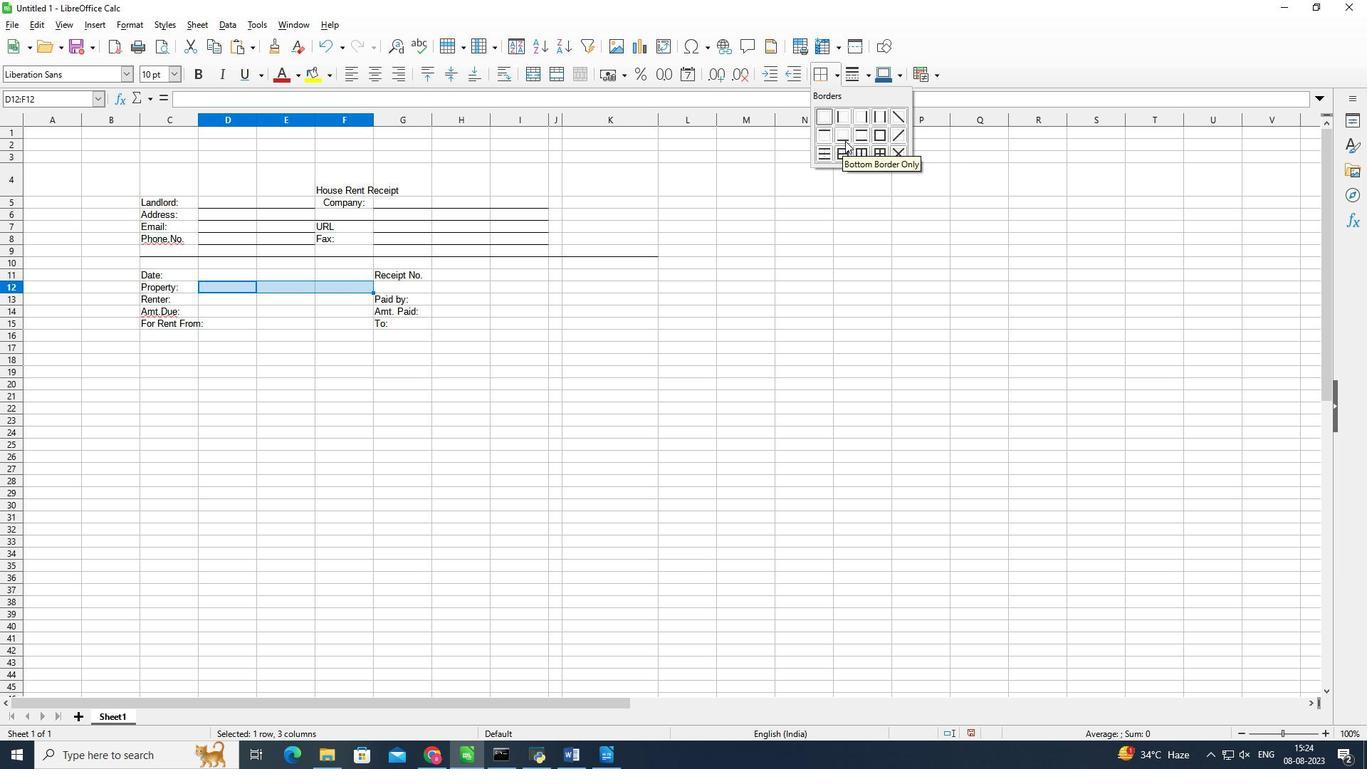 
Action: Mouse pressed left at (848, 143)
Screenshot: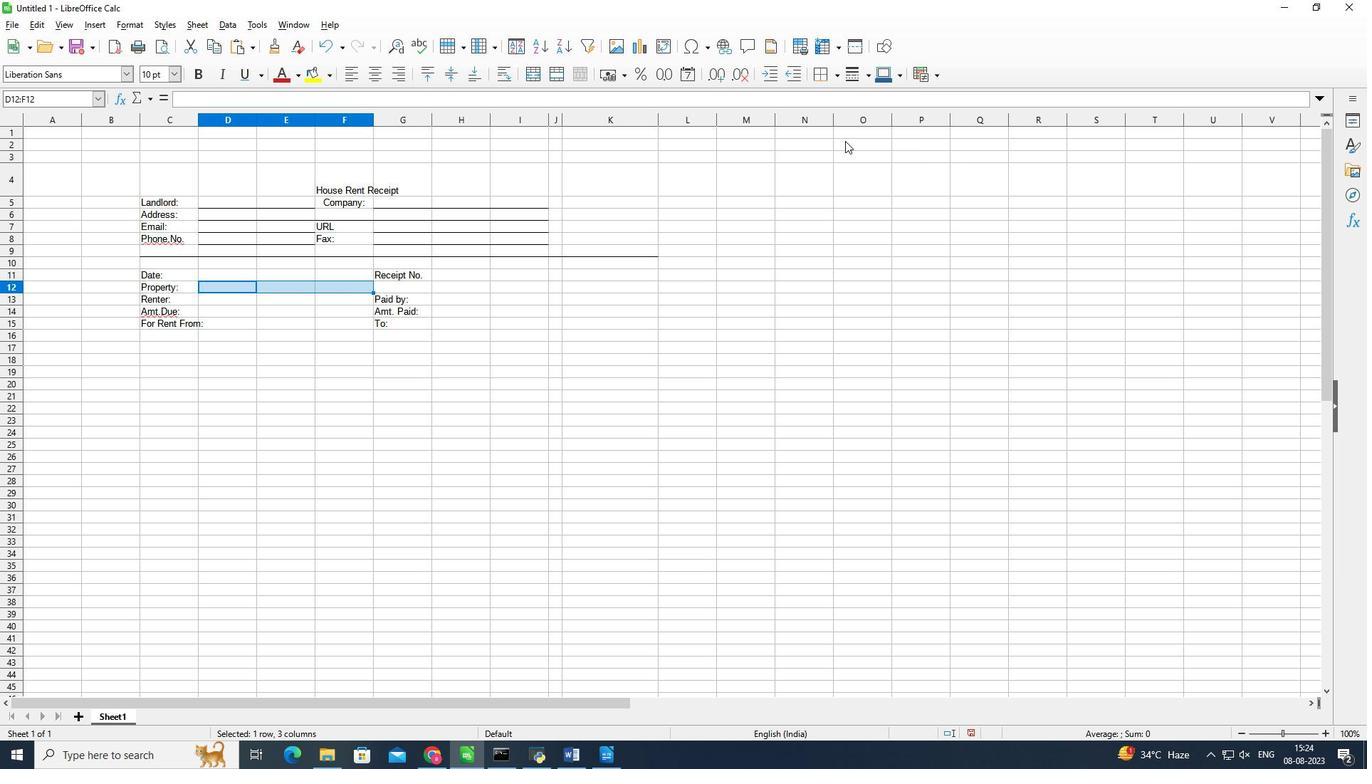 
Action: Key pressed <Key.down><Key.shift><Key.right><Key.right>
Screenshot: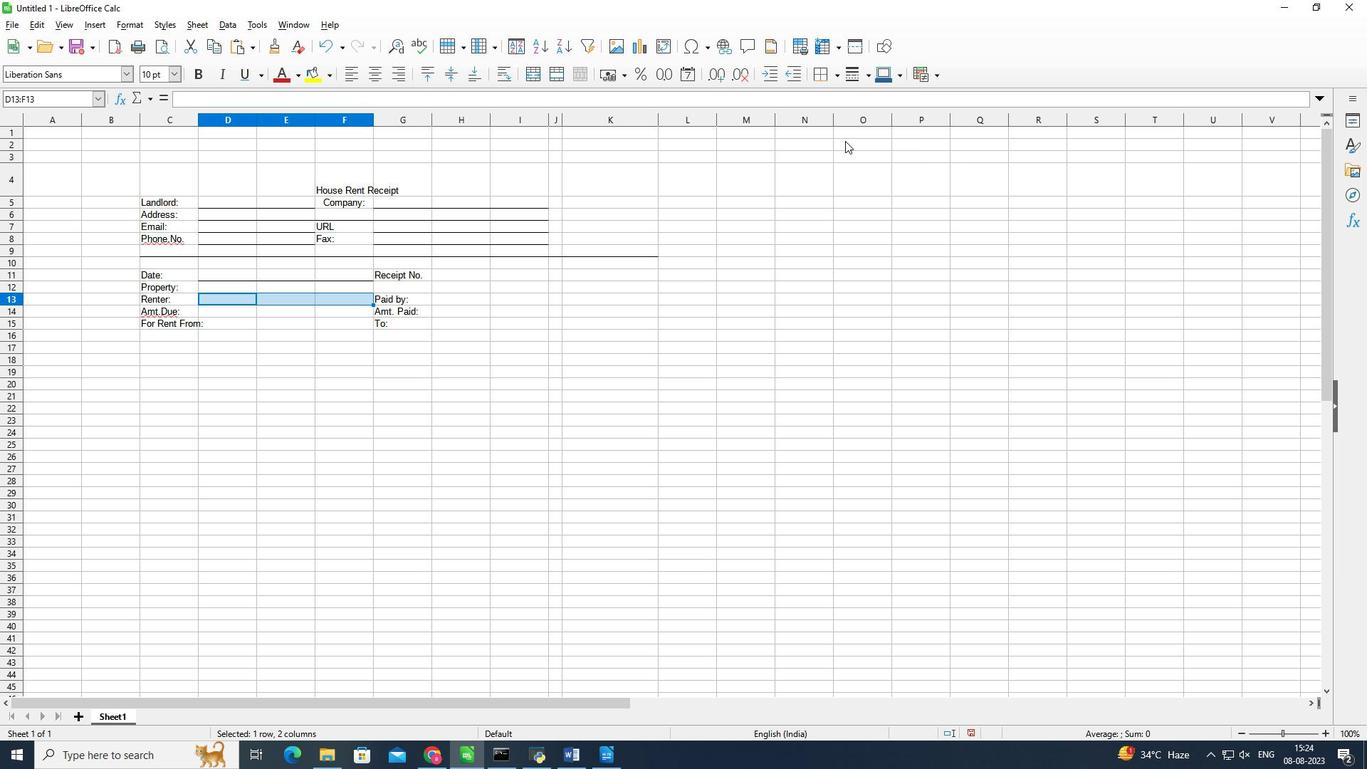 
Action: Mouse moved to (832, 84)
Screenshot: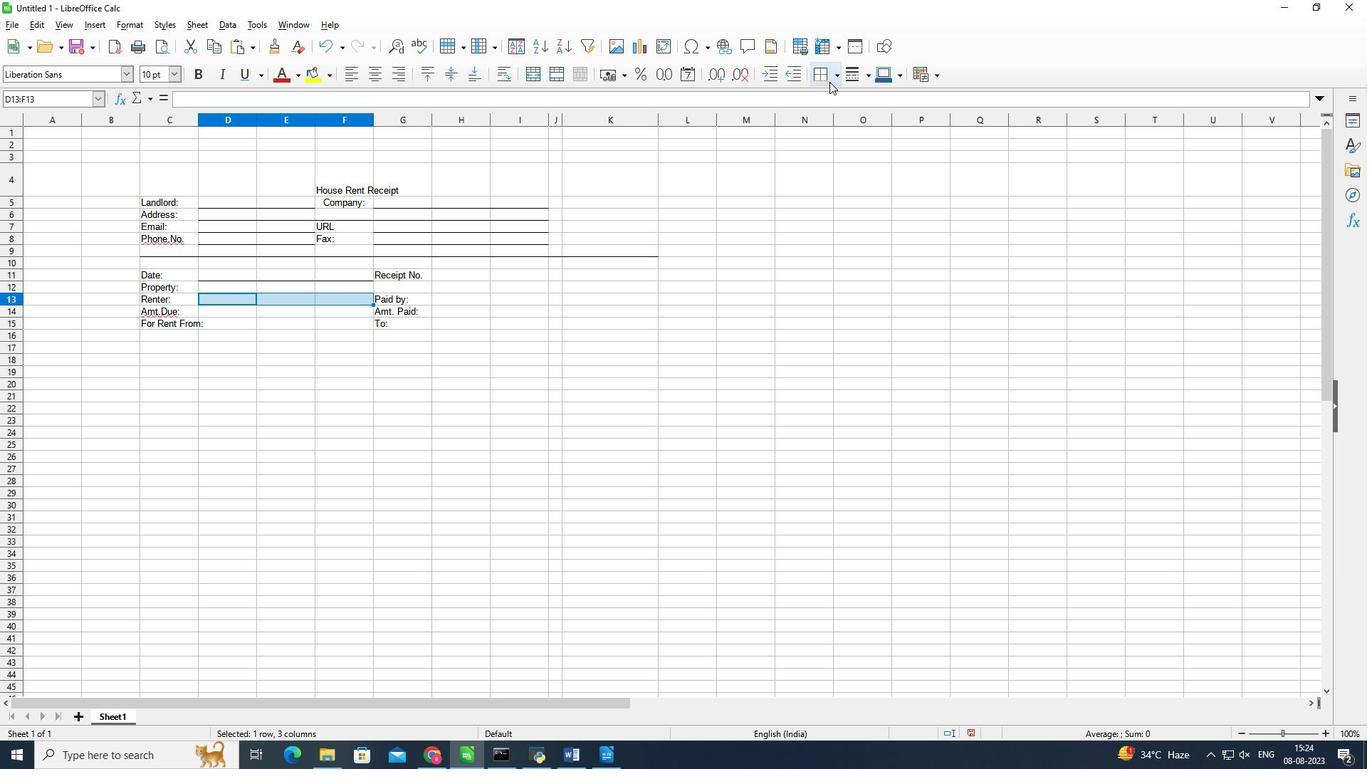 
Action: Mouse pressed left at (832, 84)
Screenshot: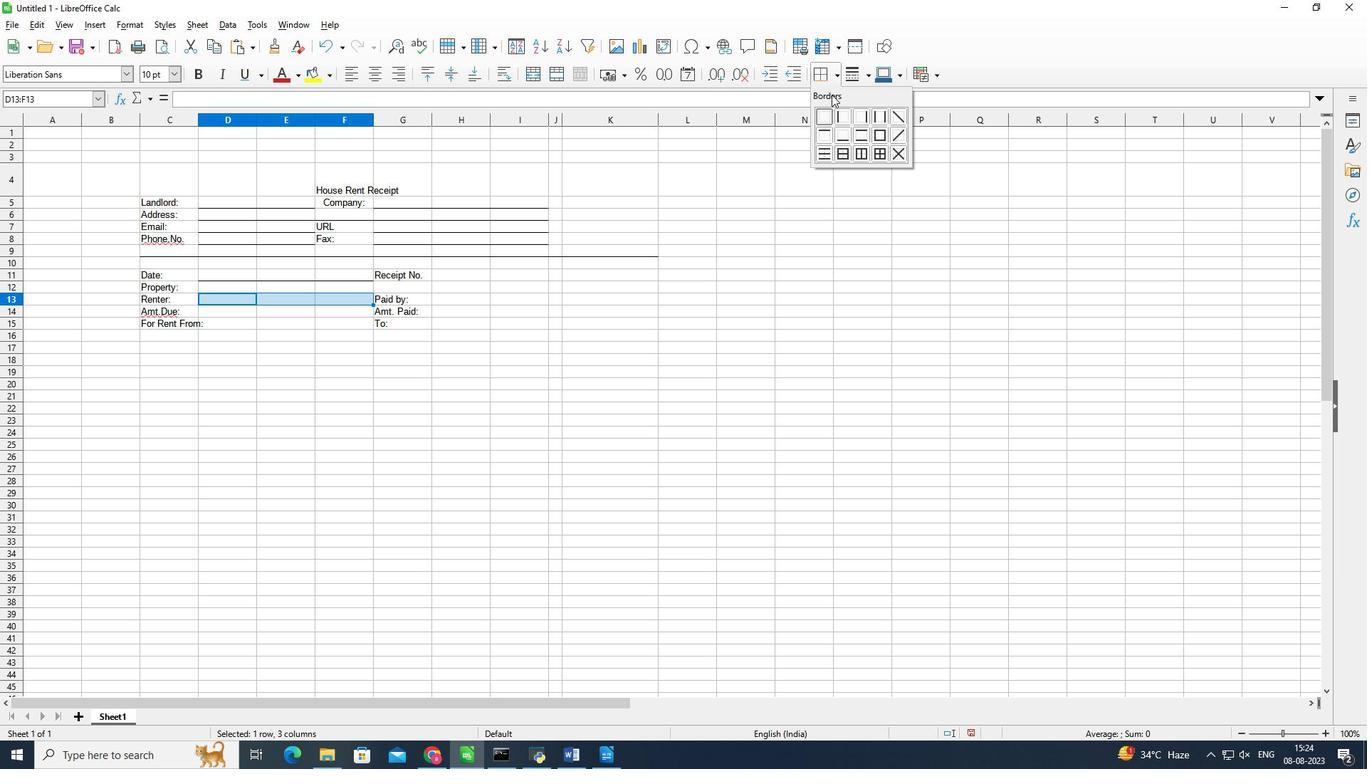 
Action: Mouse moved to (850, 141)
Screenshot: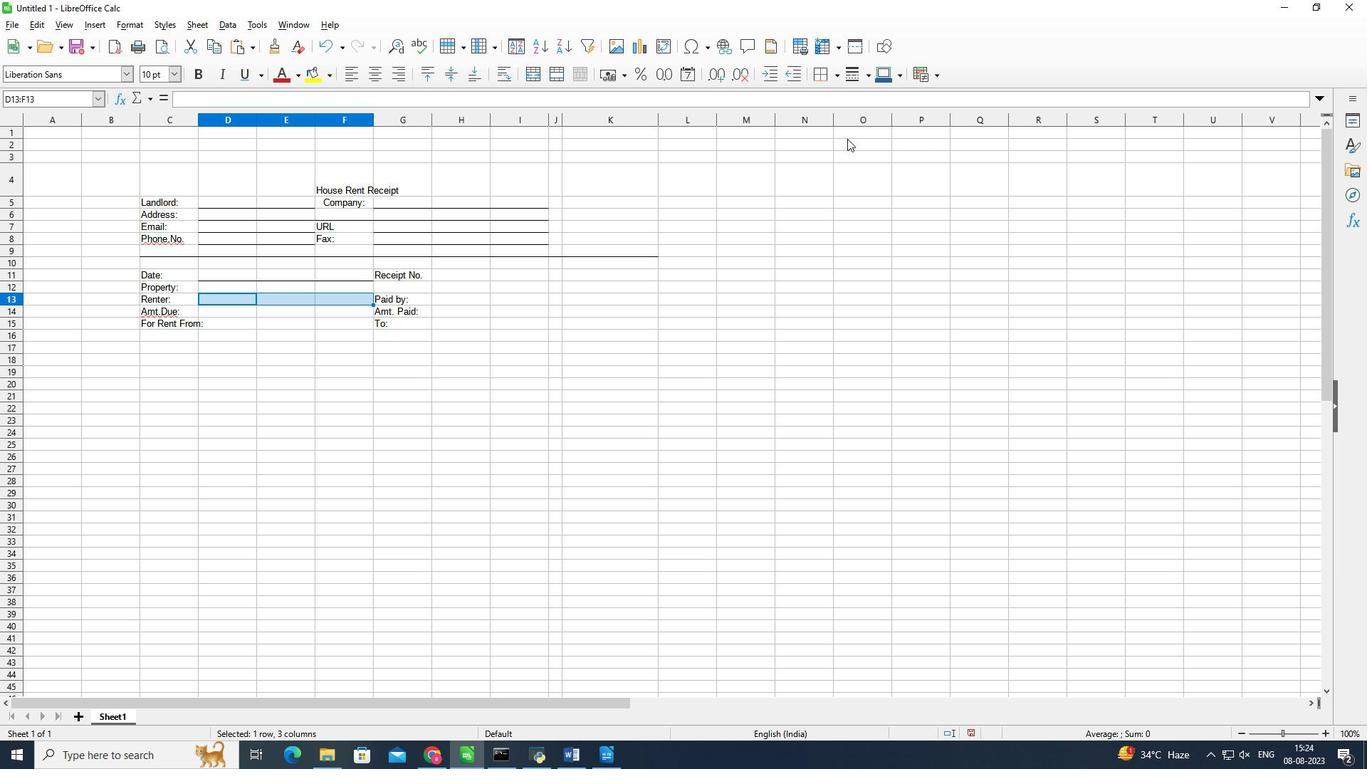 
Action: Mouse pressed left at (850, 141)
Screenshot: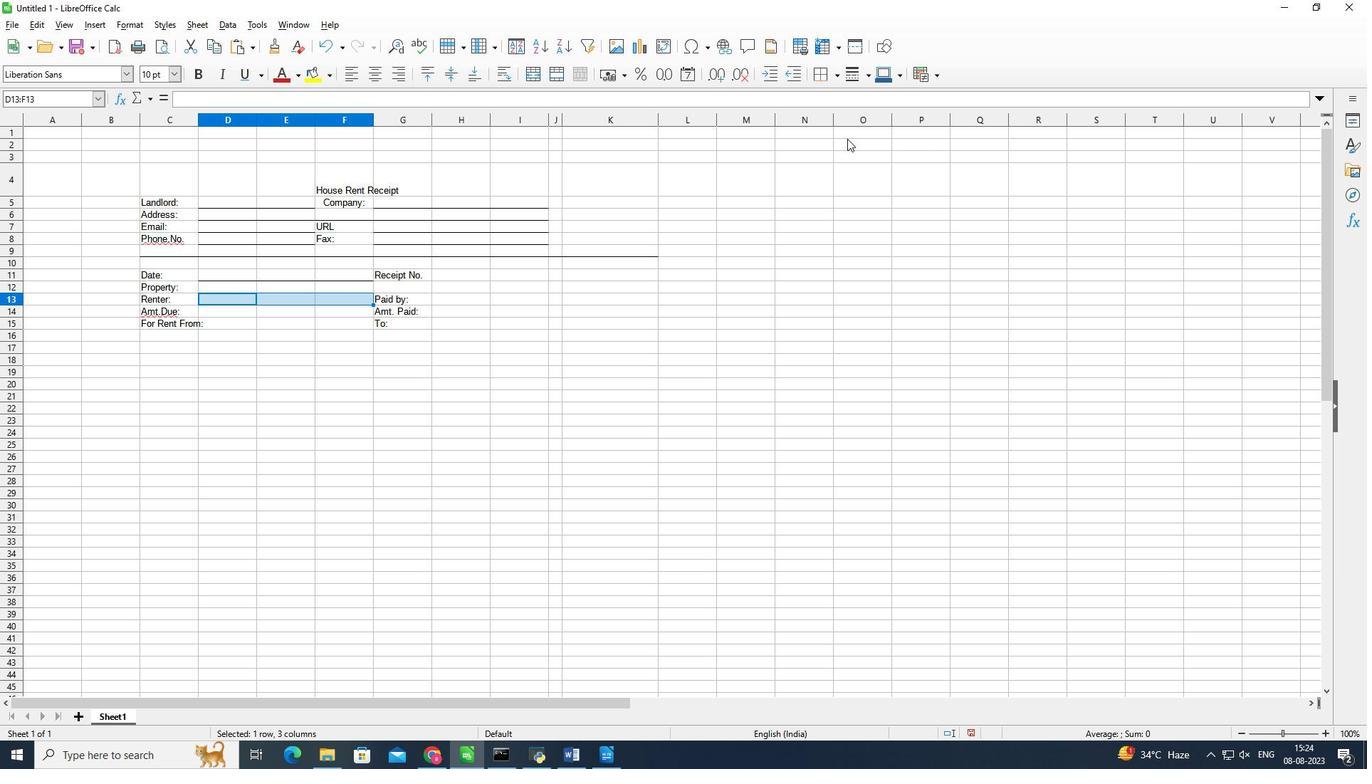 
Action: Key pressed <Key.down><Key.shift><Key.right><Key.right>
Screenshot: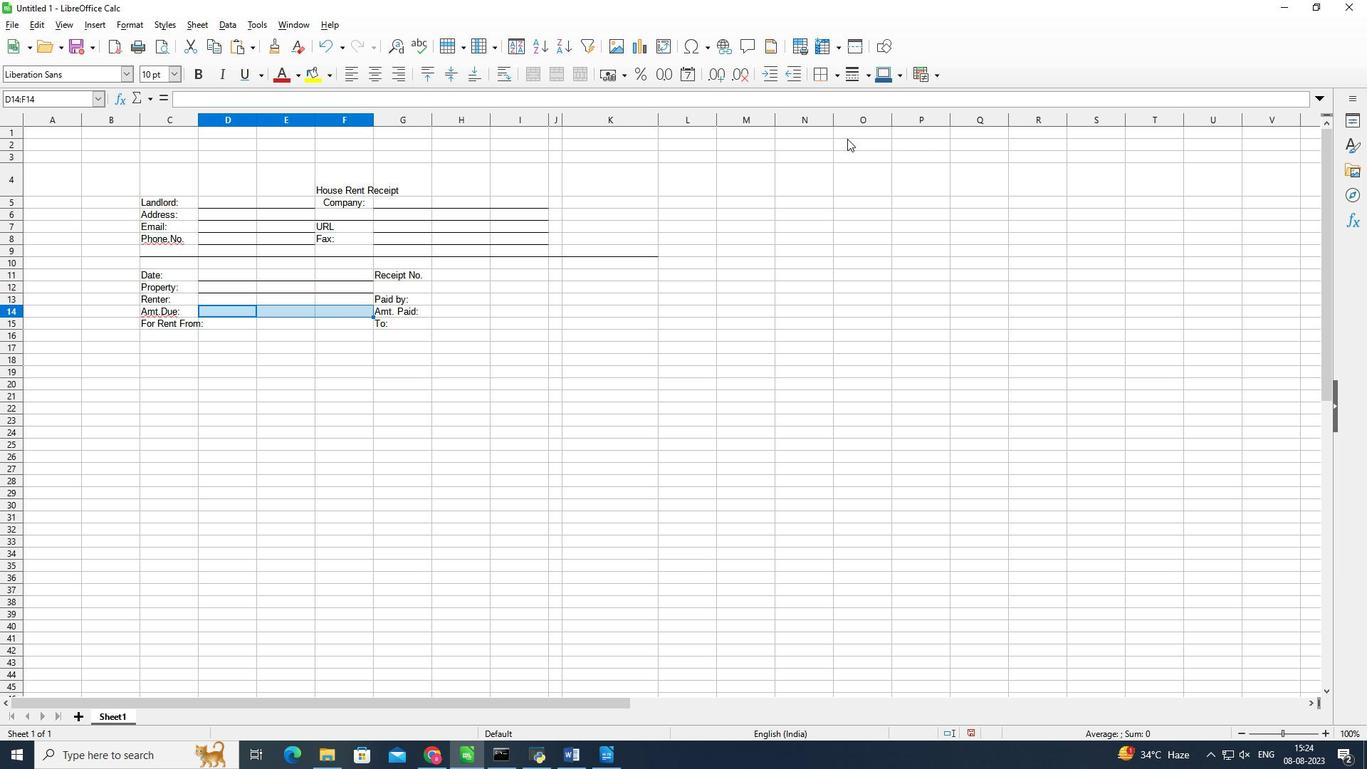 
Action: Mouse moved to (821, 79)
Screenshot: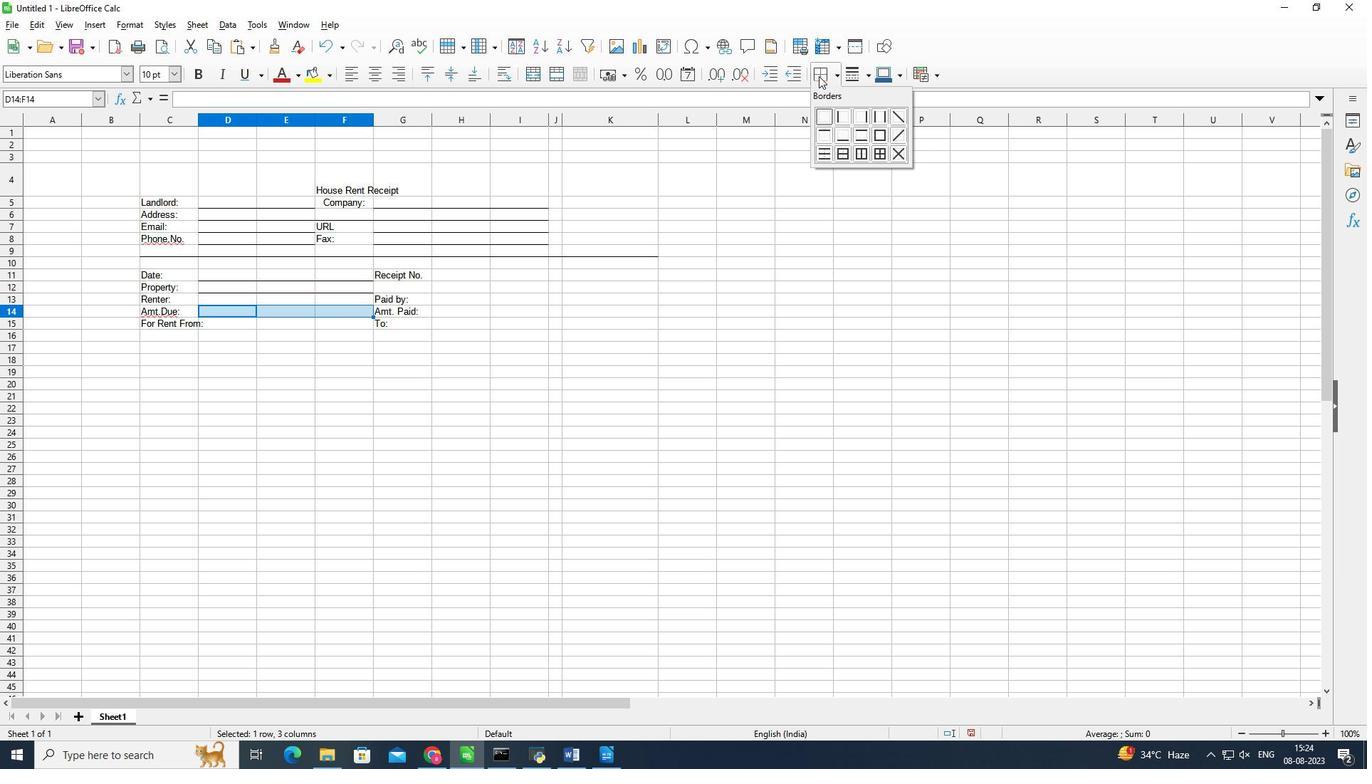 
Action: Mouse pressed left at (821, 79)
Screenshot: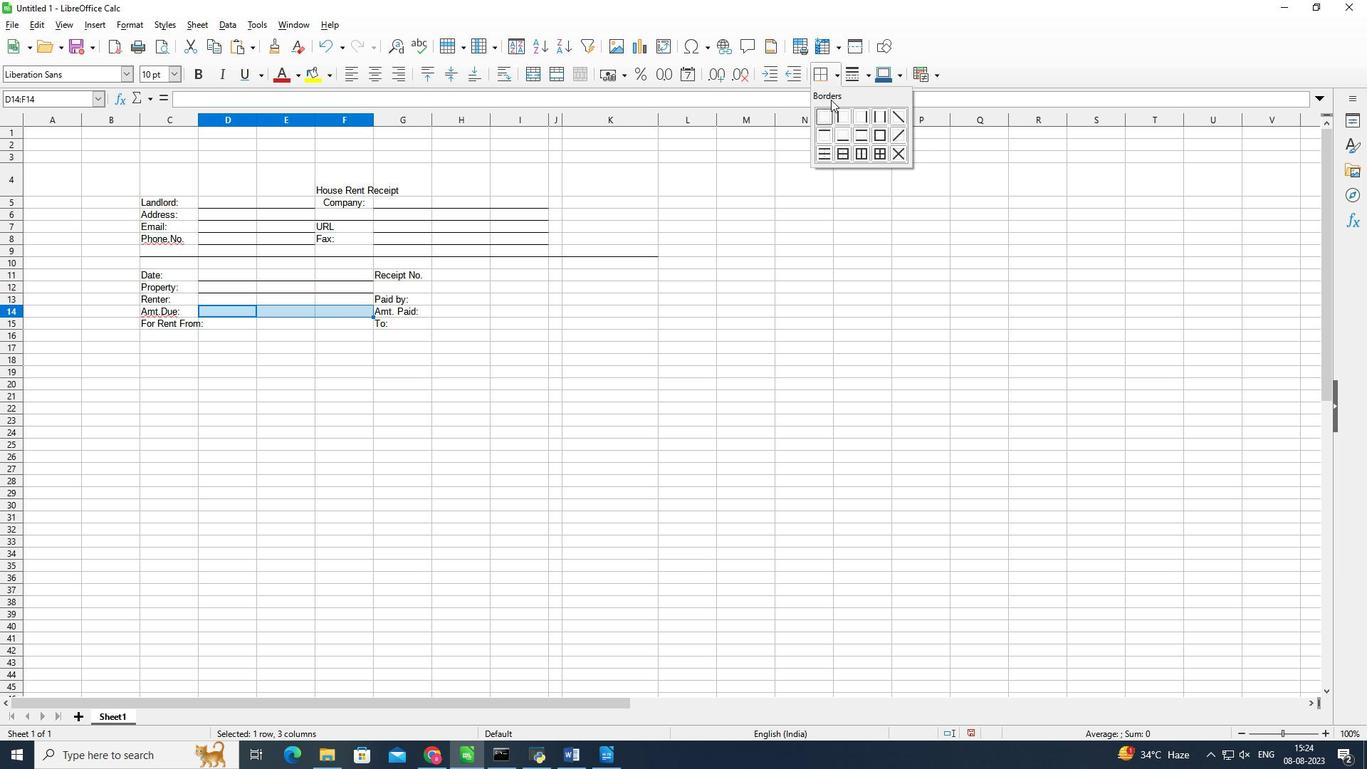 
Action: Mouse moved to (842, 143)
Screenshot: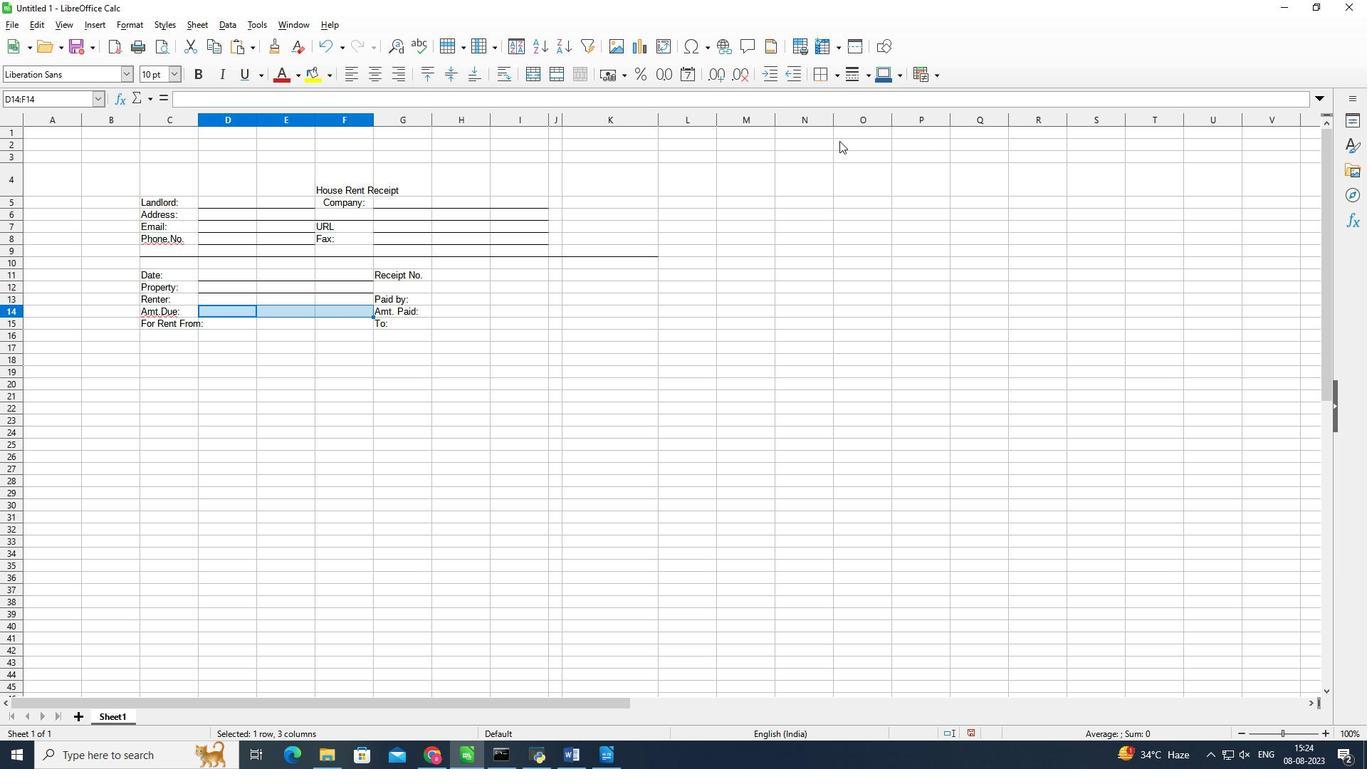 
Action: Mouse pressed left at (842, 143)
Screenshot: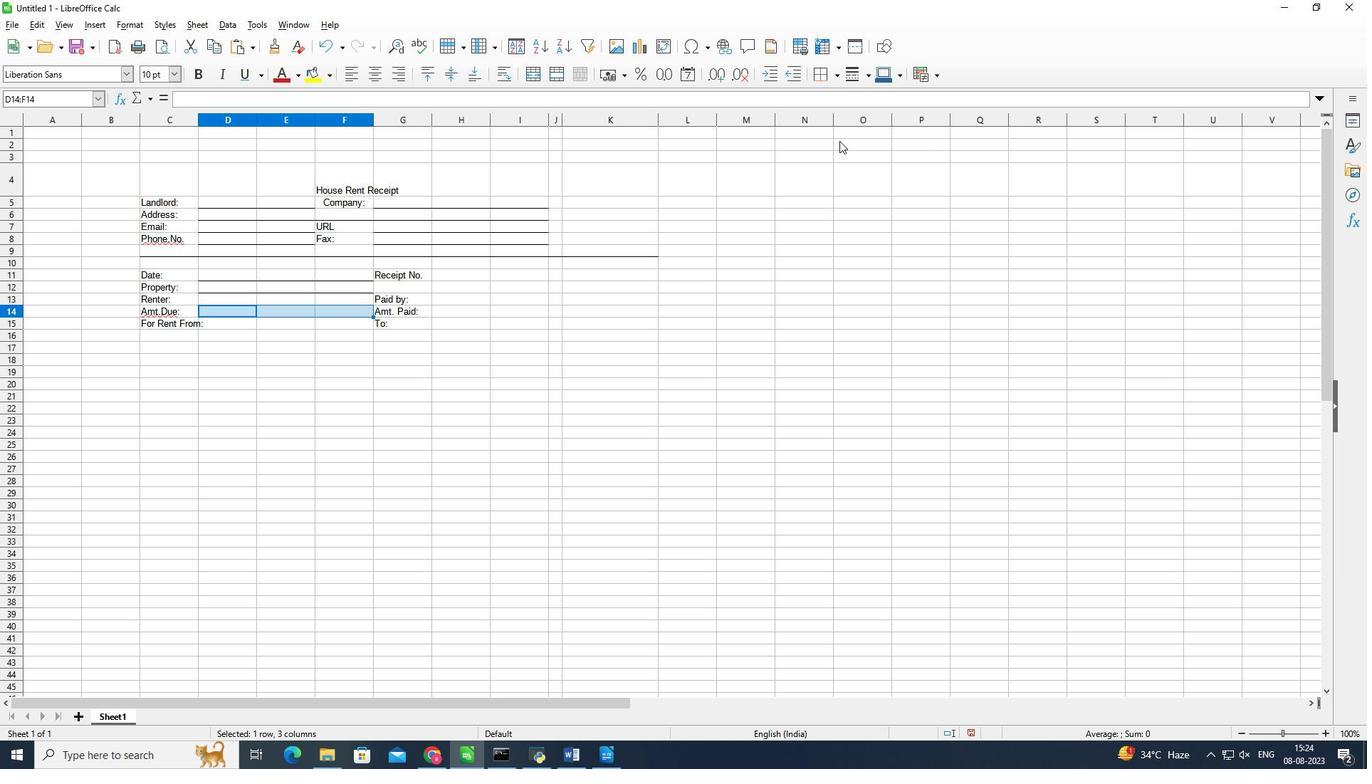 
Action: Key pressed <Key.down><Key.shift><Key.right><Key.right>
Screenshot: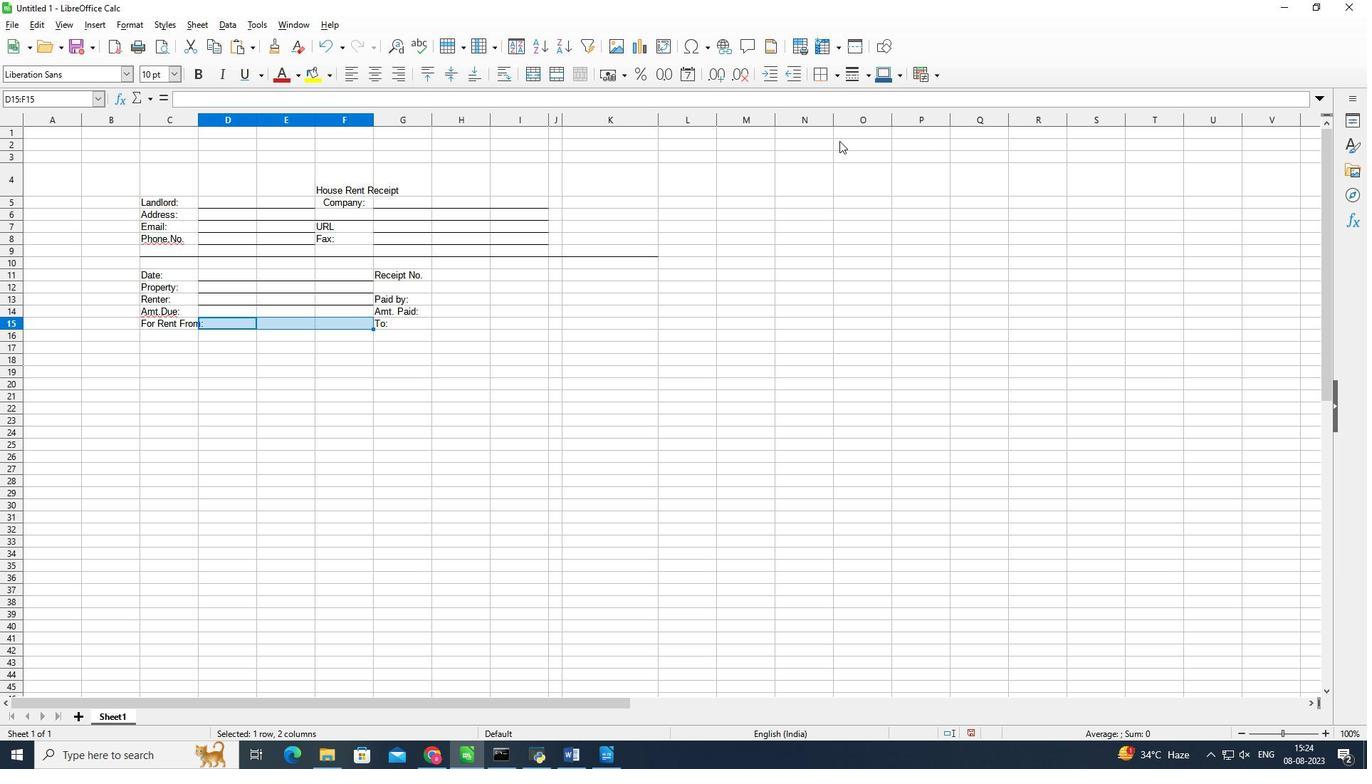 
Action: Mouse moved to (832, 81)
Screenshot: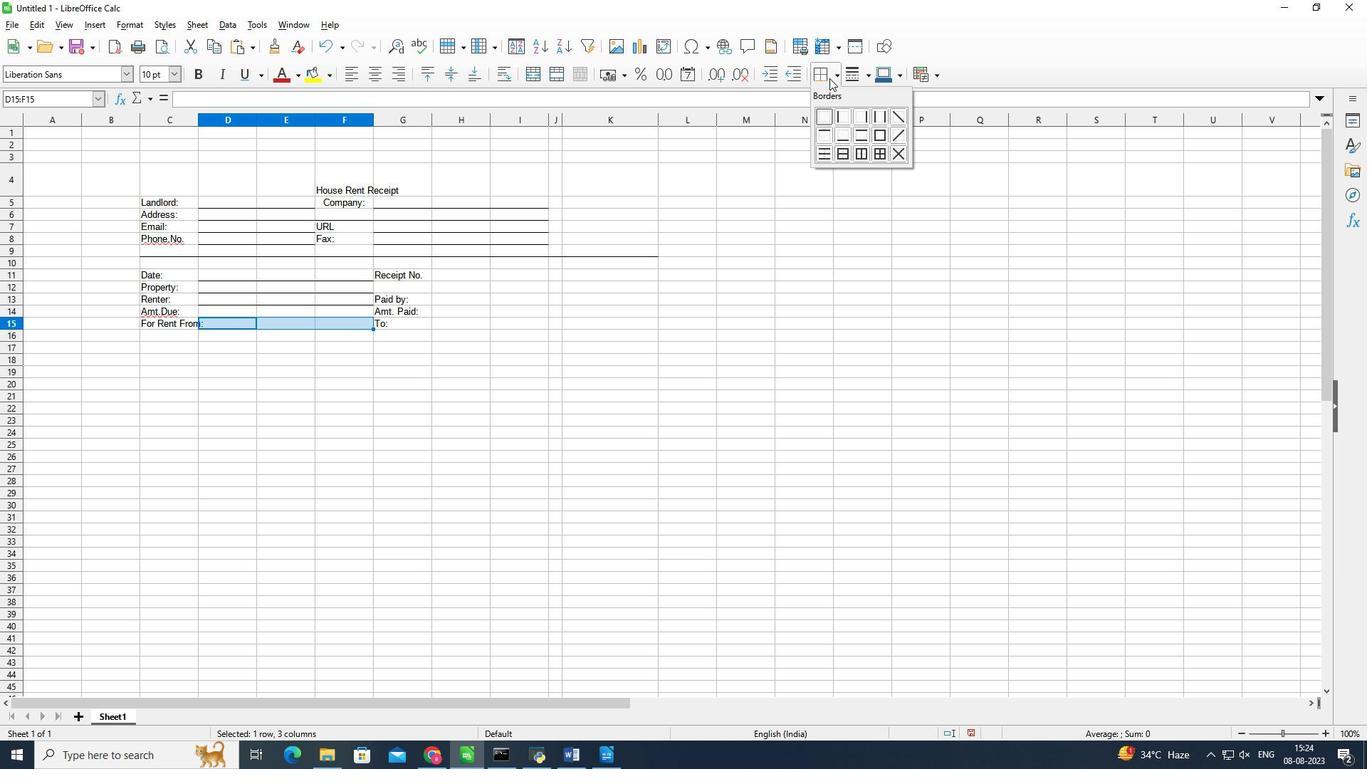 
Action: Mouse pressed left at (832, 81)
Screenshot: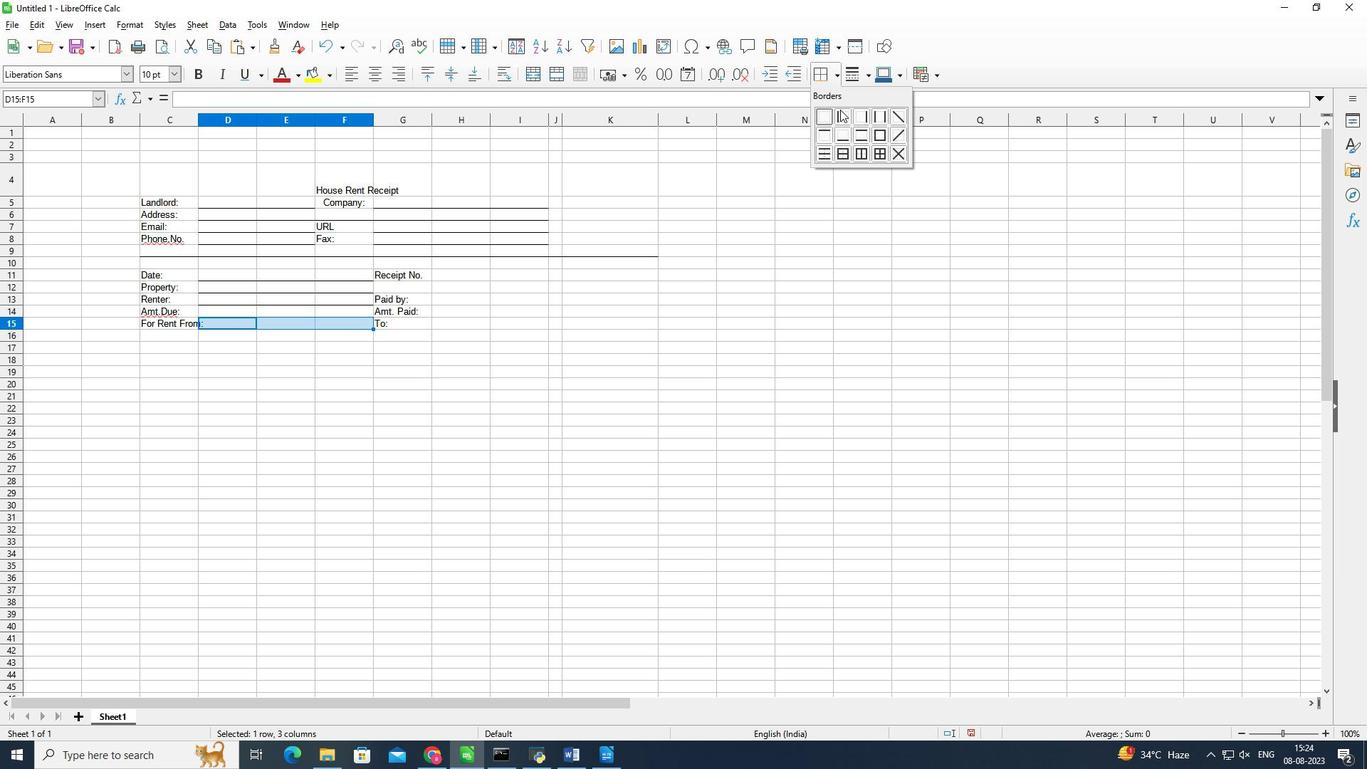
Action: Mouse moved to (844, 138)
Screenshot: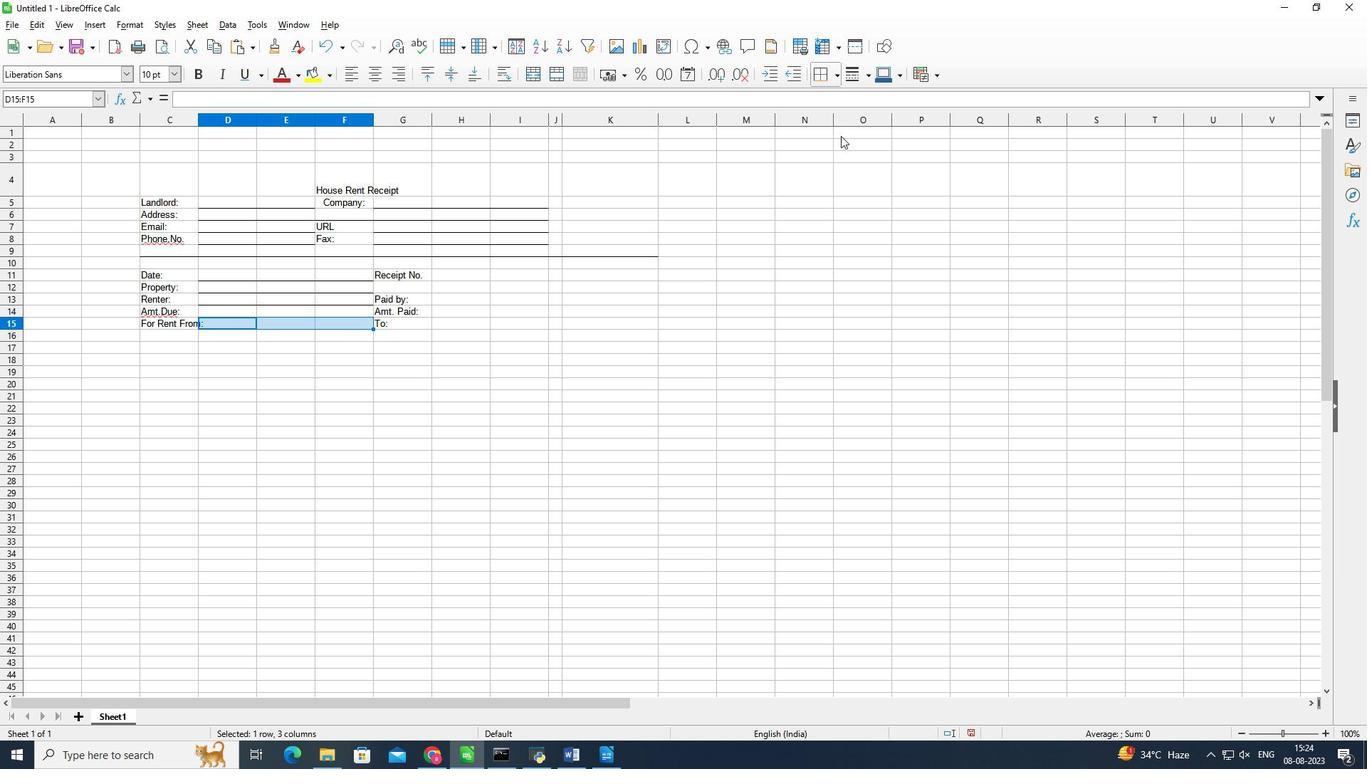 
Action: Mouse pressed left at (844, 138)
Screenshot: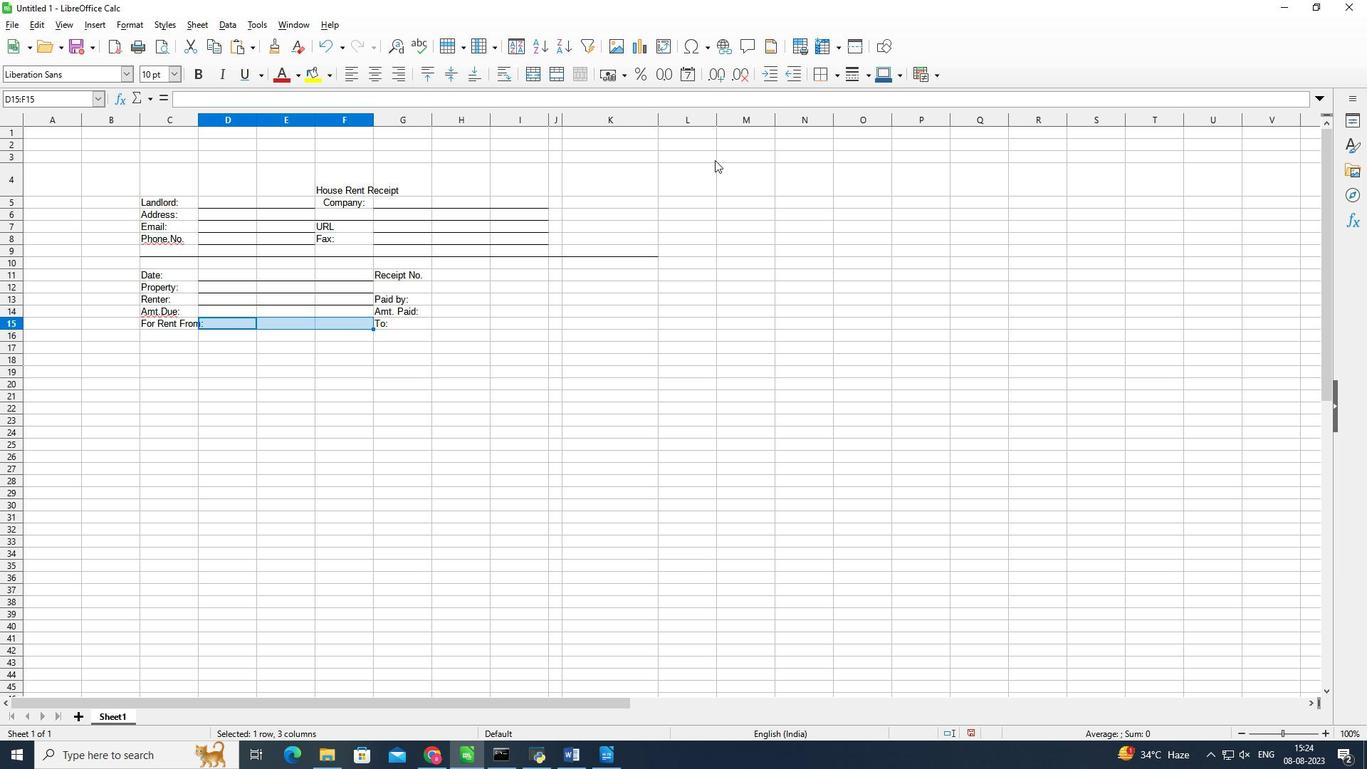 
Action: Mouse moved to (715, 163)
Screenshot: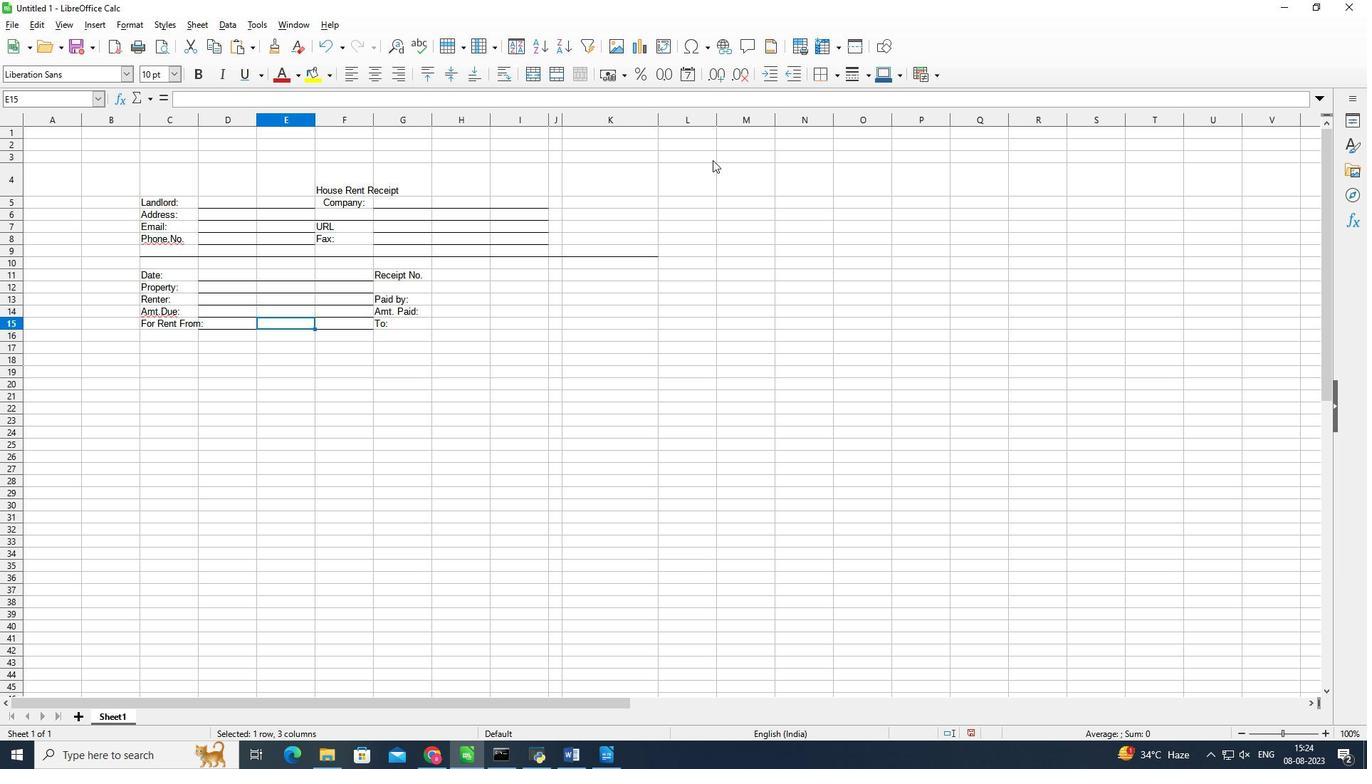 
Action: Key pressed <Key.right><Key.right><Key.right><Key.right><Key.shift><Key.right><Key.right><Key.right><Key.shift><Key.shift><Key.shift><Key.shift><Key.shift><Key.shift><Key.shift><Key.shift><Key.shift><Key.shift><Key.shift><Key.shift><Key.shift><Key.shift><Key.shift><Key.shift><Key.shift><Key.shift><Key.shift><Key.shift><Key.shift><Key.right>
Screenshot: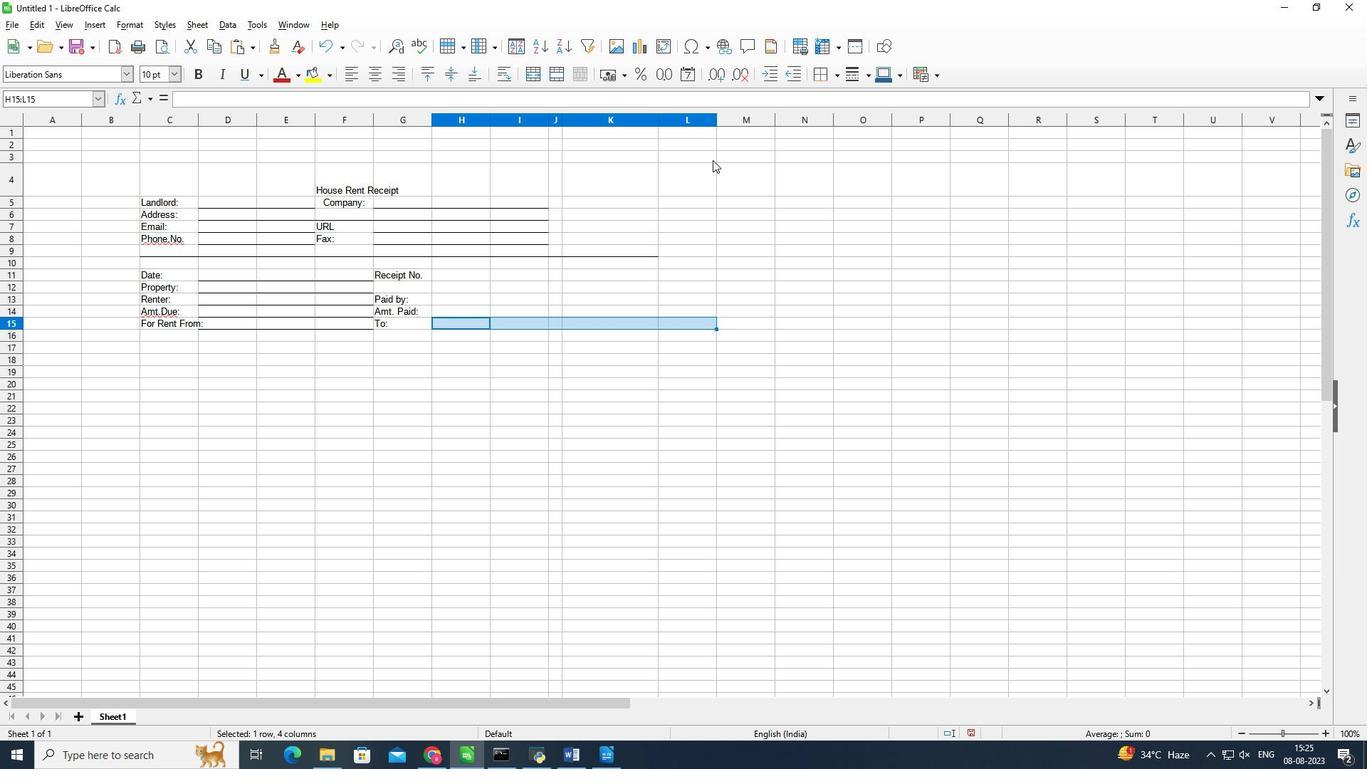 
Action: Mouse moved to (758, 144)
Screenshot: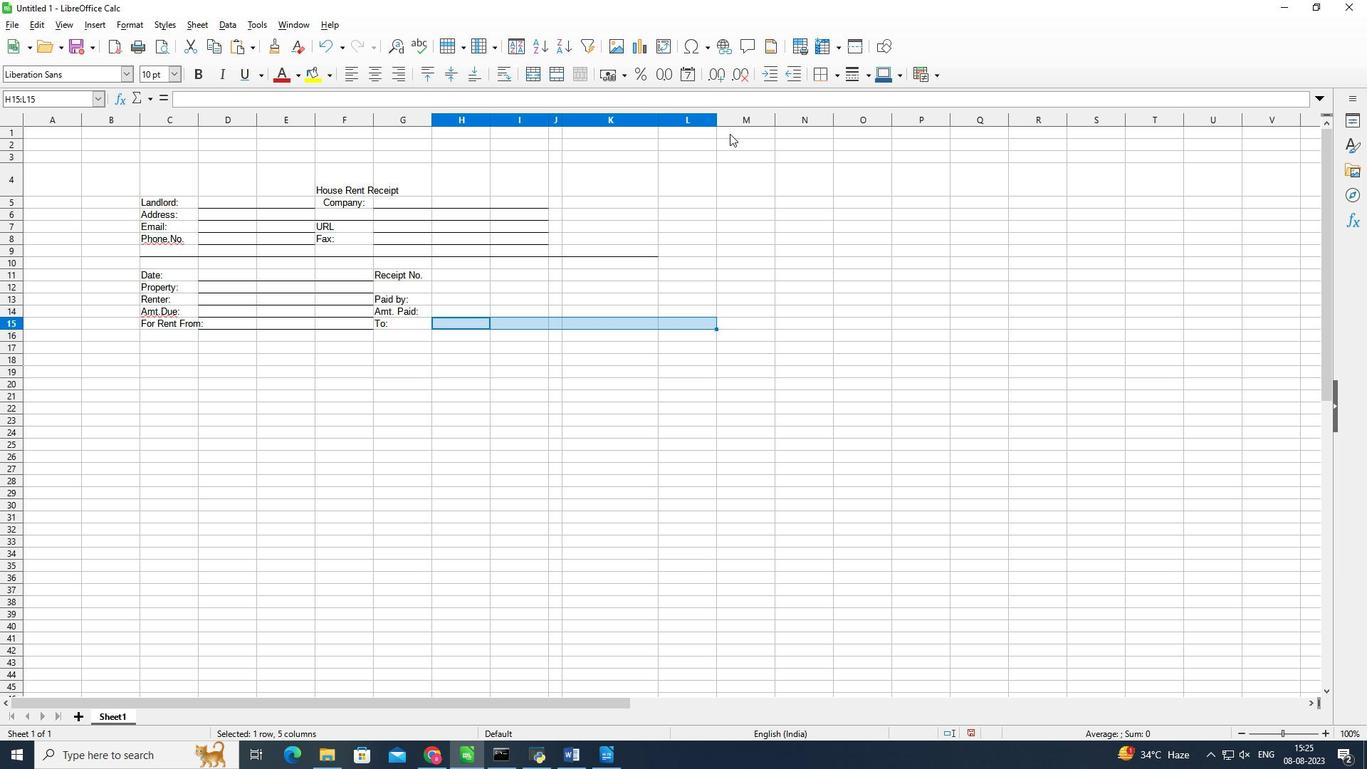 
Action: Mouse scrolled (758, 145) with delta (0, 0)
Screenshot: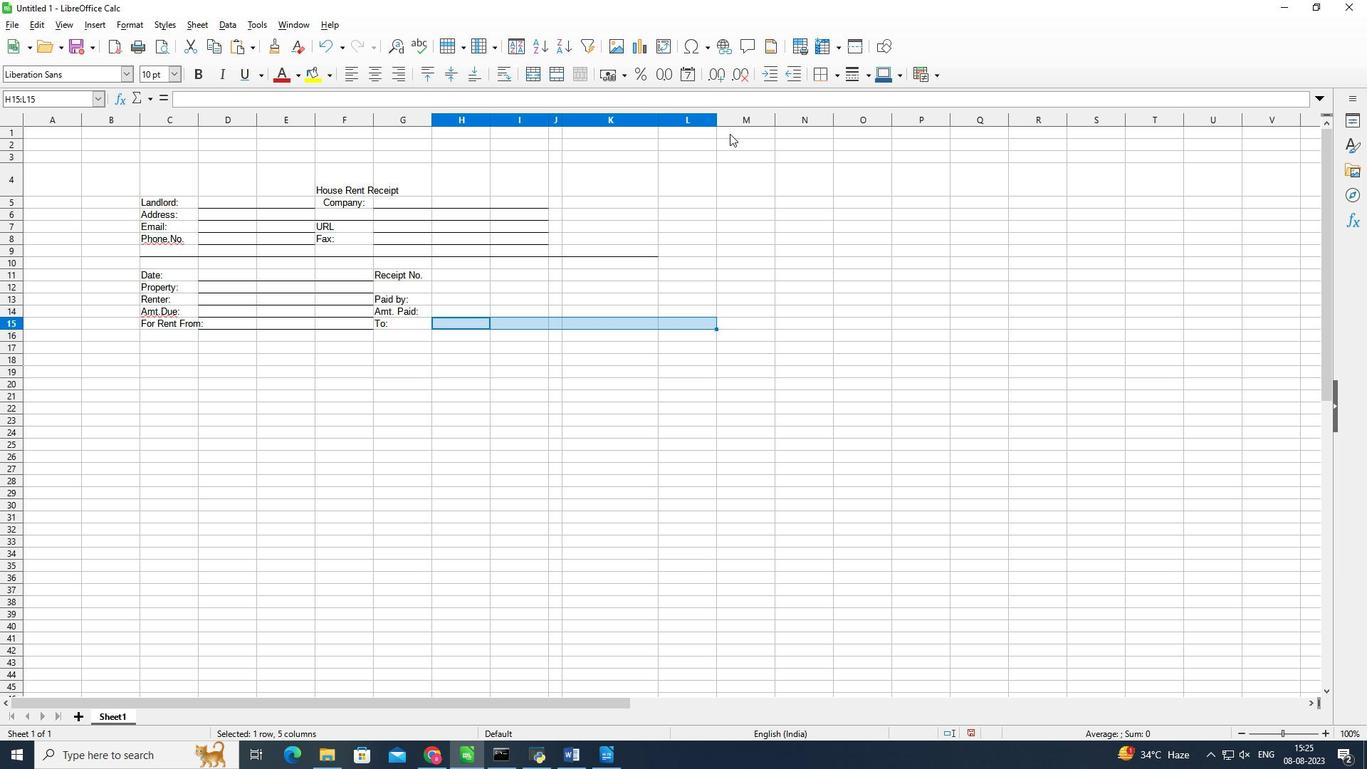 
Action: Mouse moved to (841, 81)
Screenshot: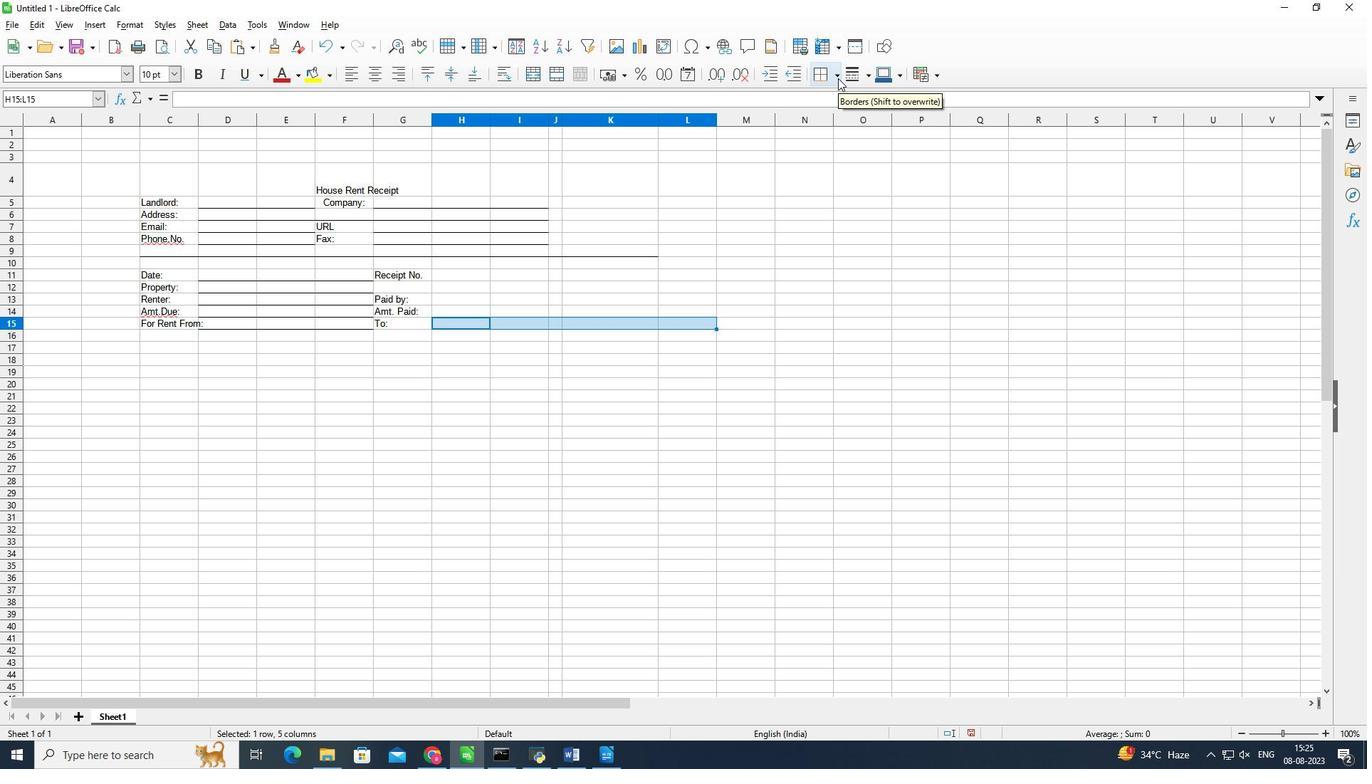 
Action: Mouse pressed left at (841, 81)
Screenshot: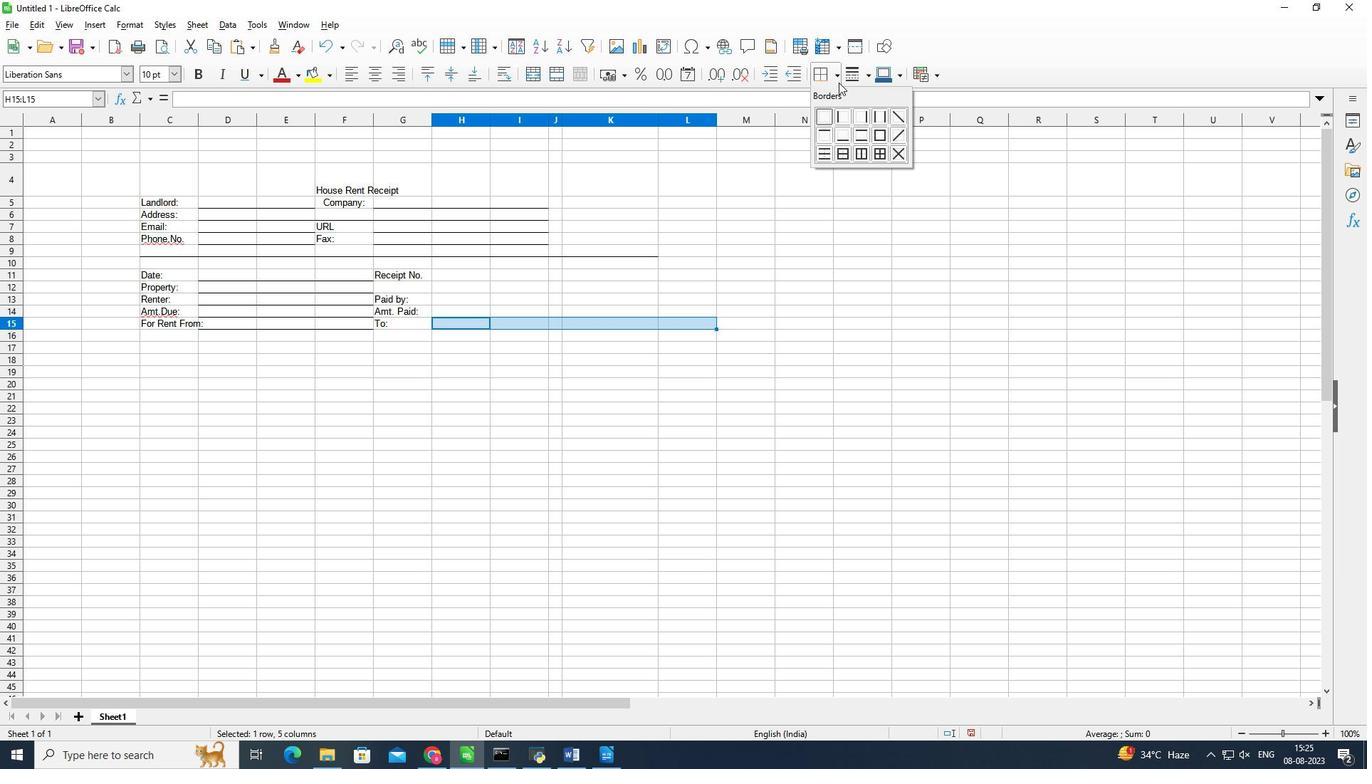 
Action: Mouse moved to (849, 138)
Screenshot: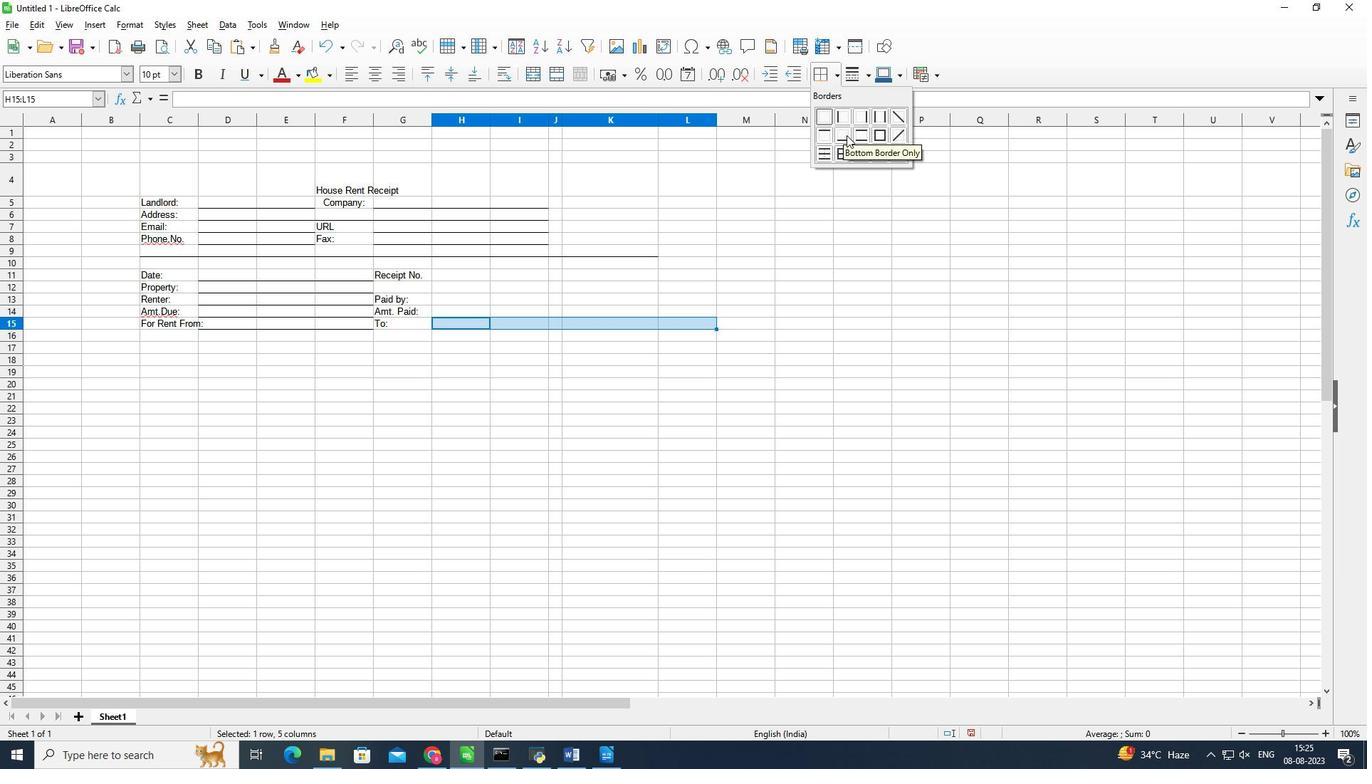 
Action: Mouse pressed left at (849, 138)
Screenshot: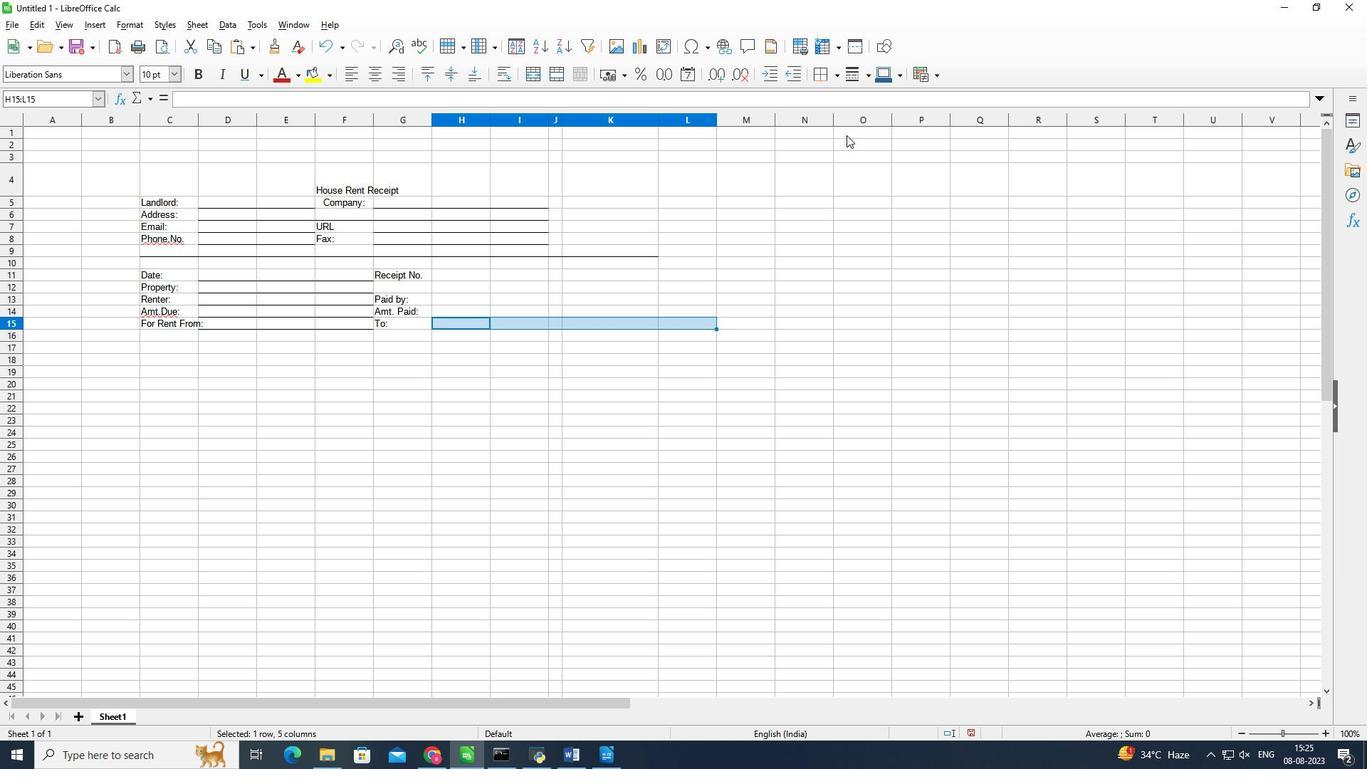 
Action: Key pressed <Key.up><Key.up><Key.up><Key.up><Key.shift><Key.right><Key.right><Key.right><Key.right>
Screenshot: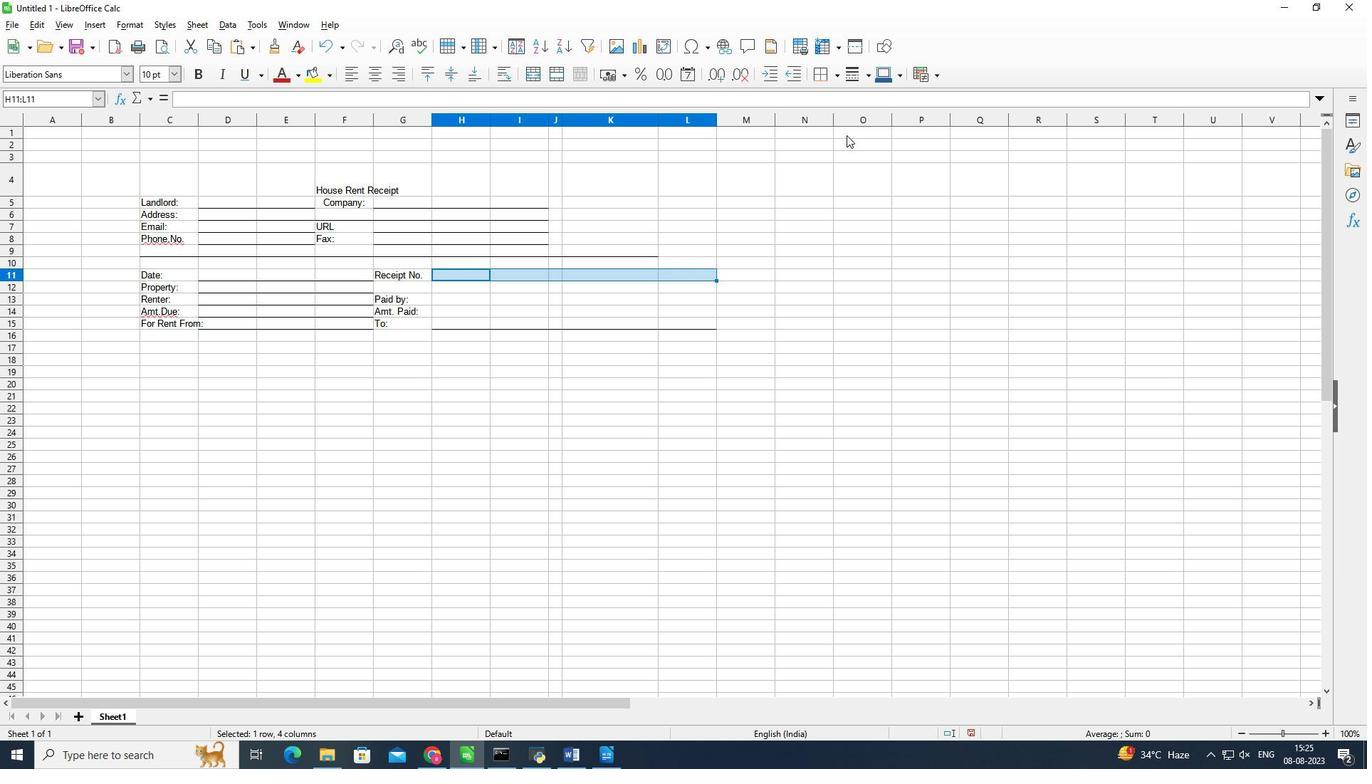 
Action: Mouse moved to (844, 78)
Screenshot: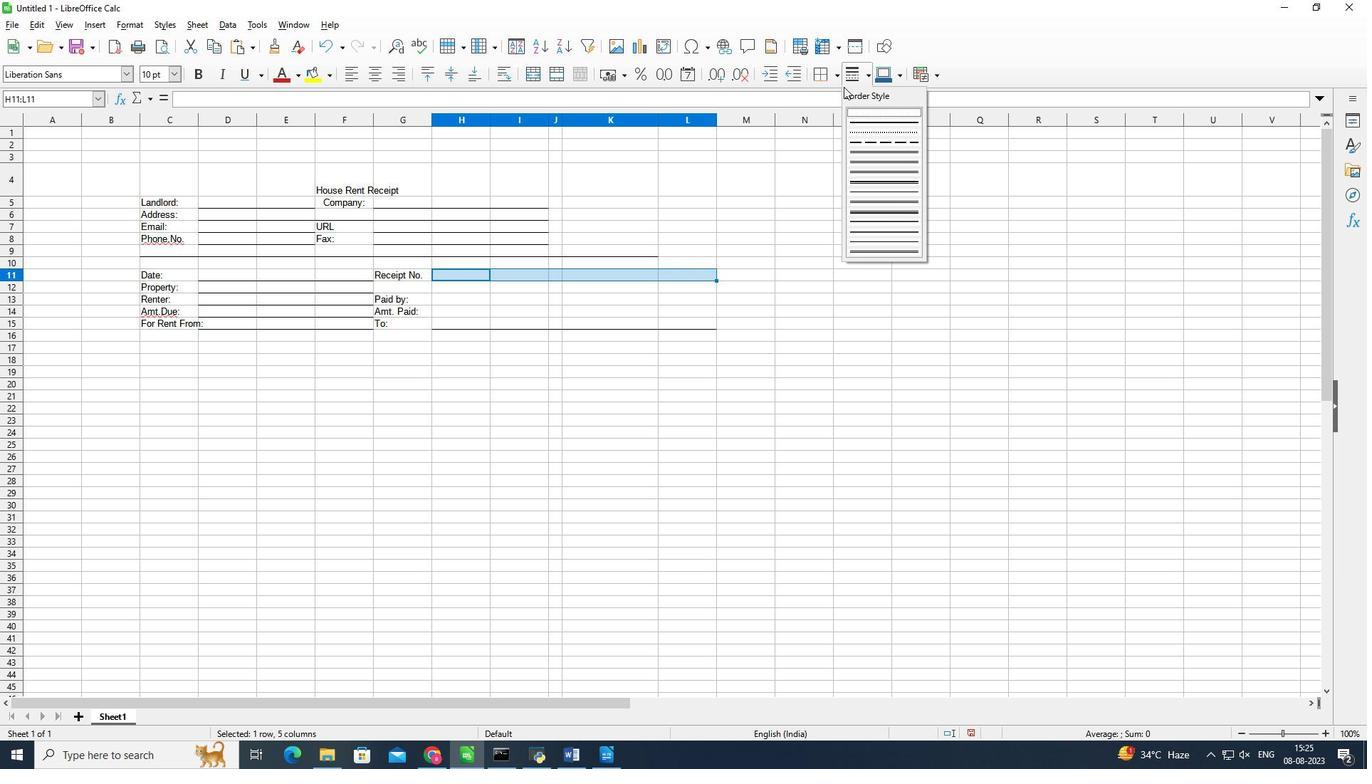
Action: Mouse pressed left at (844, 78)
Screenshot: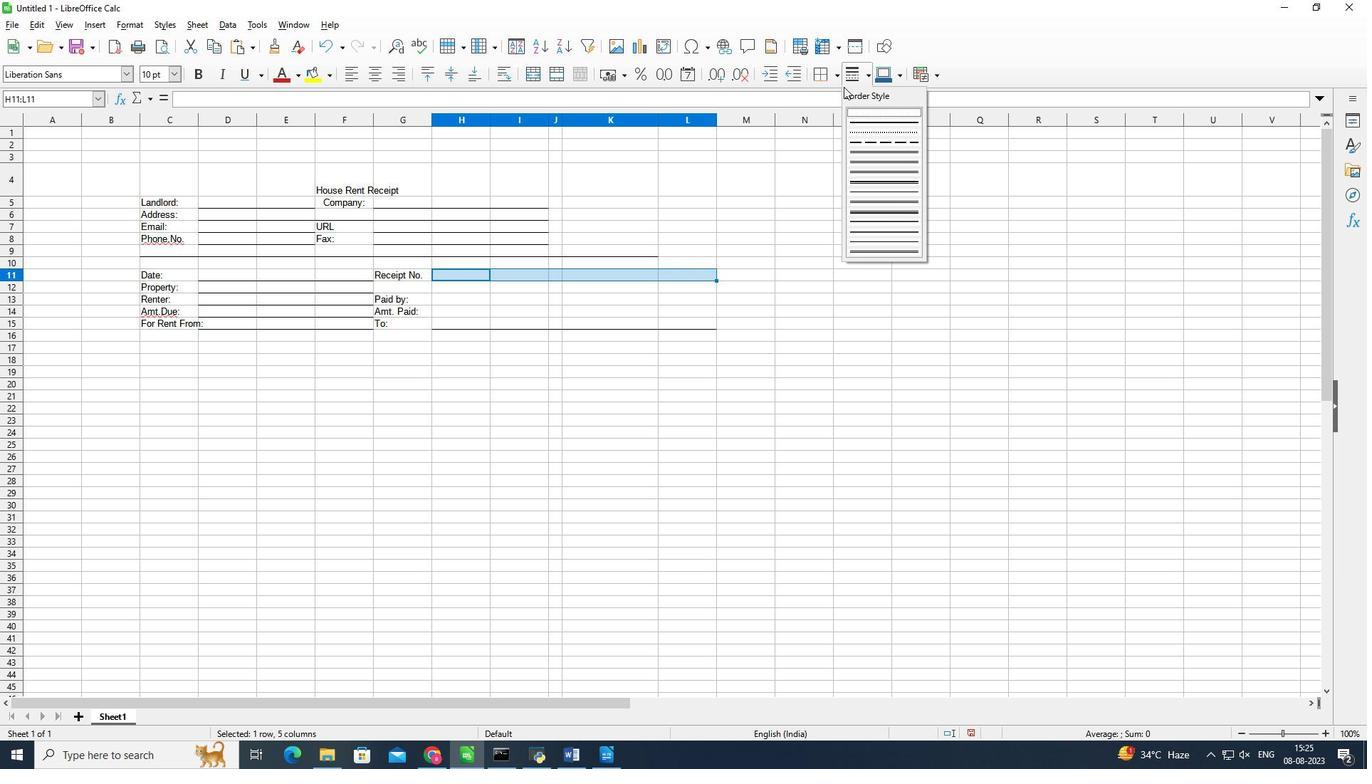 
Action: Mouse moved to (827, 76)
Screenshot: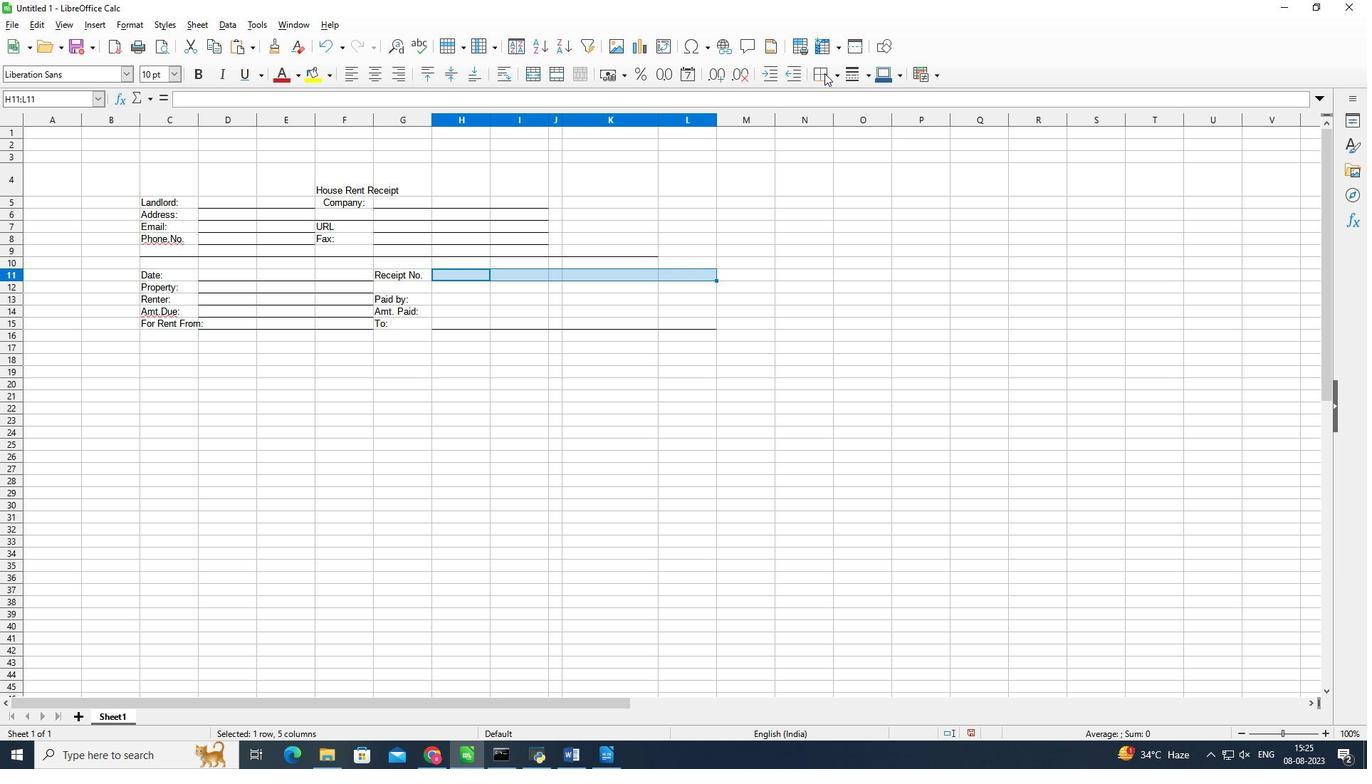 
Action: Mouse pressed left at (827, 76)
Screenshot: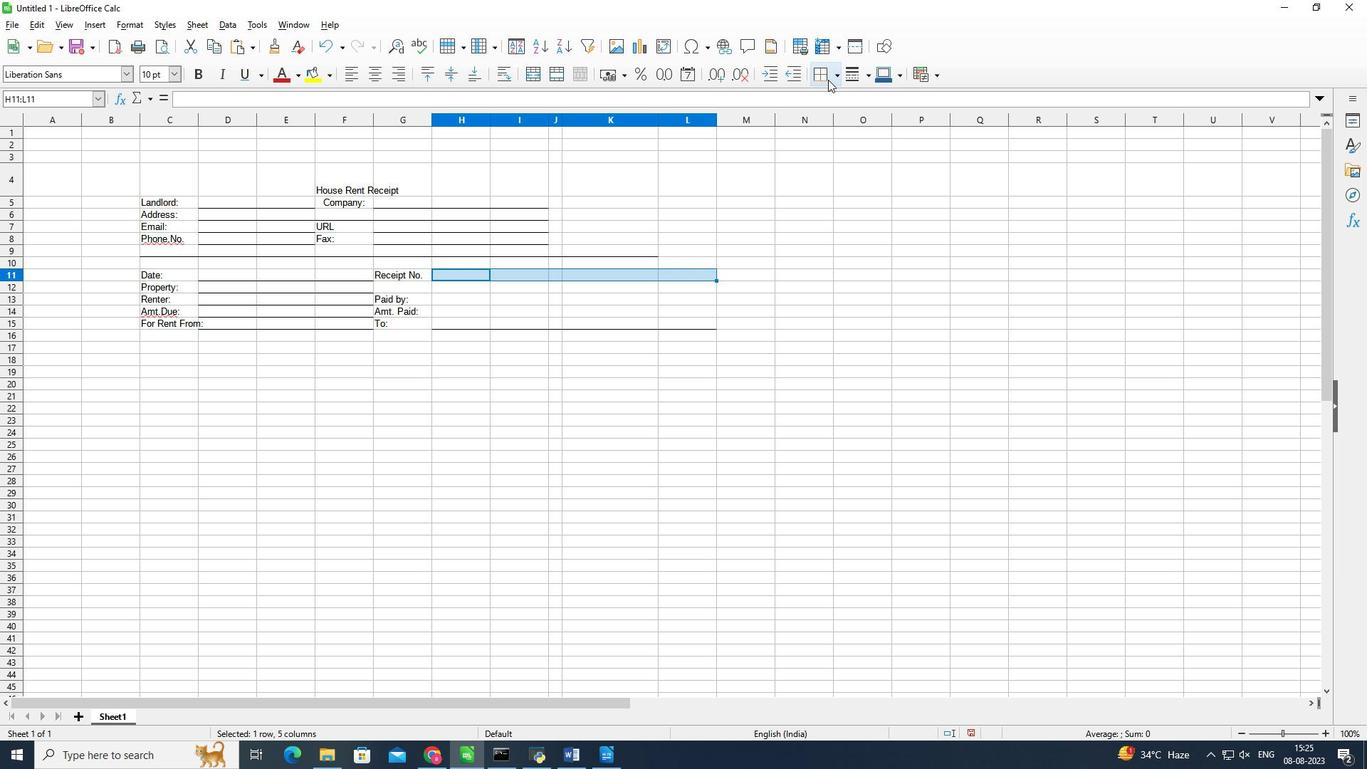 
Action: Mouse moved to (832, 84)
Screenshot: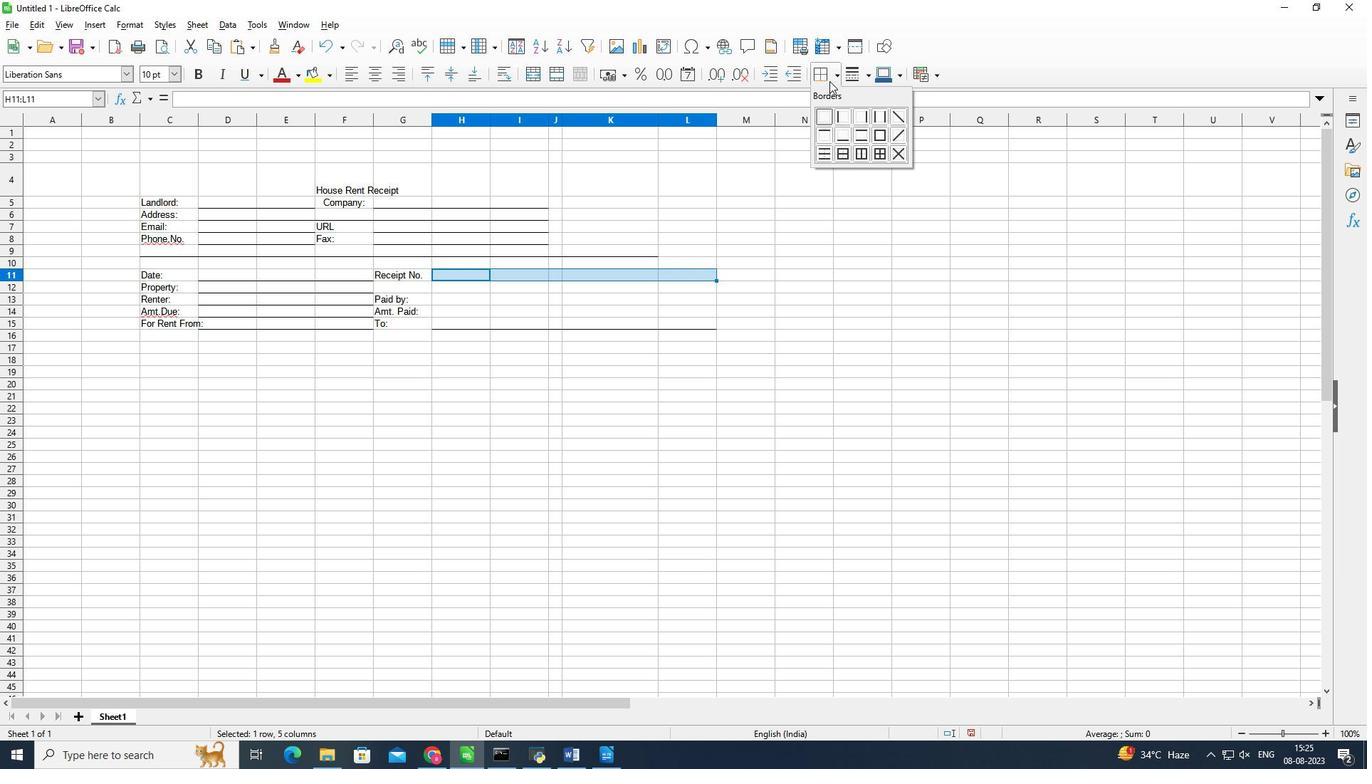
Action: Mouse pressed left at (832, 84)
Screenshot: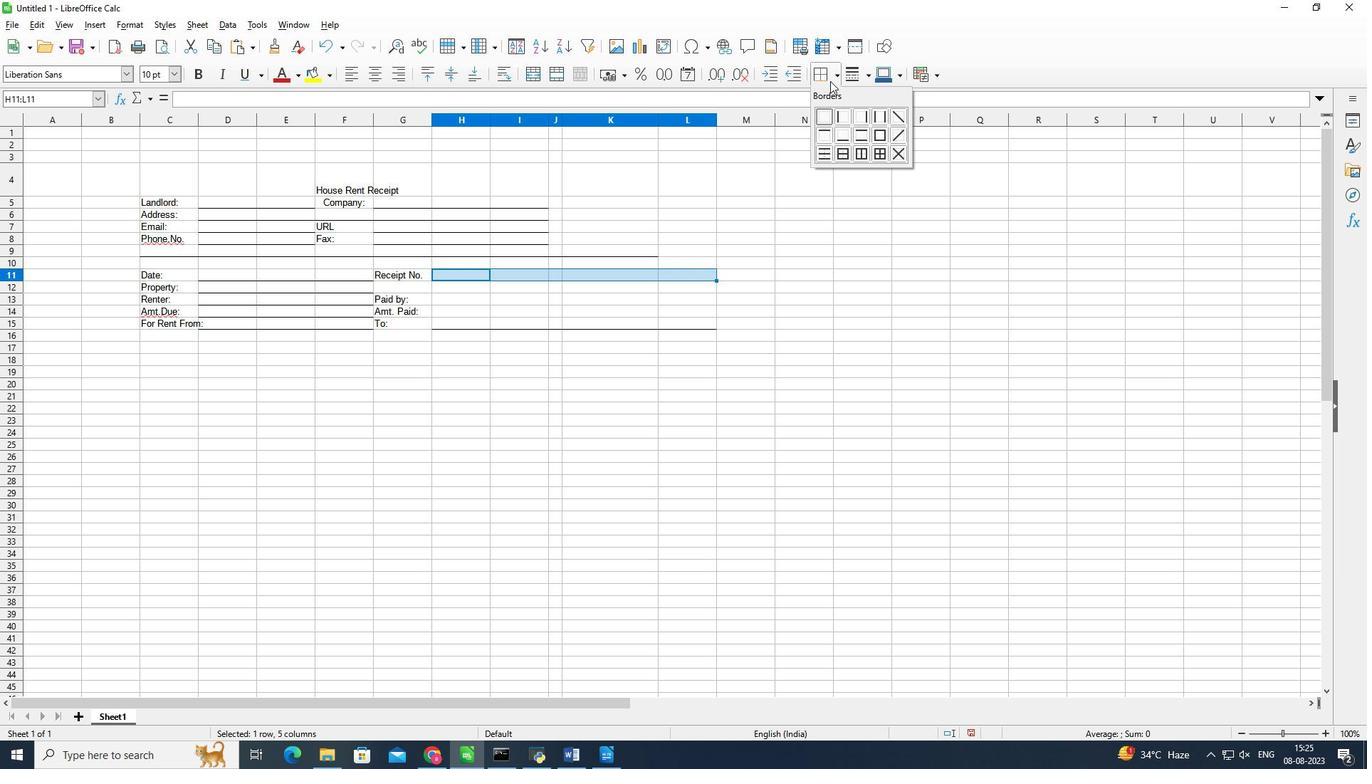 
Action: Mouse moved to (843, 144)
Screenshot: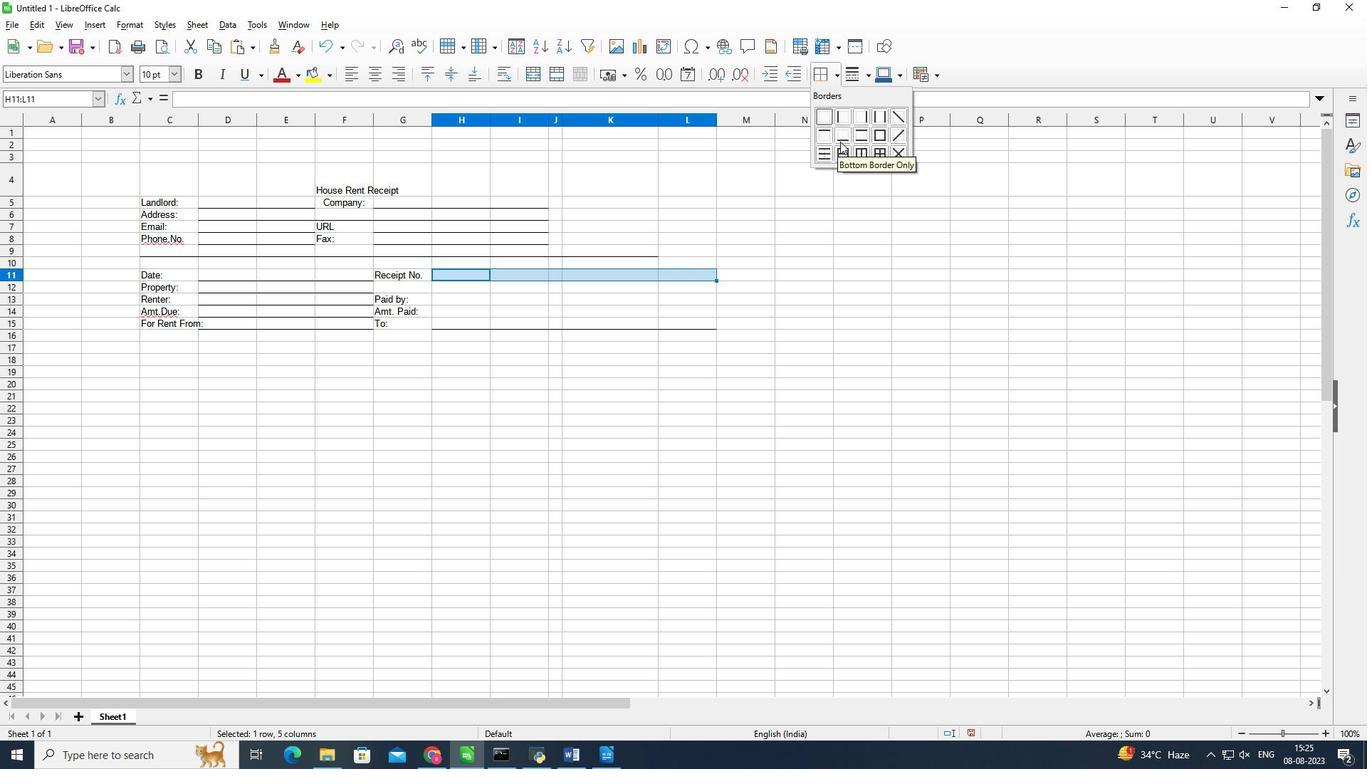 
Action: Mouse pressed left at (843, 144)
Screenshot: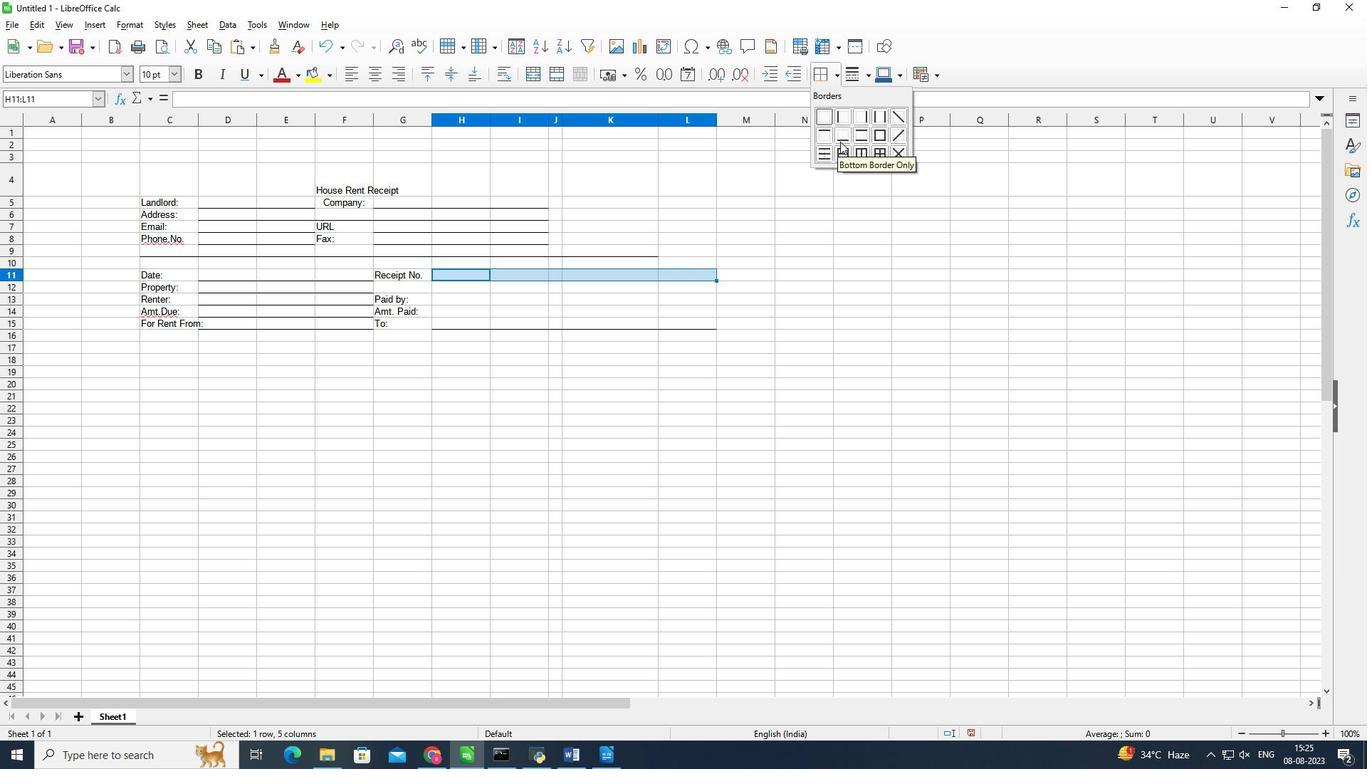 
Action: Mouse moved to (441, 301)
Screenshot: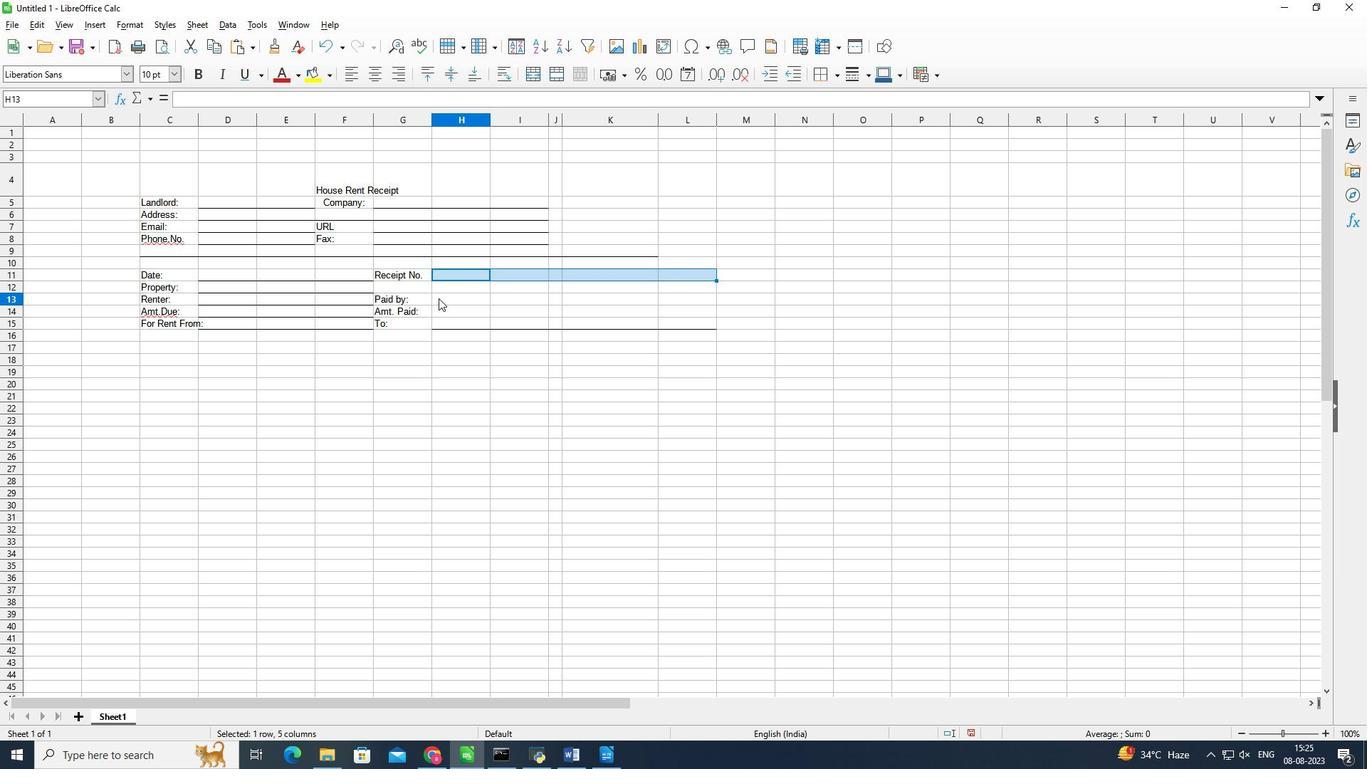 
Action: Mouse pressed left at (441, 301)
Screenshot: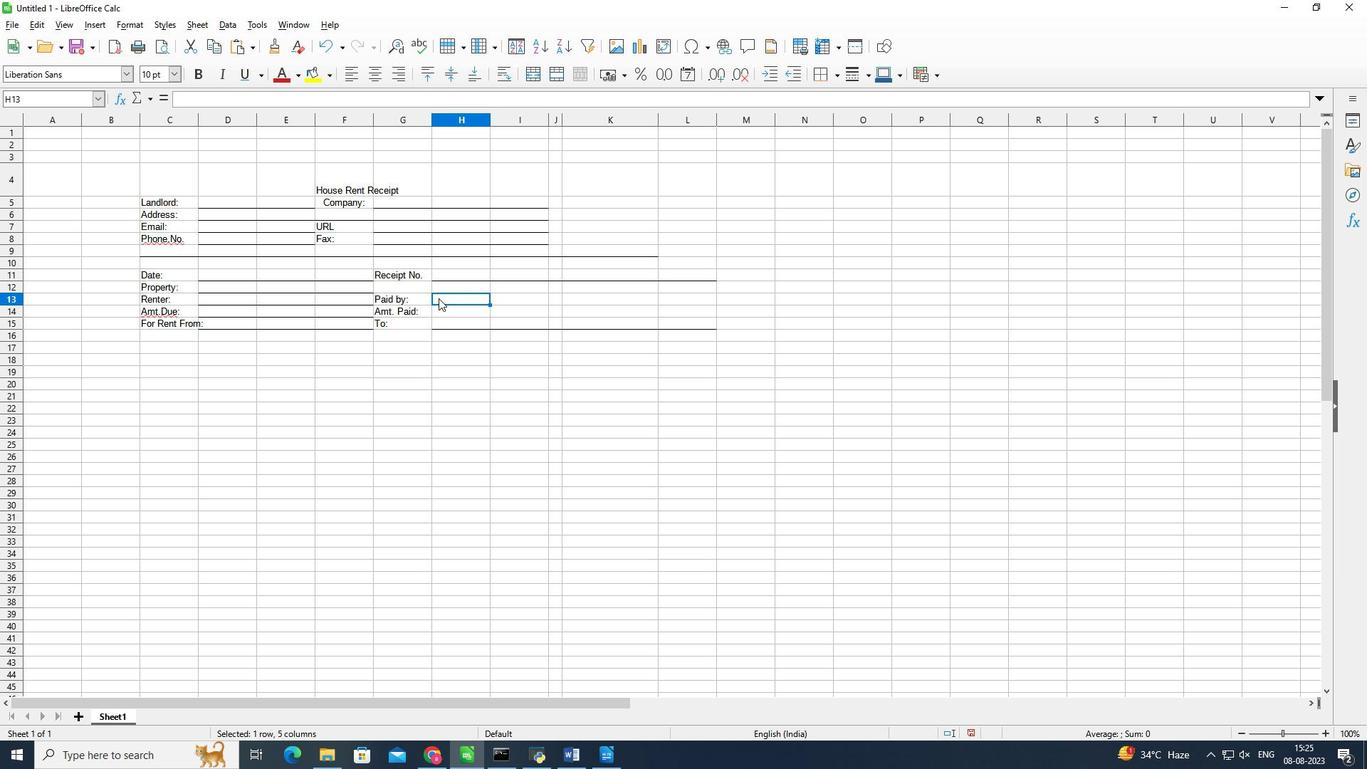 
Action: Key pressed <Key.shift><Key.down><Key.shift><Key.right><Key.right><Key.right><Key.right>
Screenshot: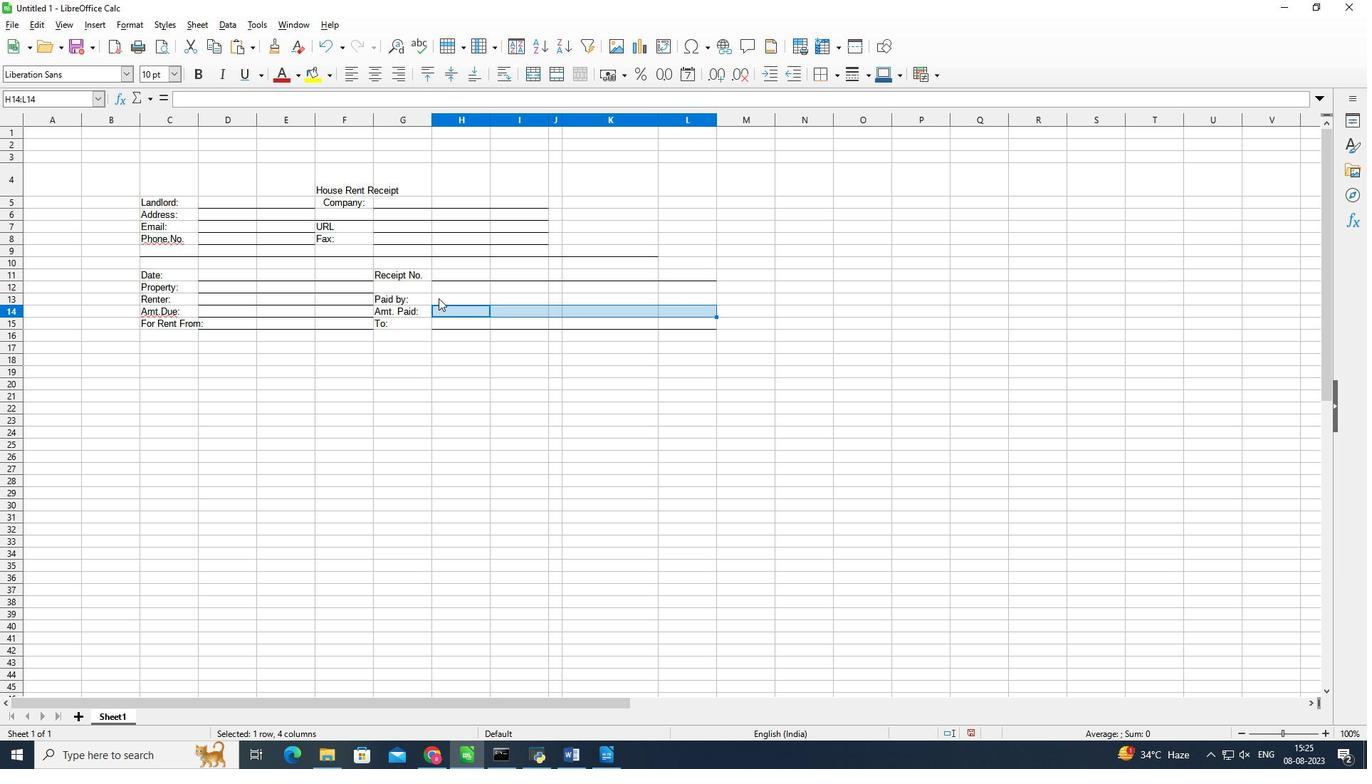 
Action: Mouse moved to (827, 85)
Screenshot: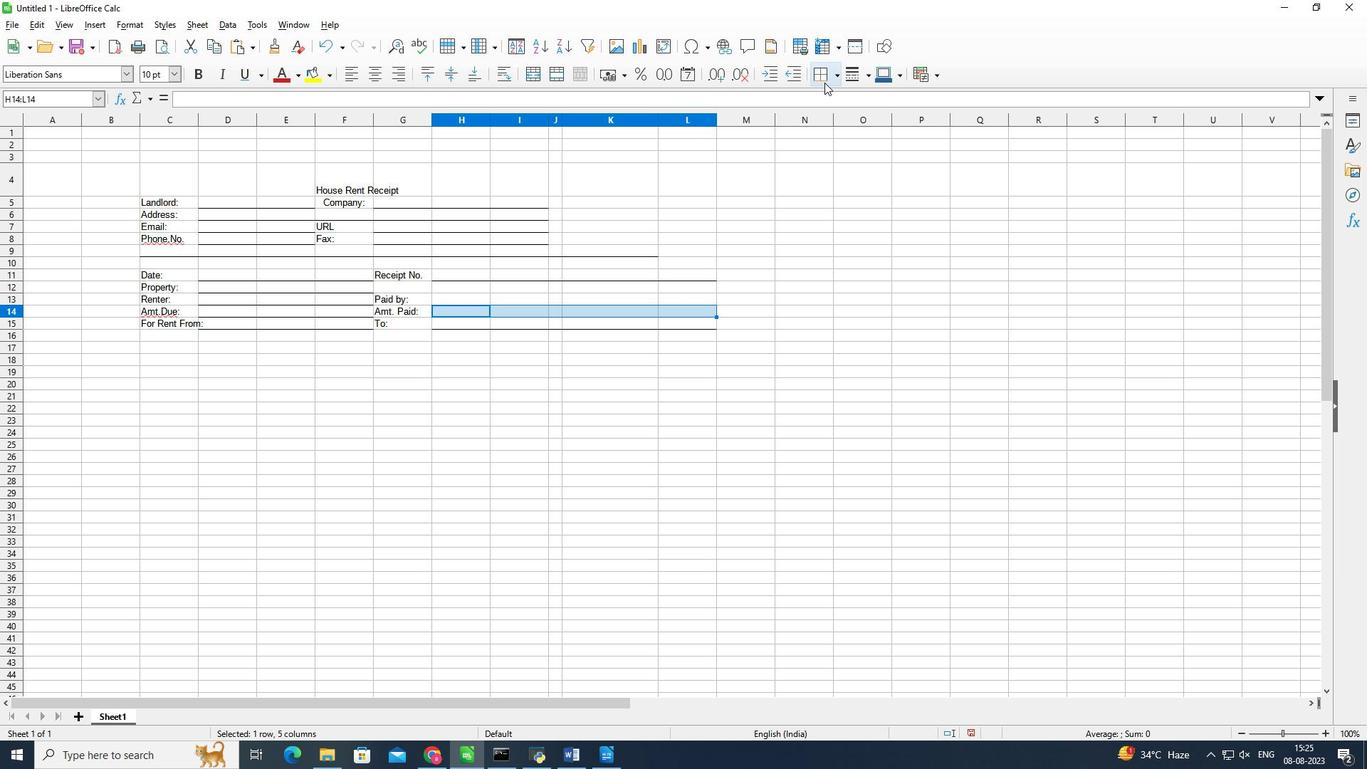 
Action: Mouse pressed left at (827, 85)
Screenshot: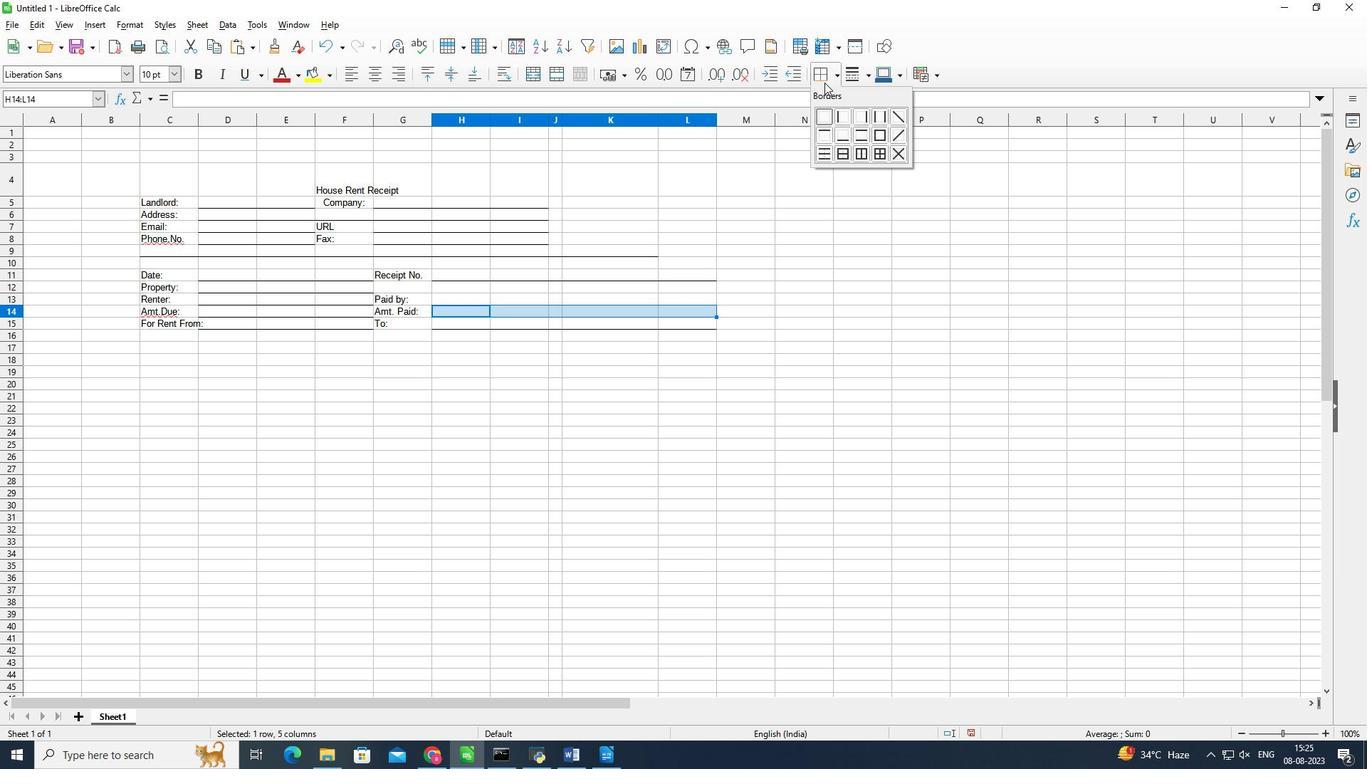 
Action: Mouse moved to (861, 138)
Screenshot: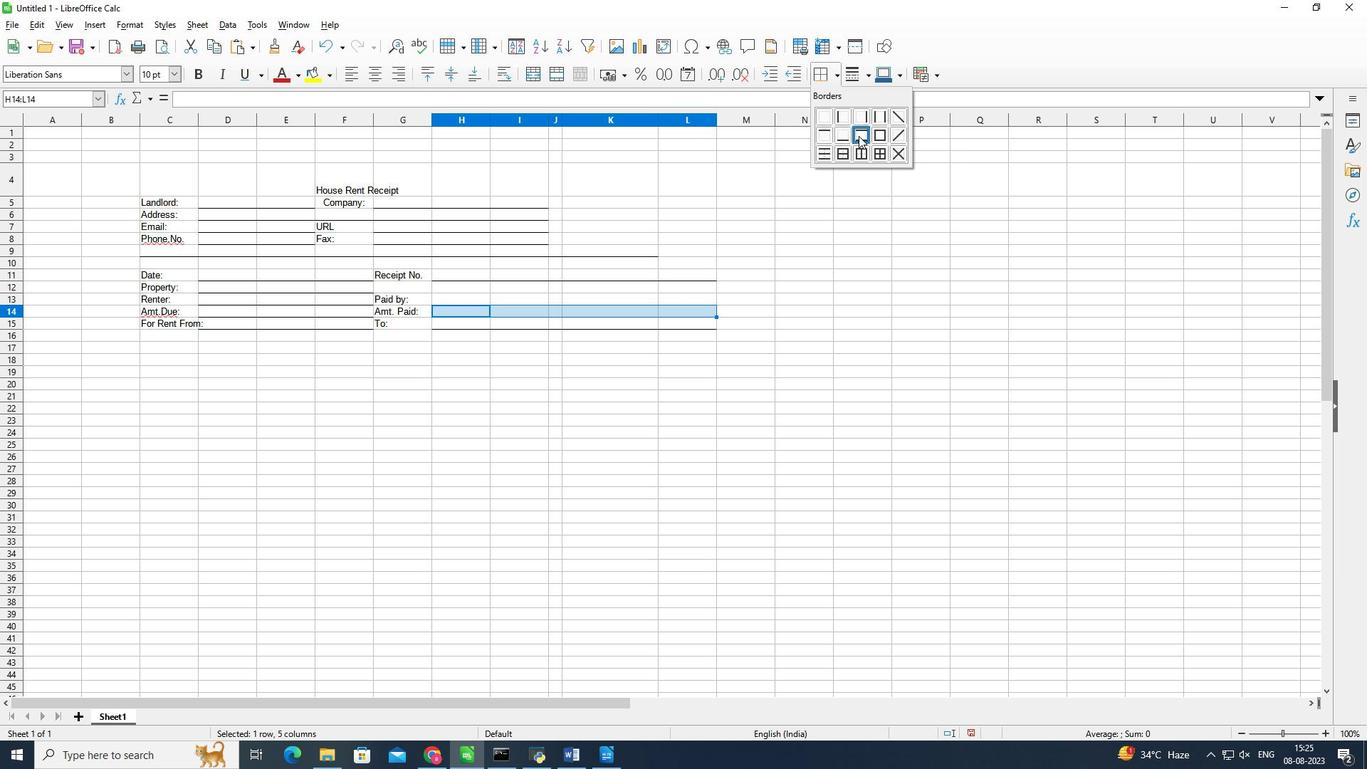 
Action: Mouse pressed left at (861, 138)
Screenshot: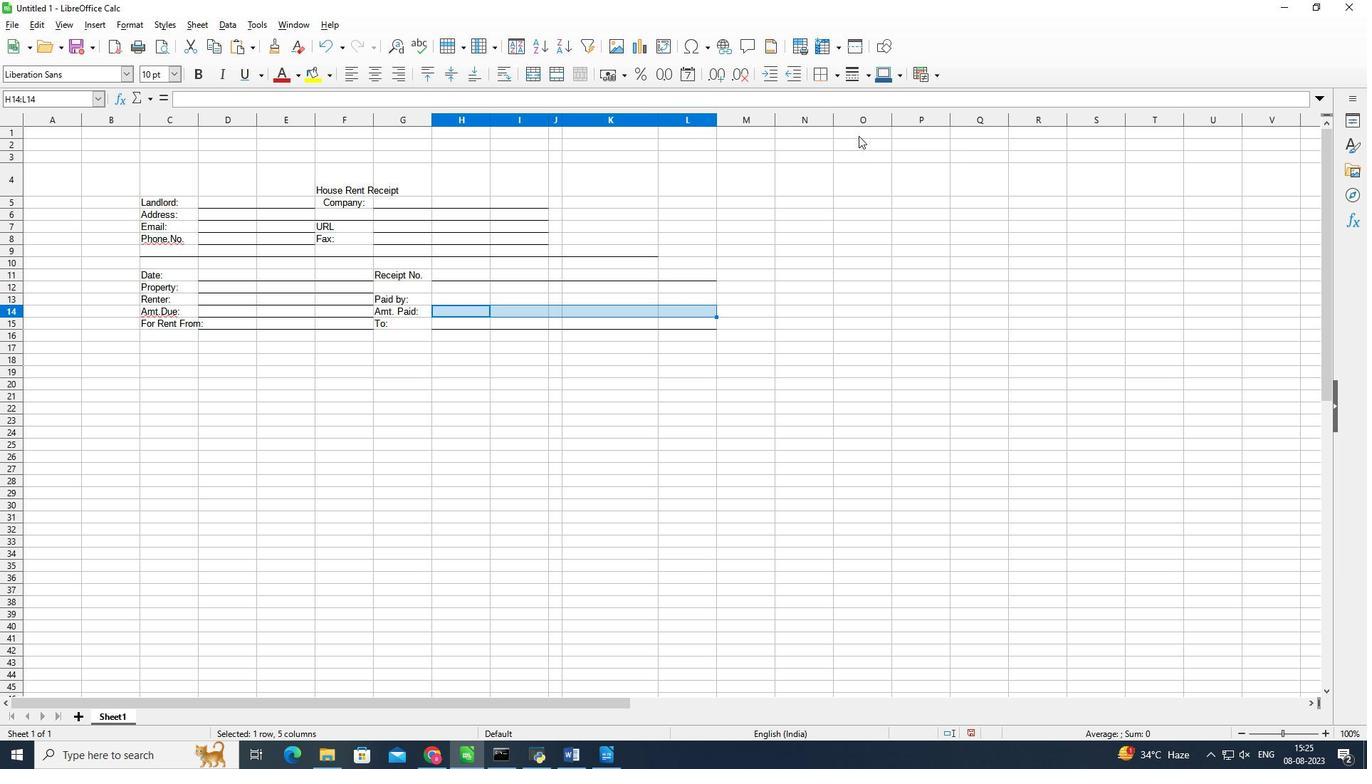 
Action: Mouse moved to (725, 440)
Screenshot: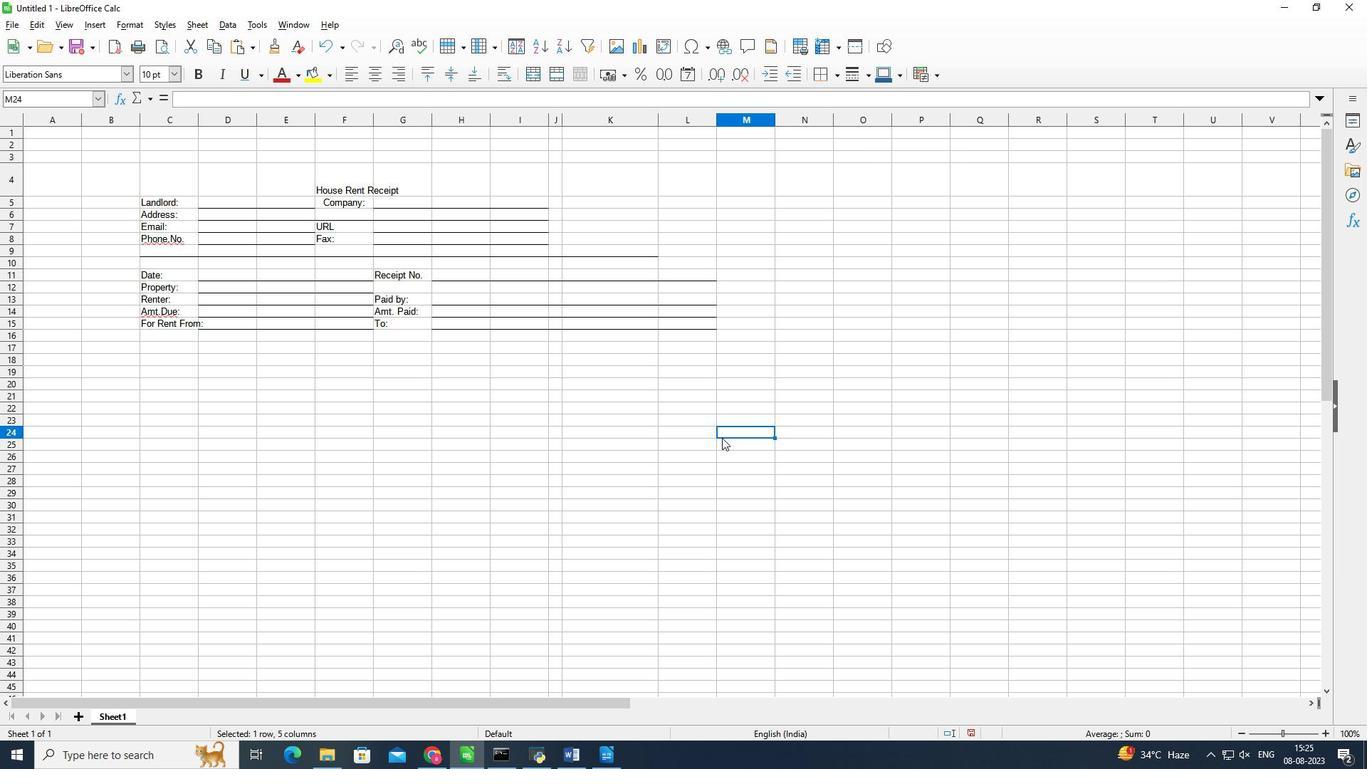 
Action: Mouse pressed left at (725, 440)
Screenshot: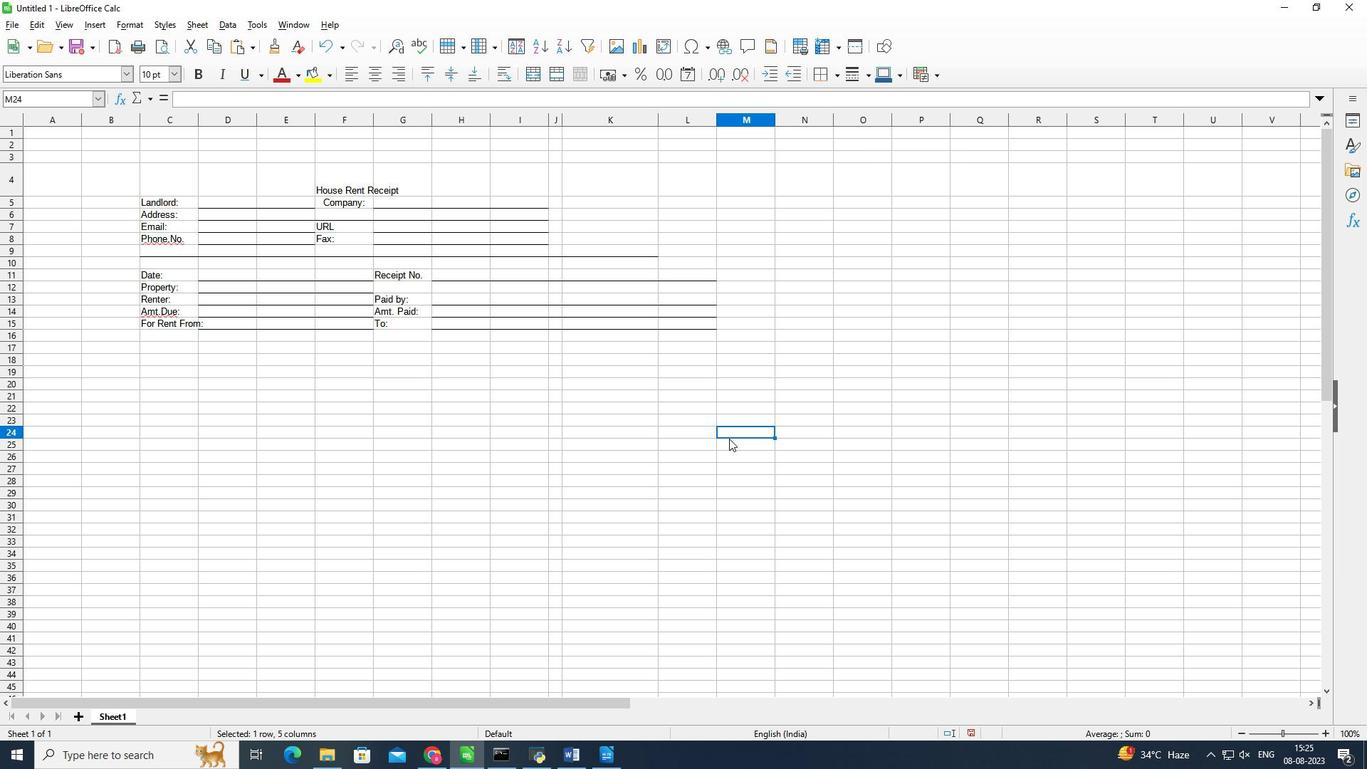 
Action: Mouse moved to (778, 122)
Screenshot: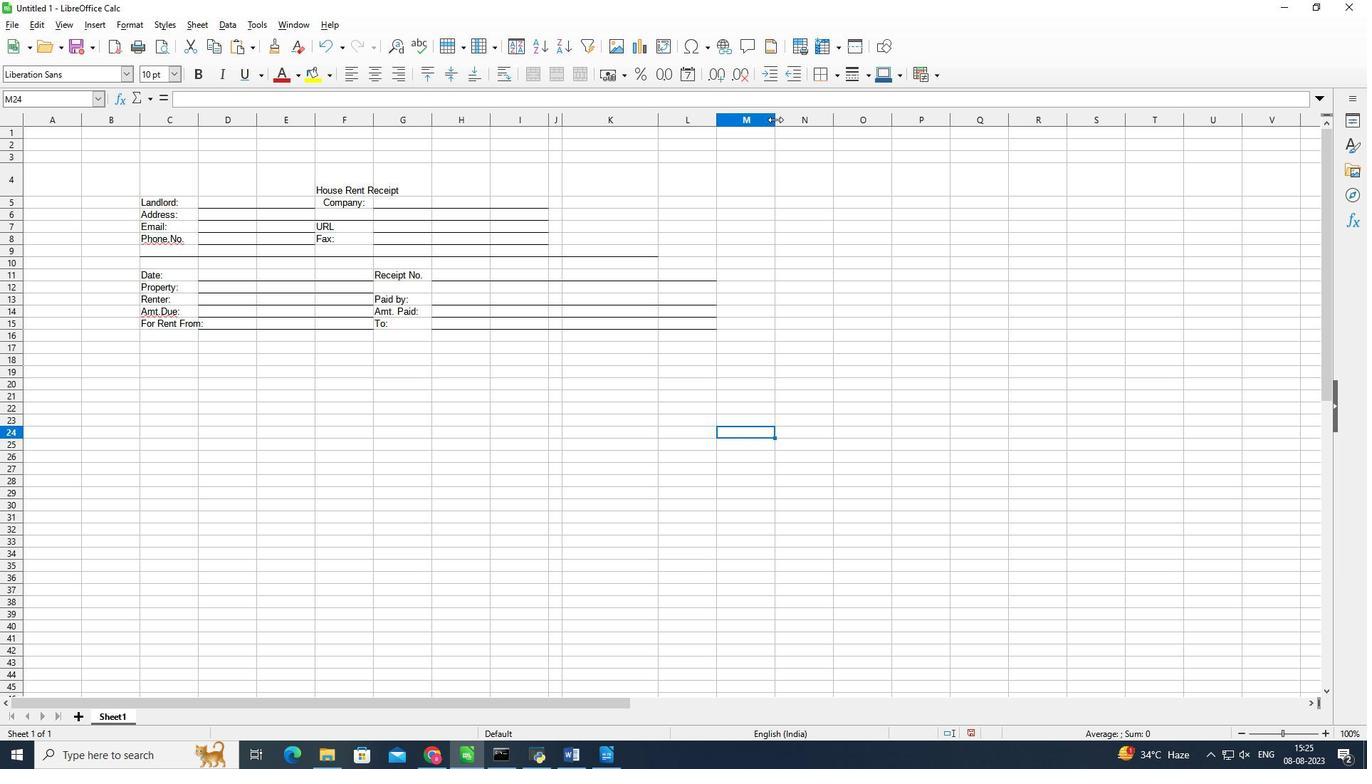 
Action: Mouse pressed left at (778, 122)
Screenshot: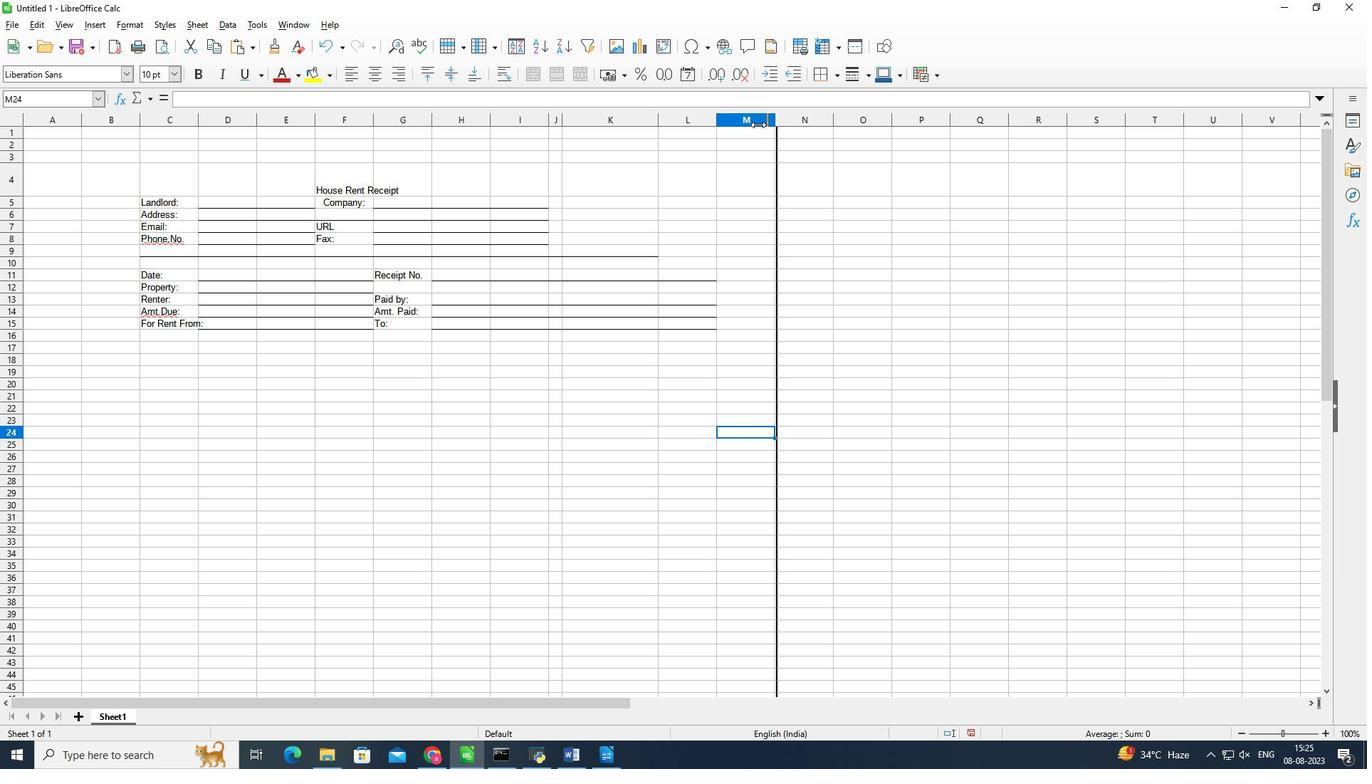 
Action: Mouse moved to (672, 363)
Screenshot: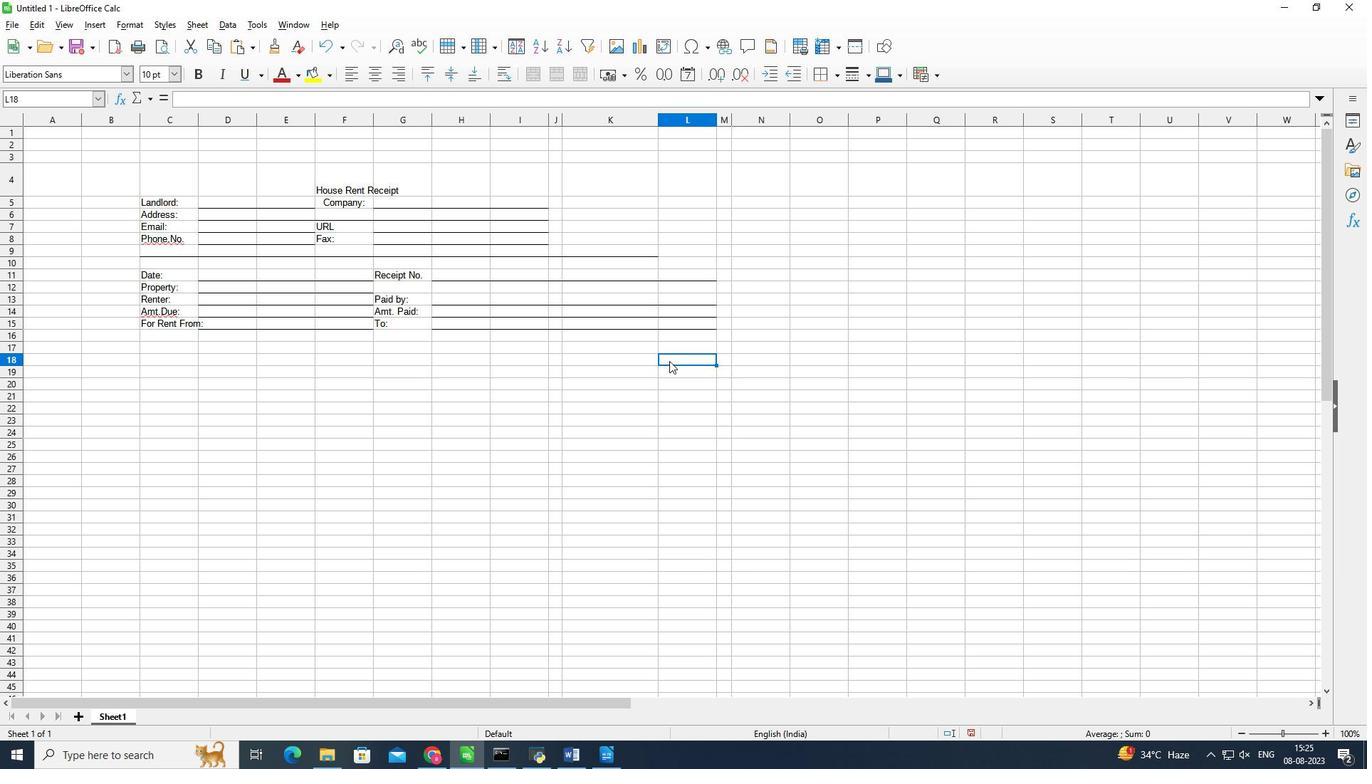 
Action: Mouse pressed left at (672, 363)
Screenshot: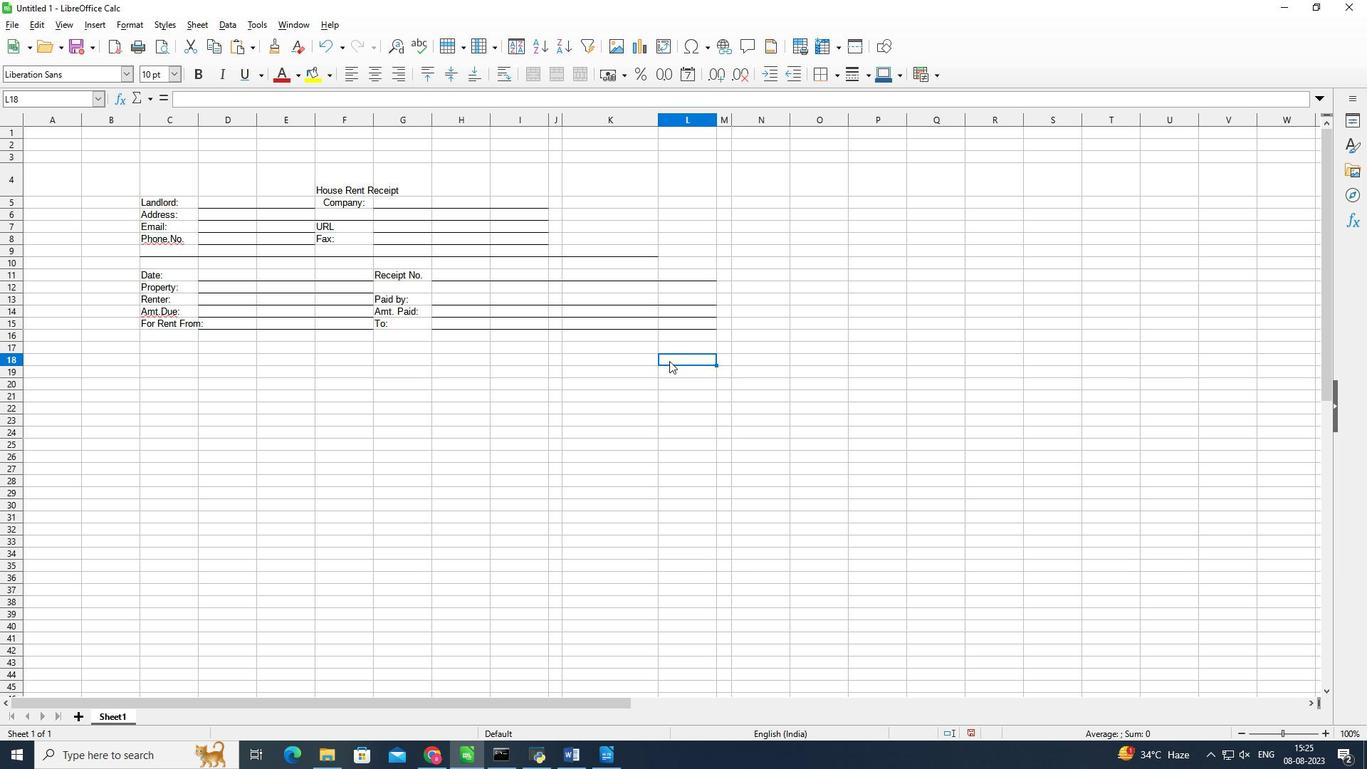 
Action: Mouse moved to (201, 118)
Screenshot: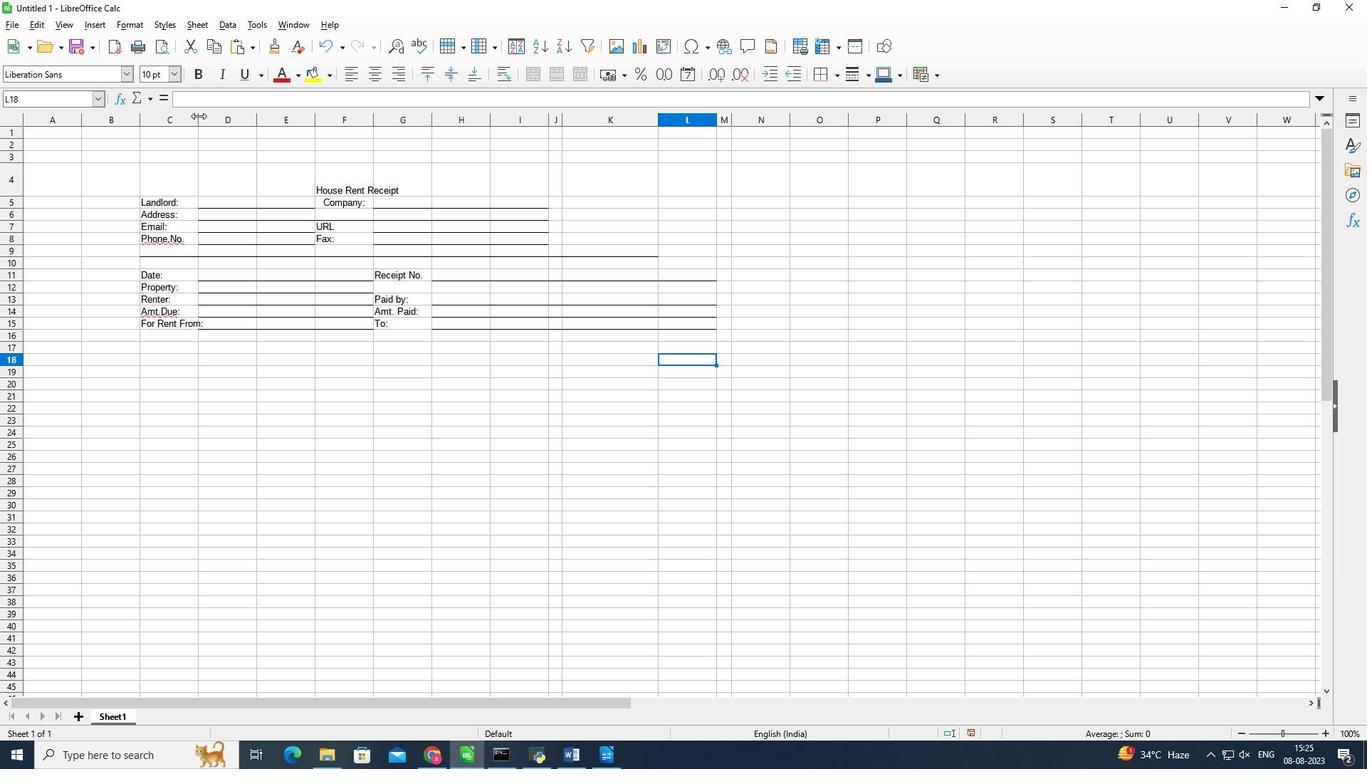 
Action: Mouse pressed left at (201, 118)
Screenshot: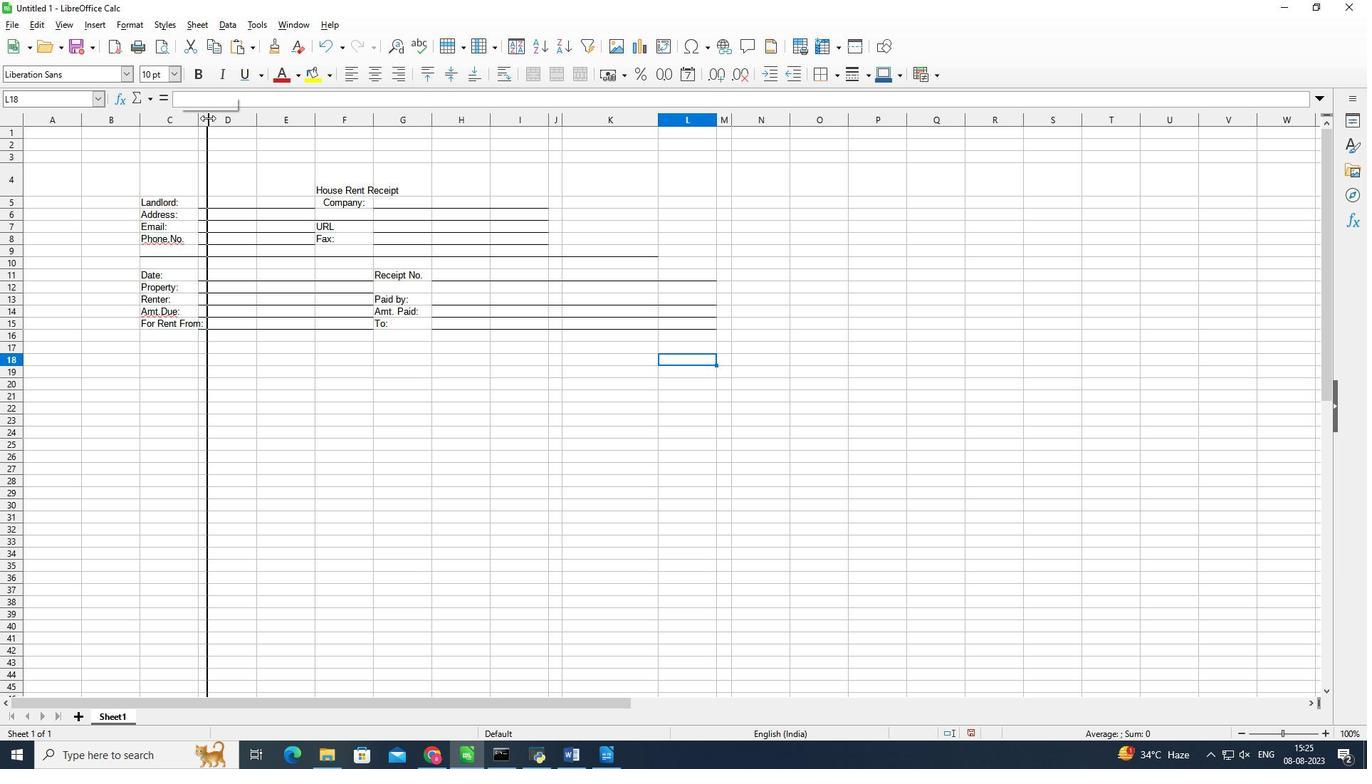 
Action: Mouse moved to (171, 356)
Screenshot: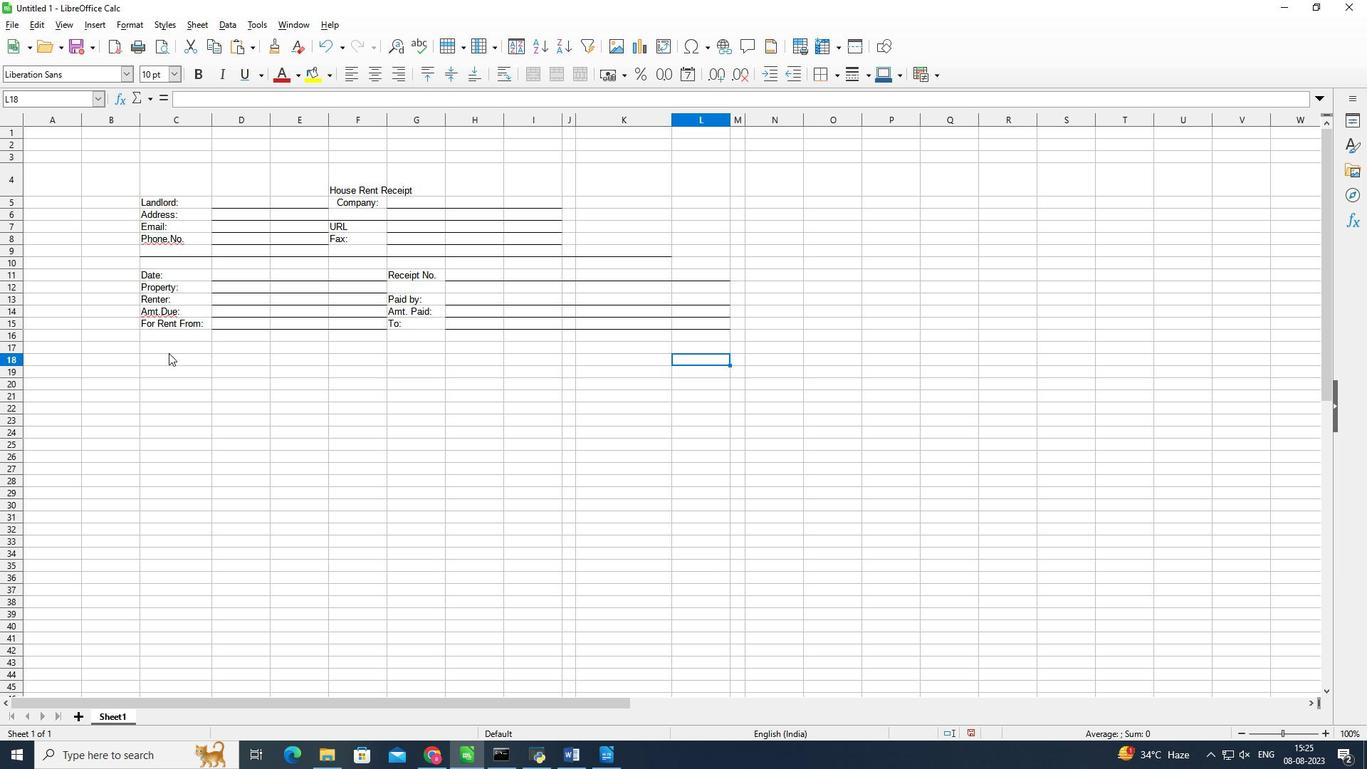 
Action: Mouse pressed left at (171, 356)
Screenshot: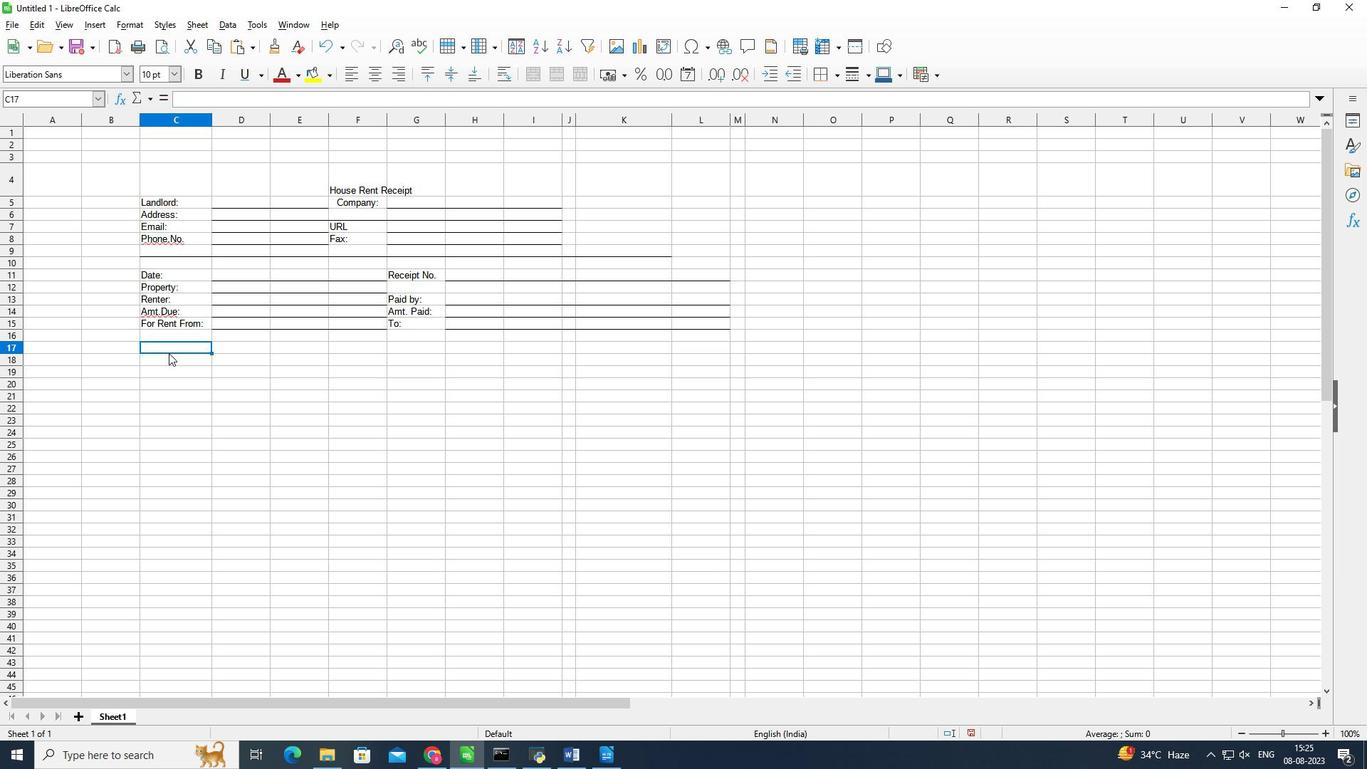 
Action: Mouse moved to (19, 355)
Screenshot: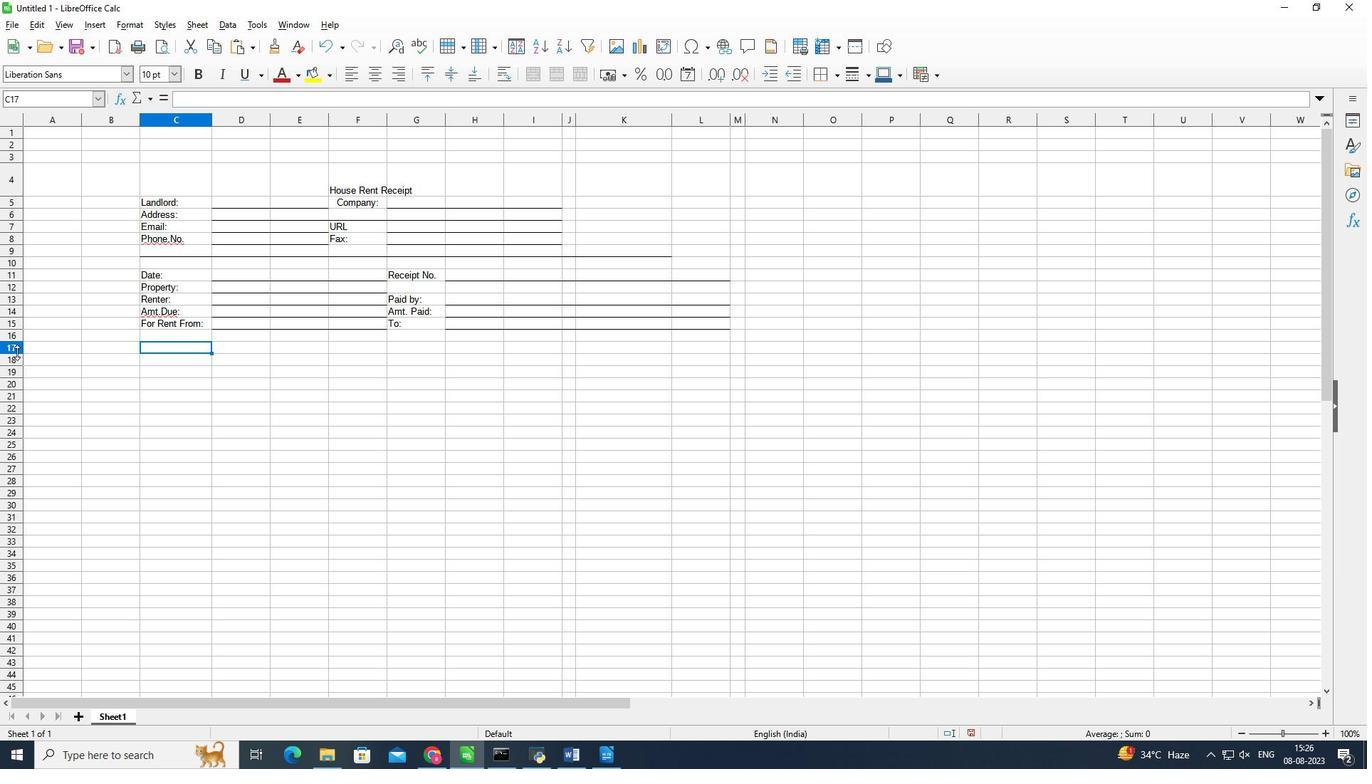 
Action: Mouse pressed left at (19, 355)
Screenshot: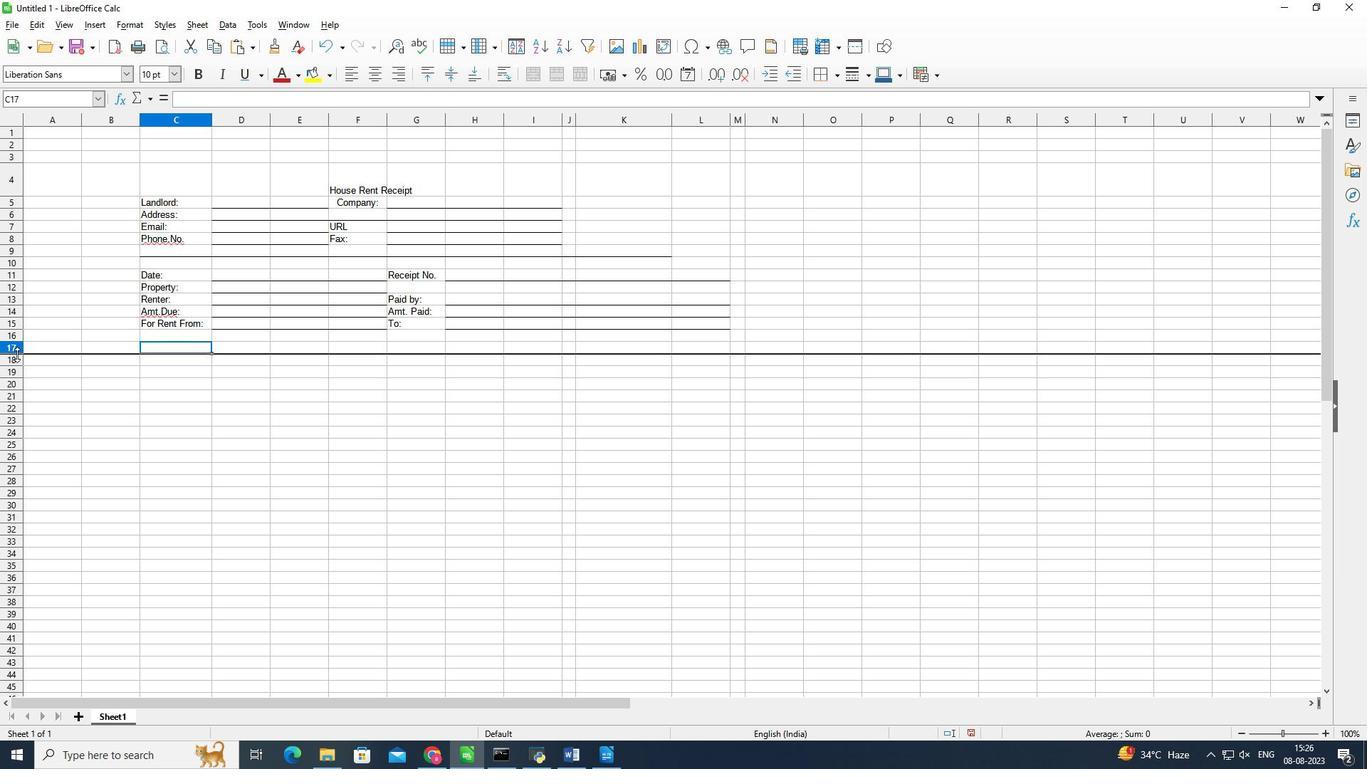 
Action: Mouse moved to (154, 354)
Screenshot: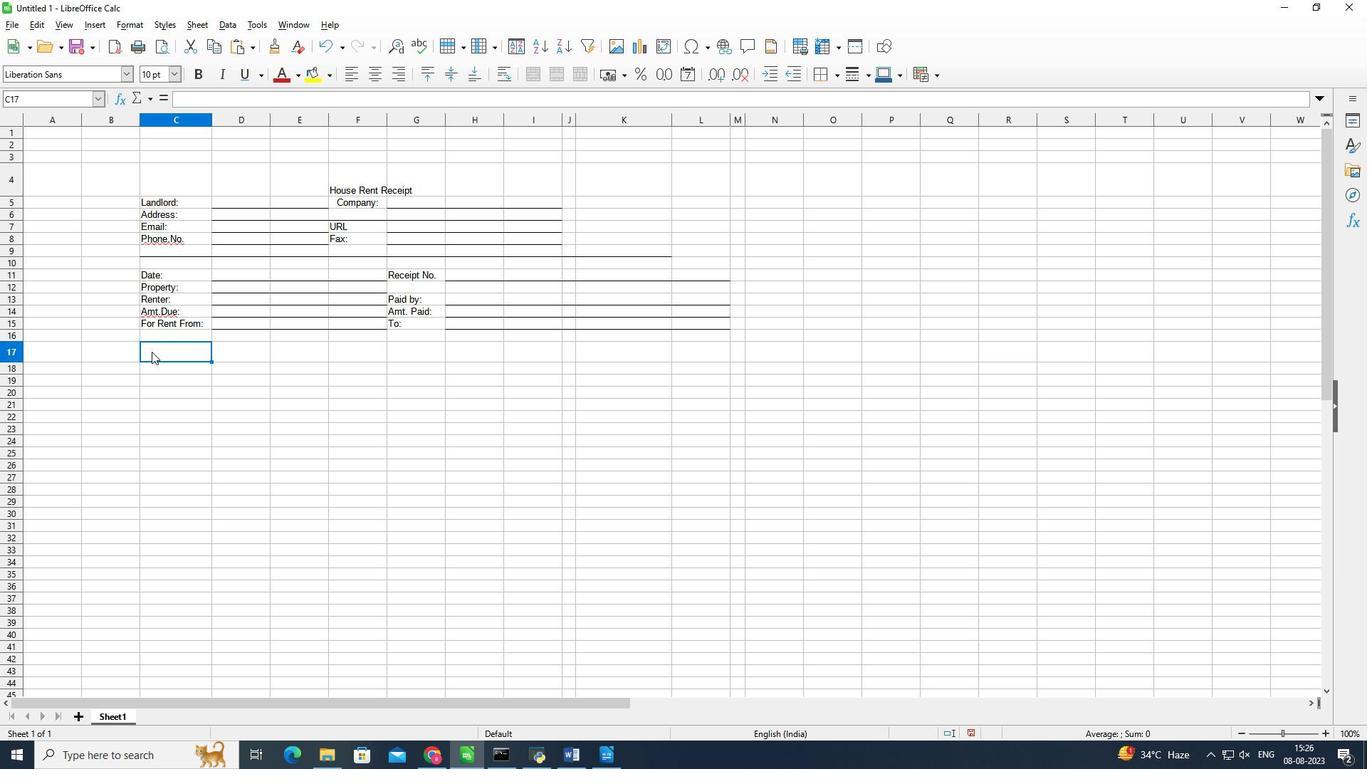 
Action: Mouse pressed left at (154, 354)
Screenshot: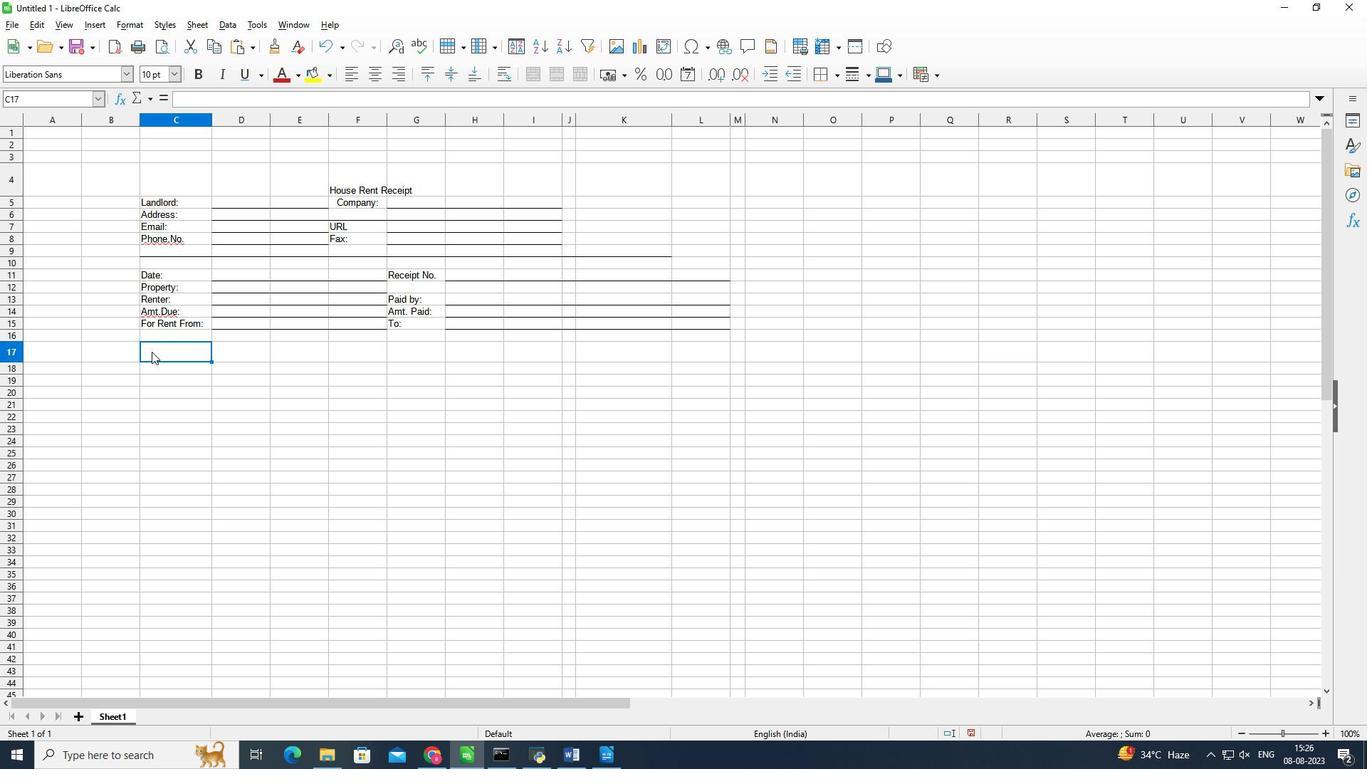 
Action: Mouse pressed left at (154, 354)
Screenshot: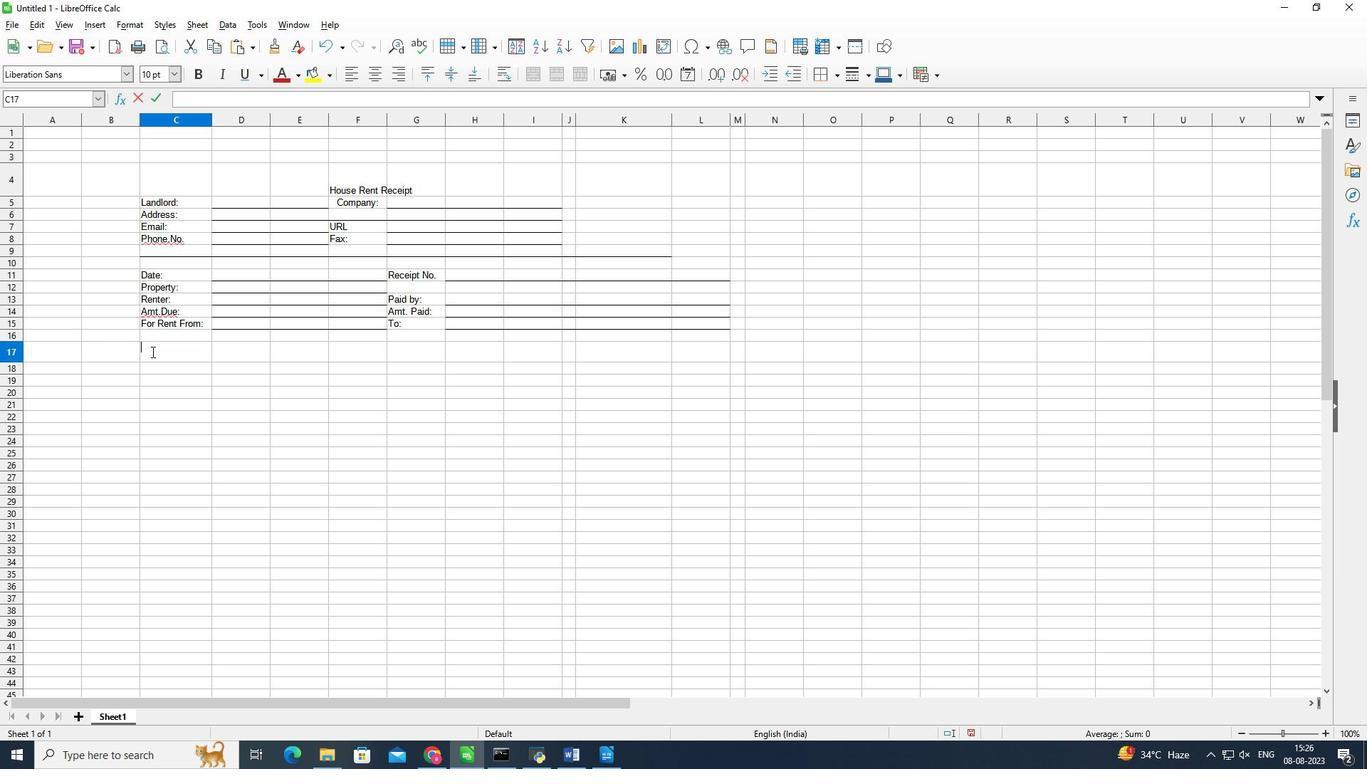 
Action: Mouse moved to (92, 26)
Screenshot: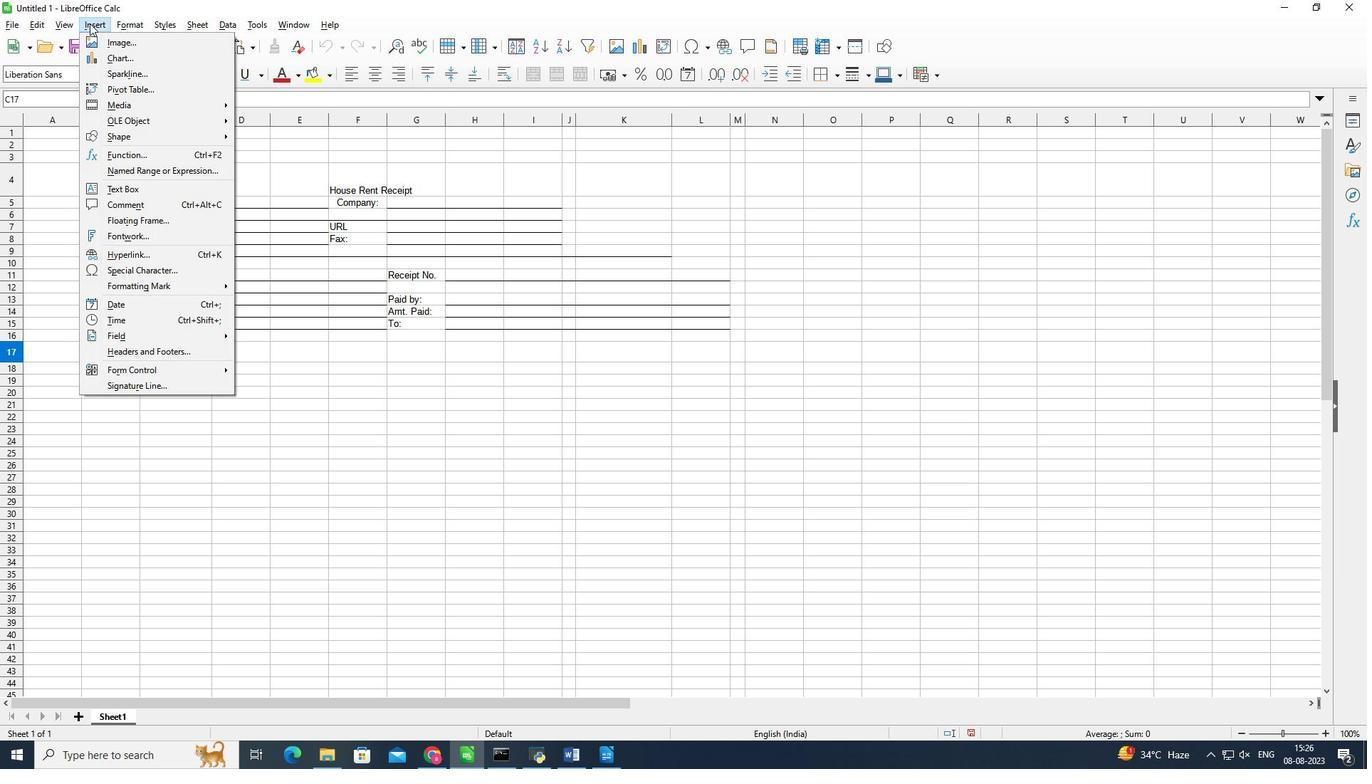 
Action: Mouse pressed left at (92, 26)
Screenshot: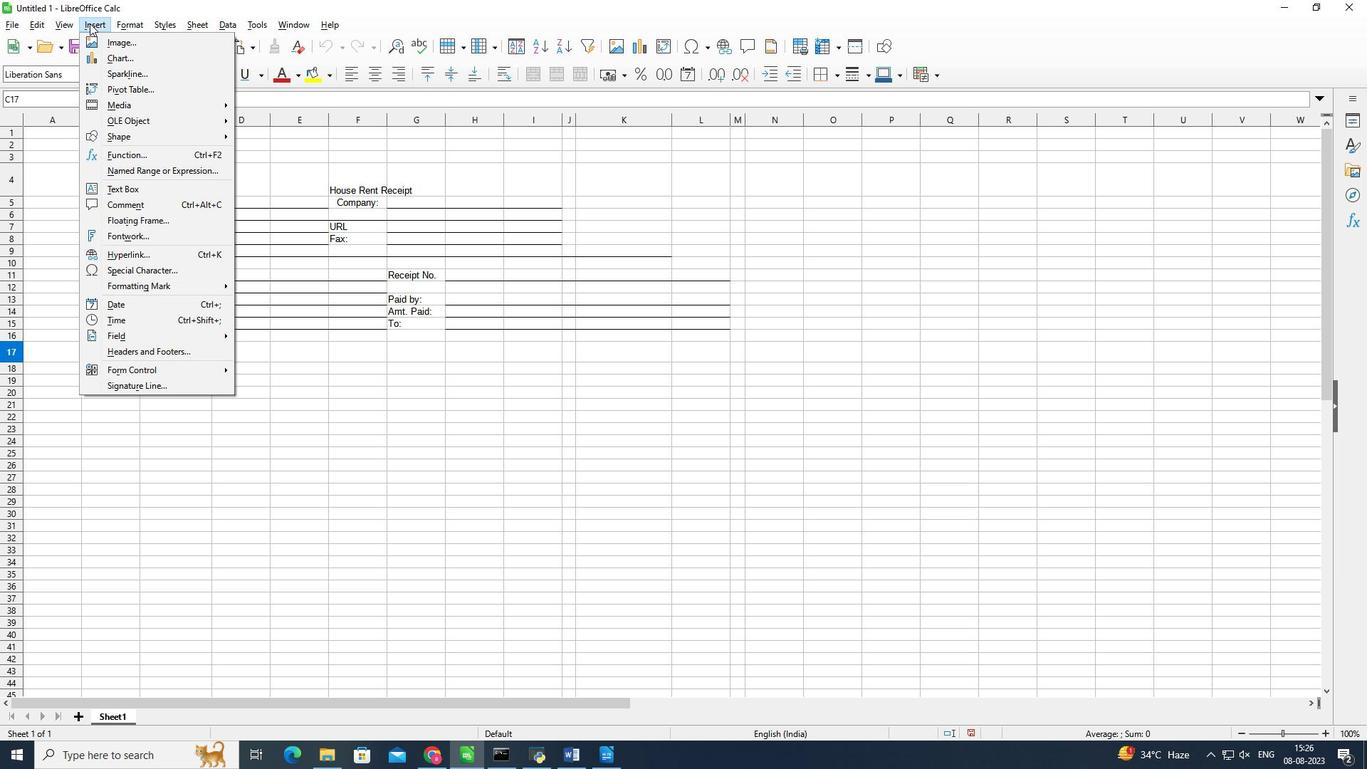
Action: Mouse moved to (411, 150)
Screenshot: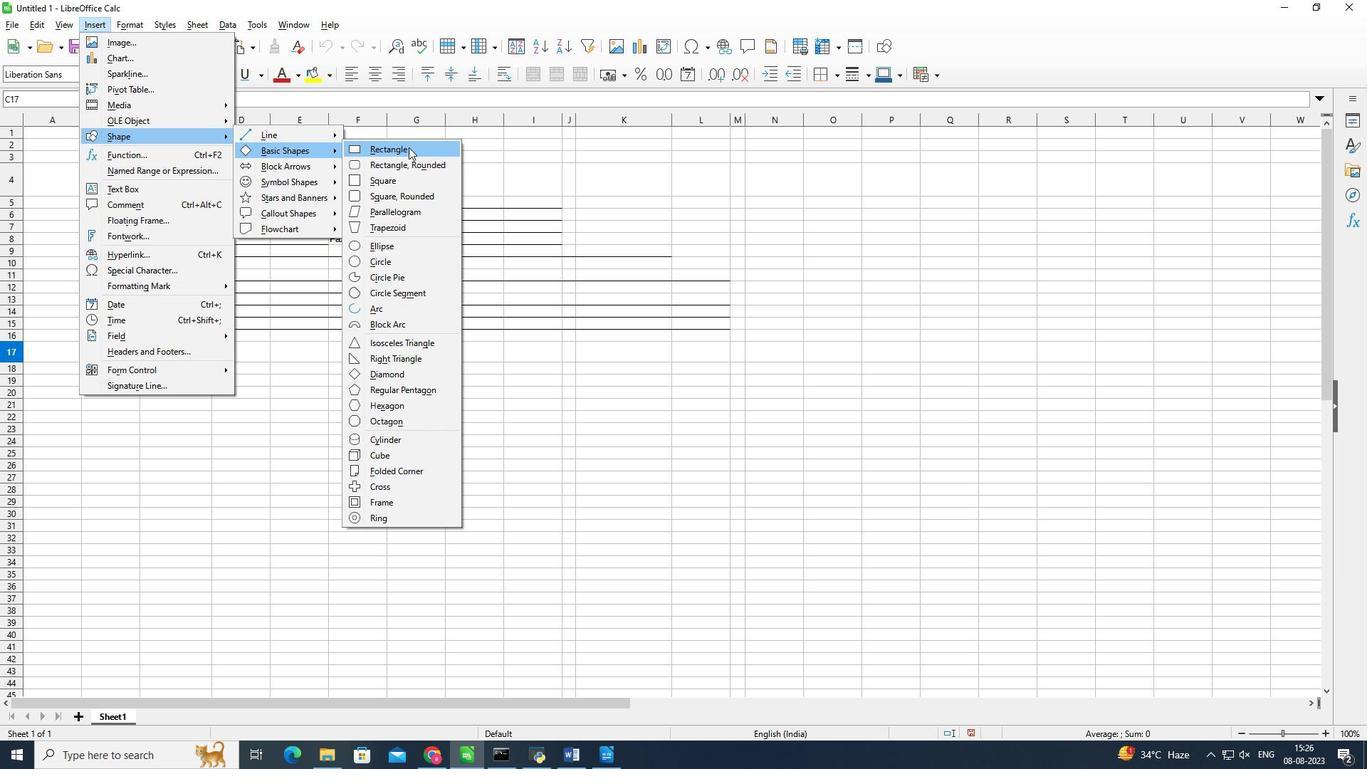 
Action: Mouse pressed left at (411, 150)
Screenshot: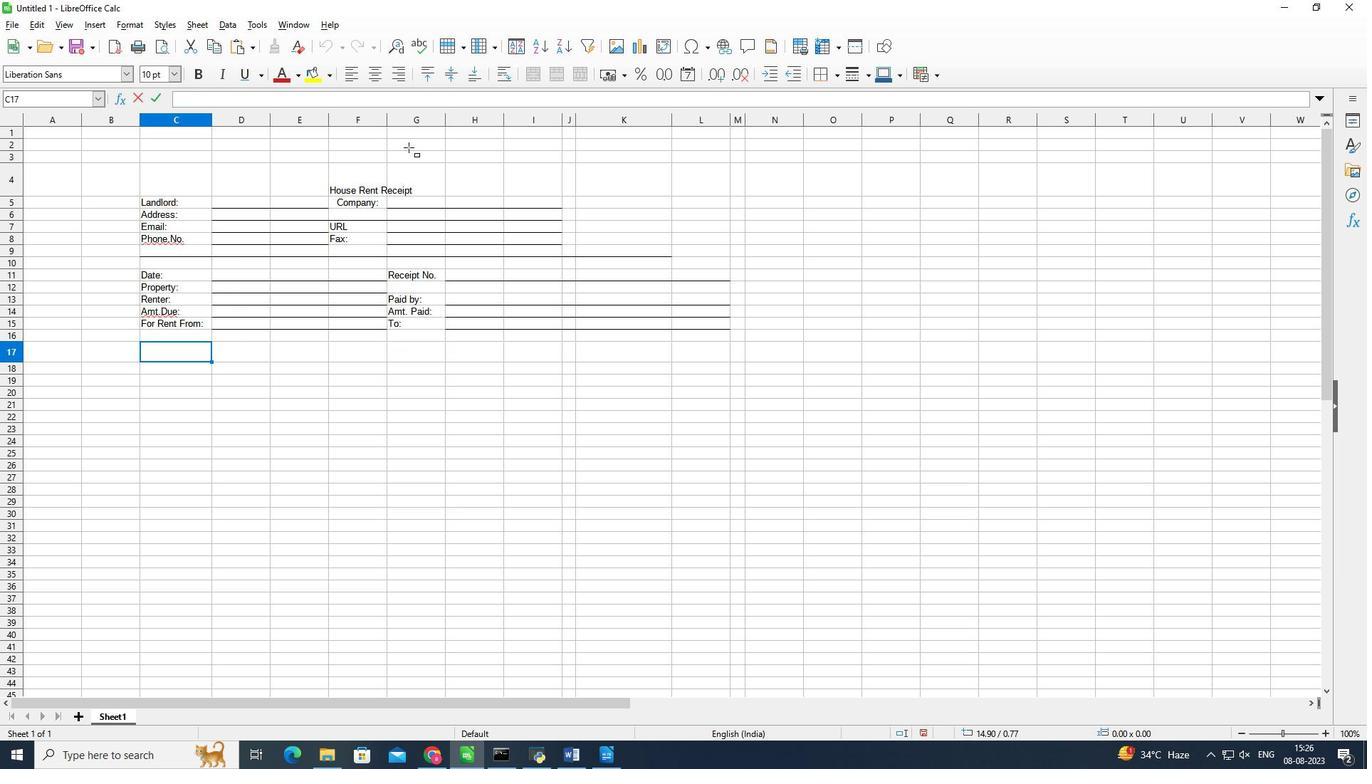 
Action: Mouse moved to (151, 348)
Screenshot: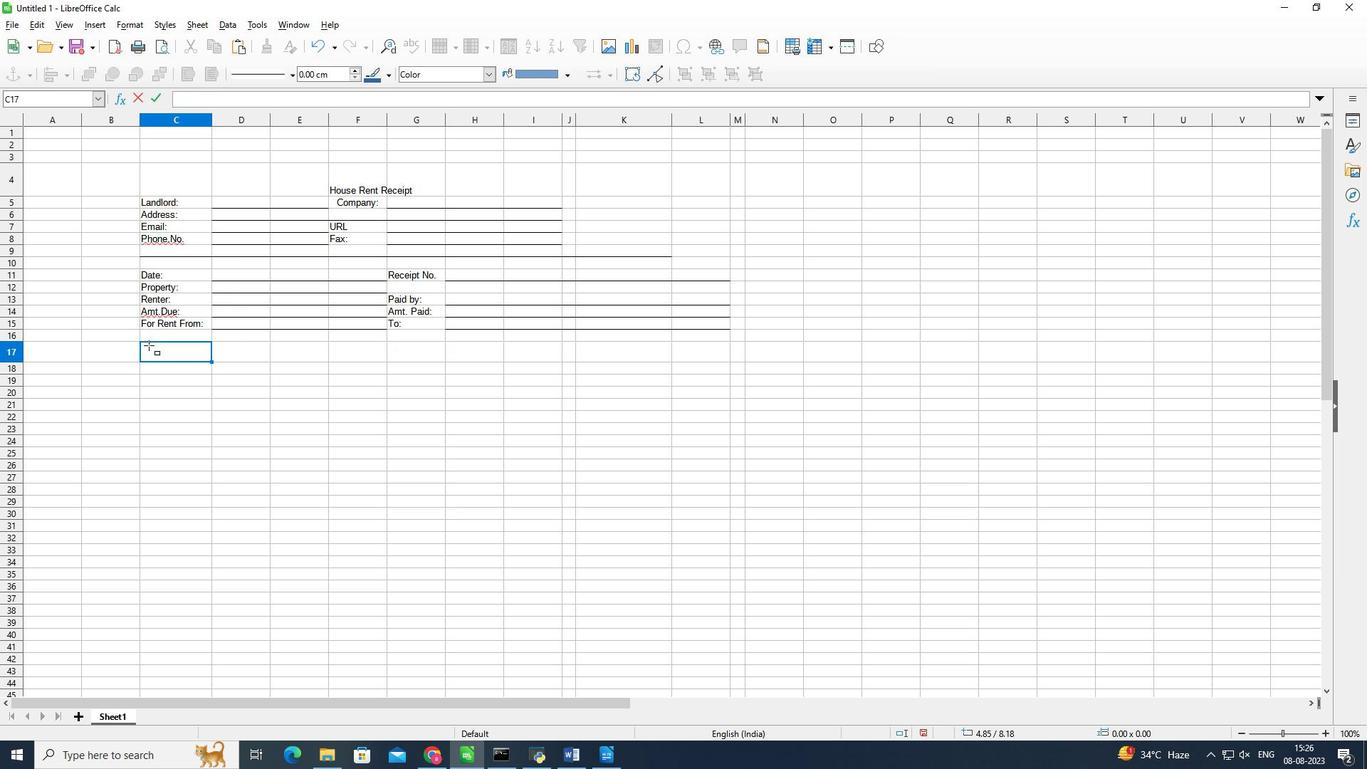 
Action: Mouse pressed left at (151, 348)
Screenshot: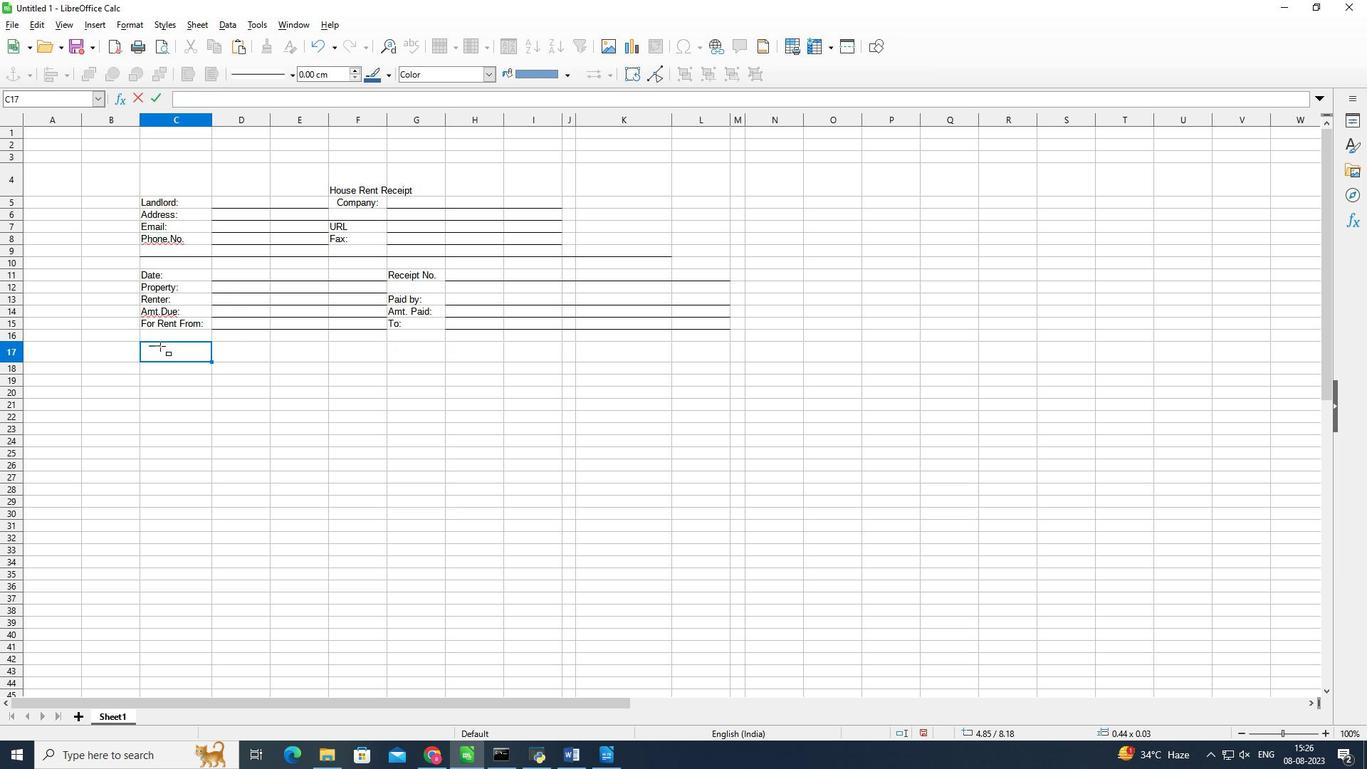 
Action: Mouse moved to (179, 362)
Screenshot: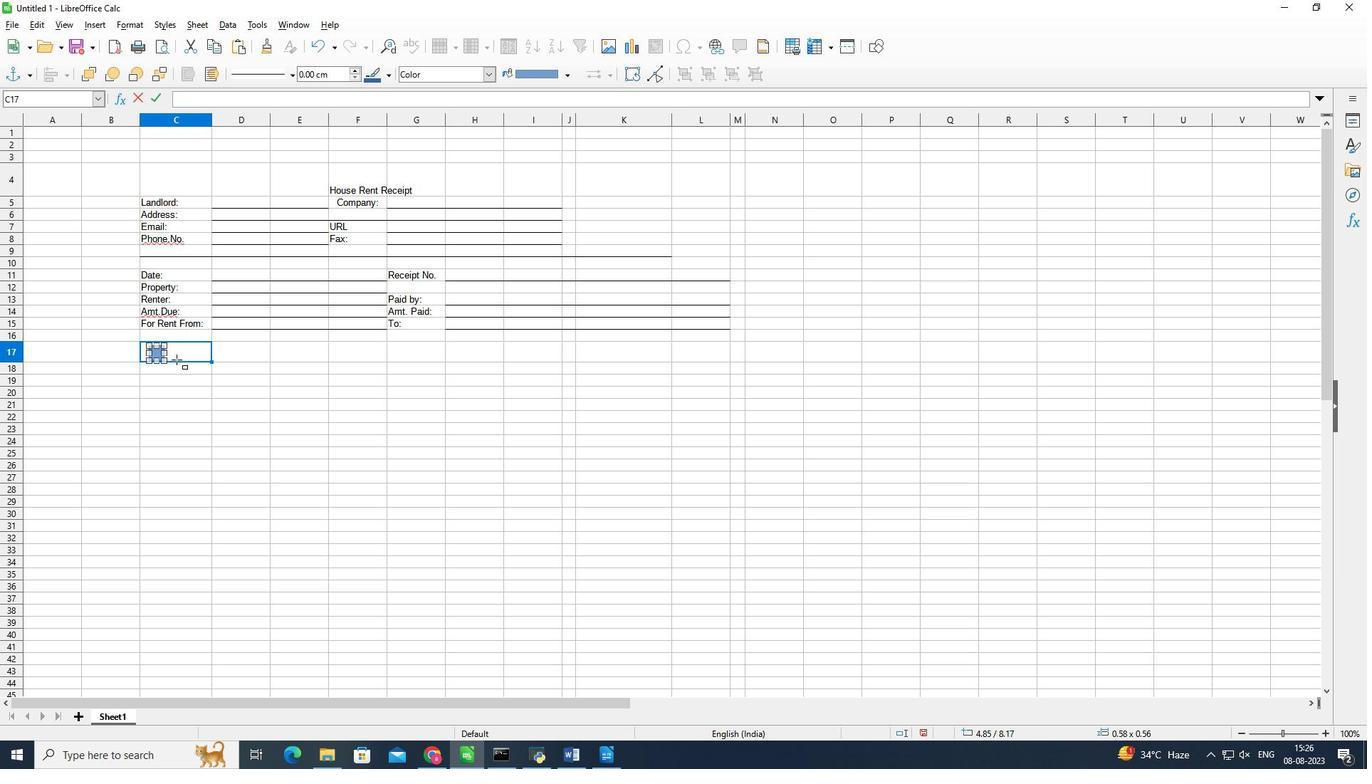 
Action: Key pressed <Key.up><Key.left>
Screenshot: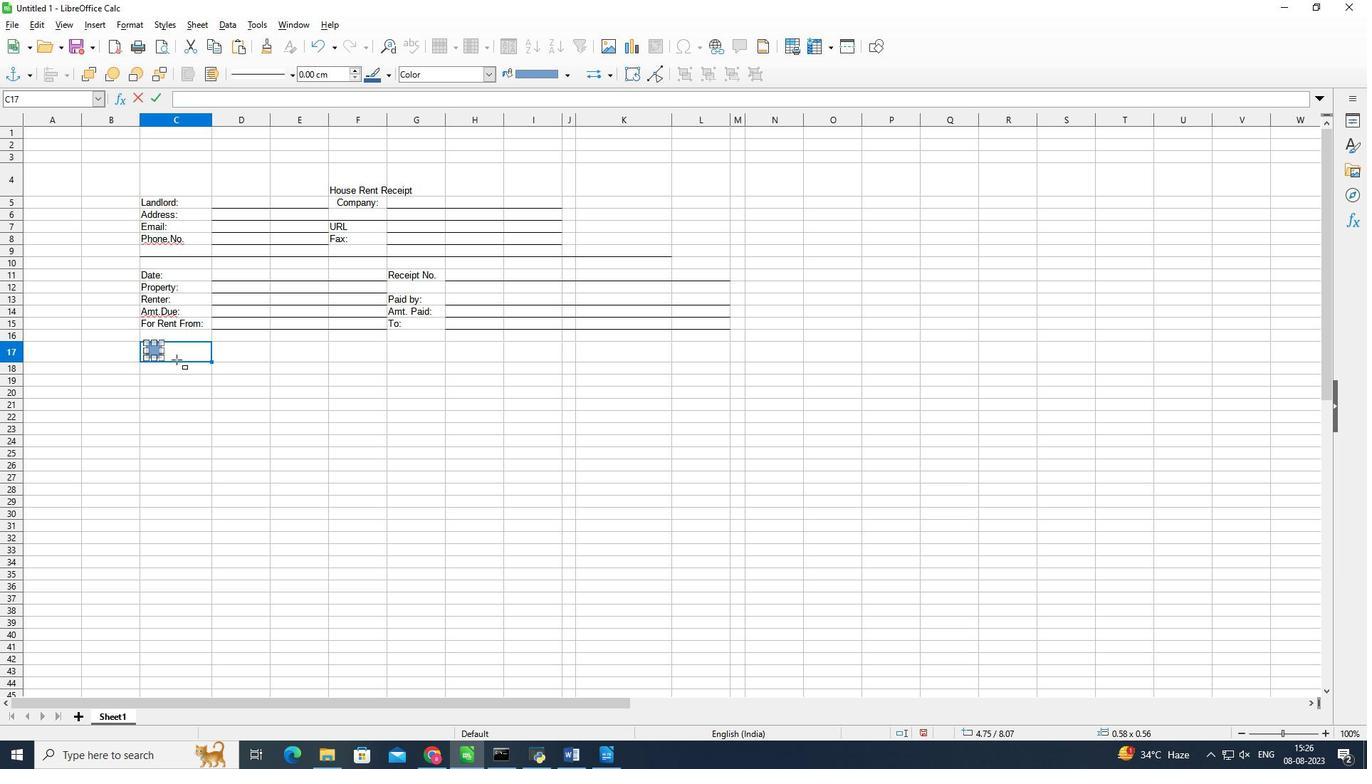 
Action: Mouse moved to (413, 76)
Screenshot: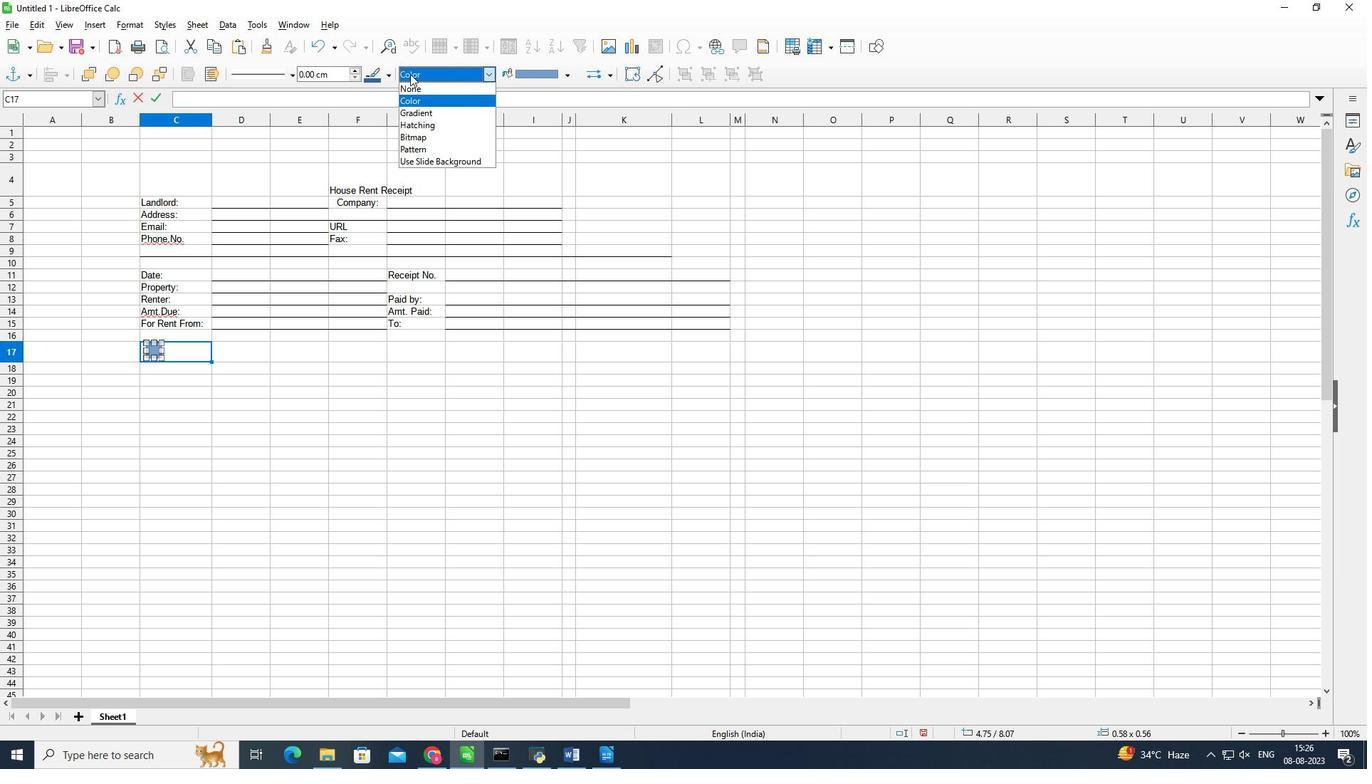 
Action: Mouse pressed left at (413, 76)
Screenshot: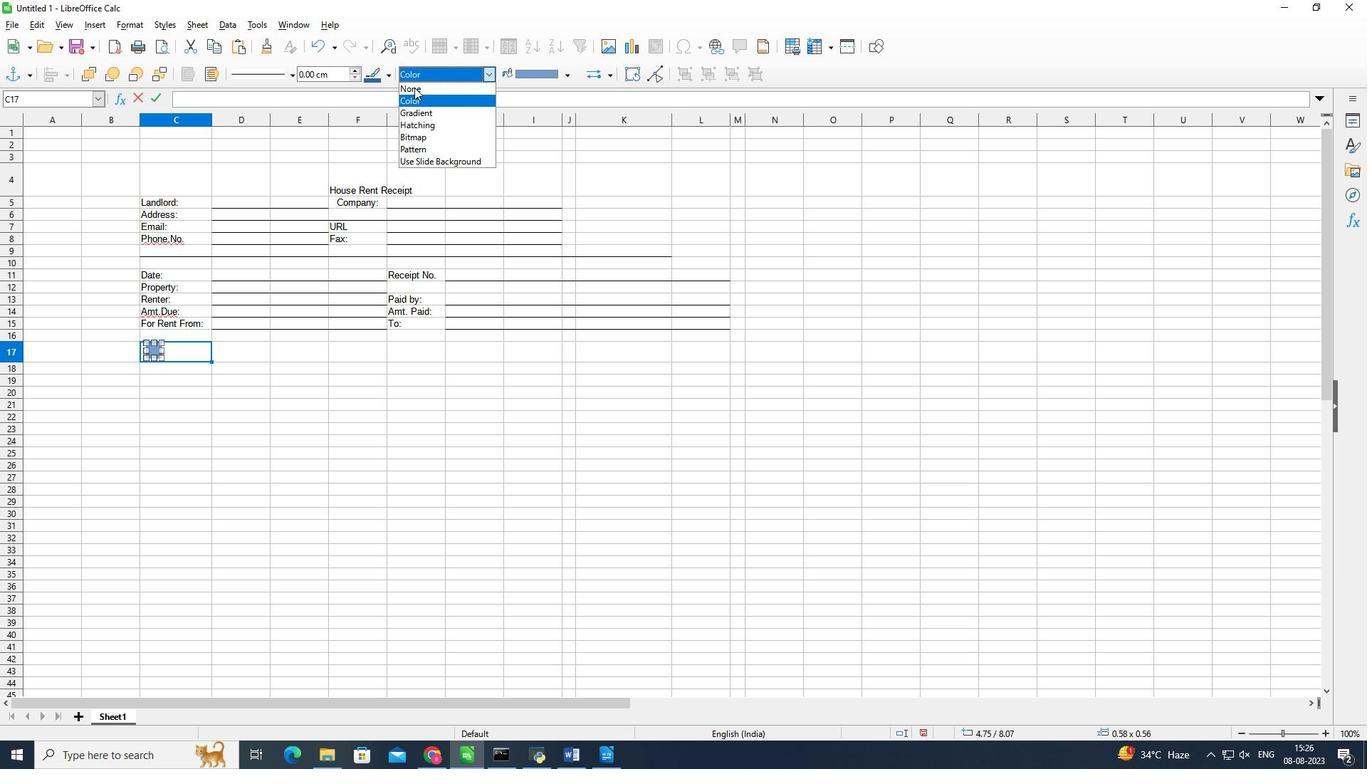
Action: Mouse moved to (419, 96)
Screenshot: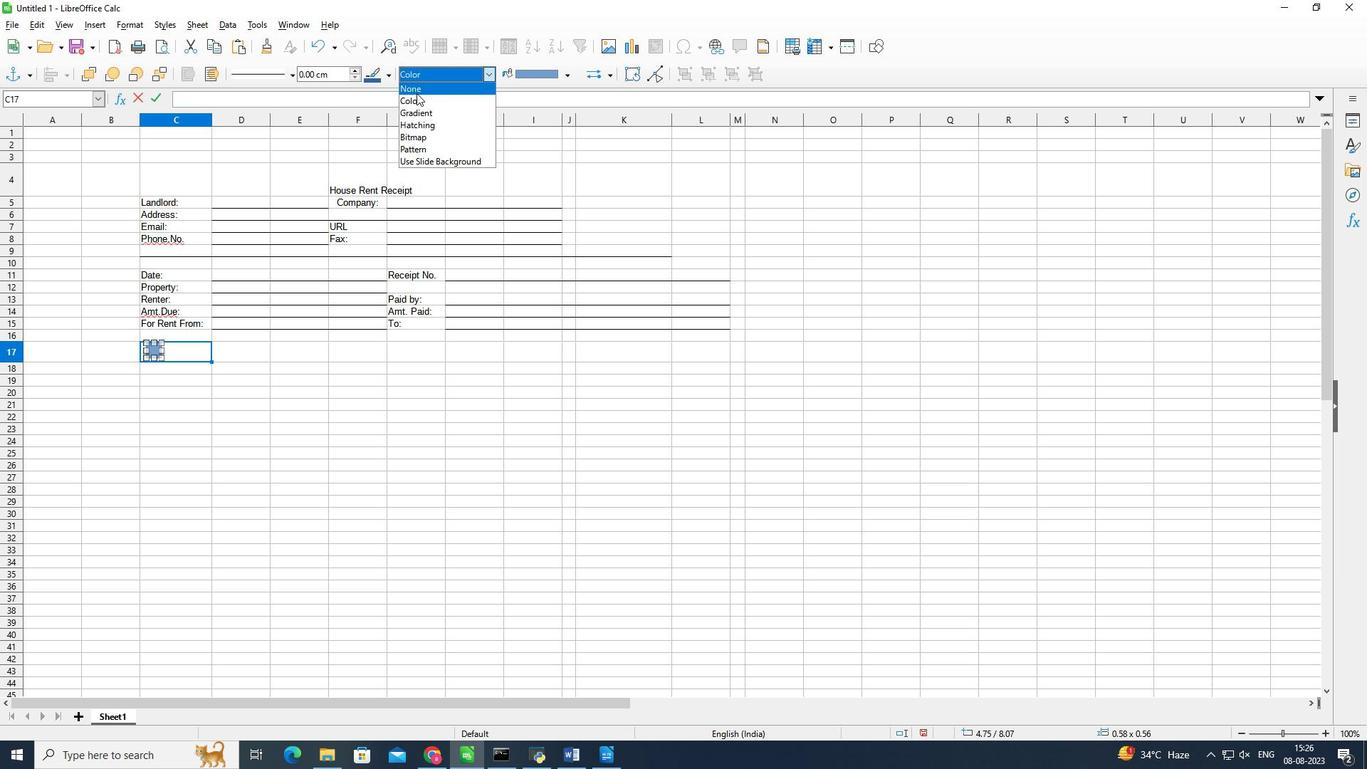 
Action: Mouse pressed left at (419, 96)
Screenshot: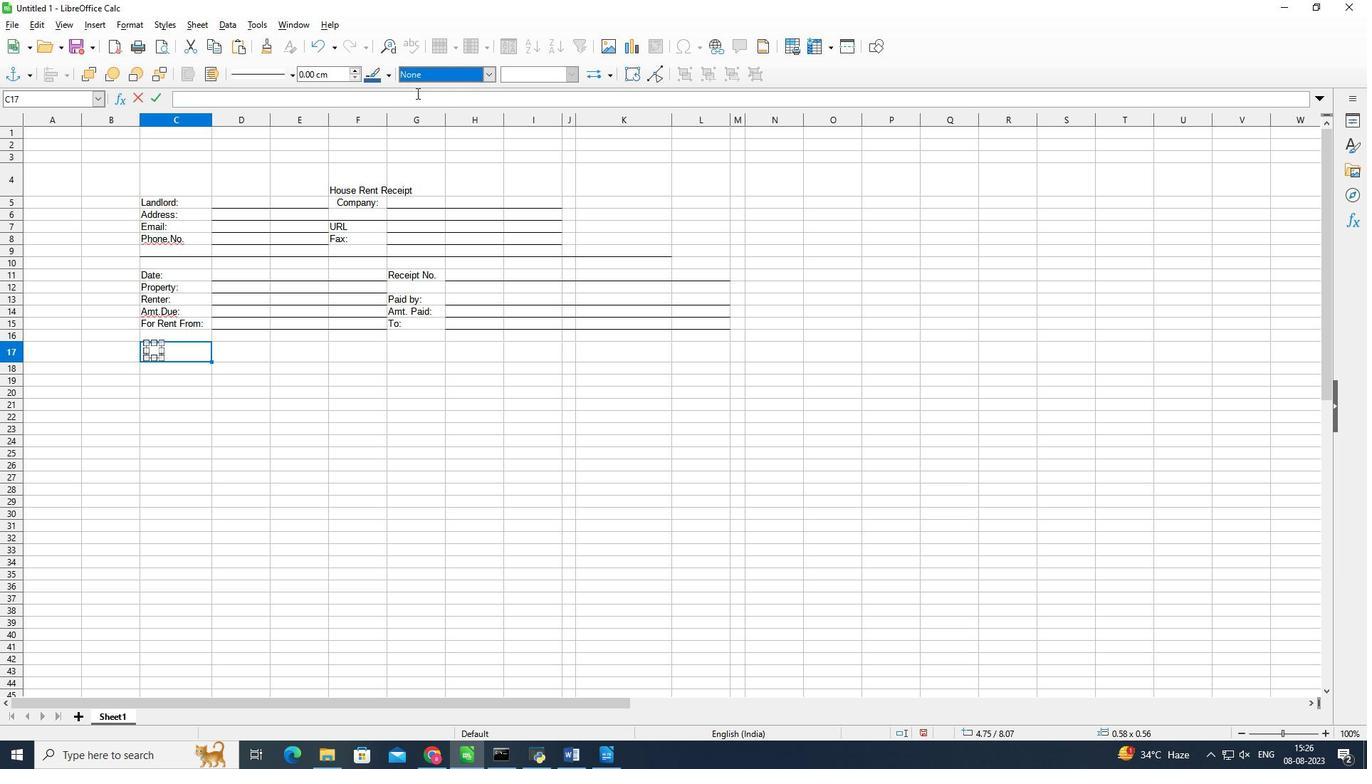 
Action: Mouse moved to (188, 351)
Screenshot: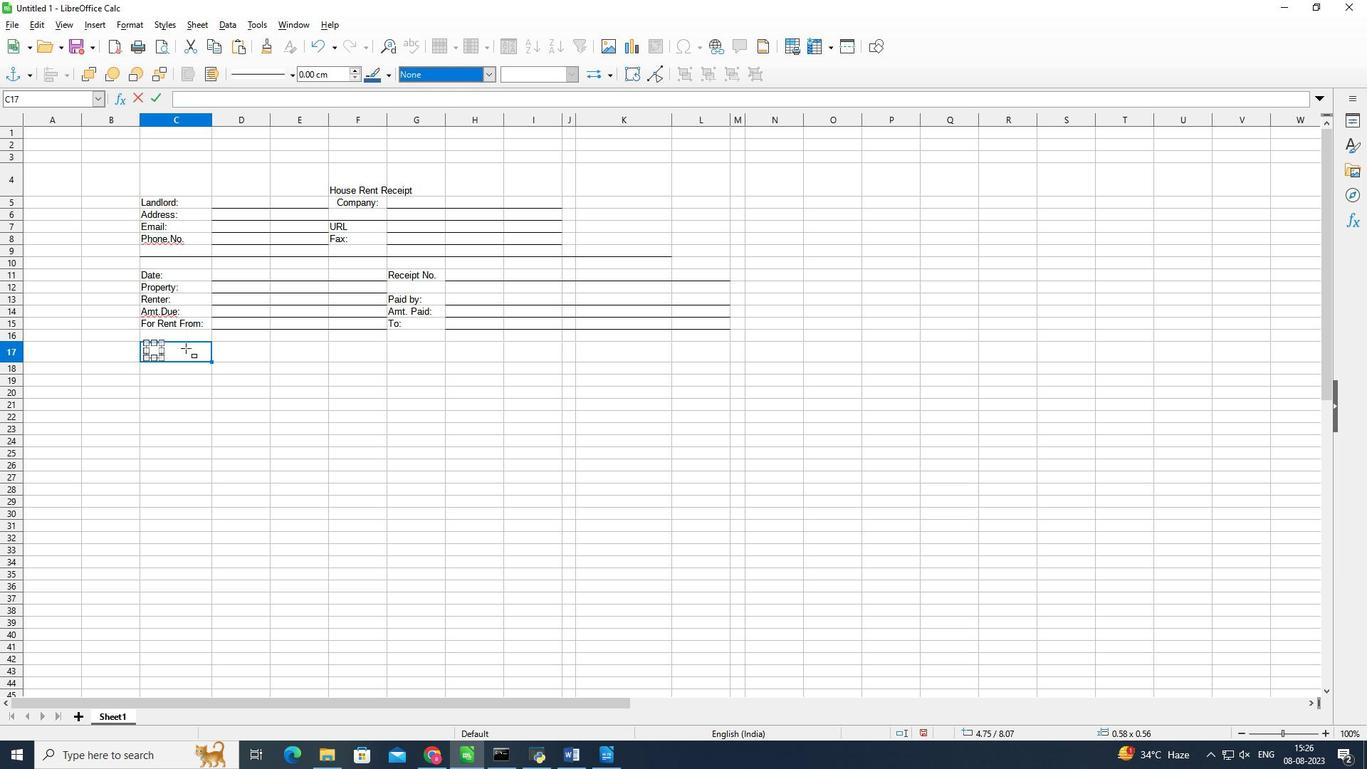 
Action: Mouse pressed left at (188, 351)
Screenshot: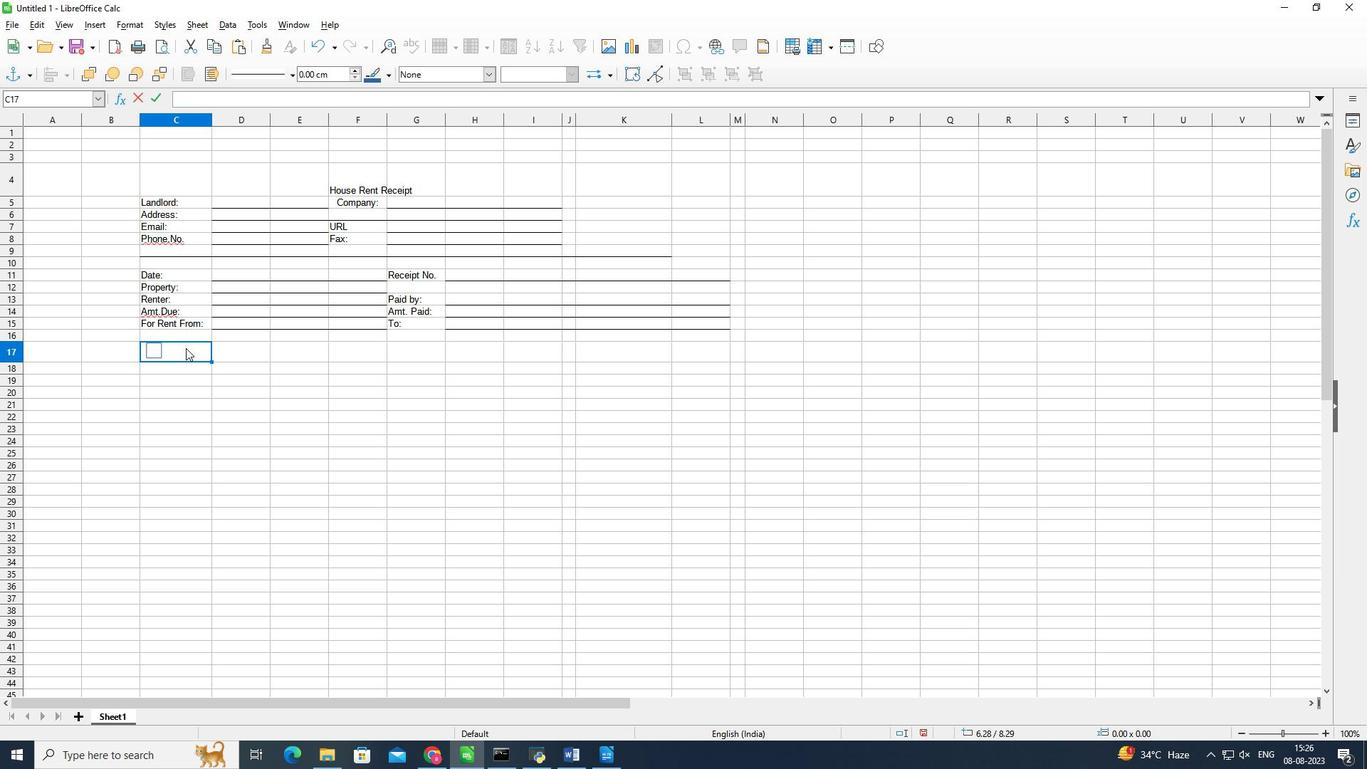 
Action: Mouse pressed left at (188, 351)
Screenshot: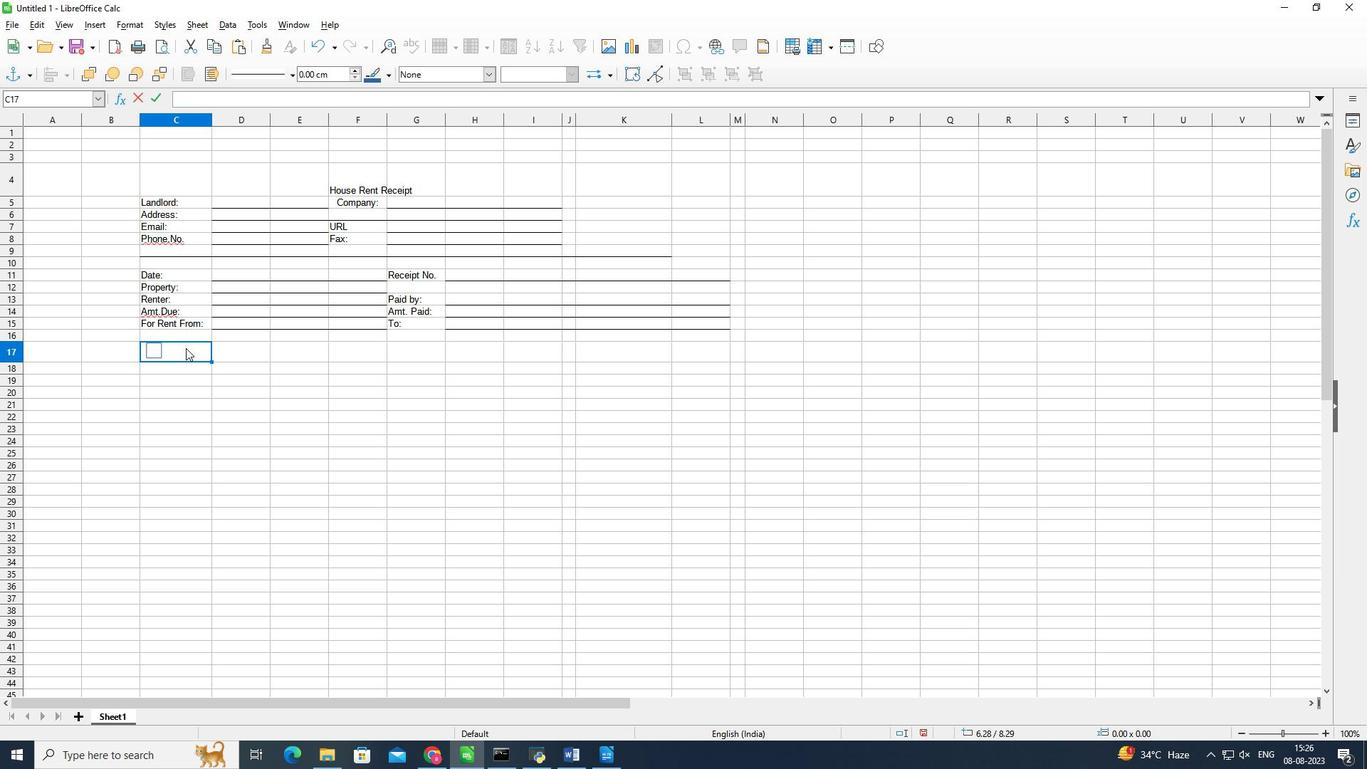 
Action: Mouse moved to (169, 355)
Screenshot: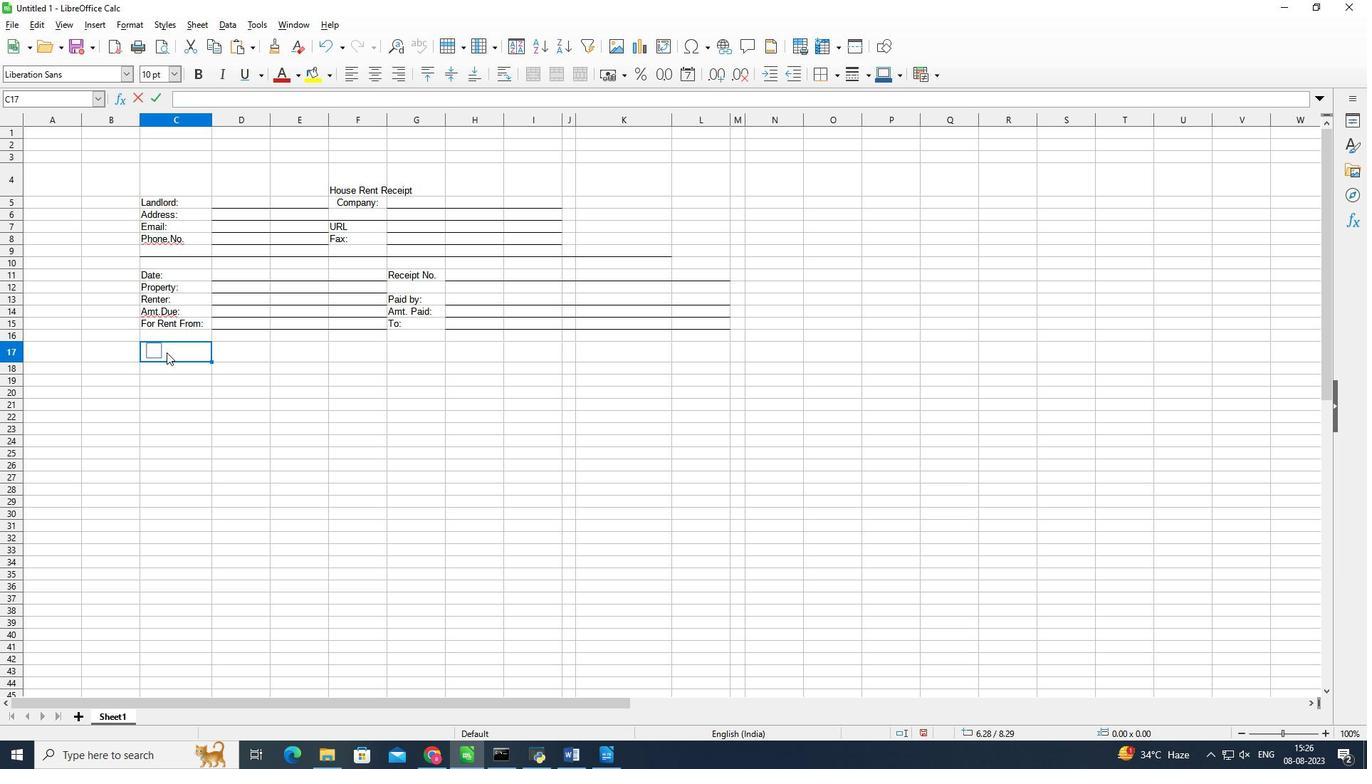 
Action: Mouse pressed left at (169, 355)
Screenshot: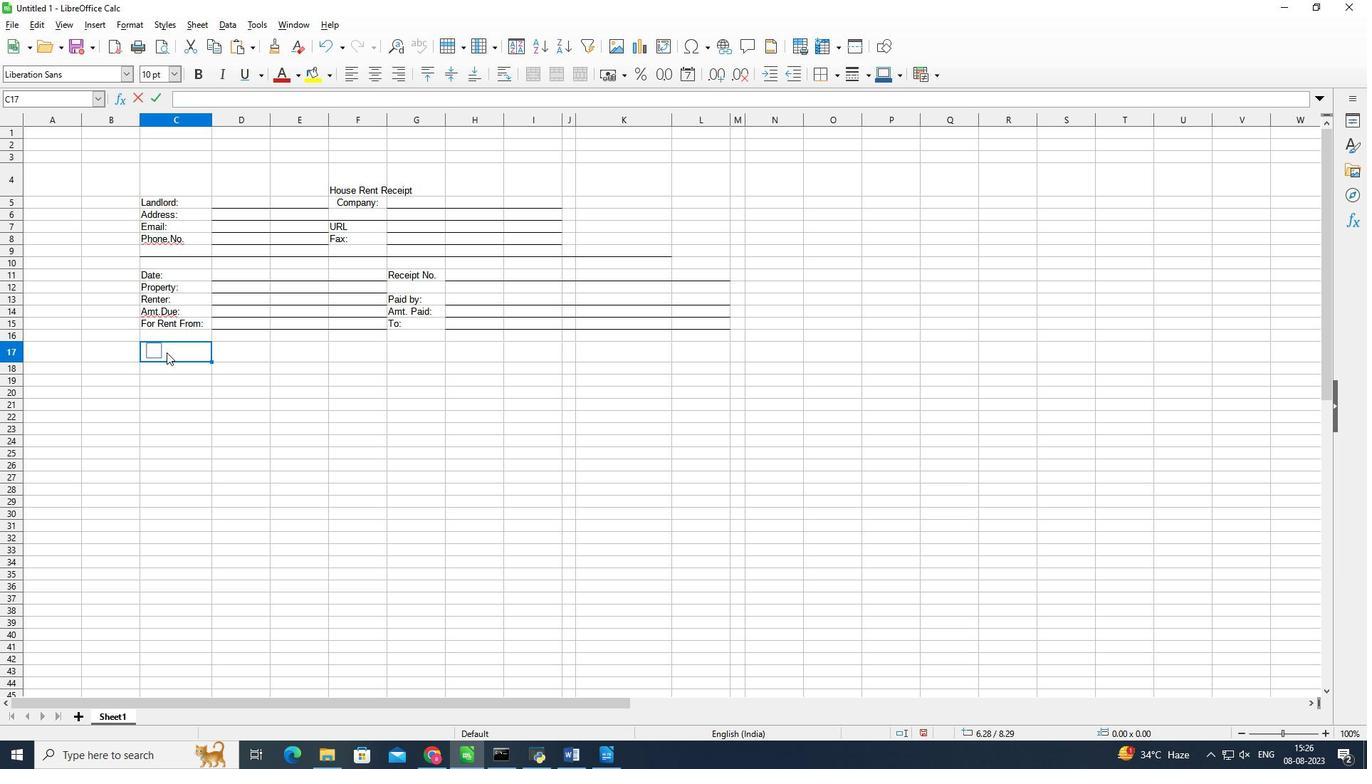 
Action: Mouse pressed left at (169, 355)
Screenshot: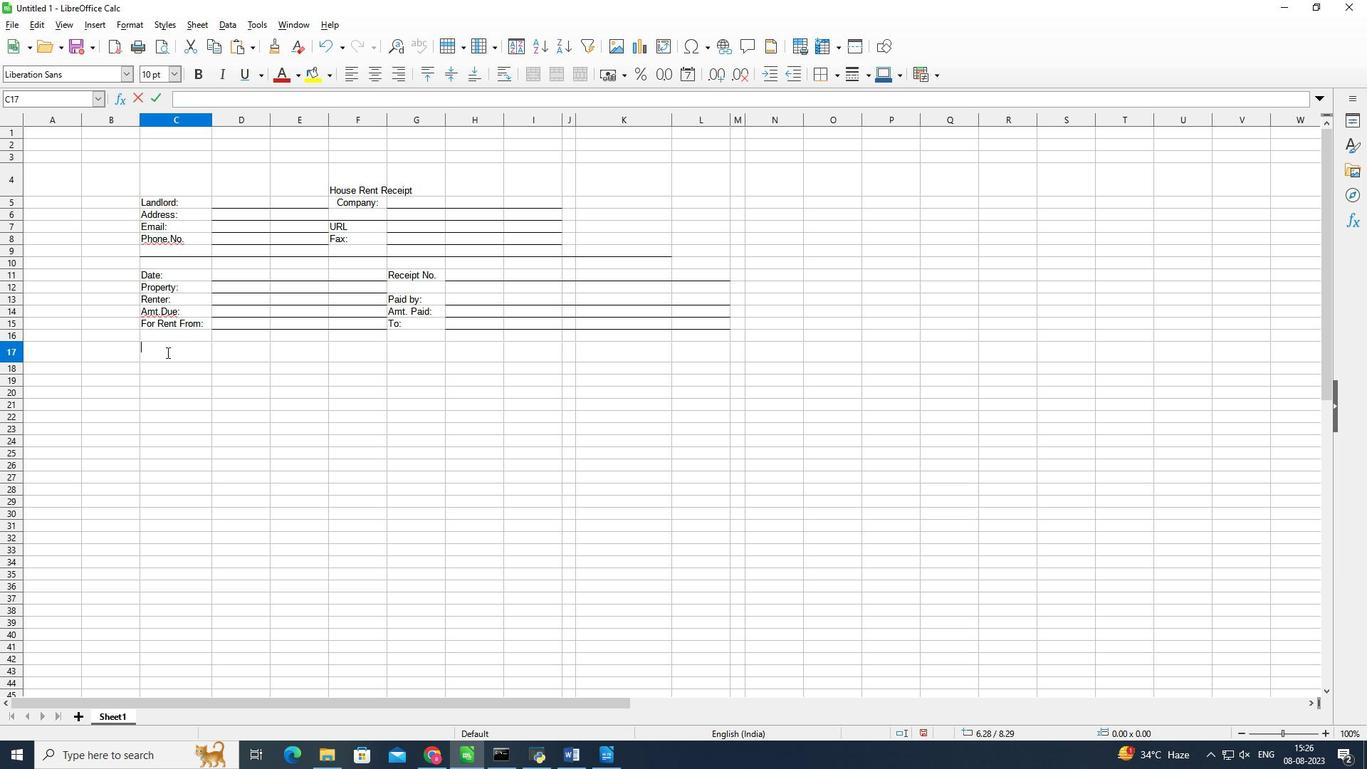 
Action: Key pressed <Key.shift>Cash
Screenshot: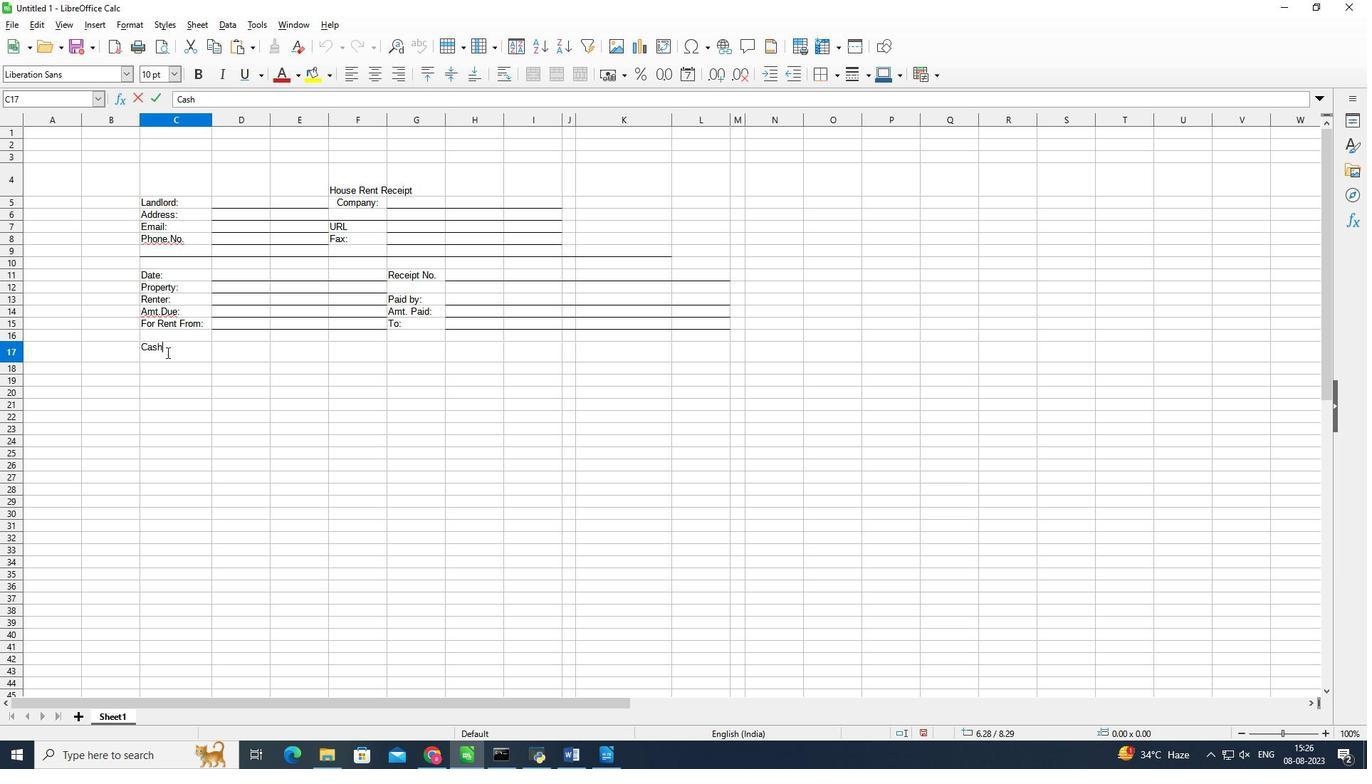 
Action: Mouse moved to (249, 350)
Screenshot: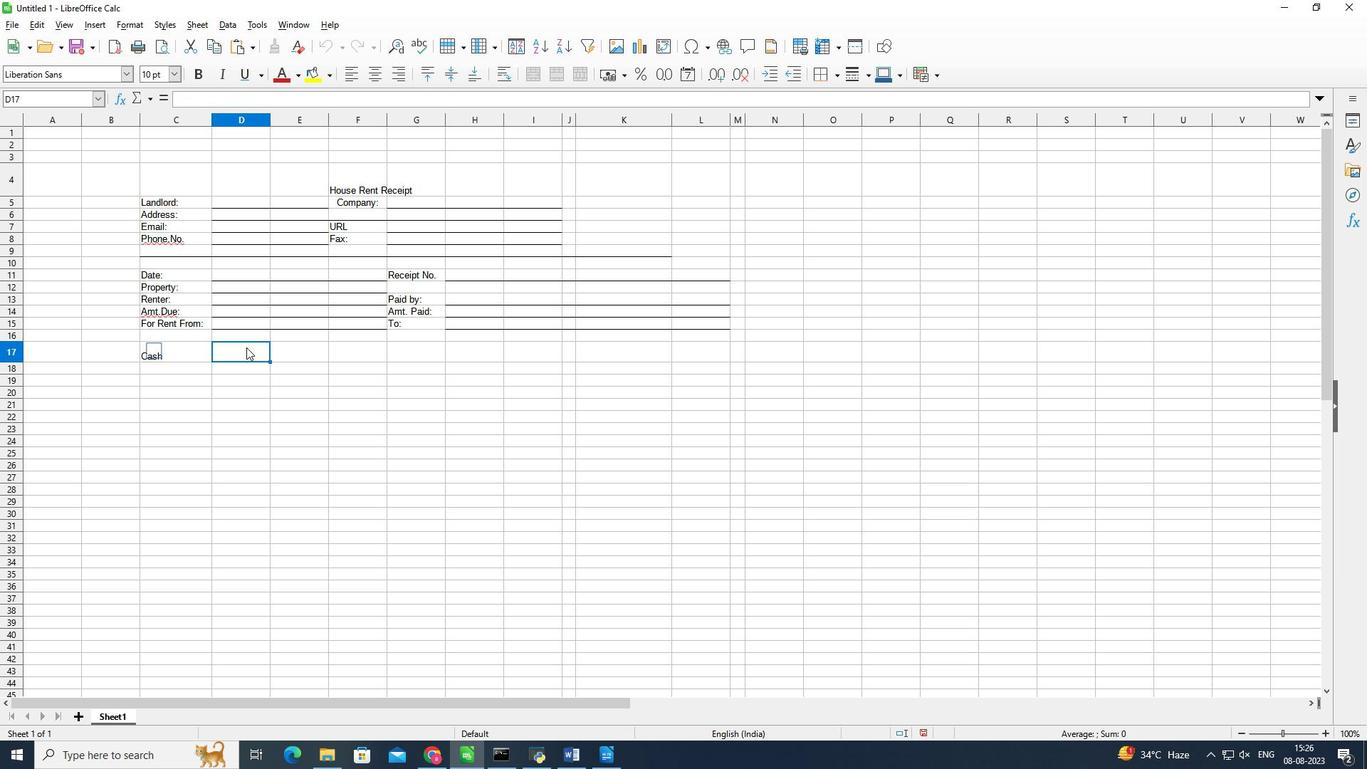 
Action: Mouse pressed left at (249, 350)
Screenshot: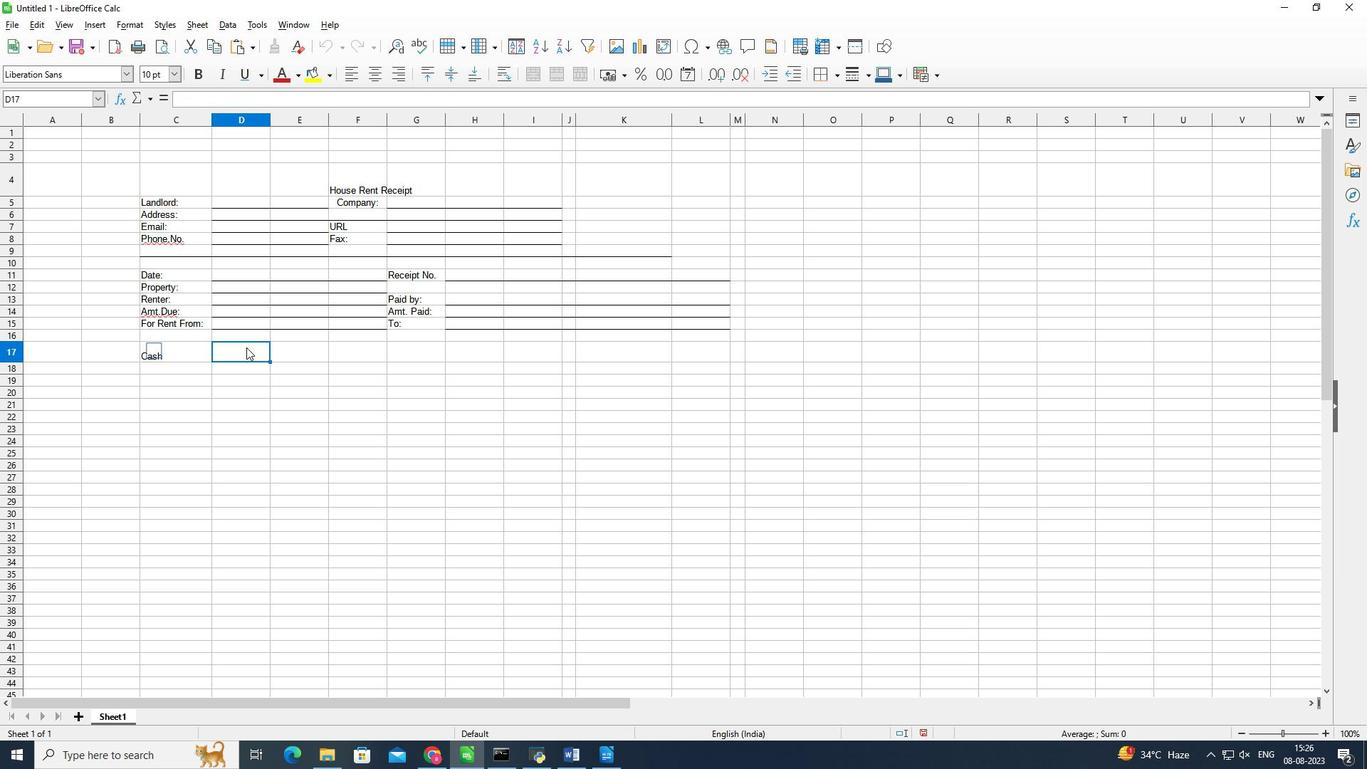 
Action: Mouse moved to (173, 354)
Screenshot: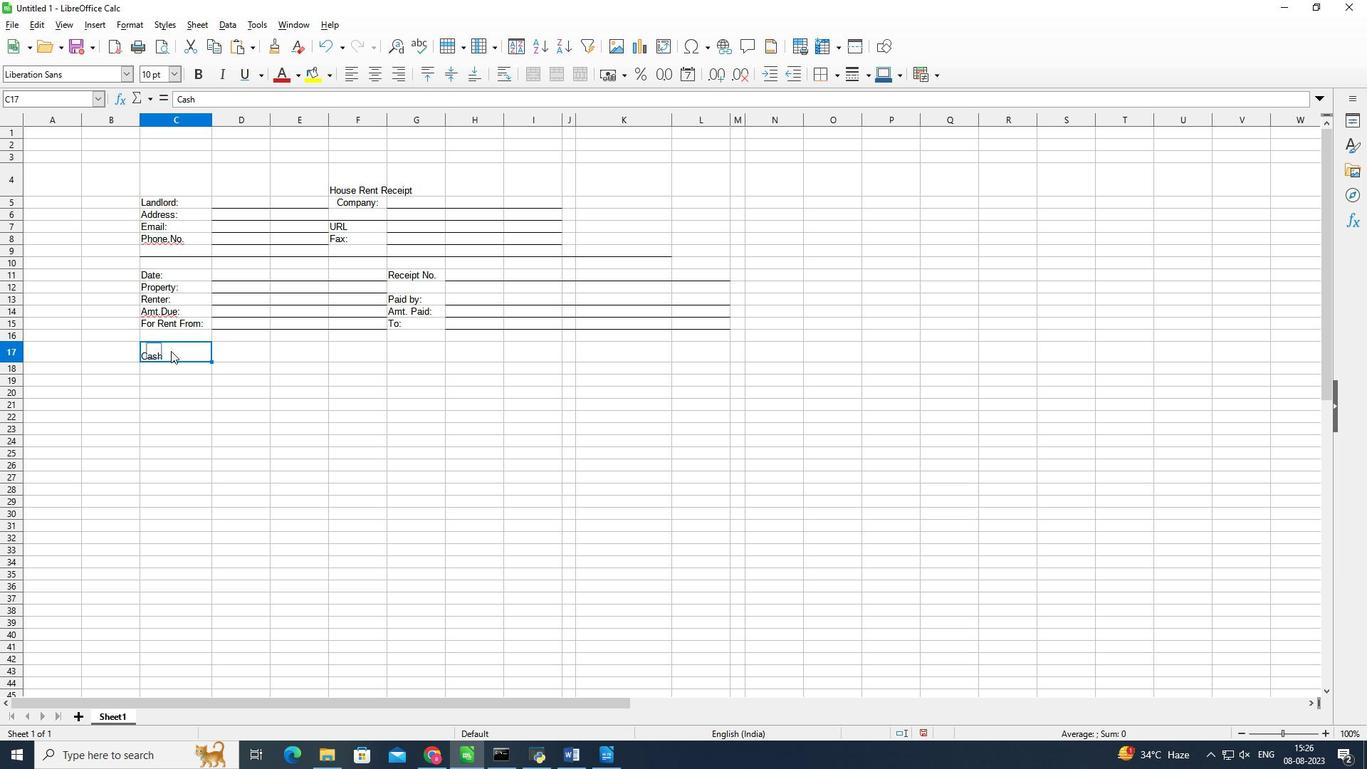 
Action: Mouse pressed left at (173, 354)
Screenshot: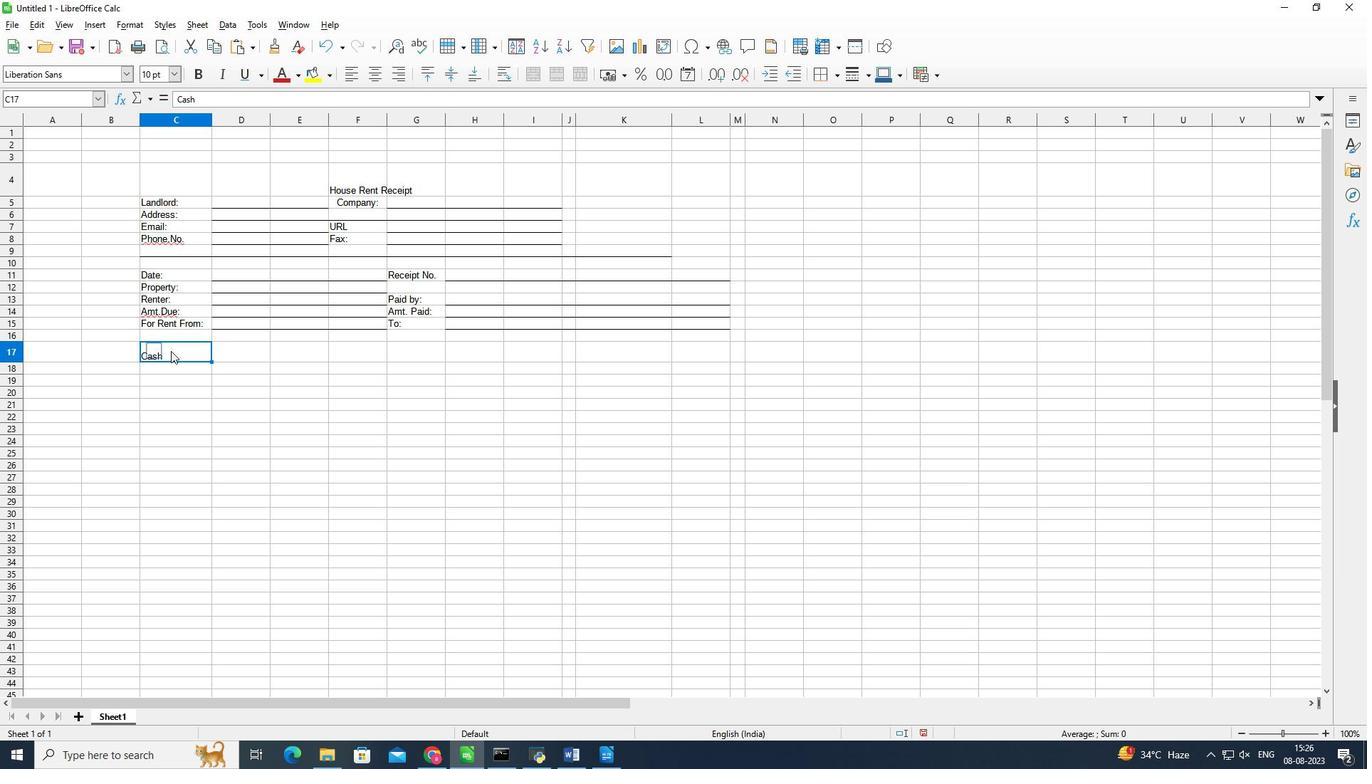 
Action: Mouse moved to (380, 72)
Screenshot: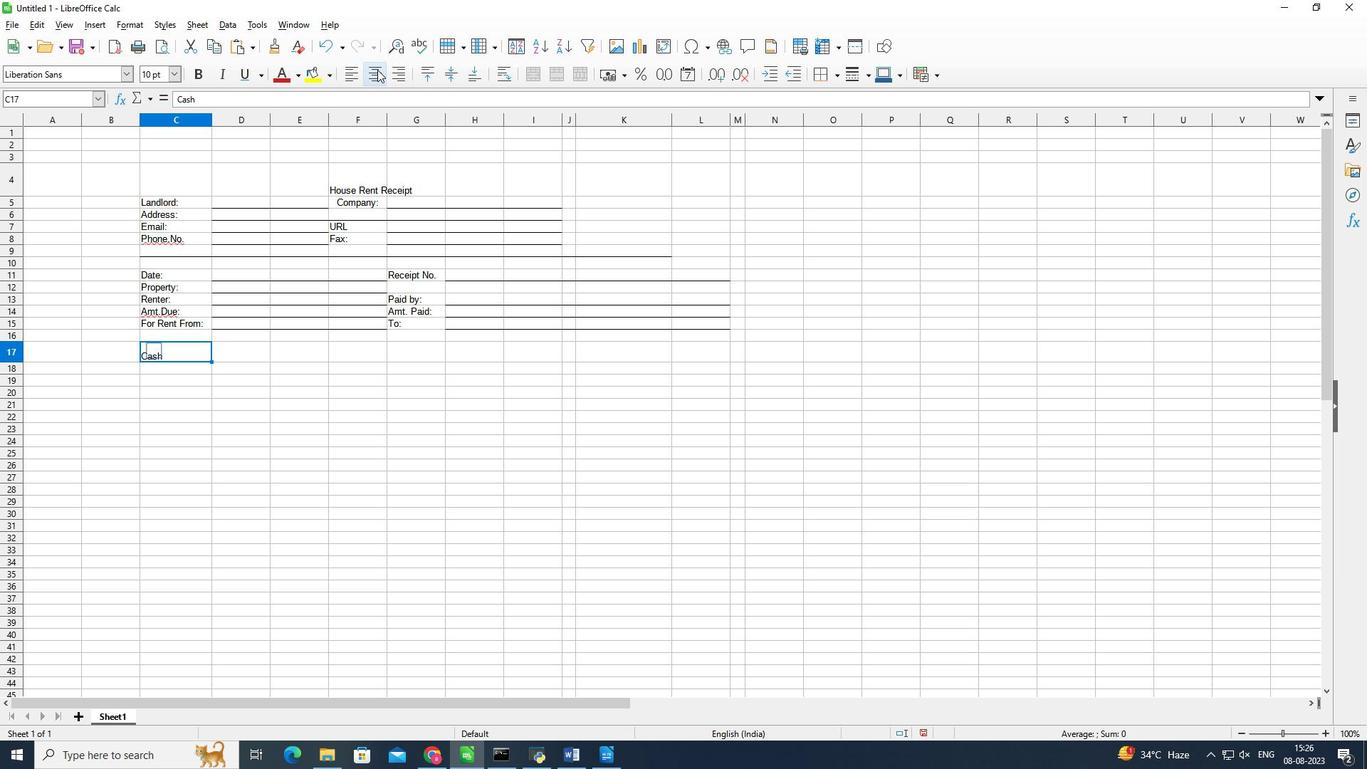 
Action: Mouse pressed left at (380, 72)
Screenshot: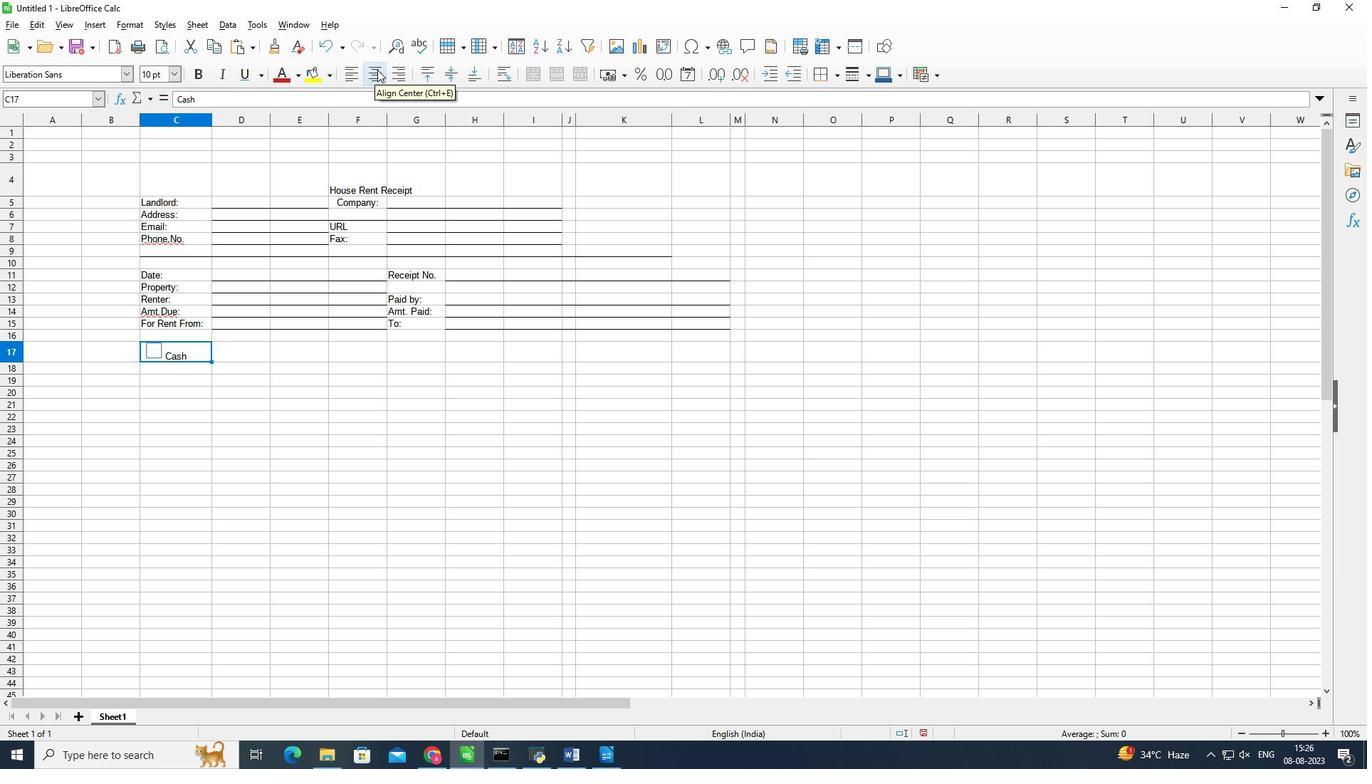 
Action: Mouse moved to (454, 73)
Screenshot: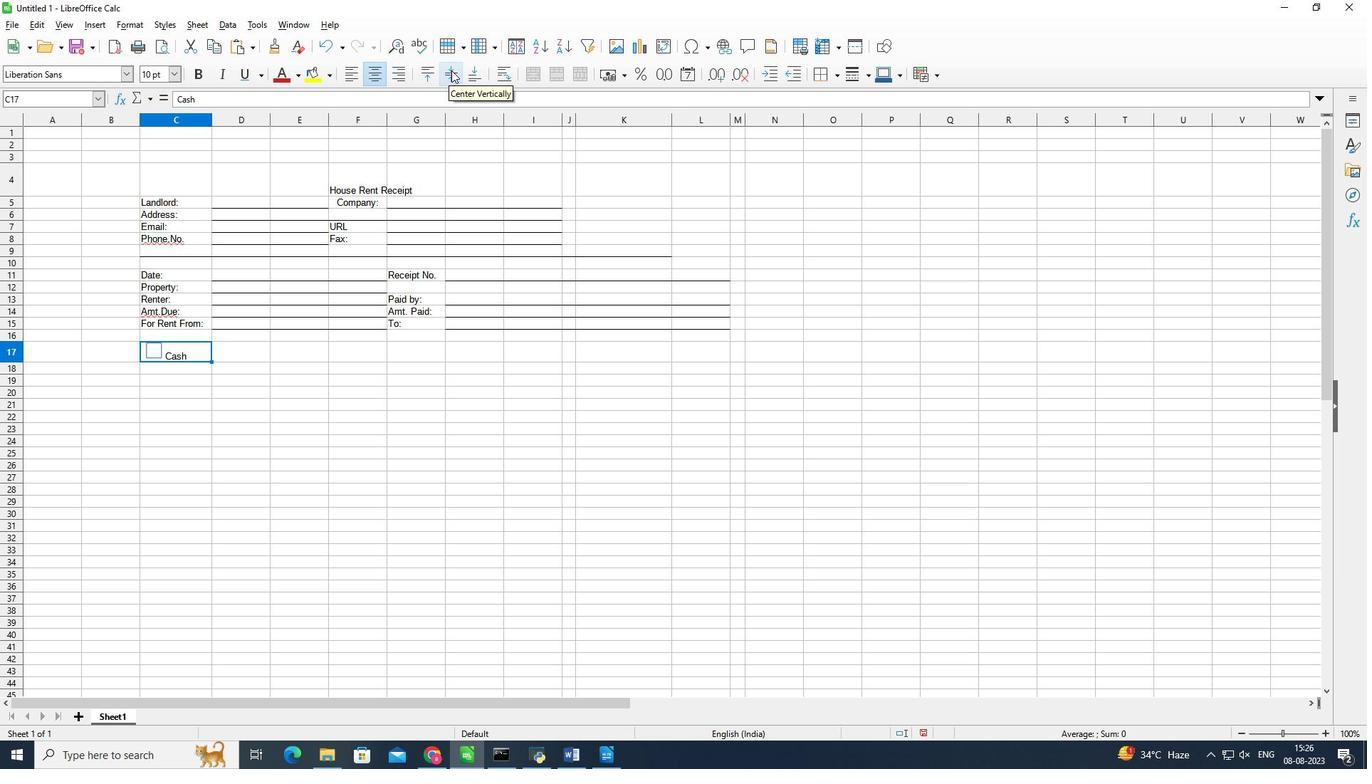 
Action: Mouse pressed left at (454, 73)
Screenshot: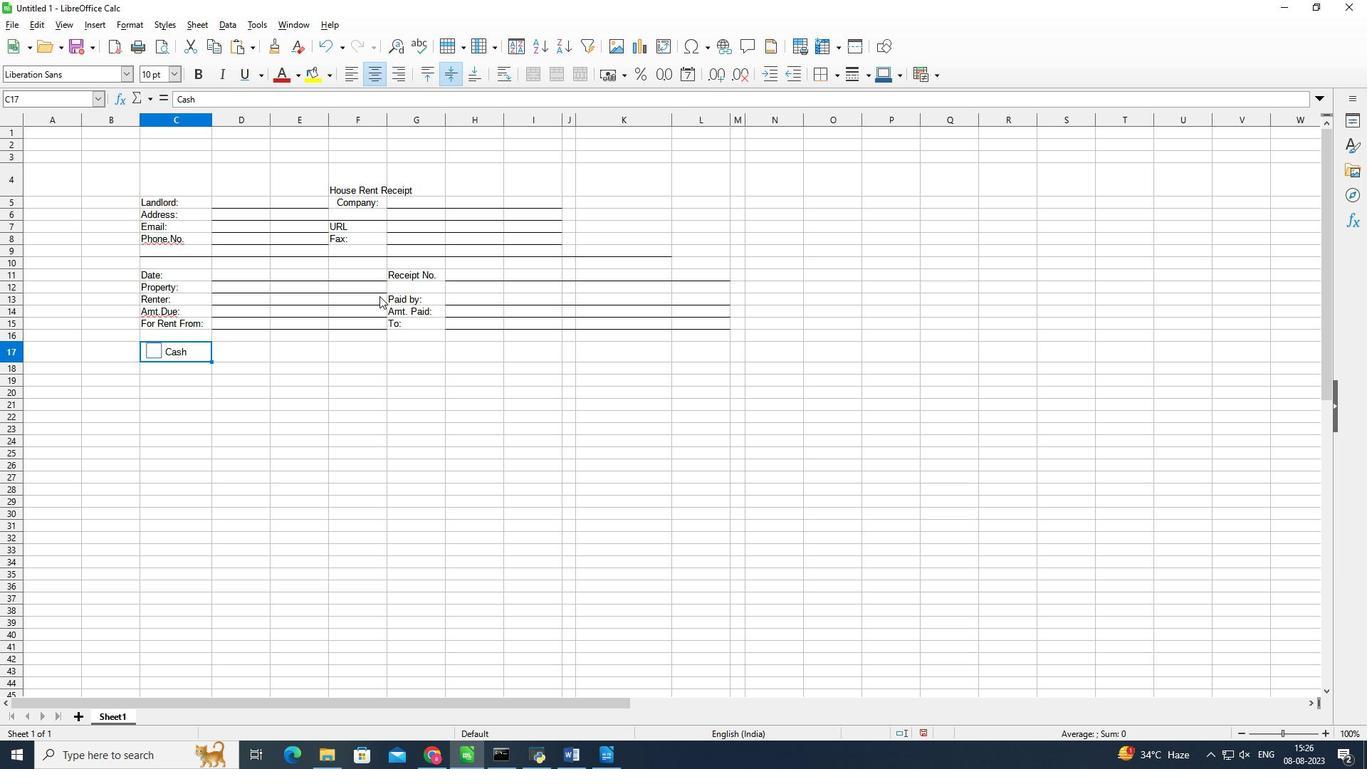 
Action: Mouse moved to (230, 351)
Screenshot: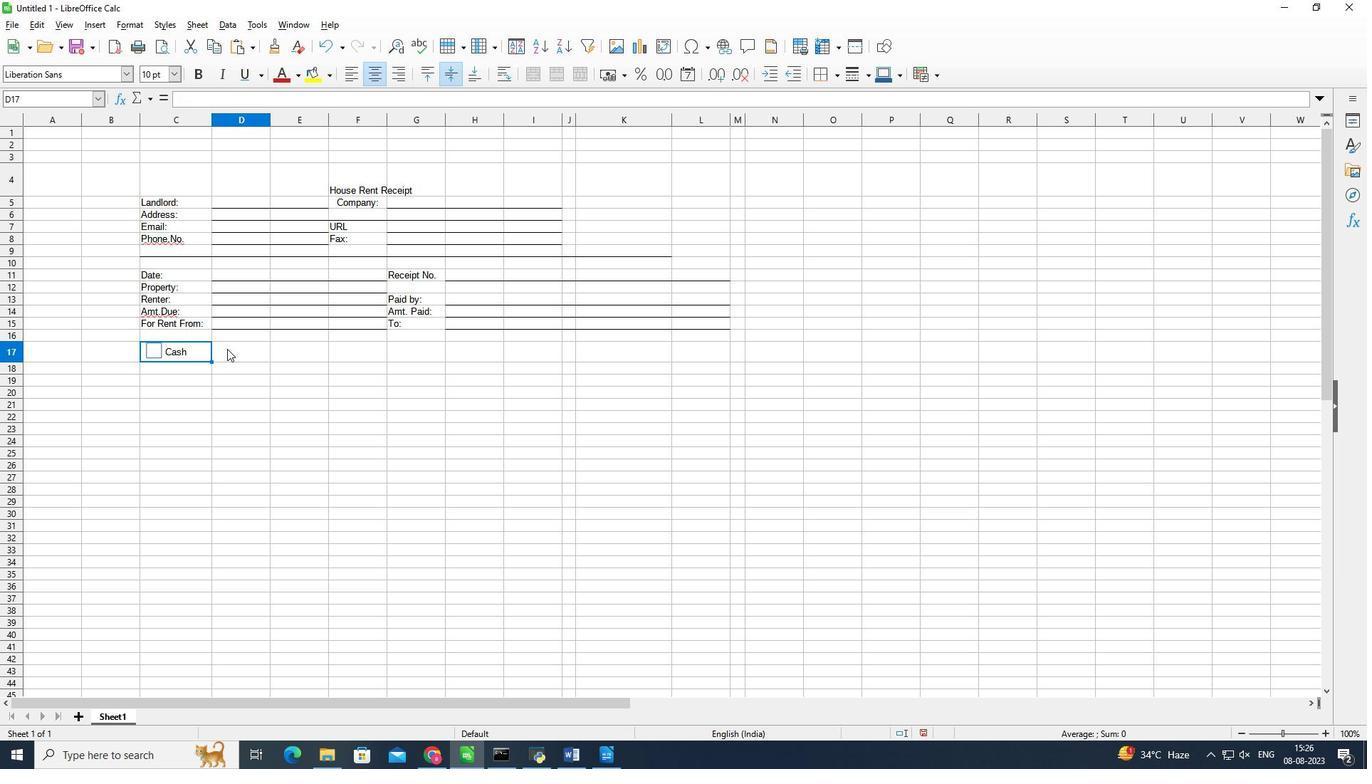 
Action: Mouse pressed left at (230, 351)
Screenshot: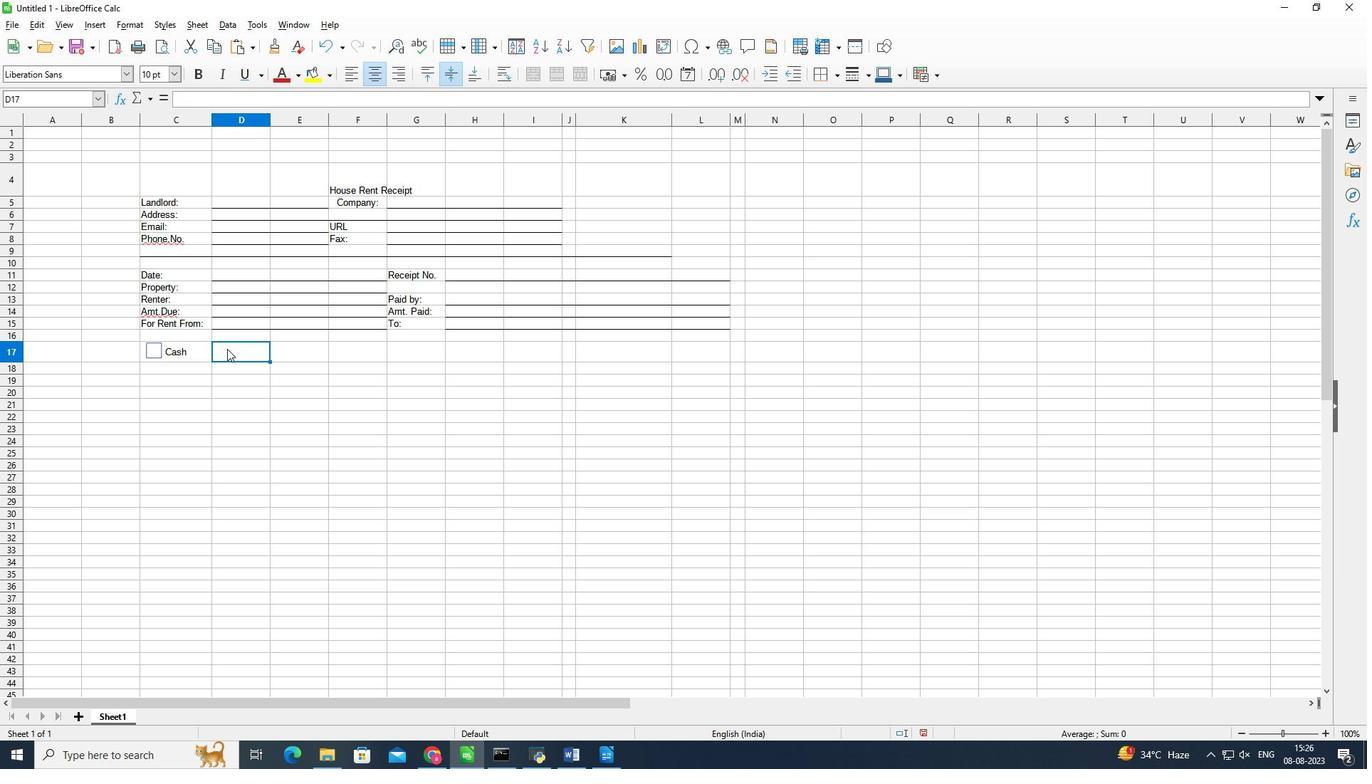 
Action: Mouse moved to (158, 350)
Screenshot: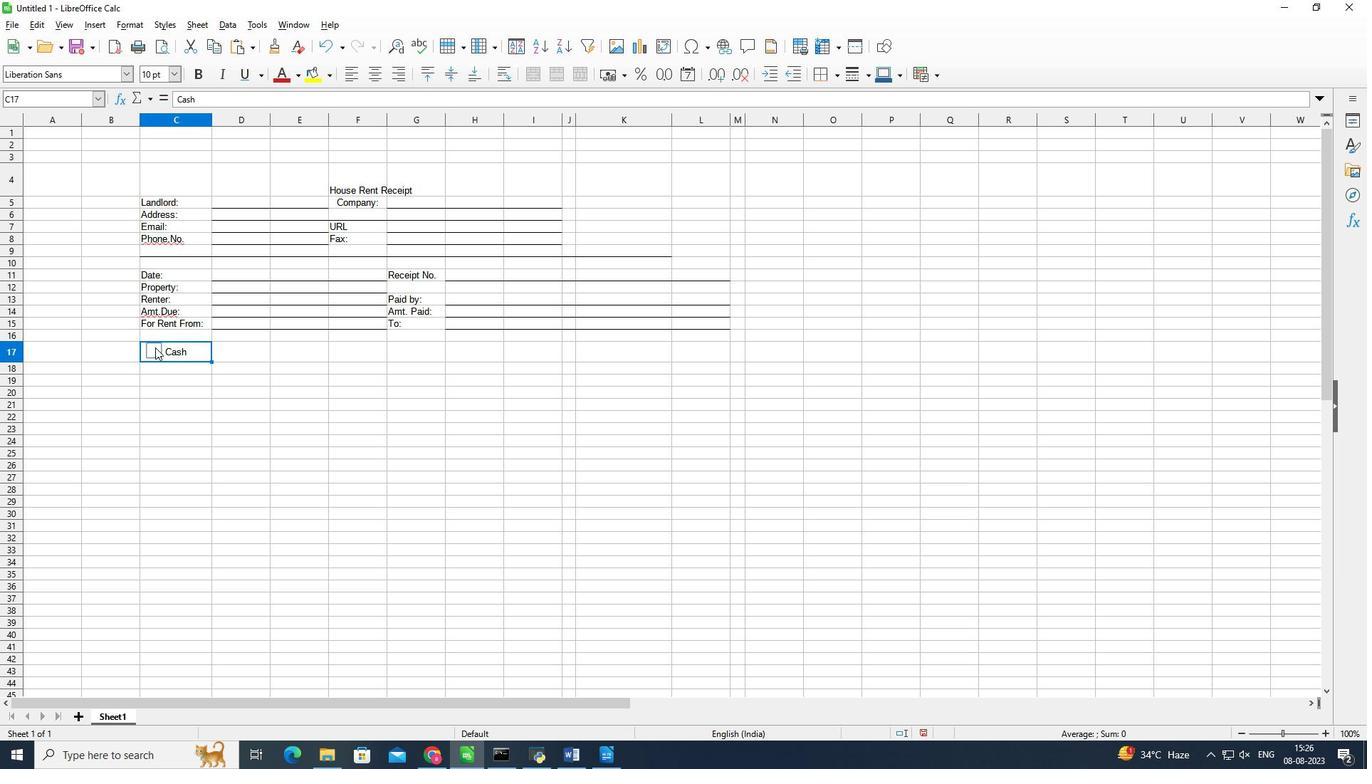 
Action: Mouse pressed left at (158, 350)
Screenshot: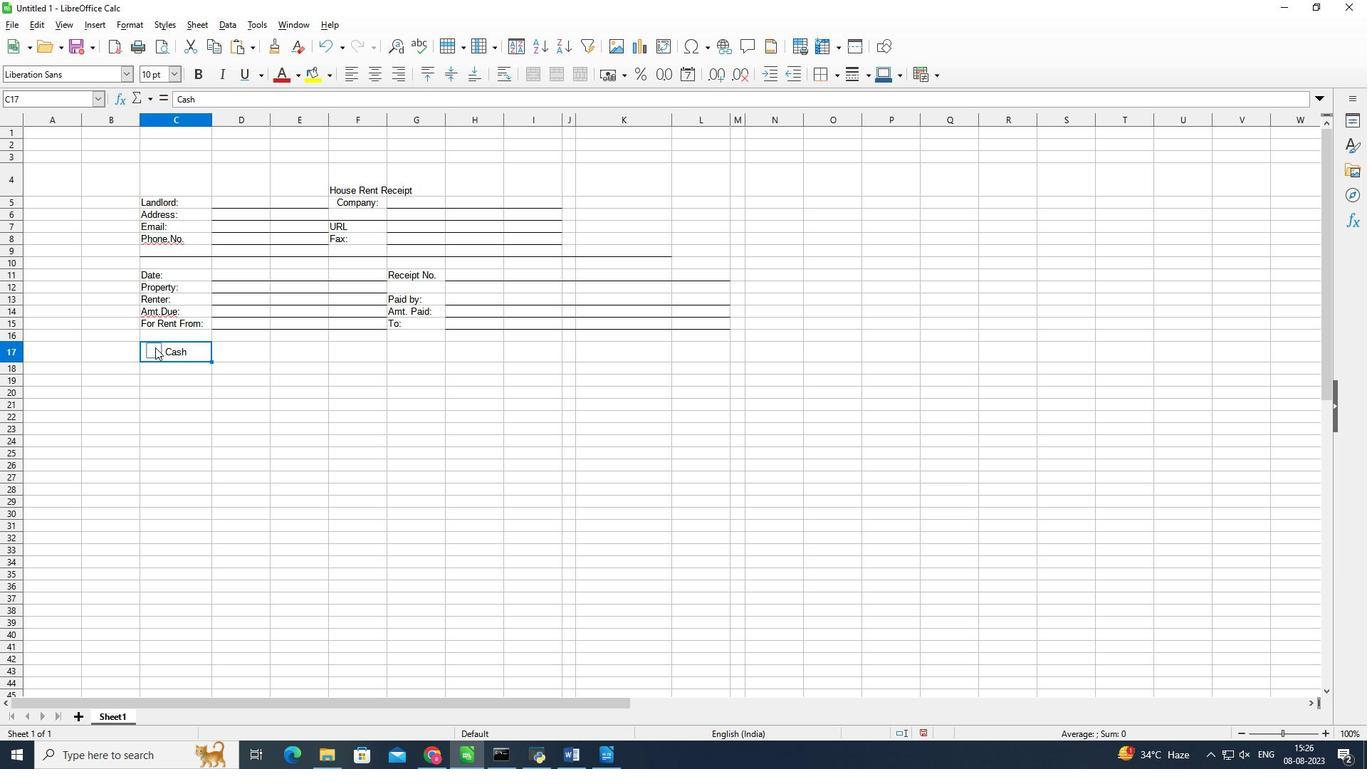
Action: Mouse moved to (155, 351)
Screenshot: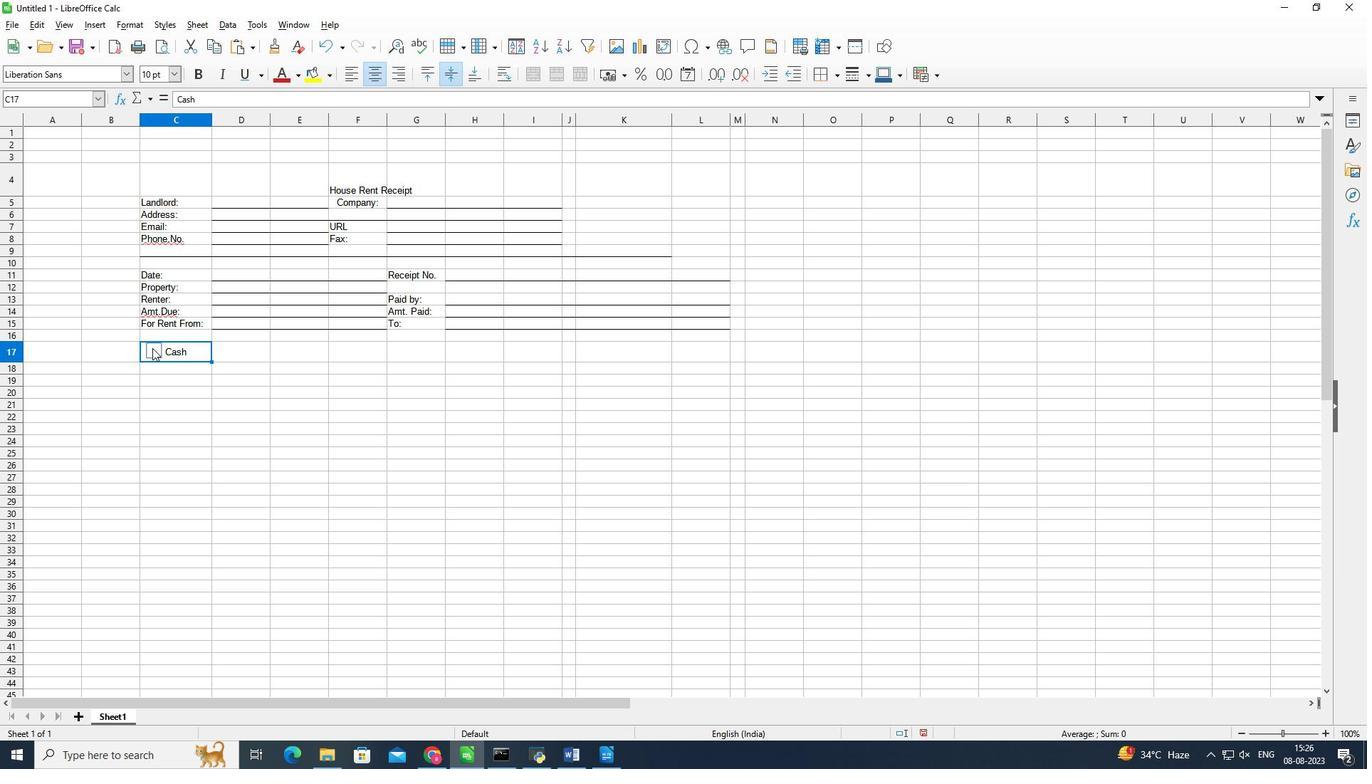
Action: Mouse pressed left at (155, 351)
Screenshot: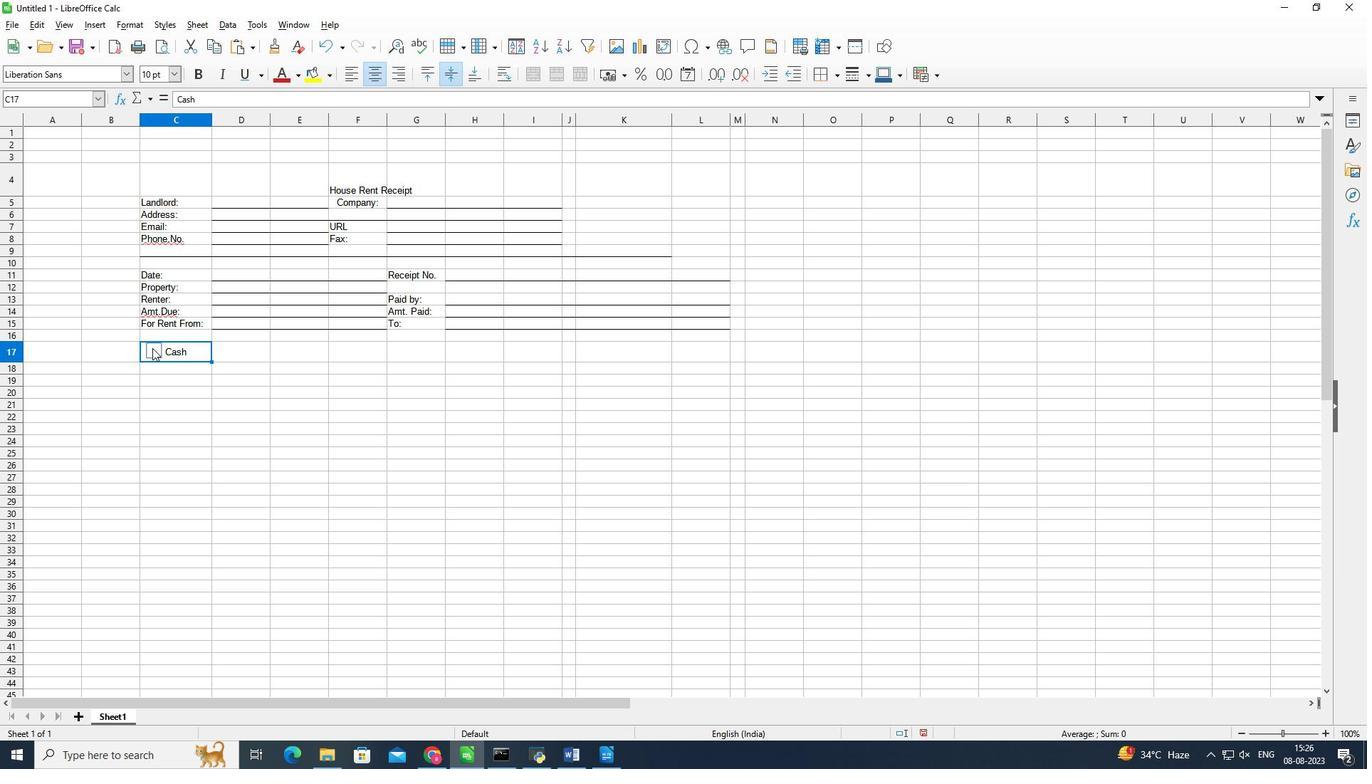 
Action: Mouse moved to (219, 354)
Screenshot: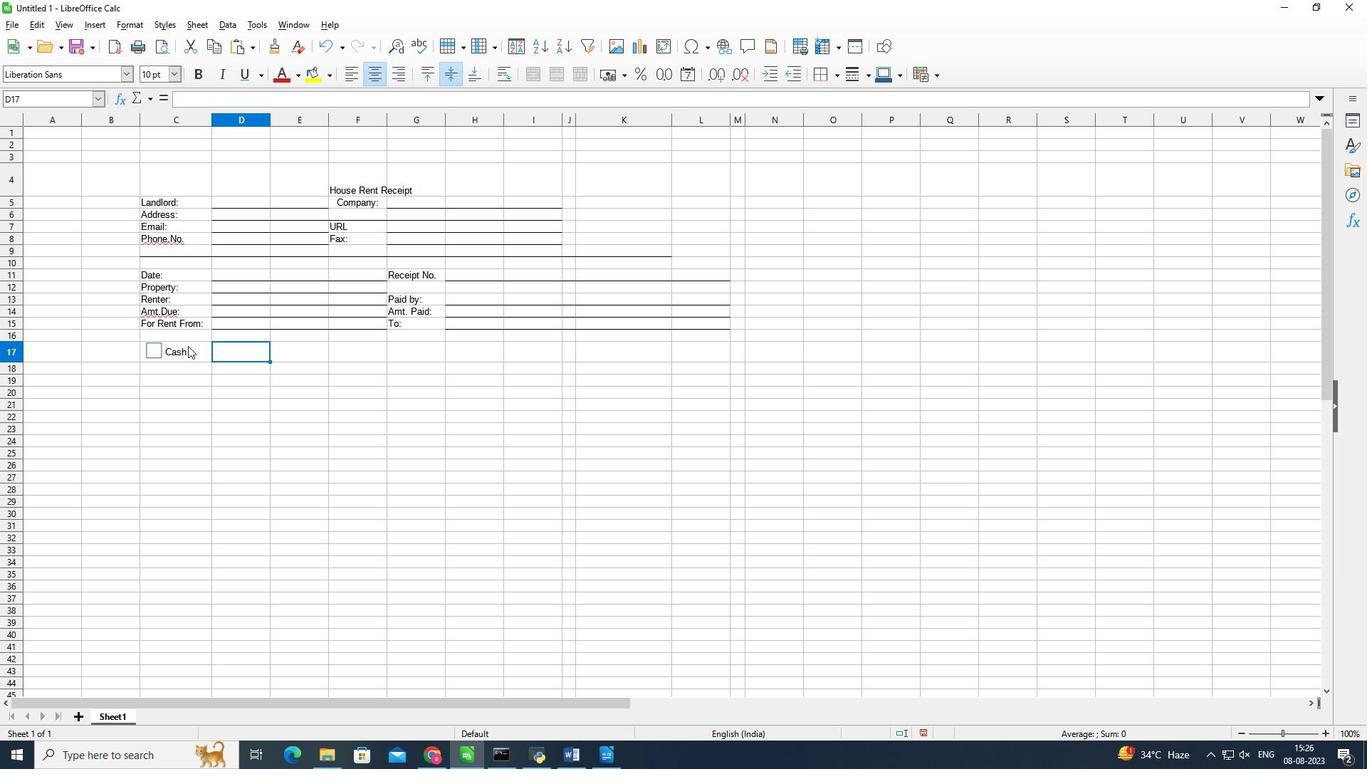 
Action: Mouse pressed left at (220, 354)
Screenshot: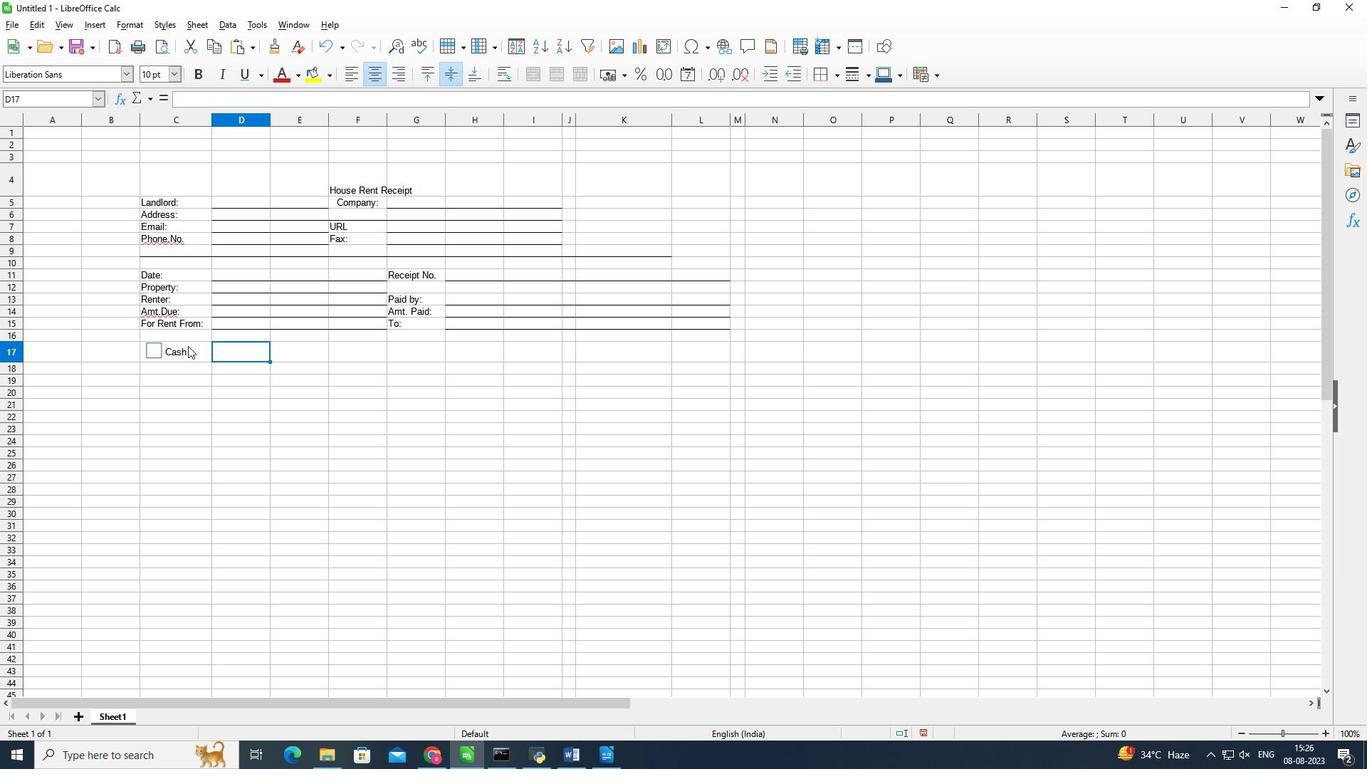 
Action: Mouse moved to (159, 353)
Screenshot: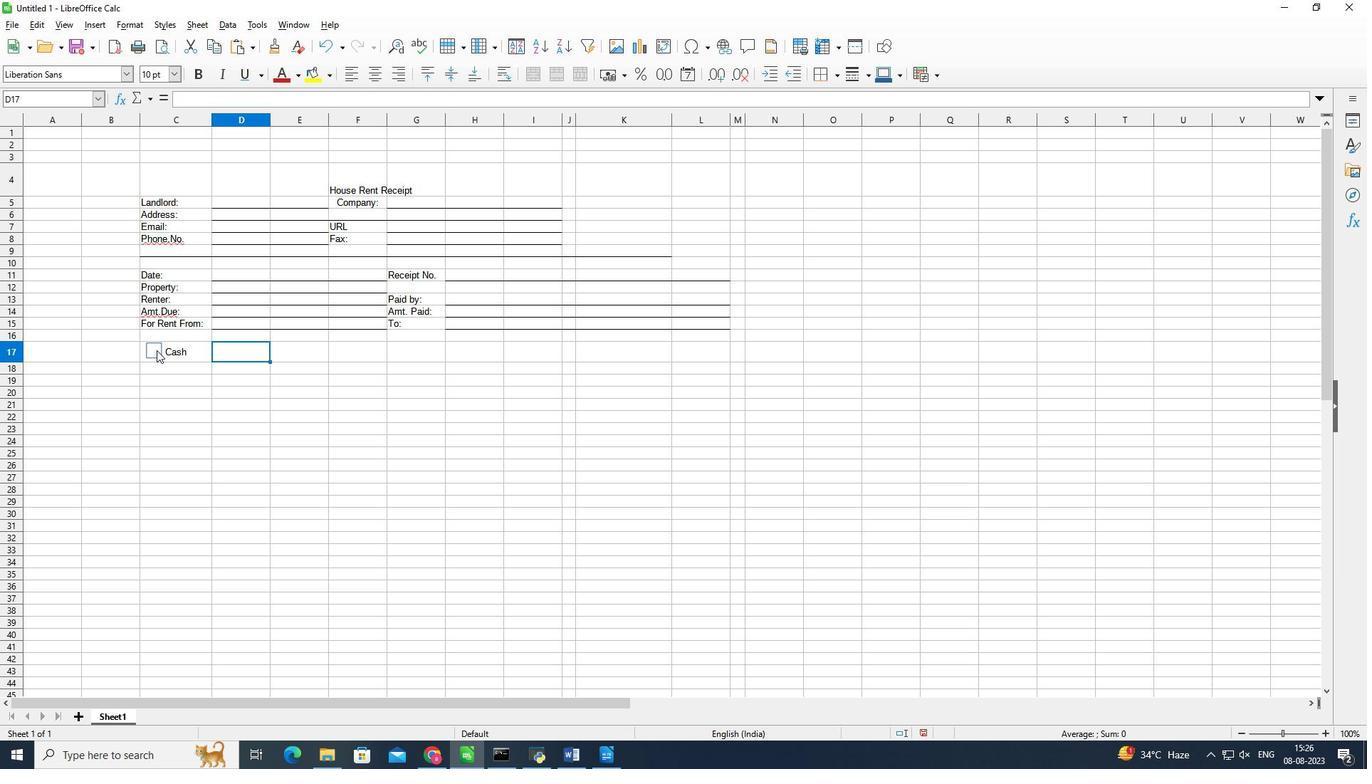 
Action: Mouse pressed left at (159, 353)
Screenshot: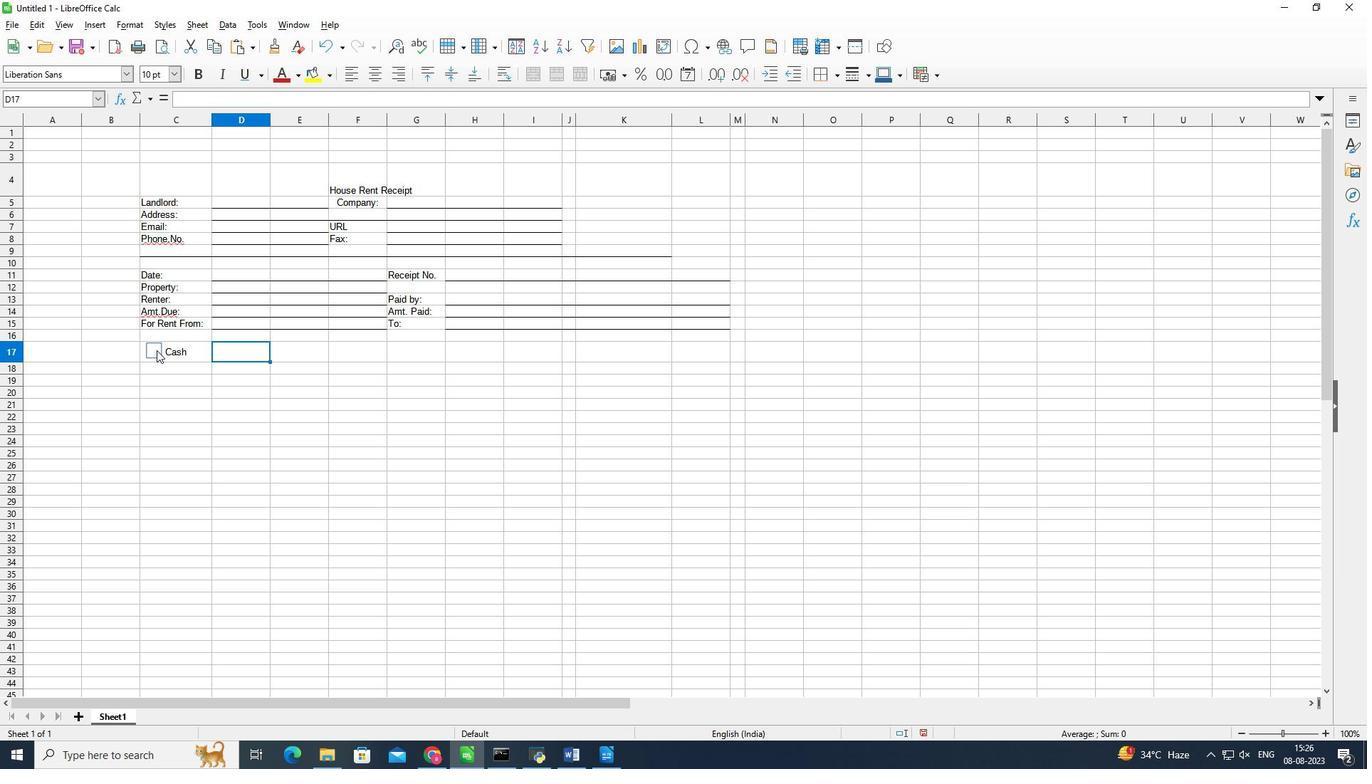 
Action: Mouse pressed left at (159, 353)
Screenshot: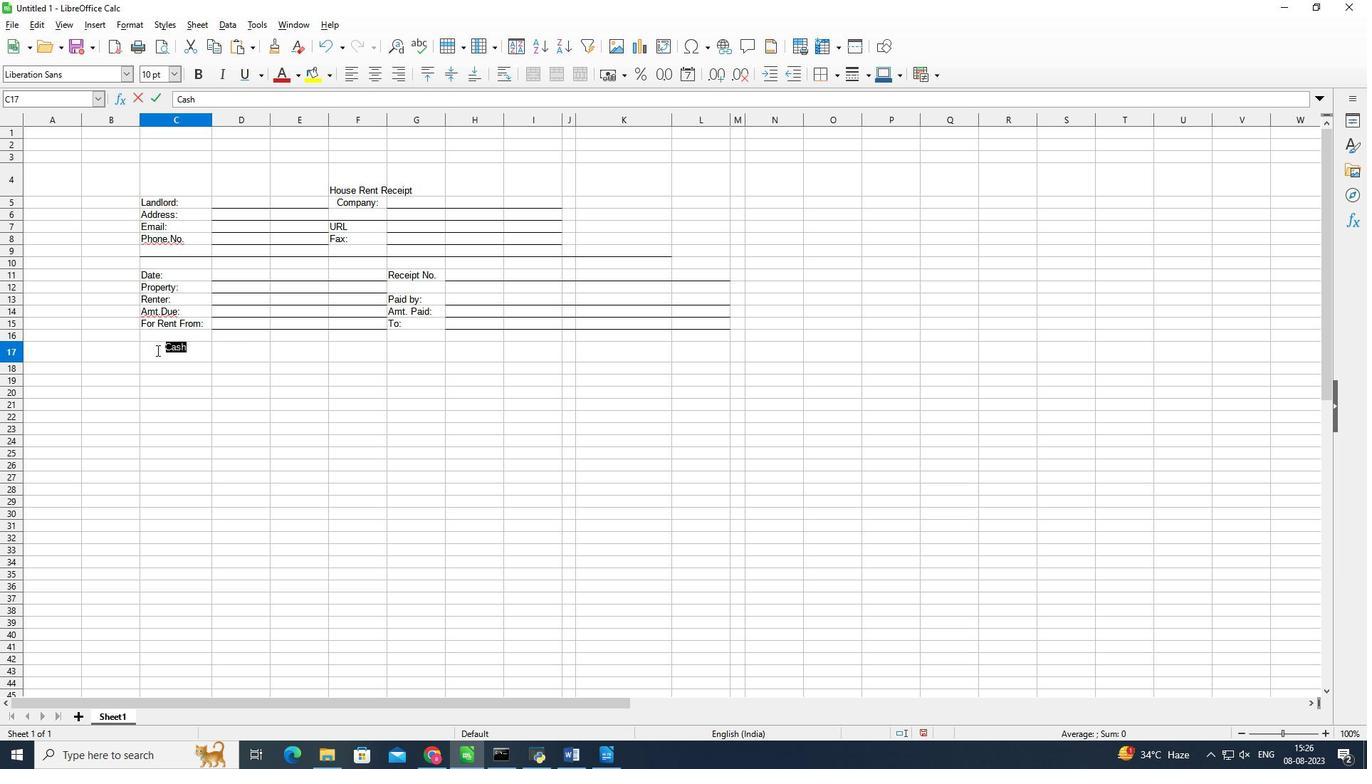 
Action: Mouse pressed left at (159, 353)
Screenshot: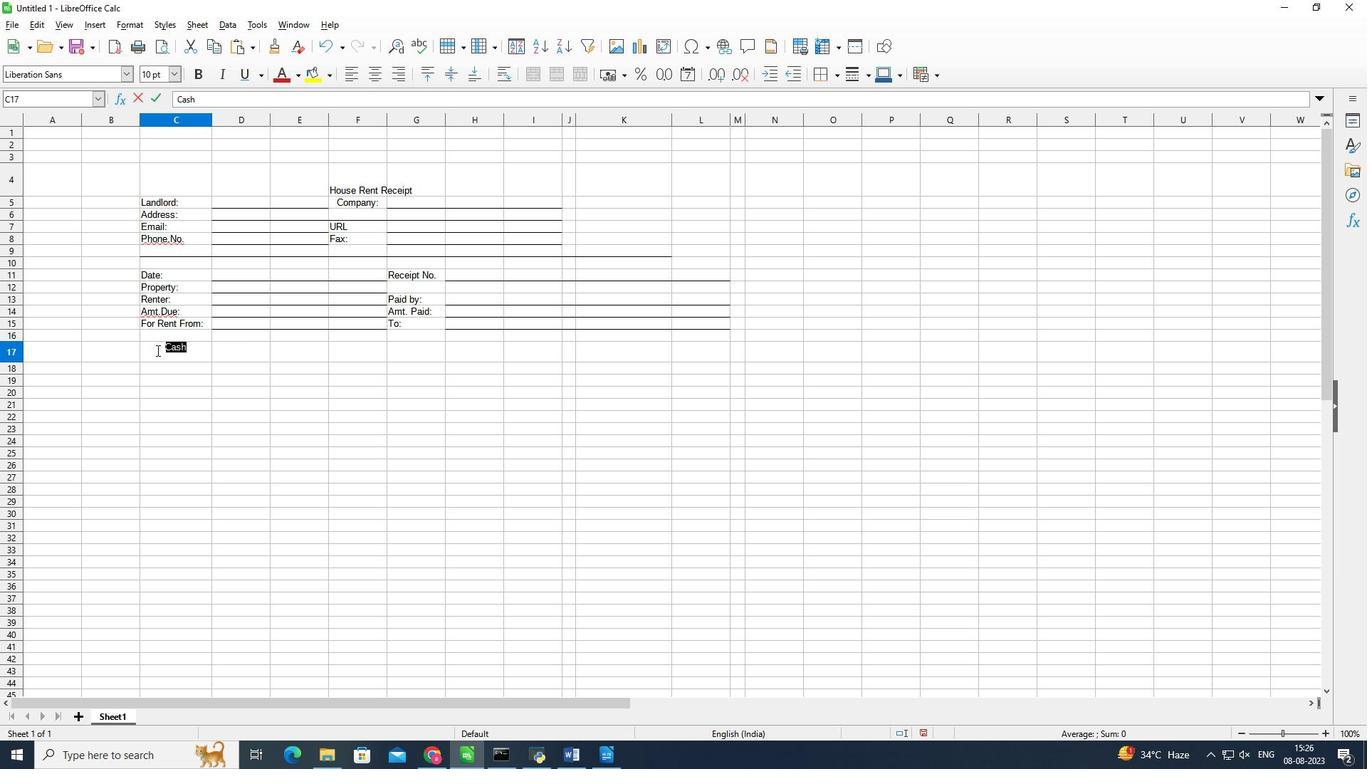 
Action: Mouse moved to (159, 353)
Screenshot: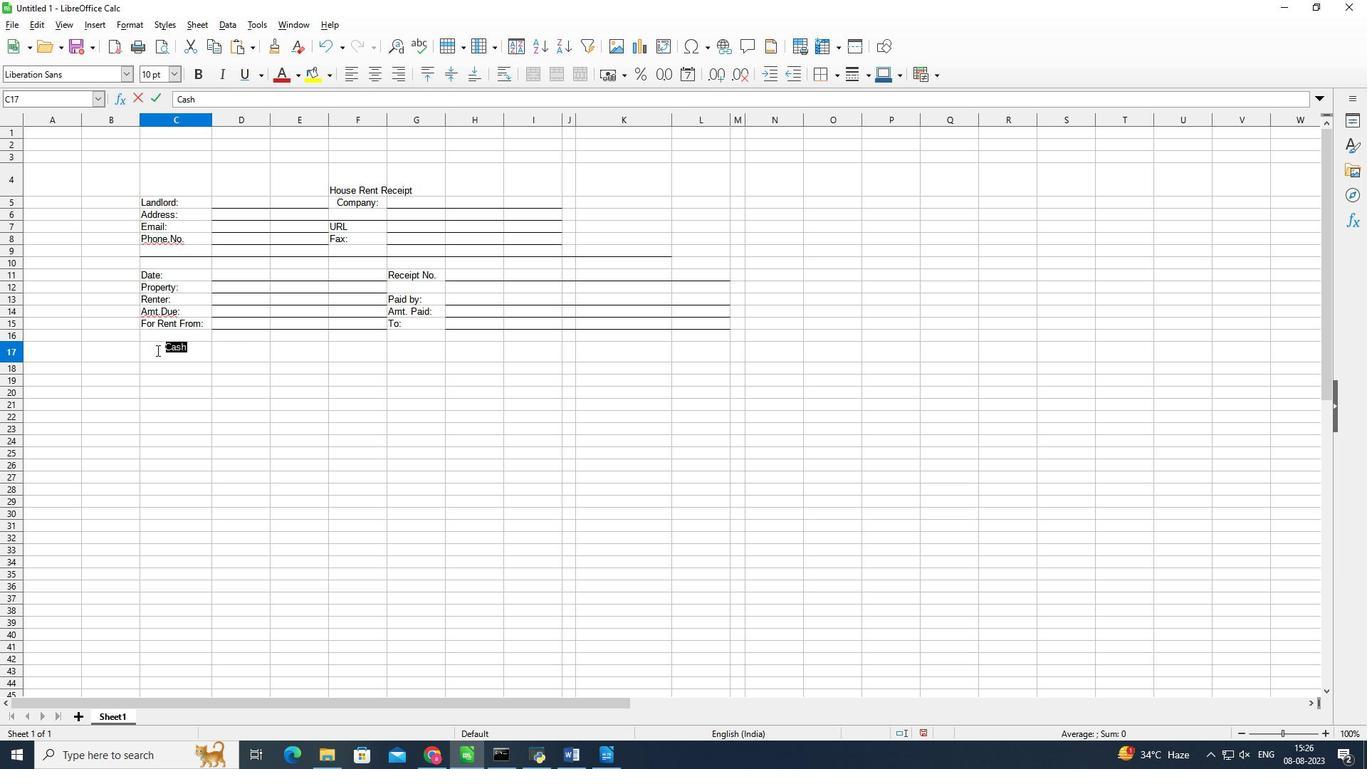 
Action: Mouse pressed left at (159, 353)
Screenshot: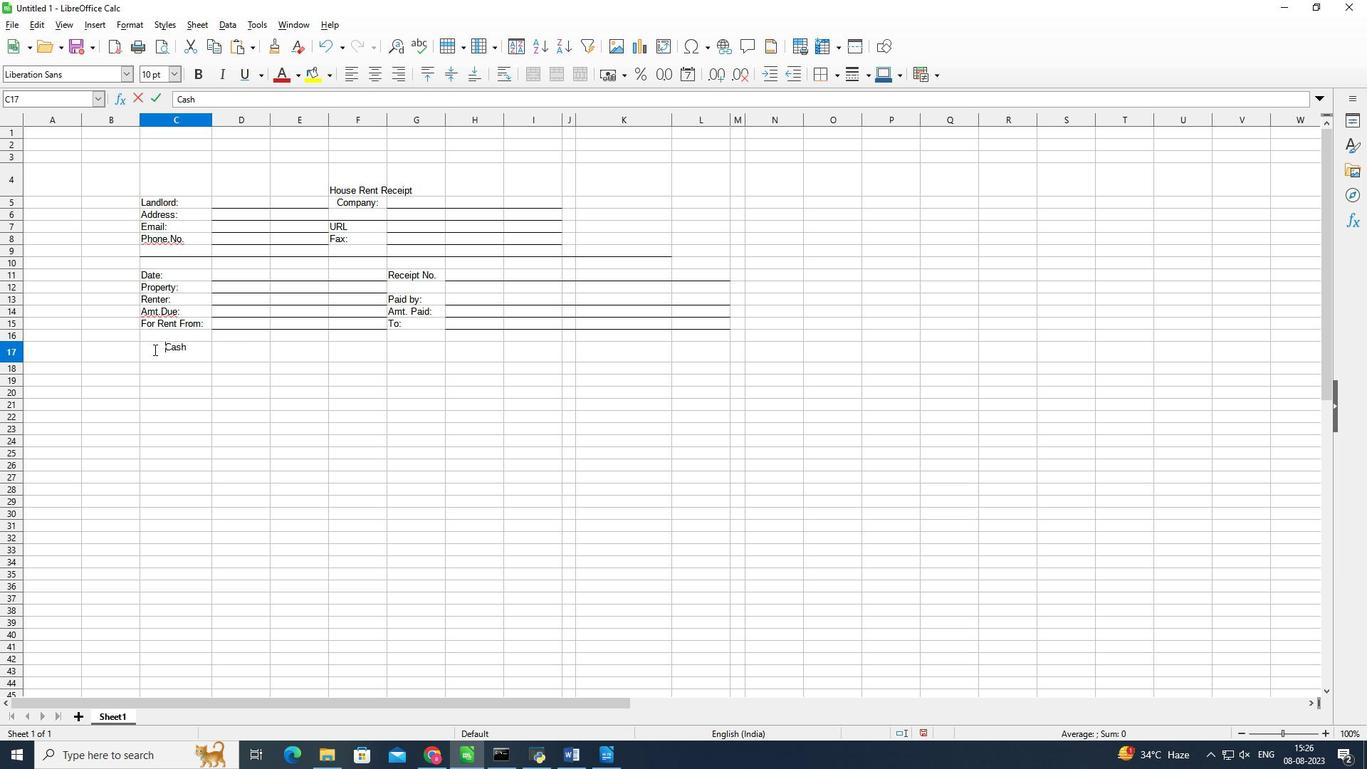 
Action: Mouse moved to (210, 362)
Screenshot: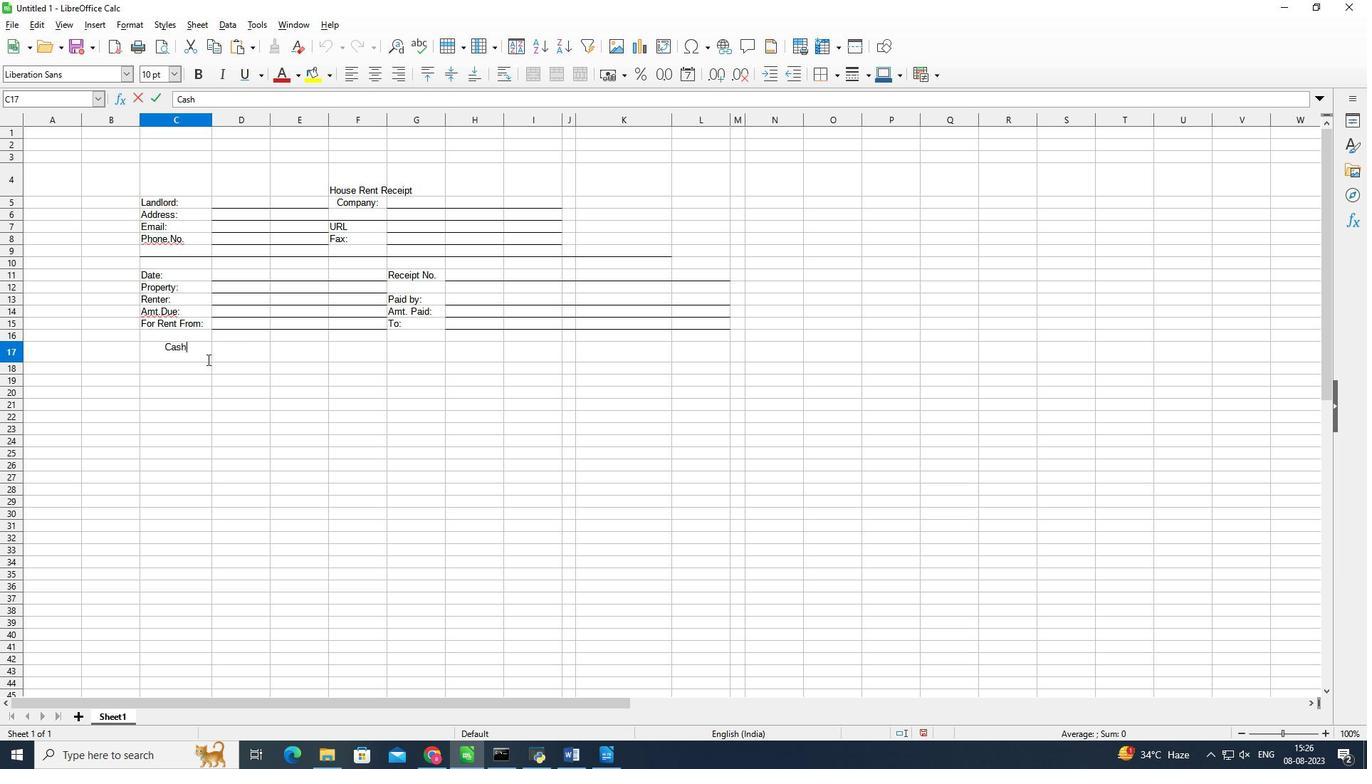 
Action: Mouse pressed left at (210, 362)
Screenshot: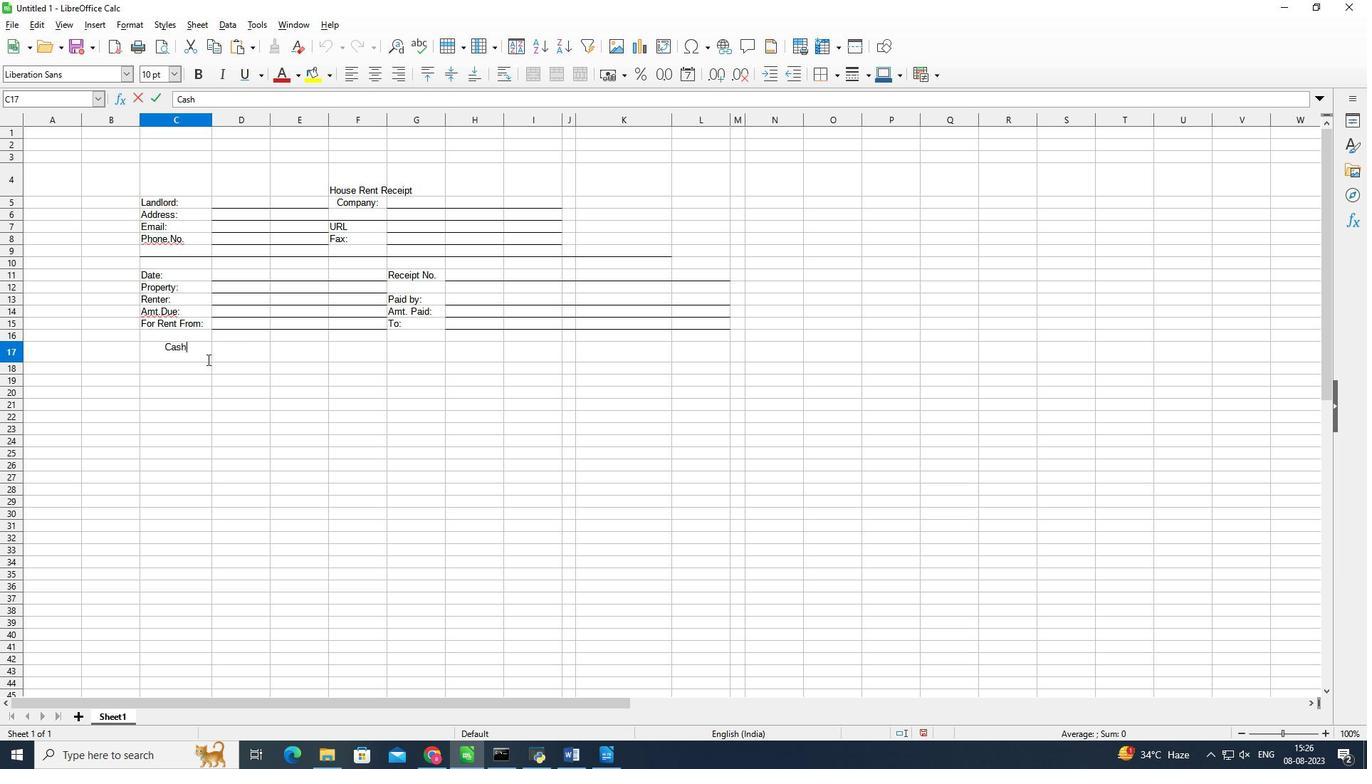 
Action: Mouse moved to (164, 410)
Screenshot: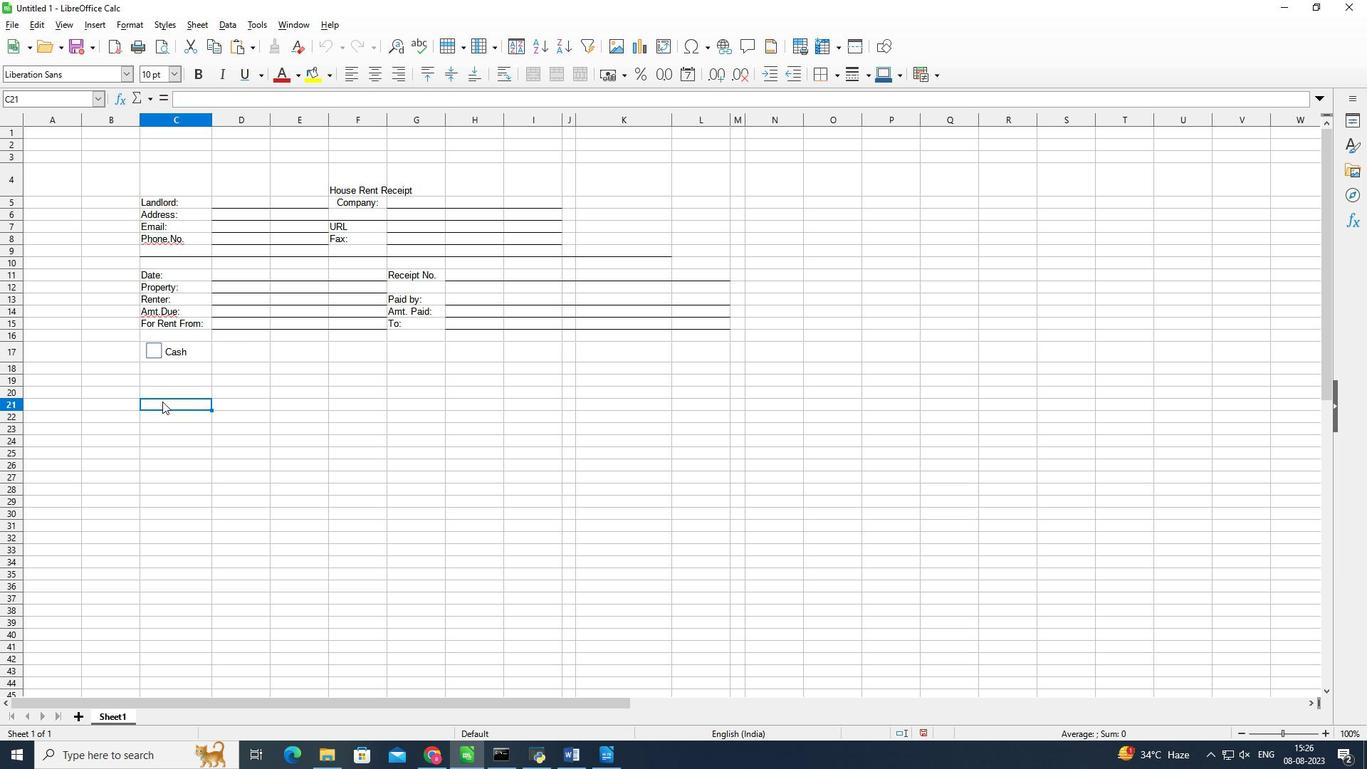 
Action: Mouse pressed left at (164, 410)
Screenshot: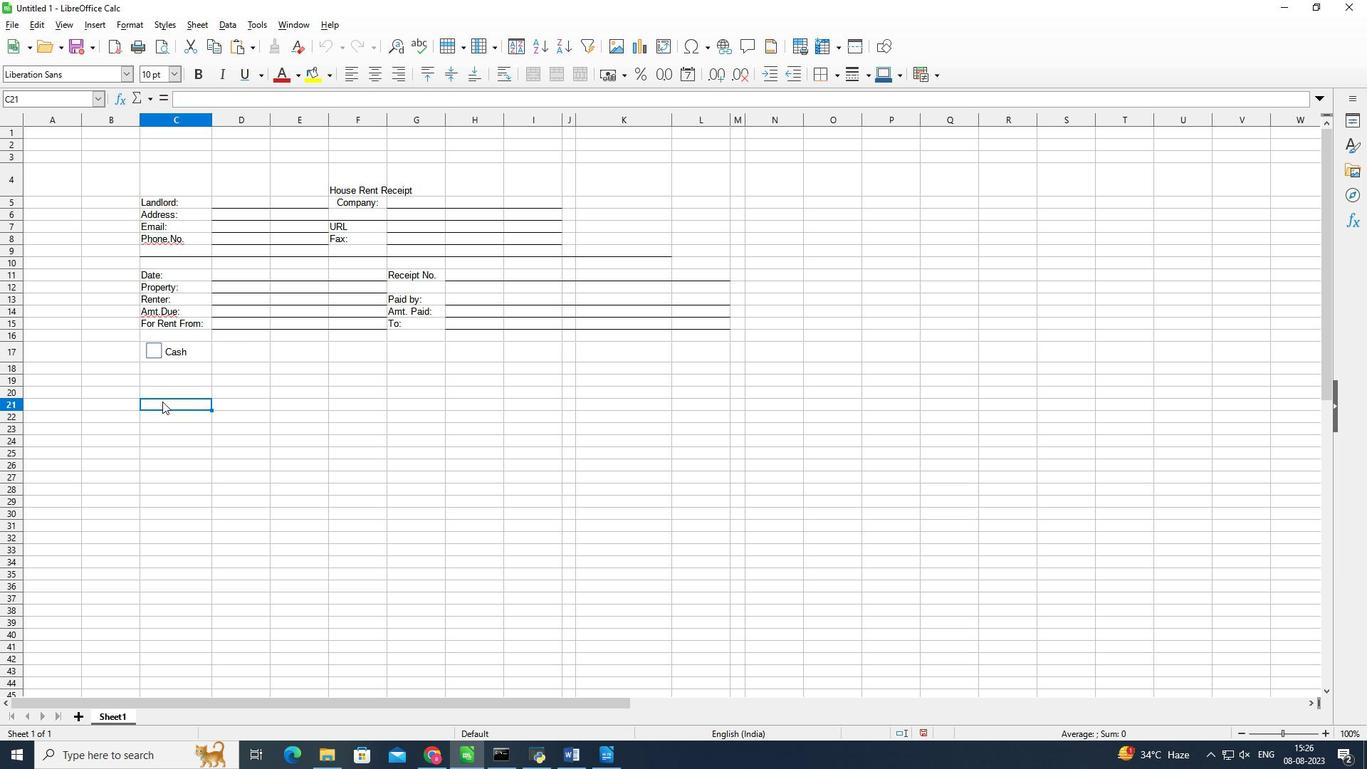 
Action: Mouse moved to (157, 353)
Screenshot: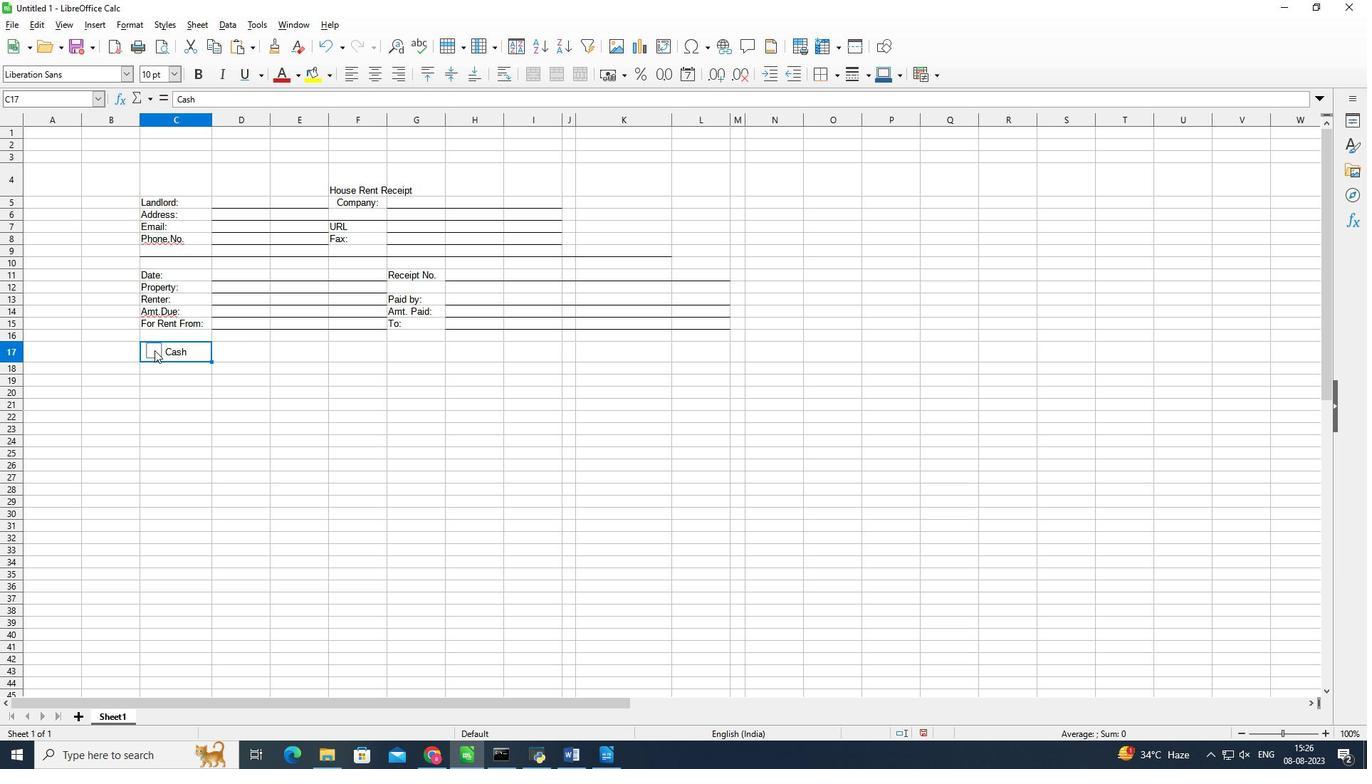 
Action: Mouse pressed left at (157, 353)
Screenshot: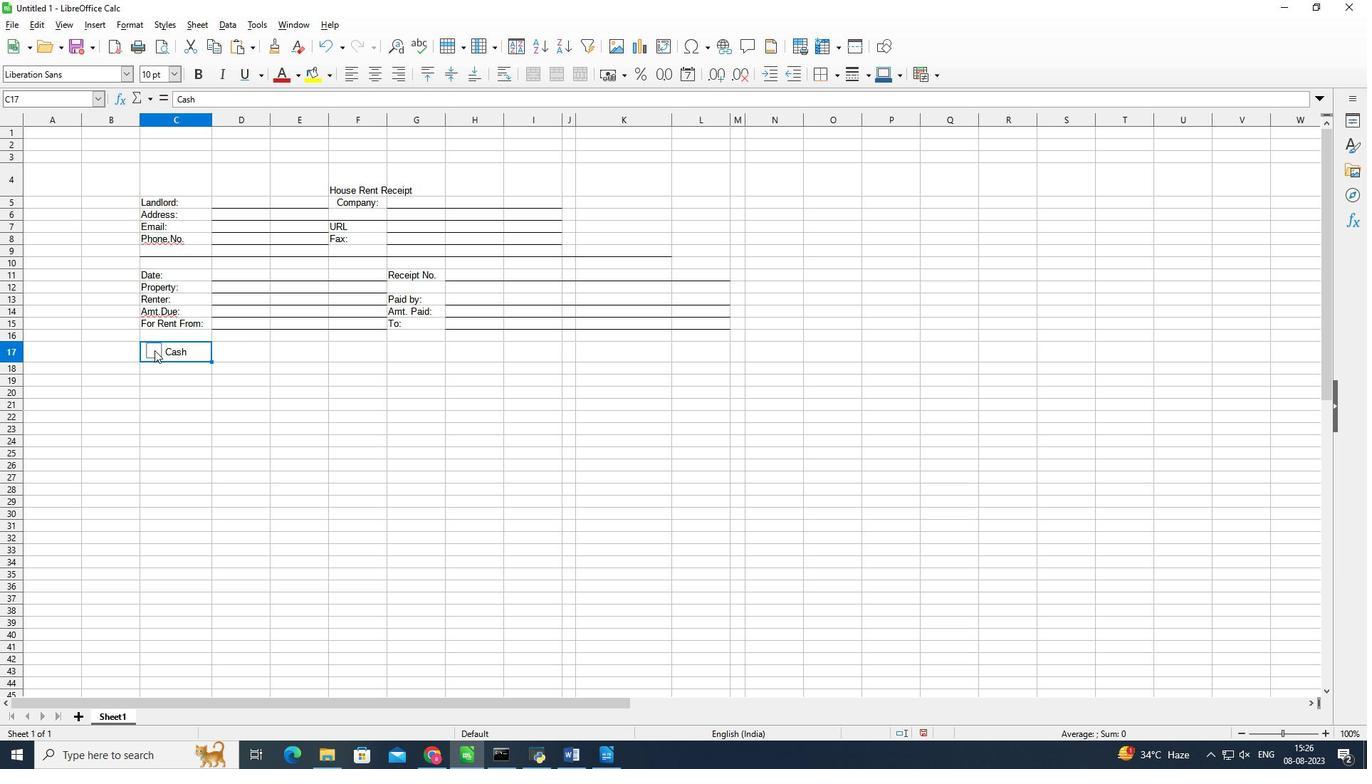 
Action: Mouse moved to (152, 349)
Screenshot: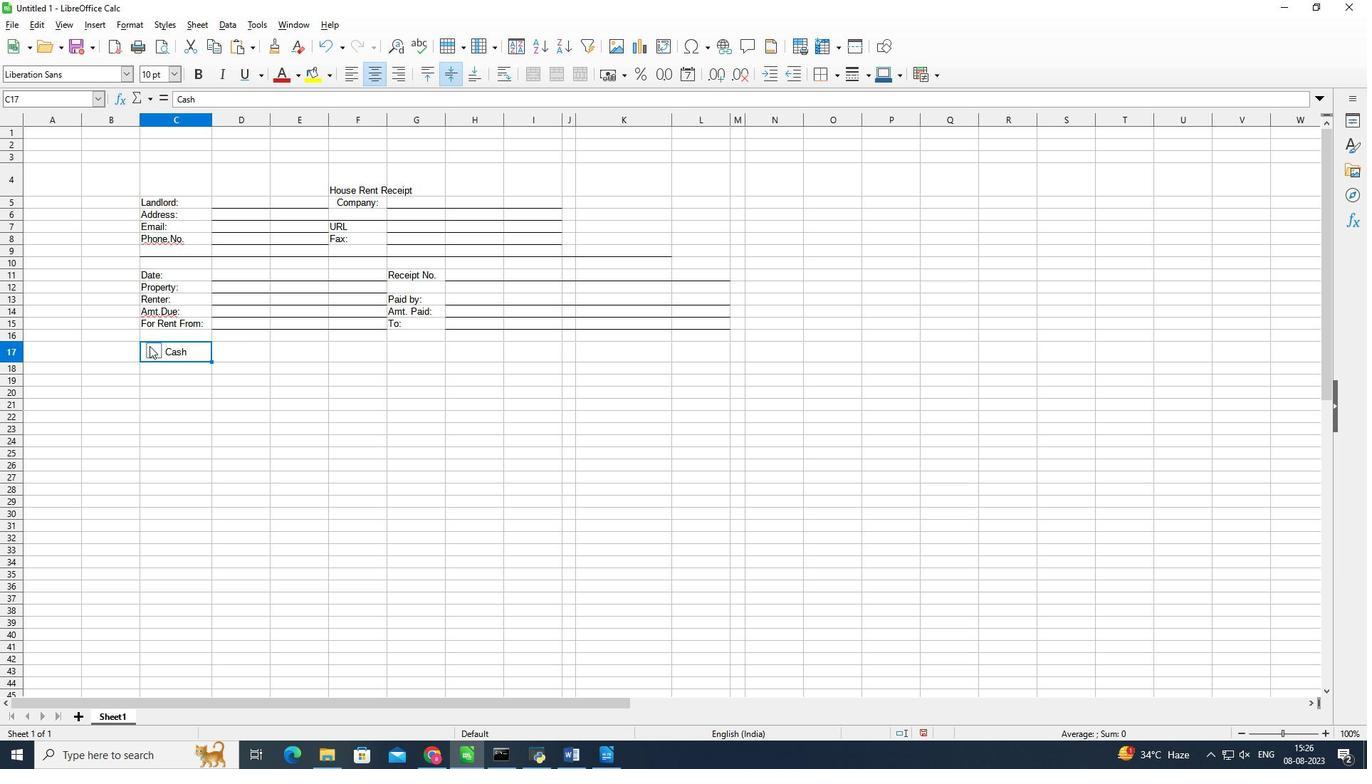 
Action: Mouse pressed left at (152, 349)
Screenshot: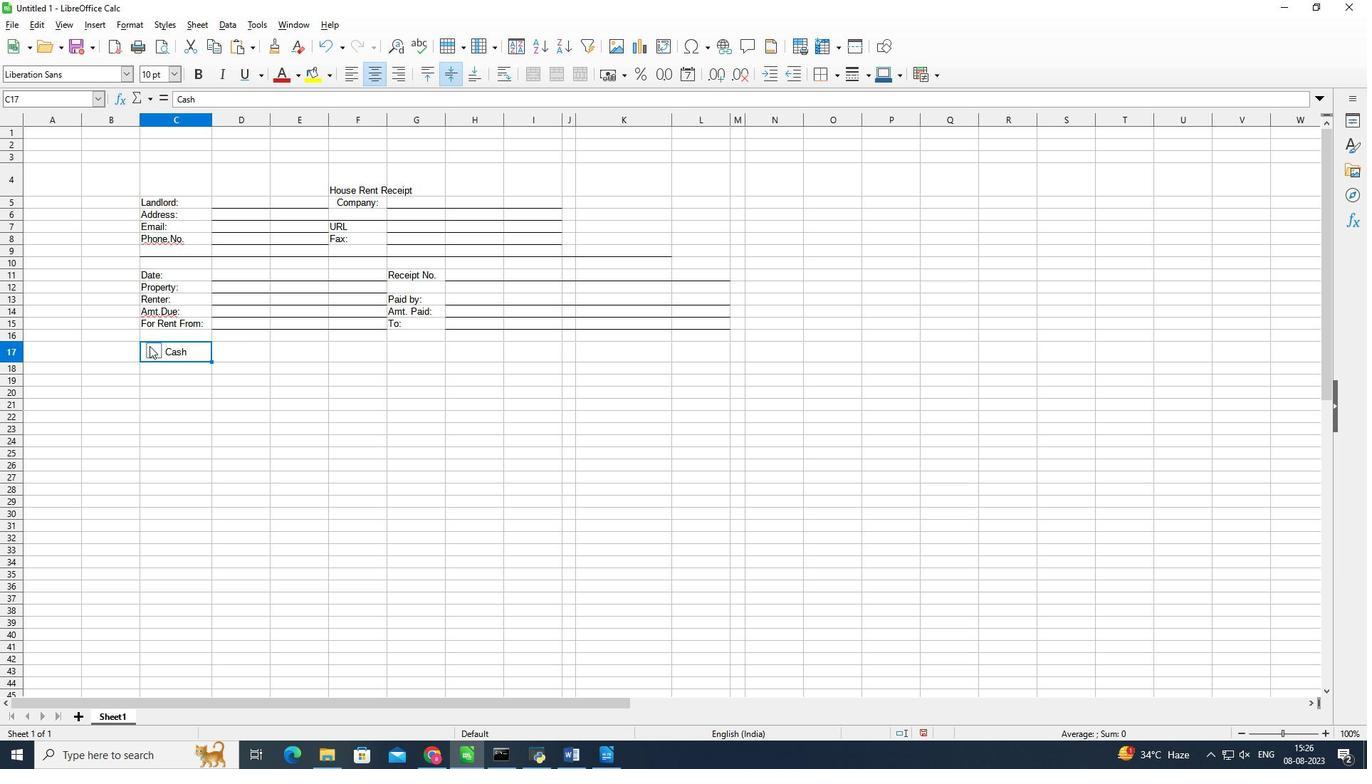 
Action: Mouse moved to (94, 365)
Screenshot: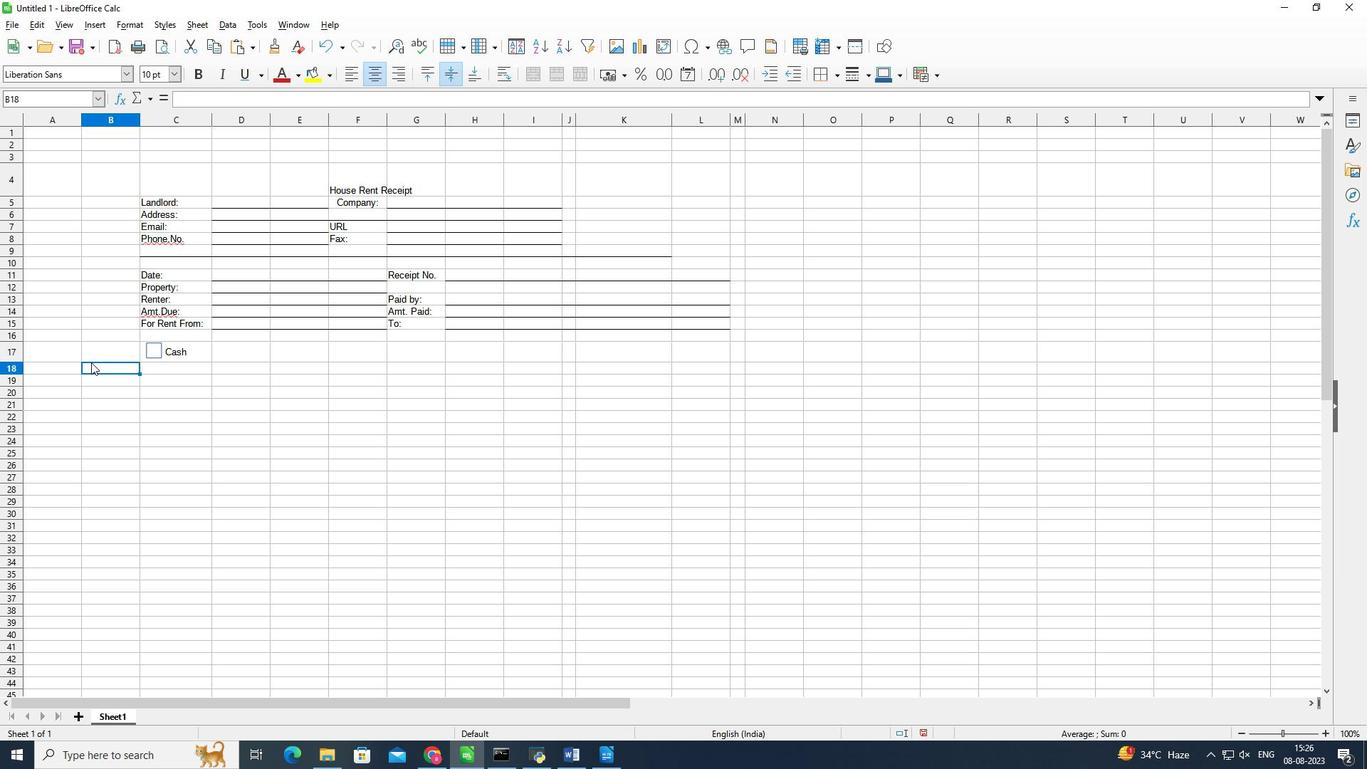 
Action: Mouse pressed left at (94, 365)
Screenshot: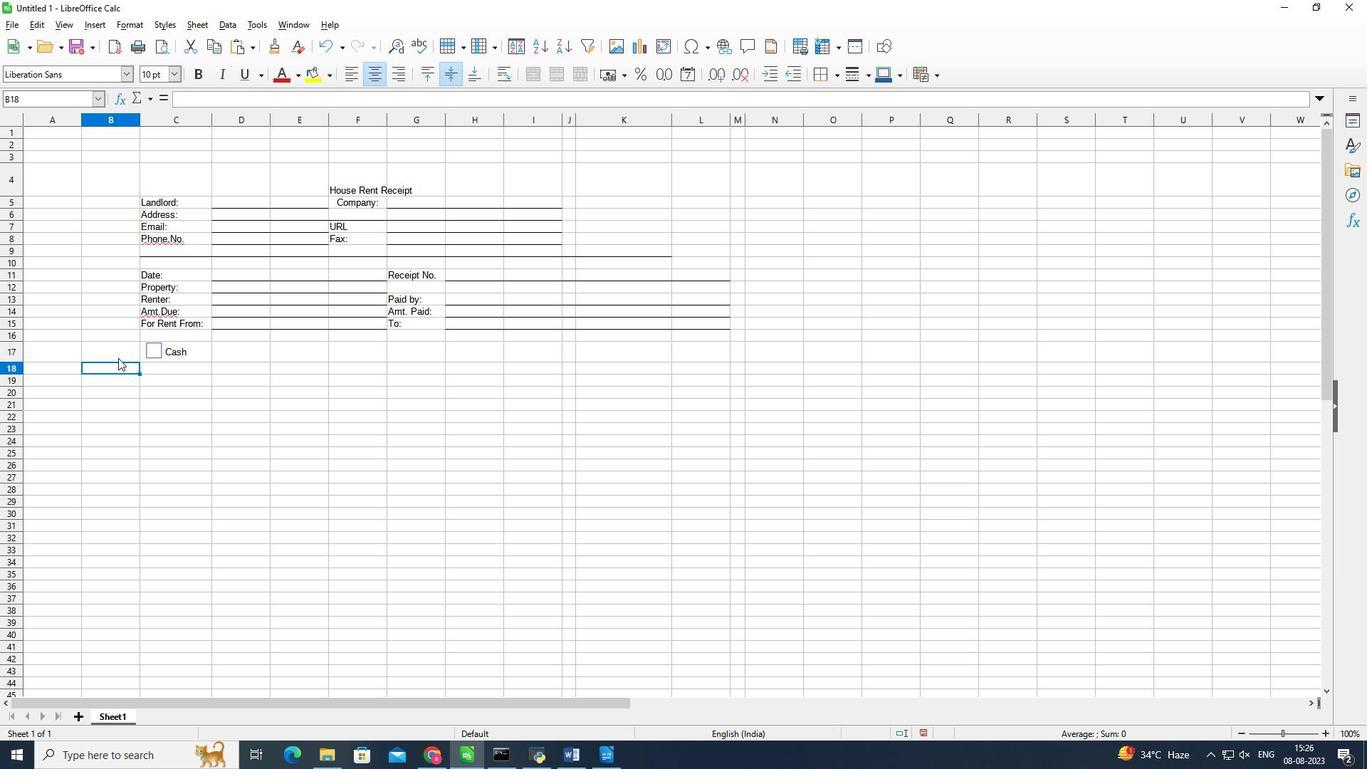 
Action: Mouse moved to (150, 351)
Screenshot: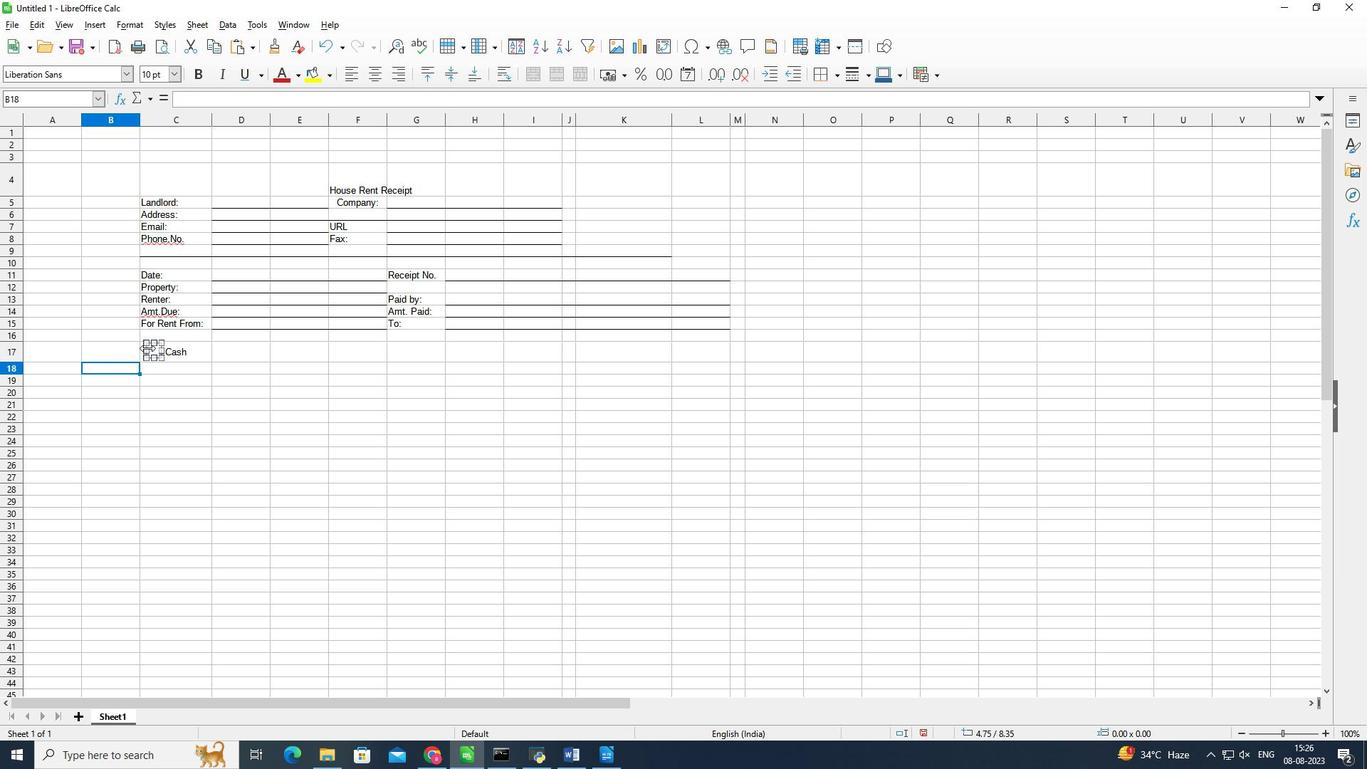 
Action: Mouse pressed left at (150, 351)
Screenshot: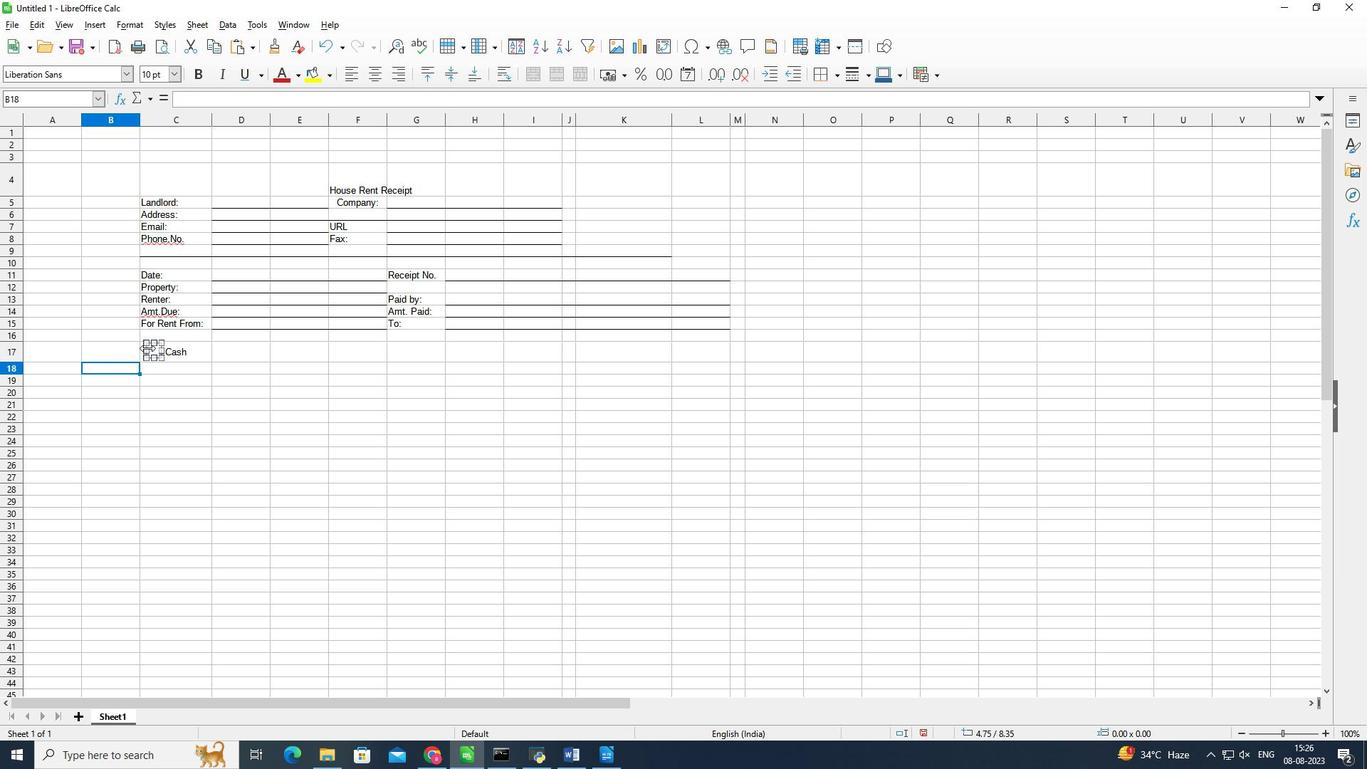 
Action: Mouse moved to (179, 364)
Screenshot: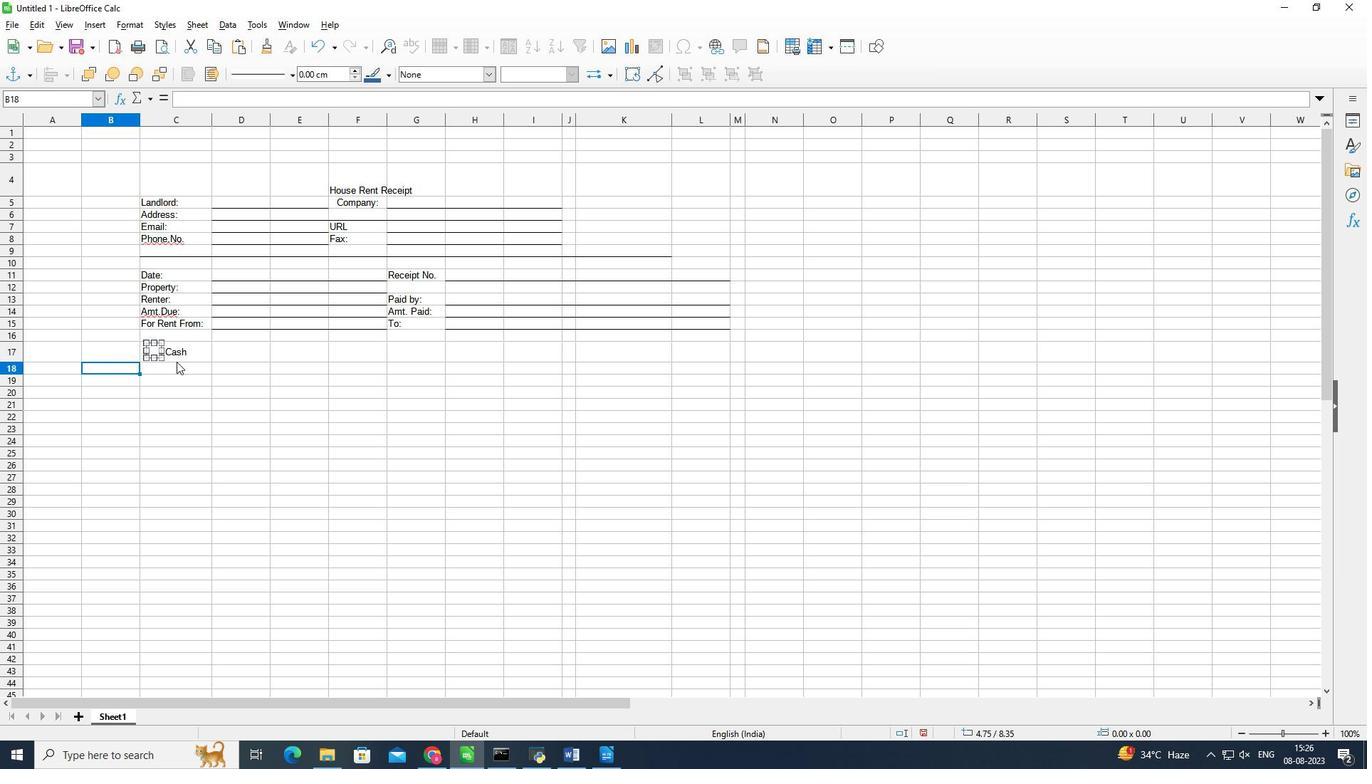 
Action: Key pressed ctrl+C<'\x16'>
Screenshot: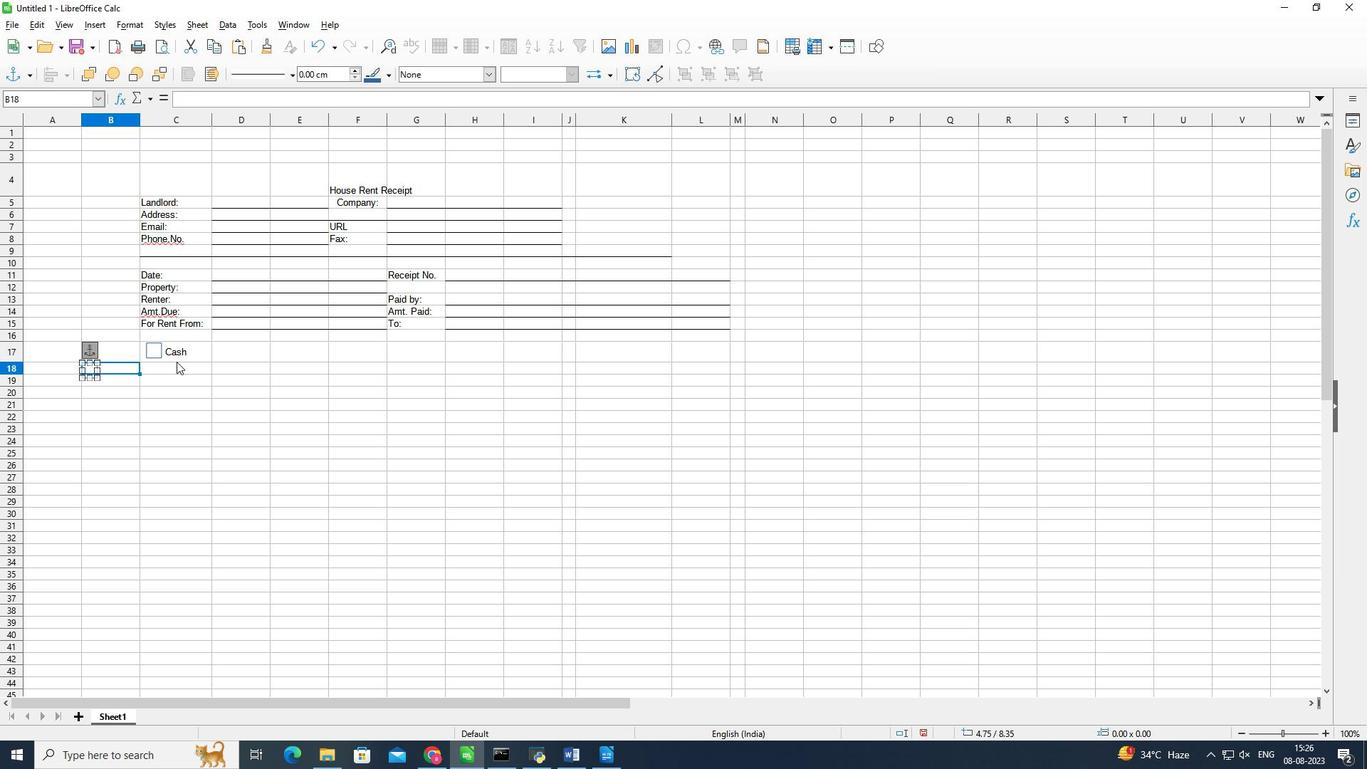 
Action: Mouse moved to (91, 371)
Screenshot: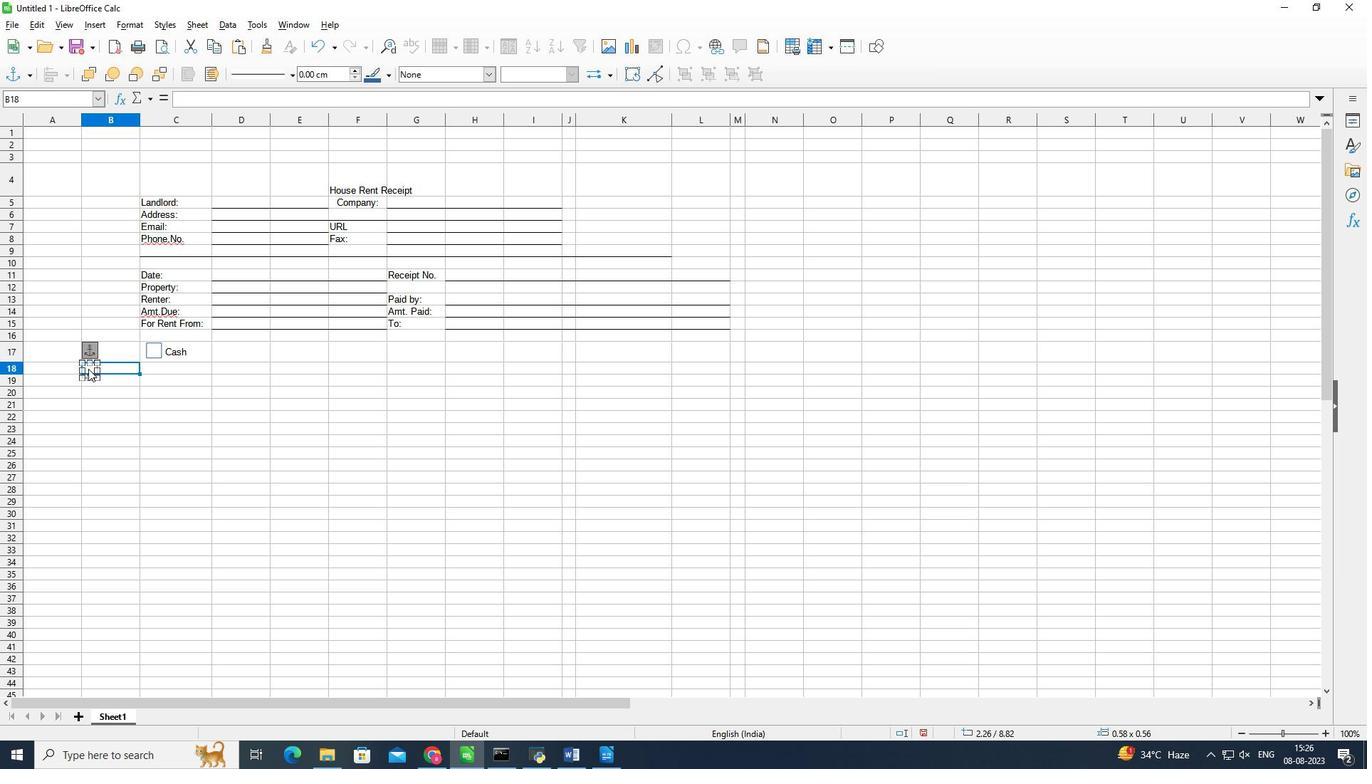 
Action: Mouse pressed left at (91, 371)
Screenshot: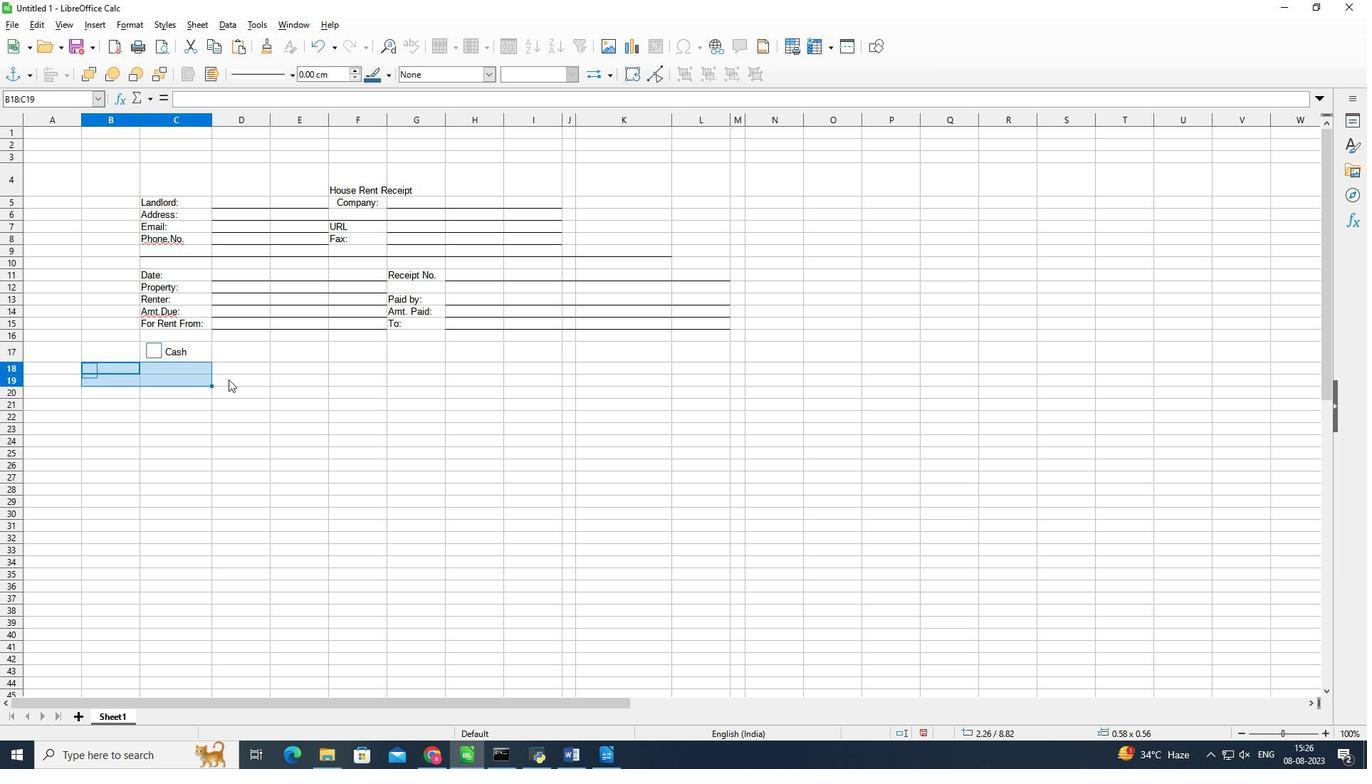 
Action: Mouse moved to (155, 453)
Screenshot: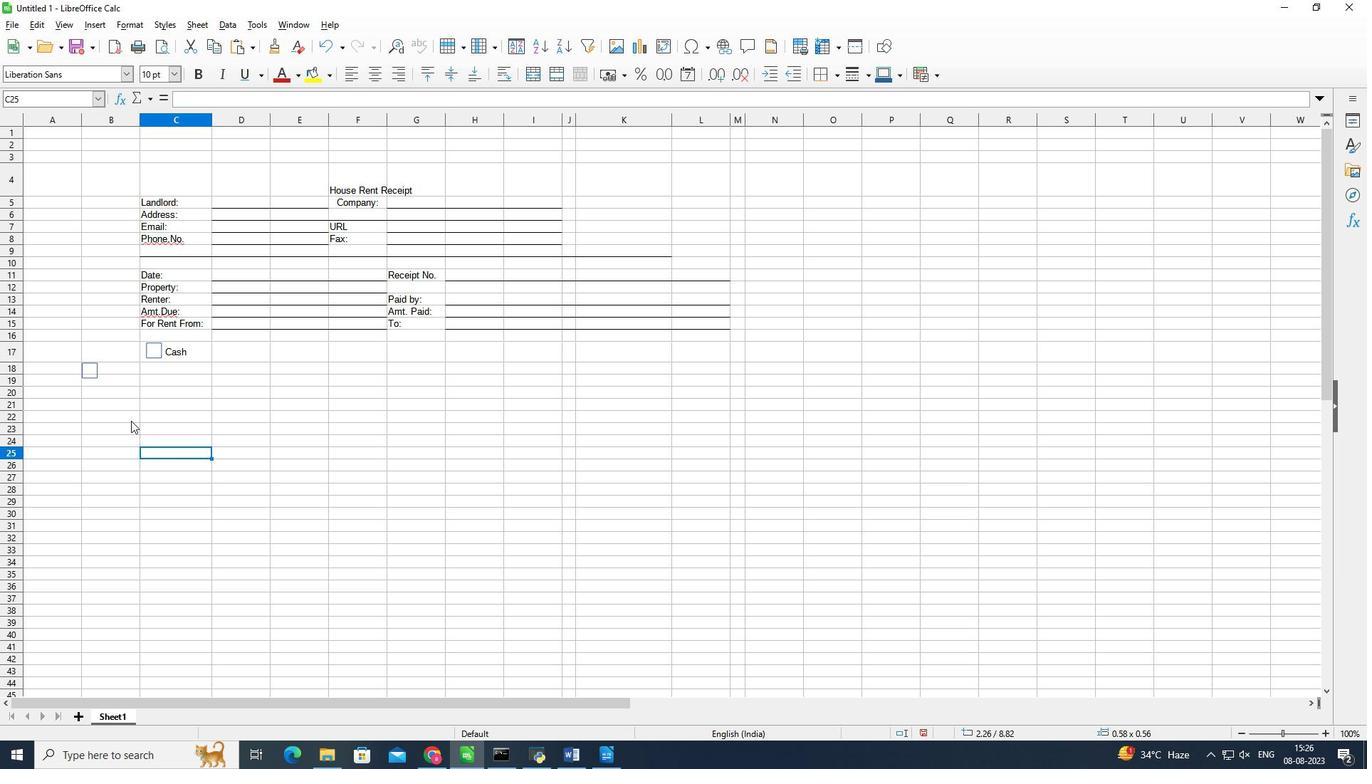
Action: Mouse pressed left at (155, 453)
